 Task: Explore Airbnb accommodation in Valmiera, Latvia from 2nd December, 2023 to 6th December, 2023 for 2 adults.1  bedroom having 1 bed and 1 bathroom. Property type can be hotel. Look for 3 properties as per requirement.
Action: Mouse moved to (318, 134)
Screenshot: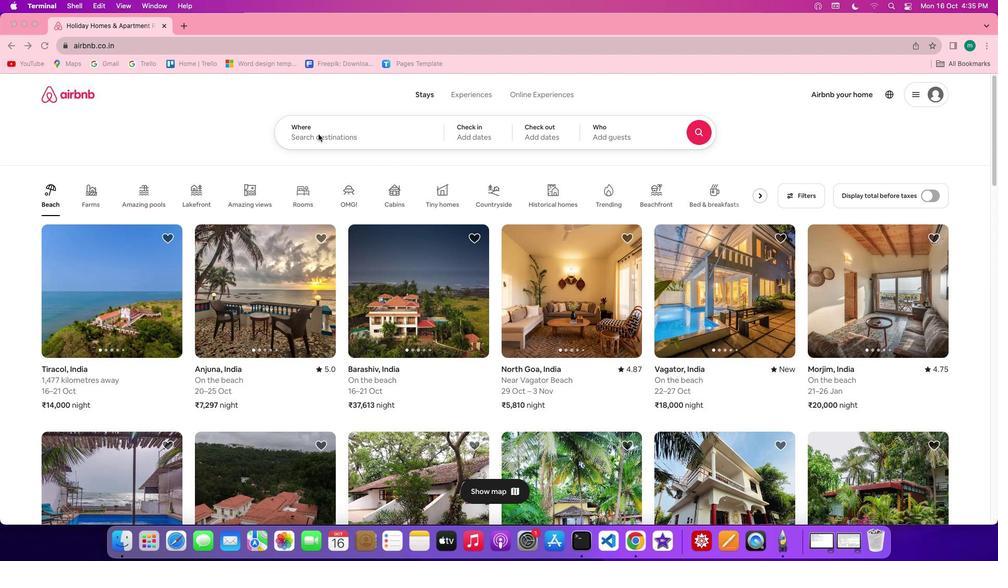 
Action: Mouse pressed left at (318, 134)
Screenshot: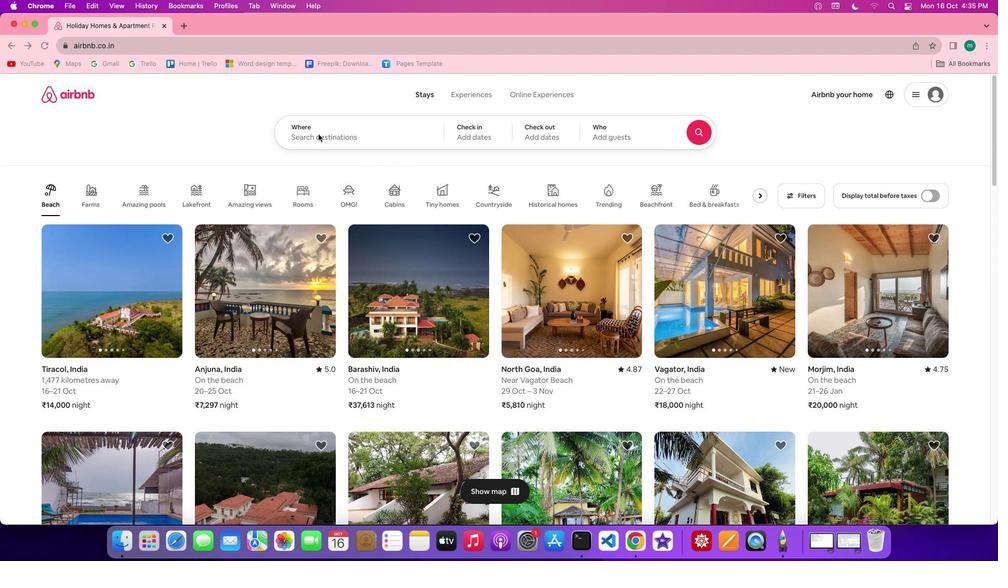 
Action: Mouse moved to (333, 135)
Screenshot: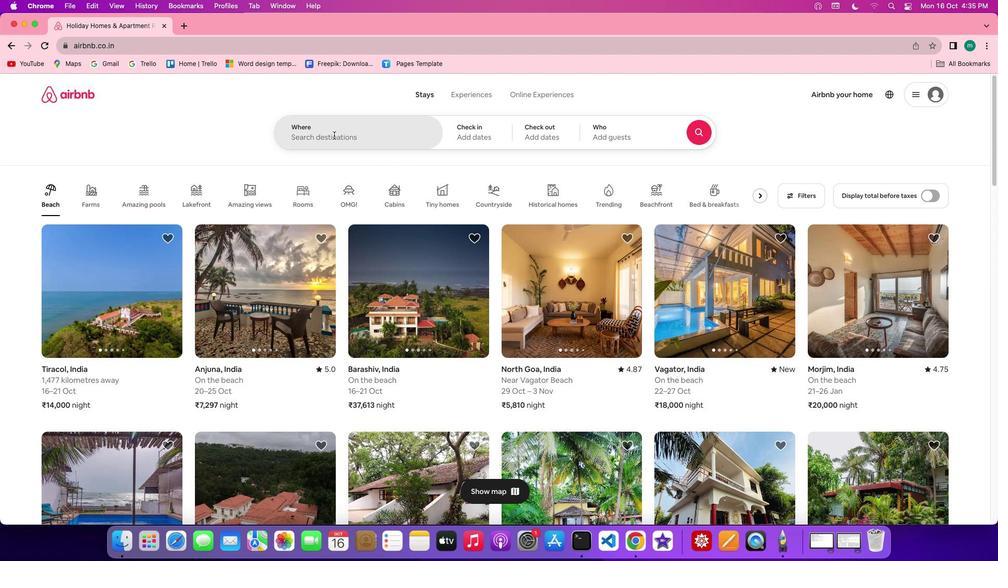
Action: Mouse pressed left at (333, 135)
Screenshot: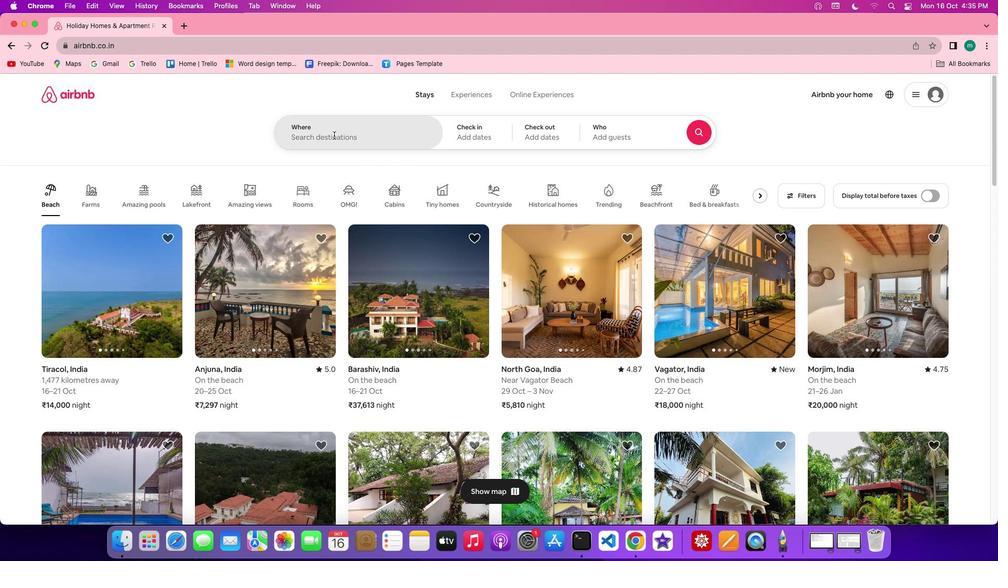 
Action: Key pressed Key.shift'V''a''l''m''i''e''r''a'','Key.shift'L''a''t''v''i''a'
Screenshot: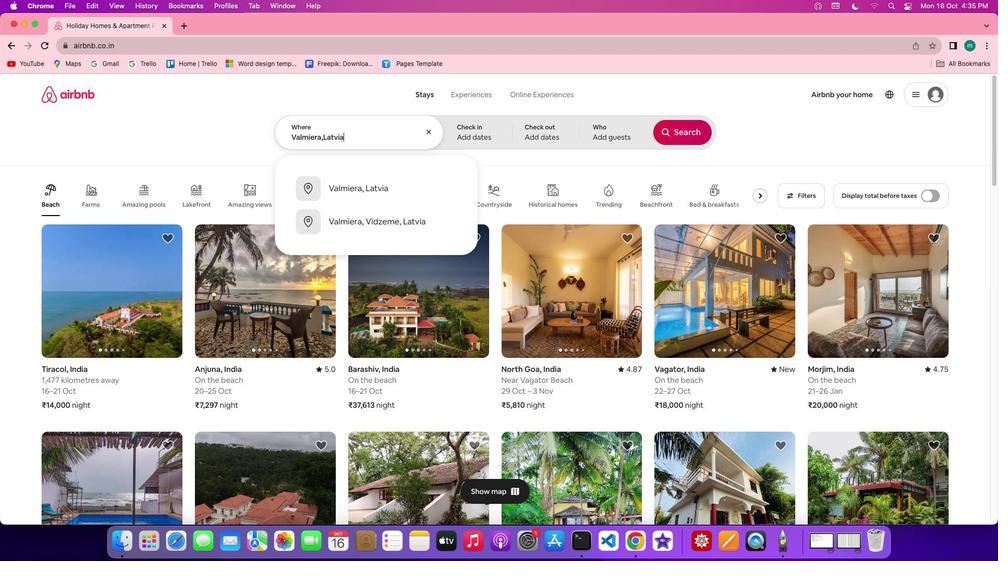 
Action: Mouse moved to (351, 192)
Screenshot: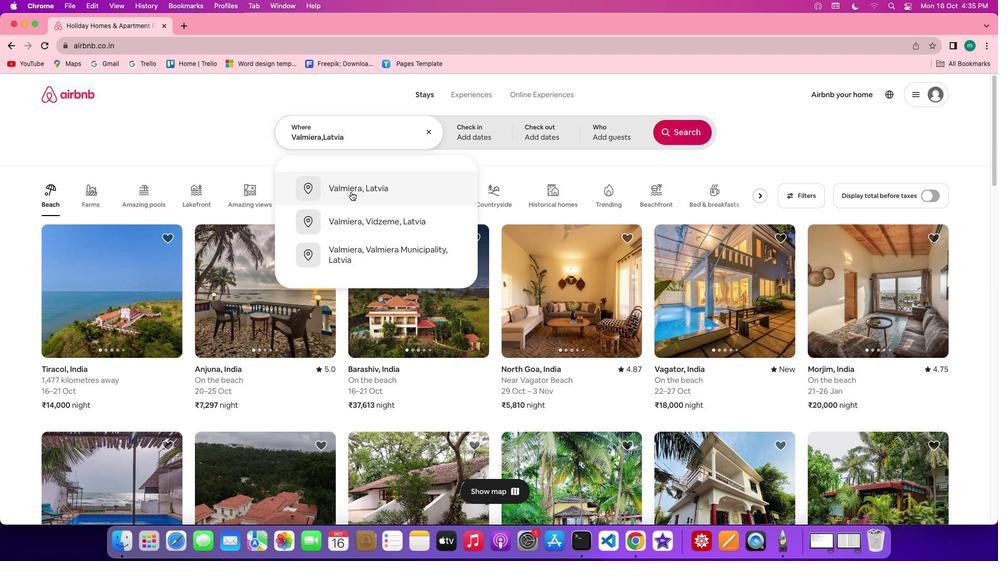 
Action: Mouse pressed left at (351, 192)
Screenshot: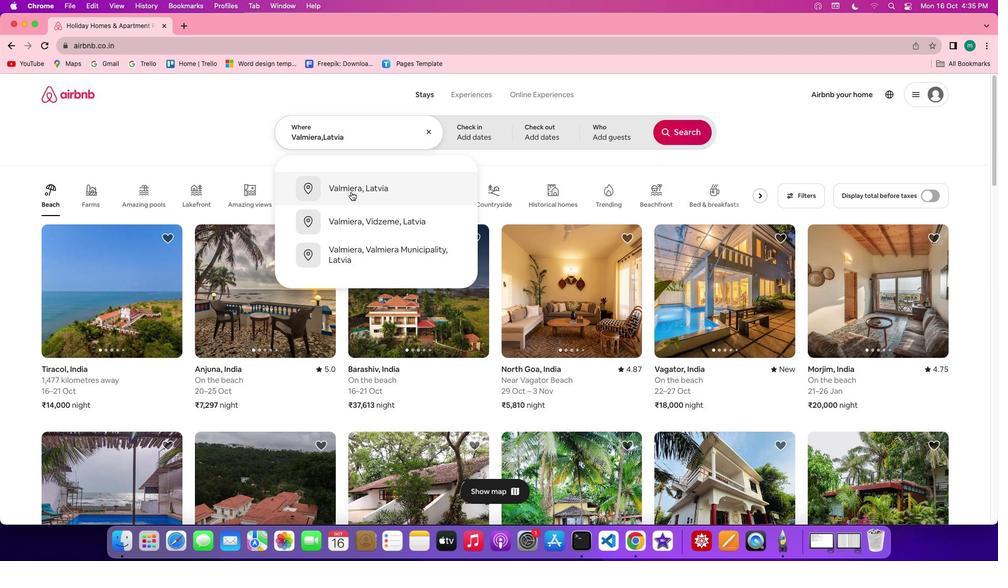 
Action: Mouse moved to (678, 221)
Screenshot: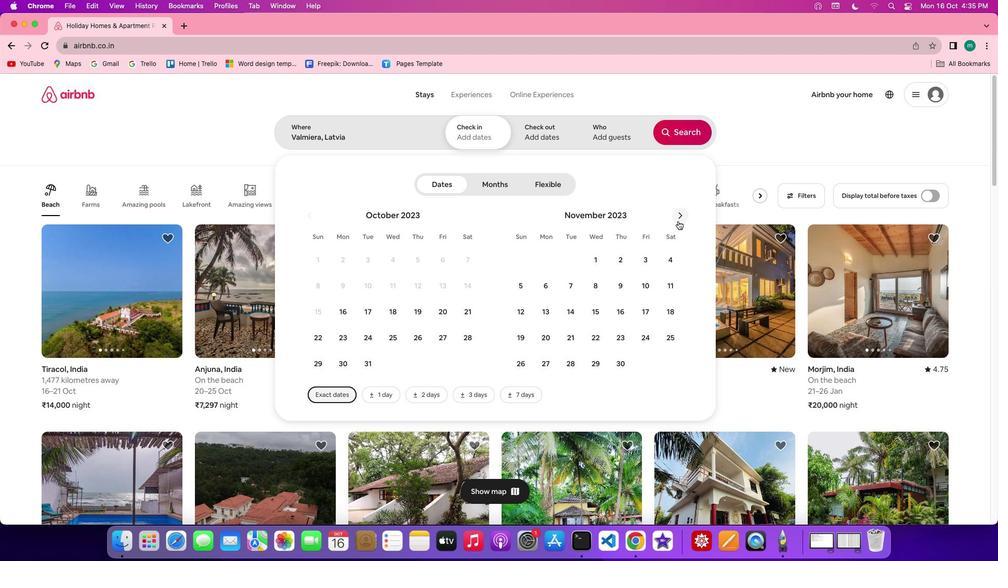 
Action: Mouse pressed left at (678, 221)
Screenshot: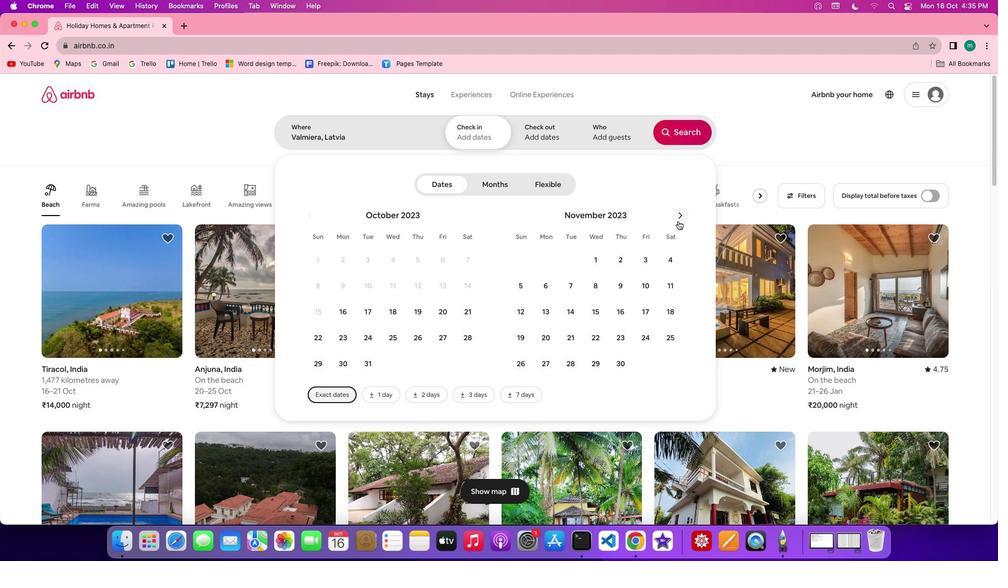 
Action: Mouse moved to (666, 255)
Screenshot: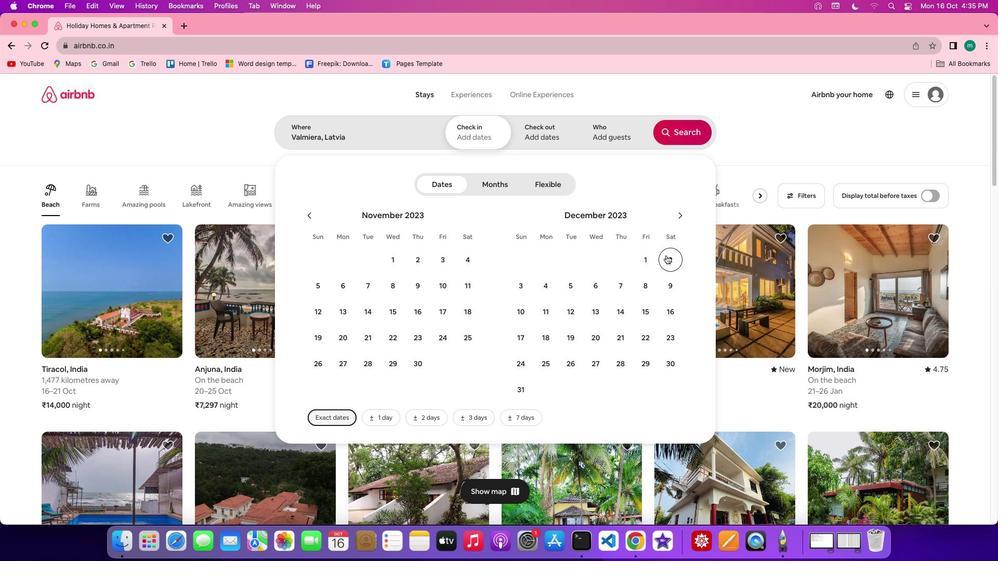 
Action: Mouse pressed left at (666, 255)
Screenshot: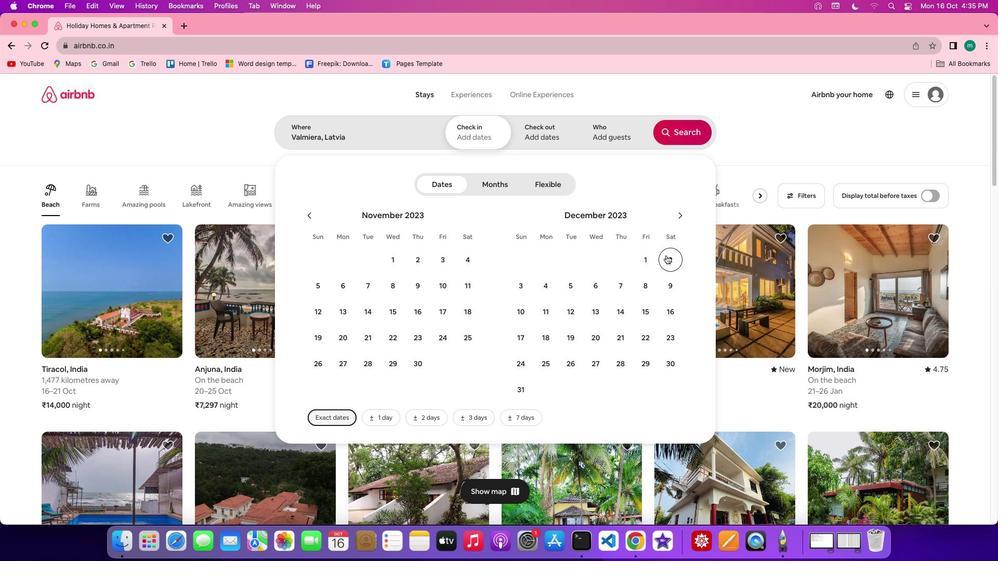 
Action: Mouse moved to (597, 280)
Screenshot: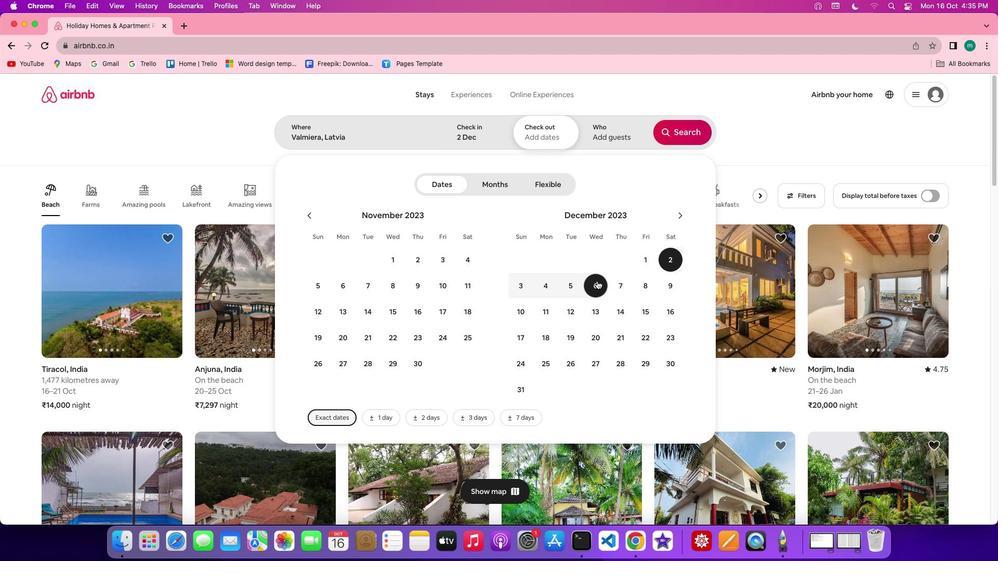 
Action: Mouse pressed left at (597, 280)
Screenshot: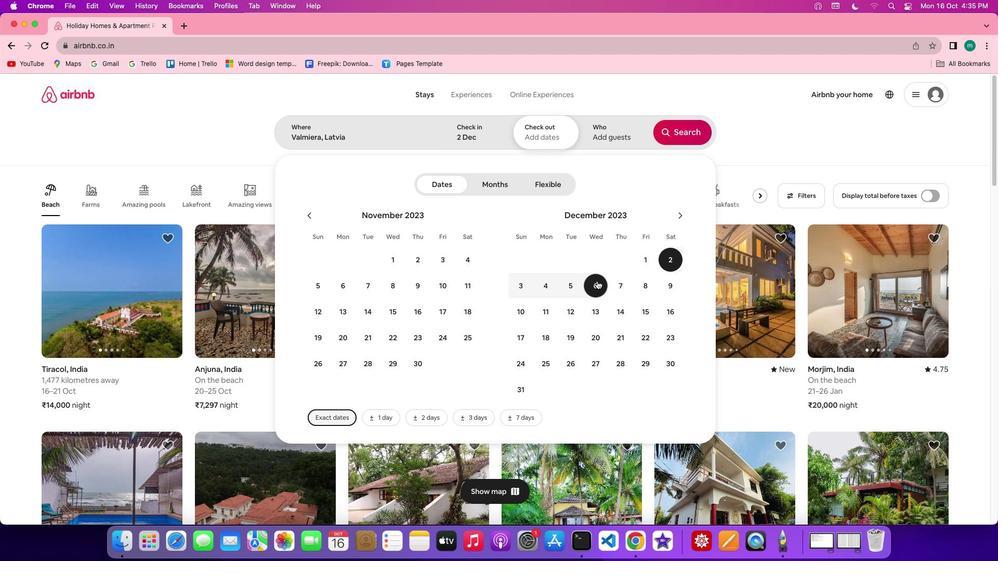 
Action: Mouse moved to (613, 132)
Screenshot: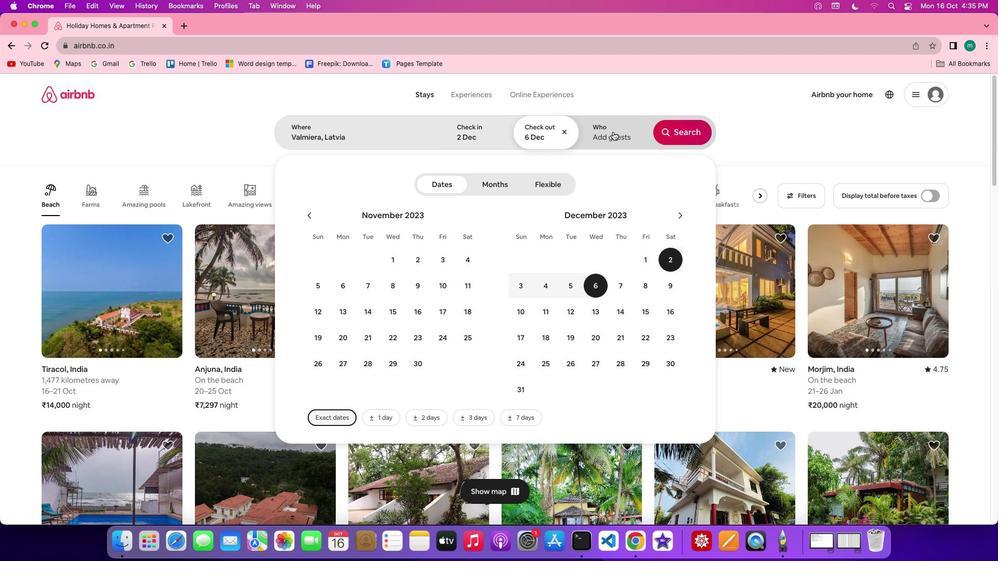 
Action: Mouse pressed left at (613, 132)
Screenshot: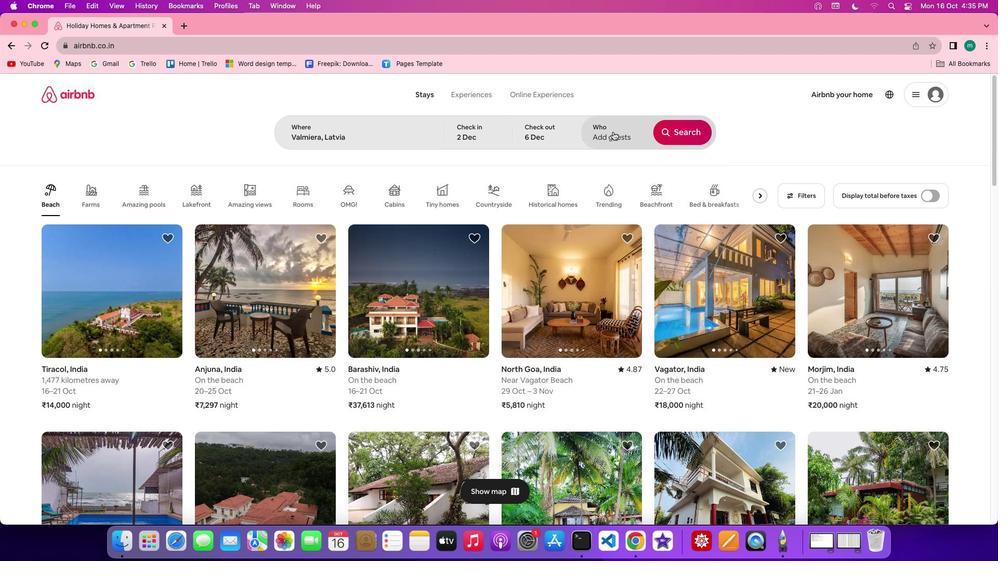
Action: Mouse moved to (690, 181)
Screenshot: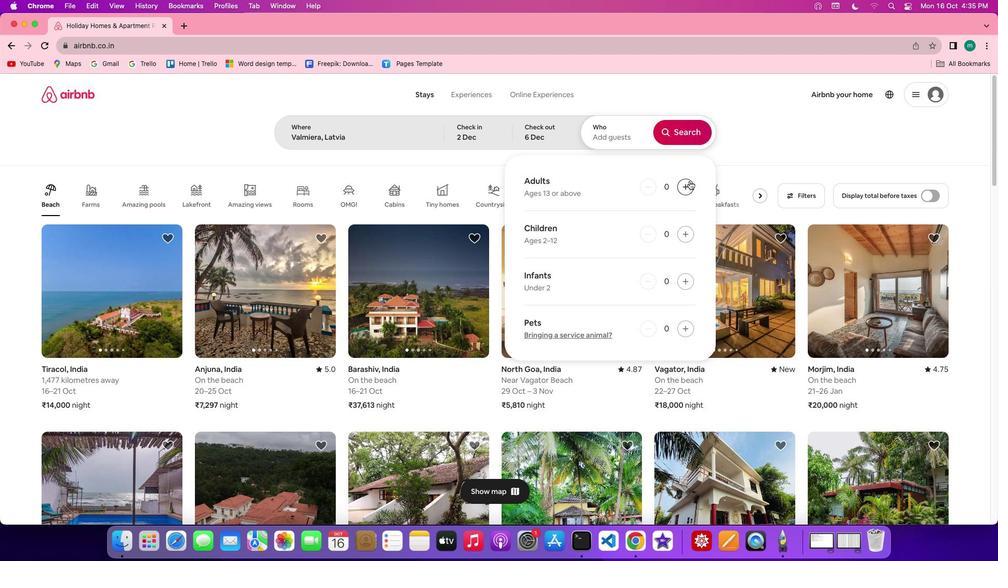 
Action: Mouse pressed left at (690, 181)
Screenshot: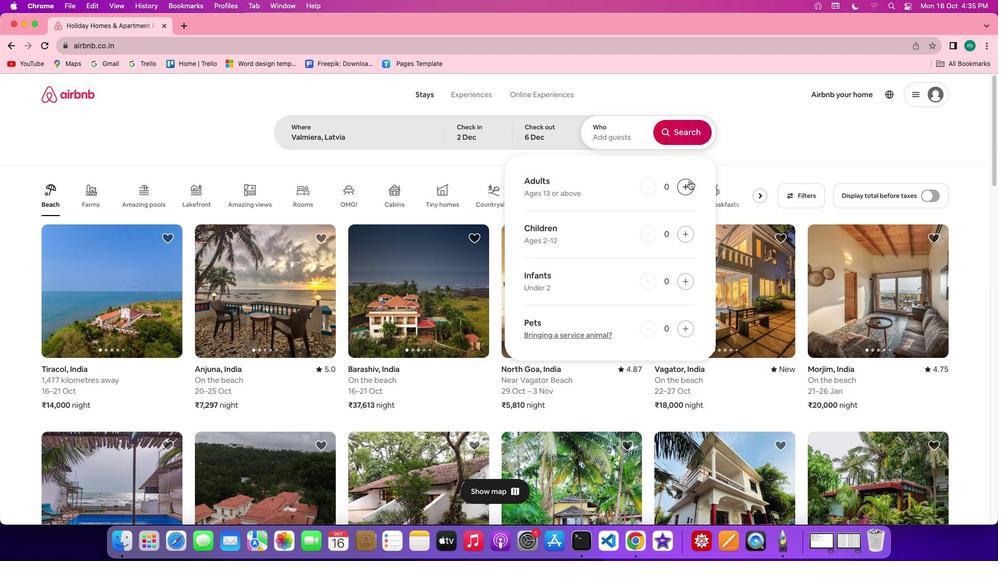 
Action: Mouse pressed left at (690, 181)
Screenshot: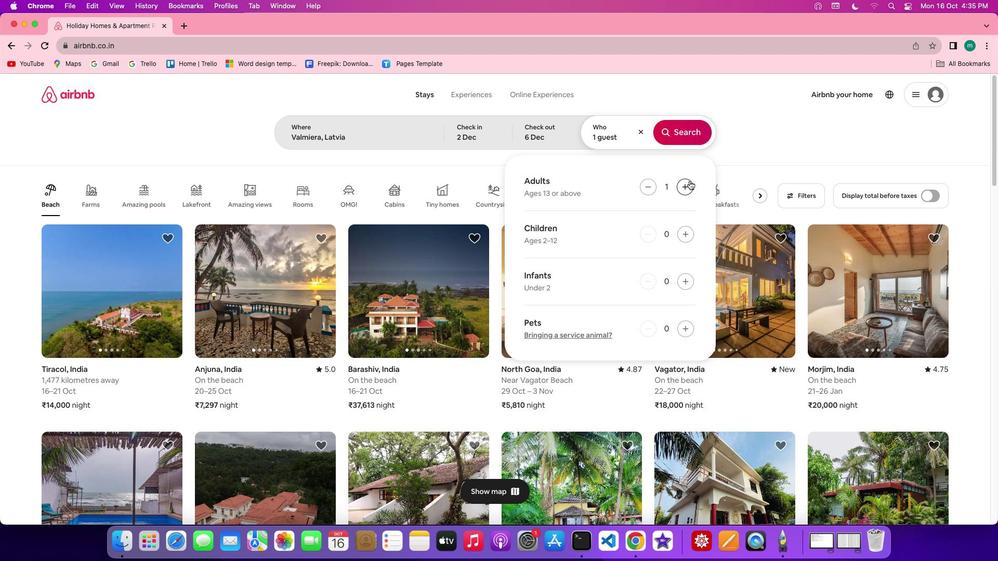 
Action: Mouse moved to (688, 136)
Screenshot: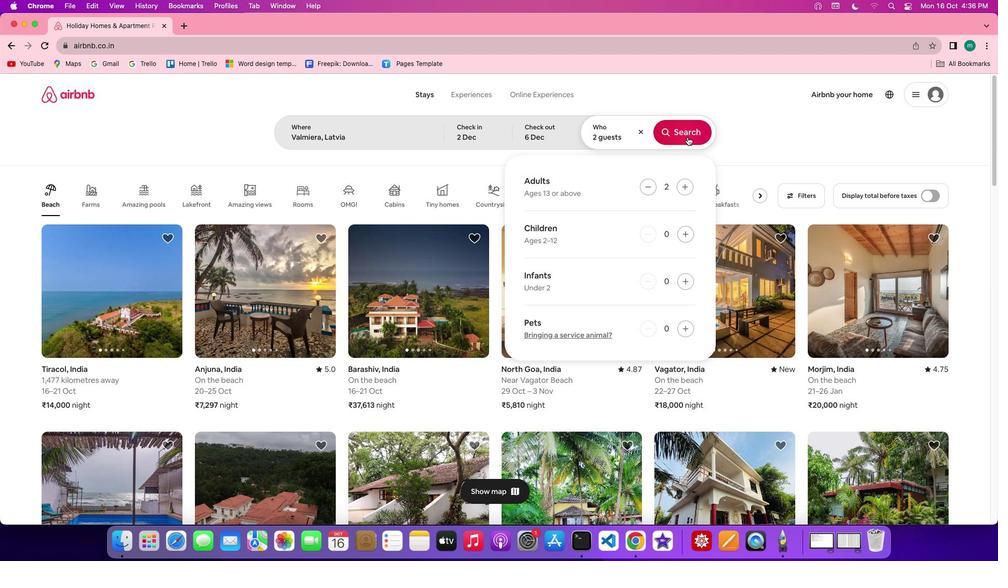 
Action: Mouse pressed left at (688, 136)
Screenshot: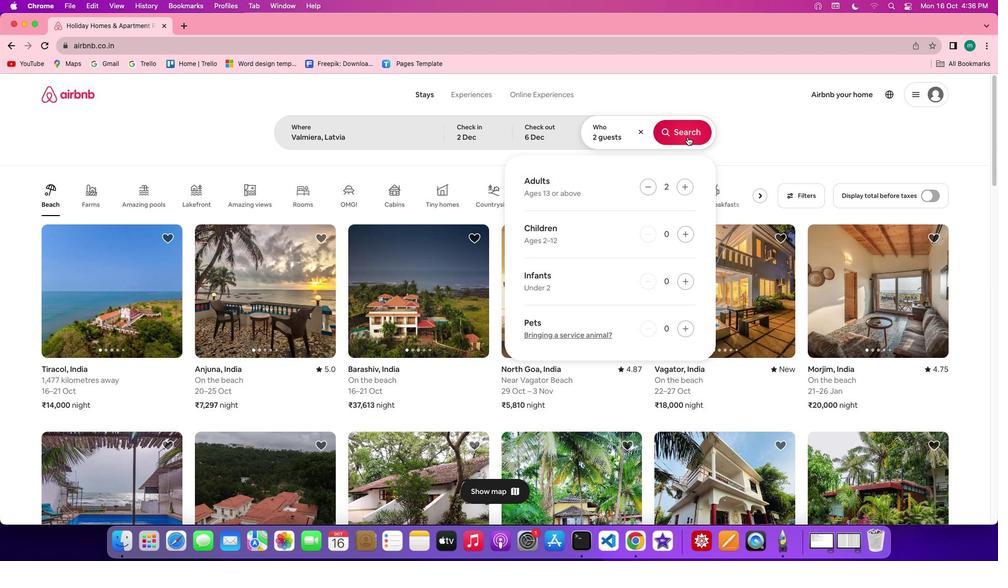 
Action: Mouse moved to (830, 137)
Screenshot: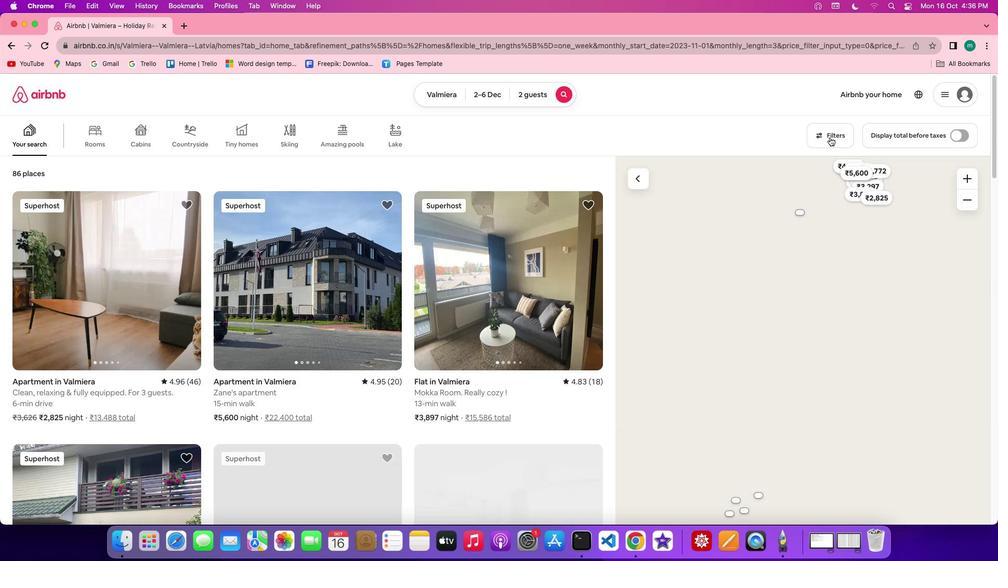 
Action: Mouse pressed left at (830, 137)
Screenshot: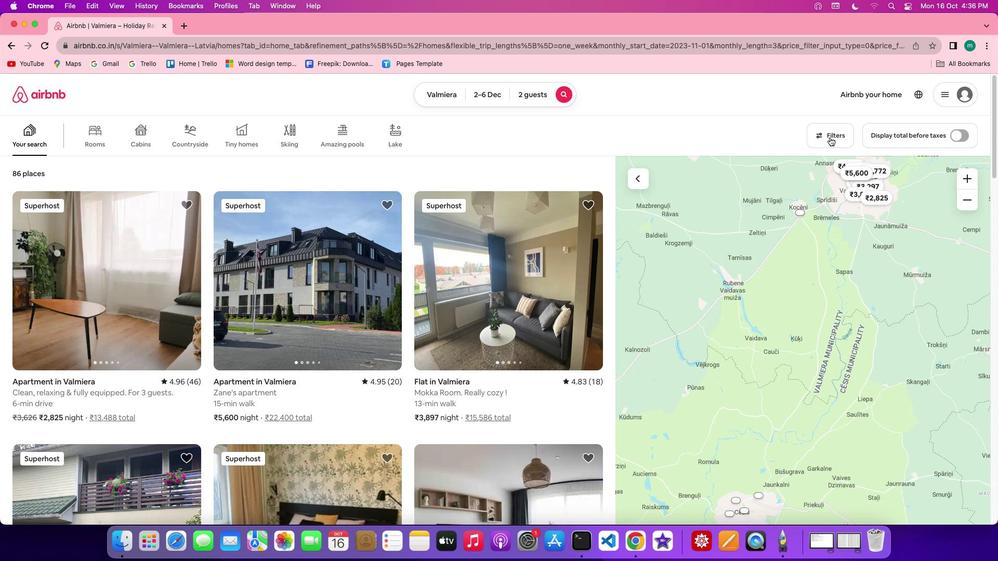 
Action: Mouse moved to (499, 294)
Screenshot: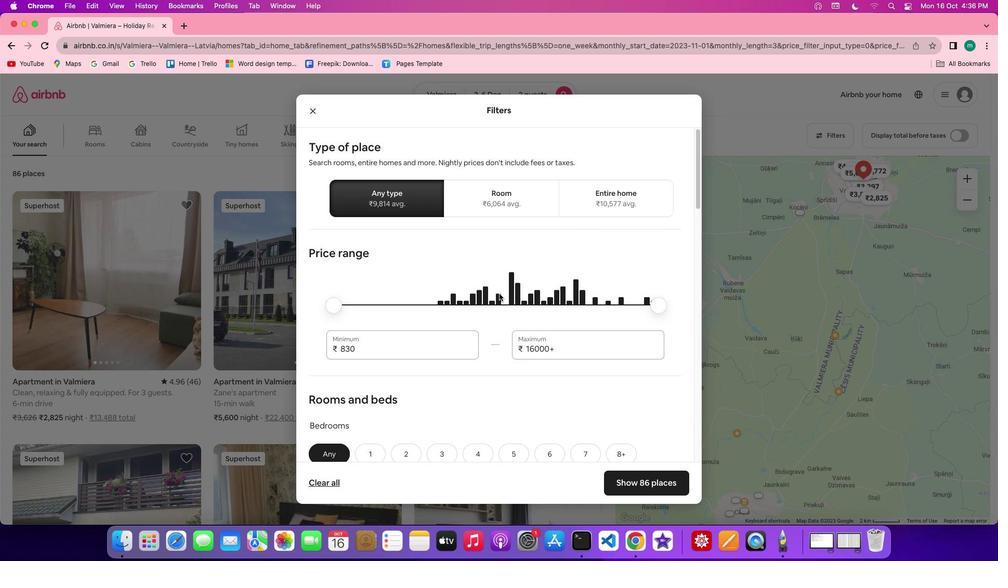 
Action: Mouse scrolled (499, 294) with delta (0, 0)
Screenshot: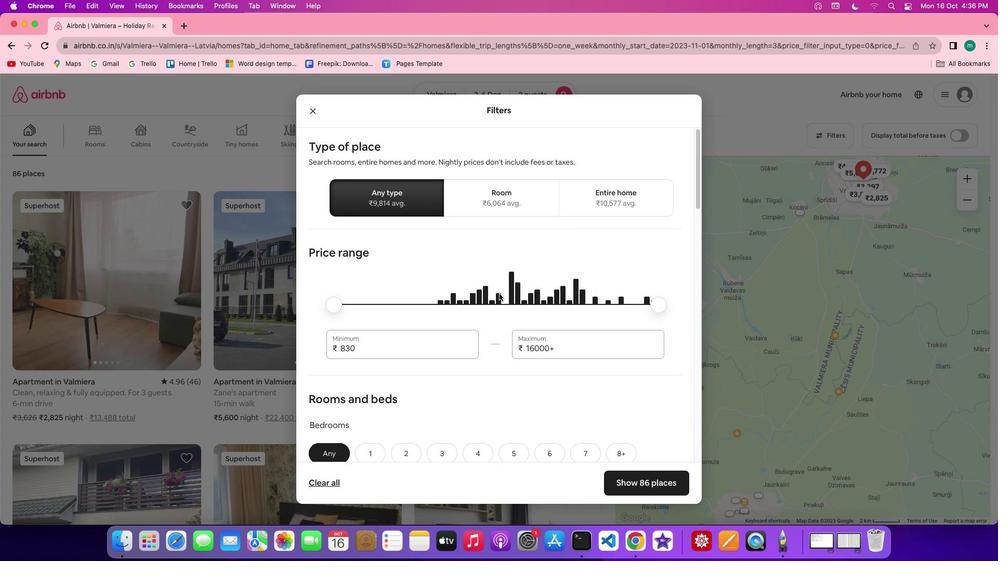 
Action: Mouse scrolled (499, 294) with delta (0, 0)
Screenshot: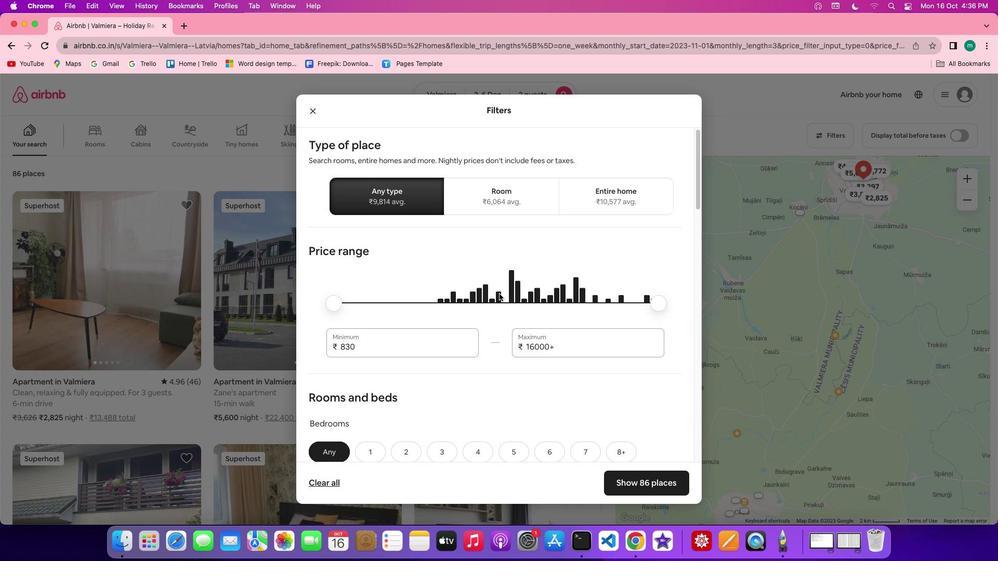 
Action: Mouse scrolled (499, 294) with delta (0, 0)
Screenshot: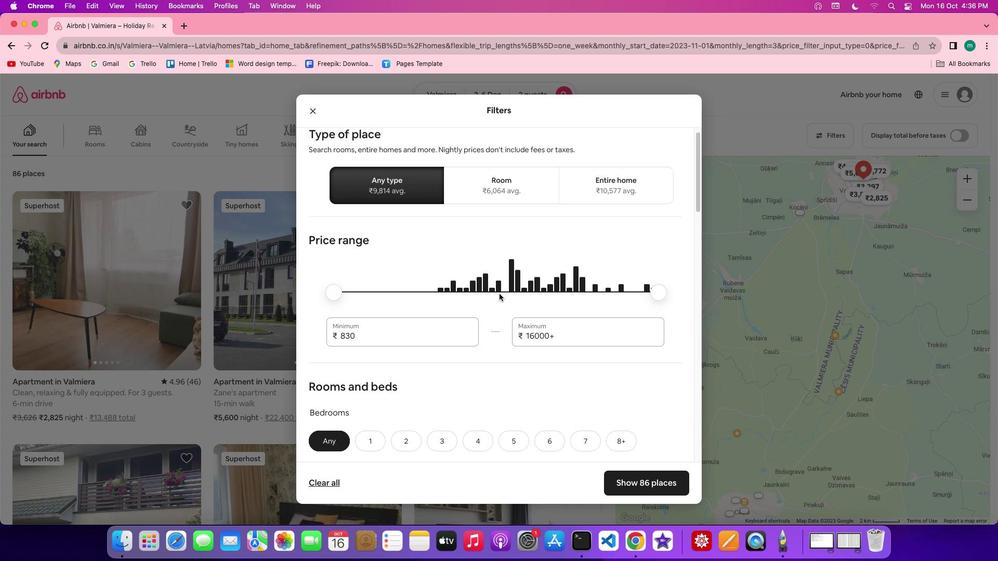 
Action: Mouse scrolled (499, 294) with delta (0, 0)
Screenshot: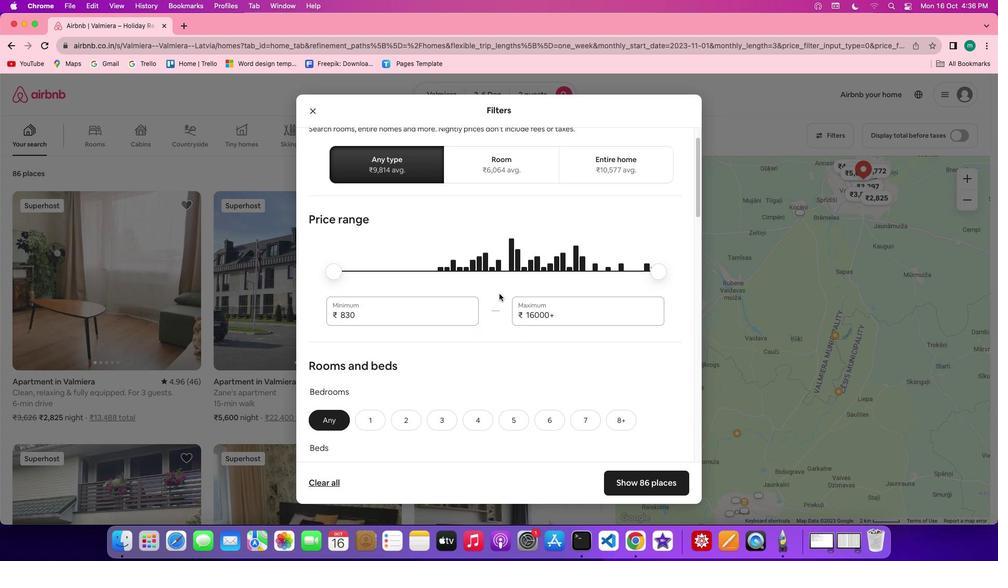 
Action: Mouse scrolled (499, 294) with delta (0, 0)
Screenshot: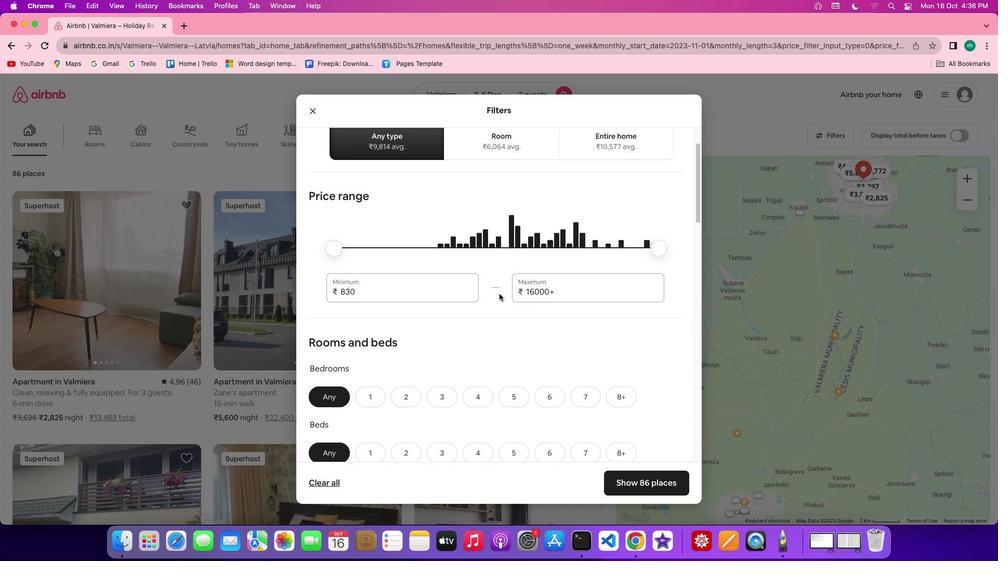 
Action: Mouse scrolled (499, 294) with delta (0, 0)
Screenshot: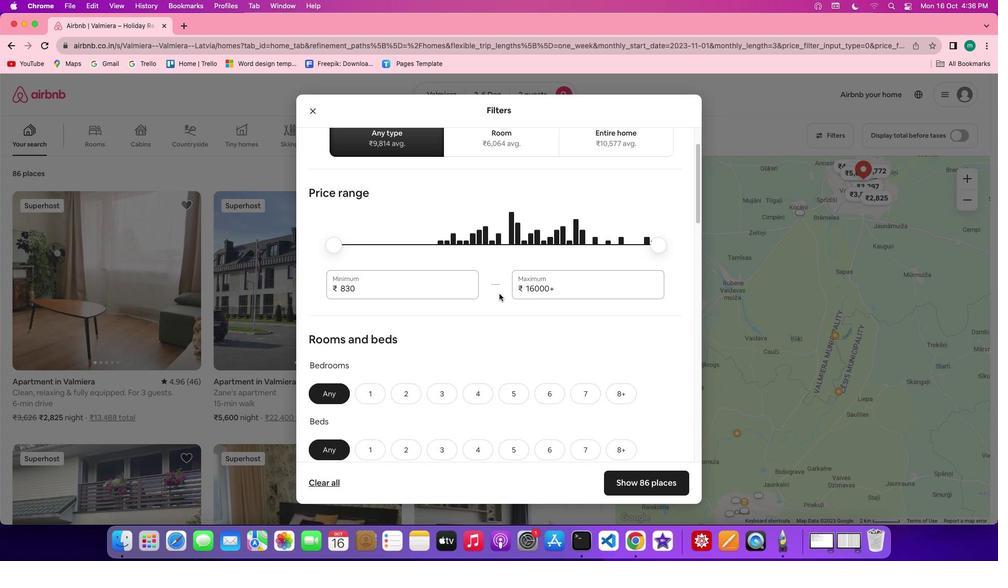 
Action: Mouse scrolled (499, 294) with delta (0, -1)
Screenshot: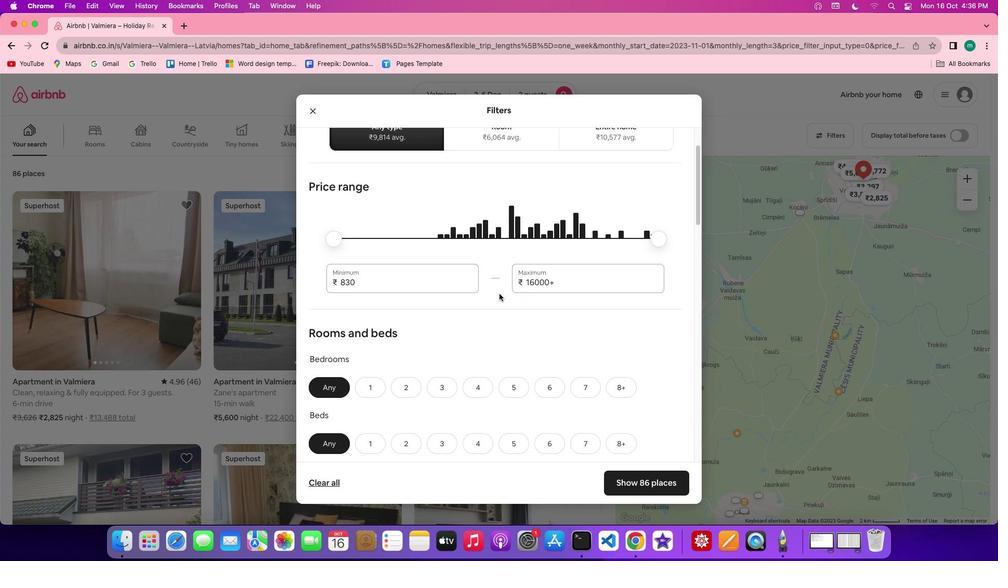 
Action: Mouse scrolled (499, 294) with delta (0, -1)
Screenshot: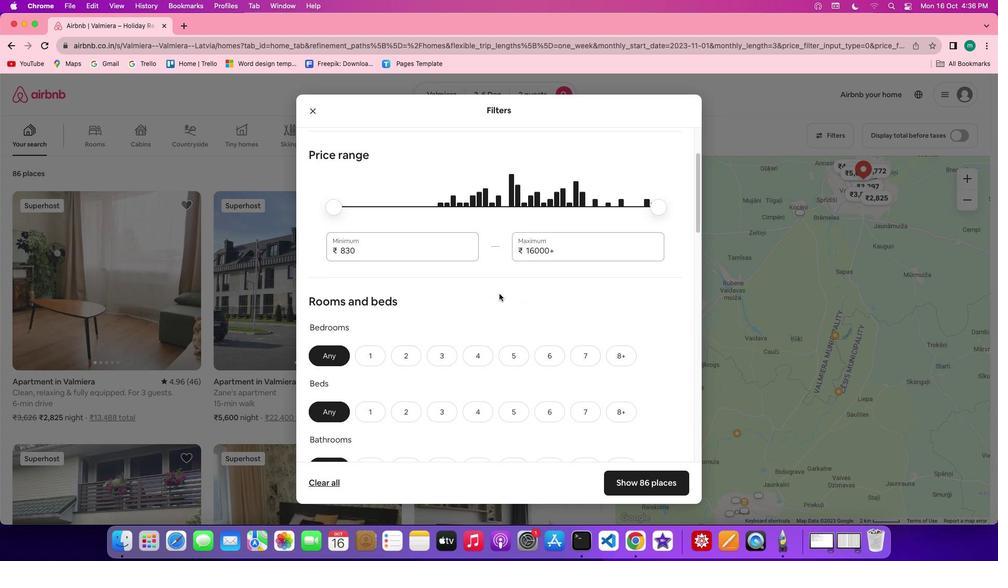 
Action: Mouse scrolled (499, 294) with delta (0, -1)
Screenshot: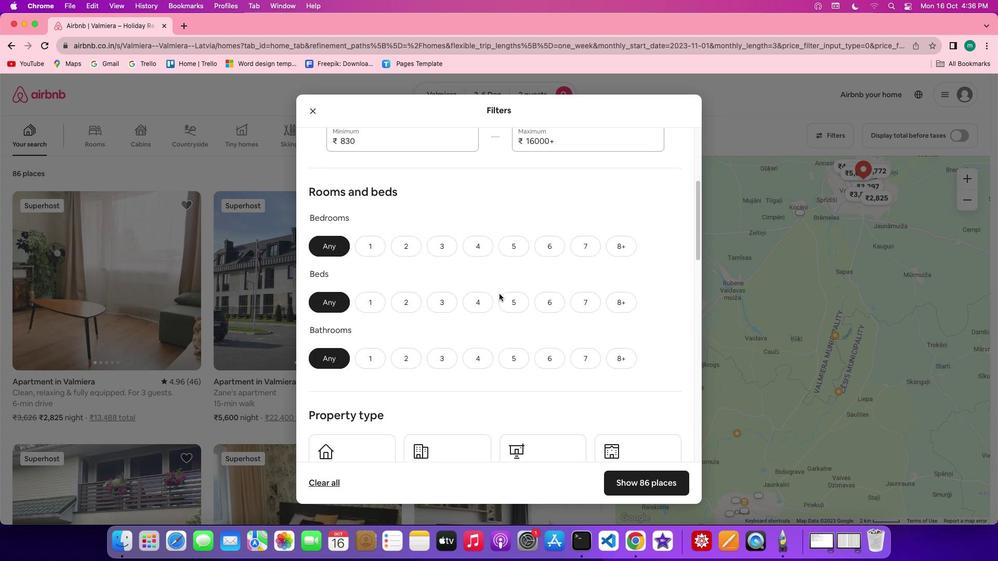 
Action: Mouse moved to (372, 191)
Screenshot: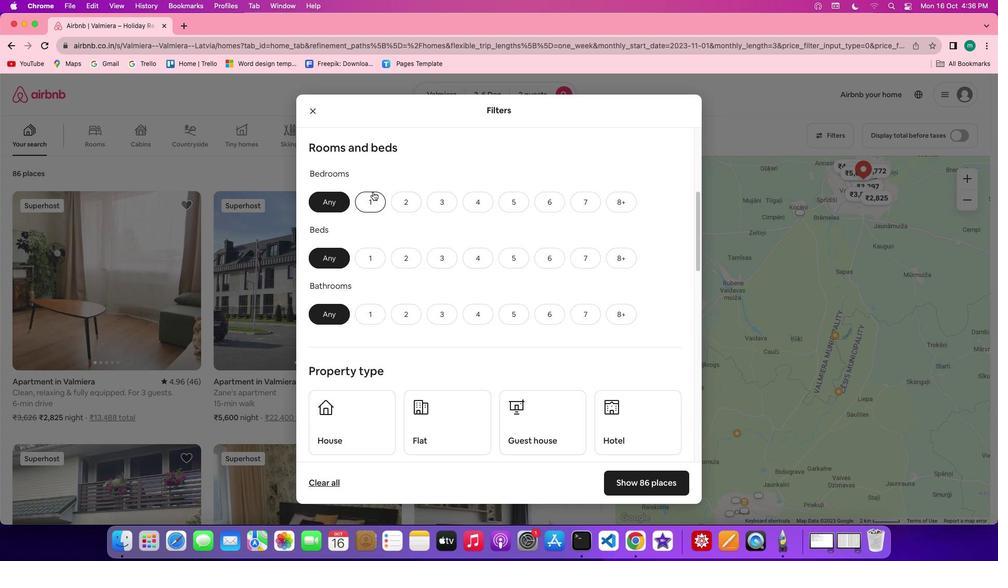 
Action: Mouse pressed left at (372, 191)
Screenshot: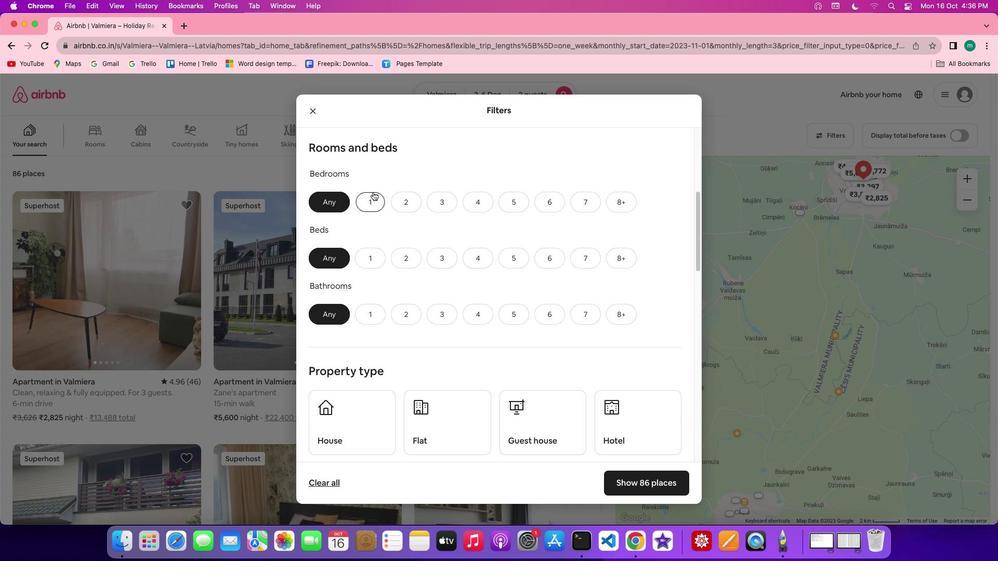 
Action: Mouse moved to (373, 262)
Screenshot: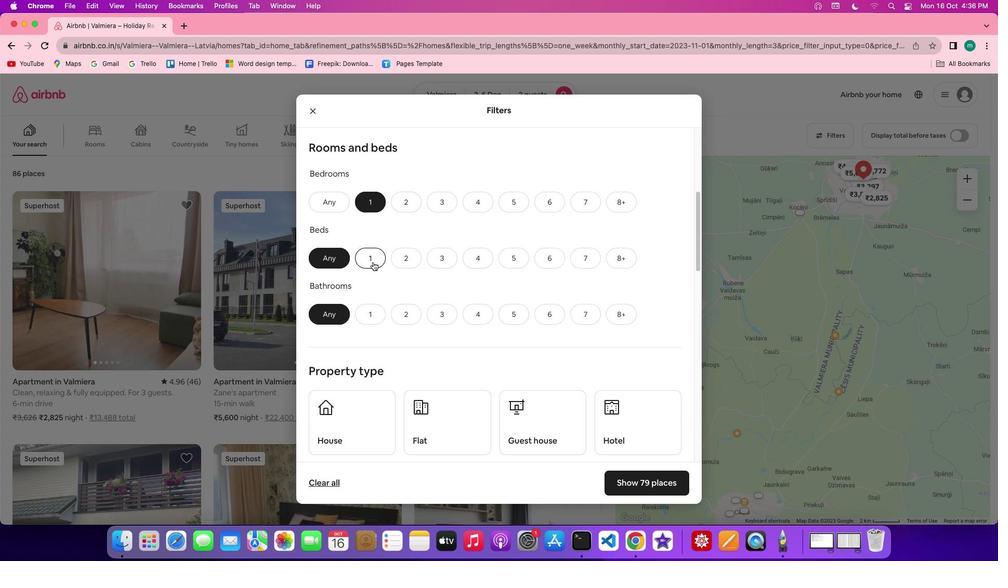 
Action: Mouse pressed left at (373, 262)
Screenshot: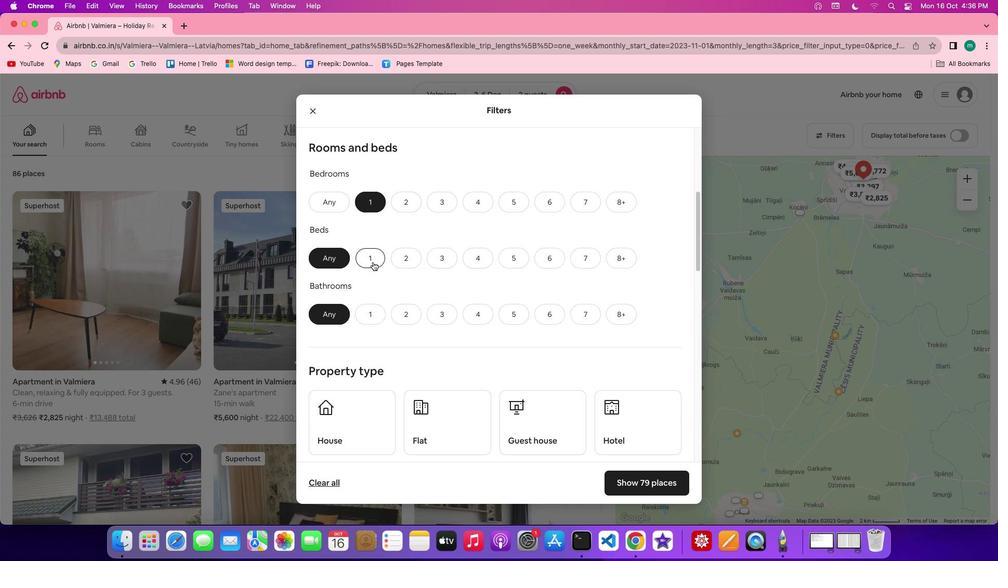
Action: Mouse moved to (371, 305)
Screenshot: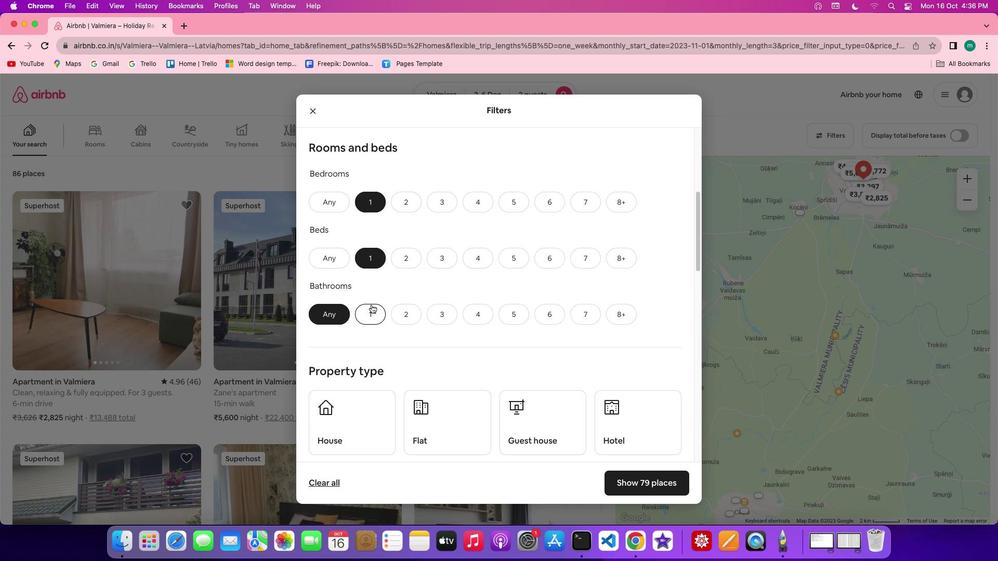 
Action: Mouse pressed left at (371, 305)
Screenshot: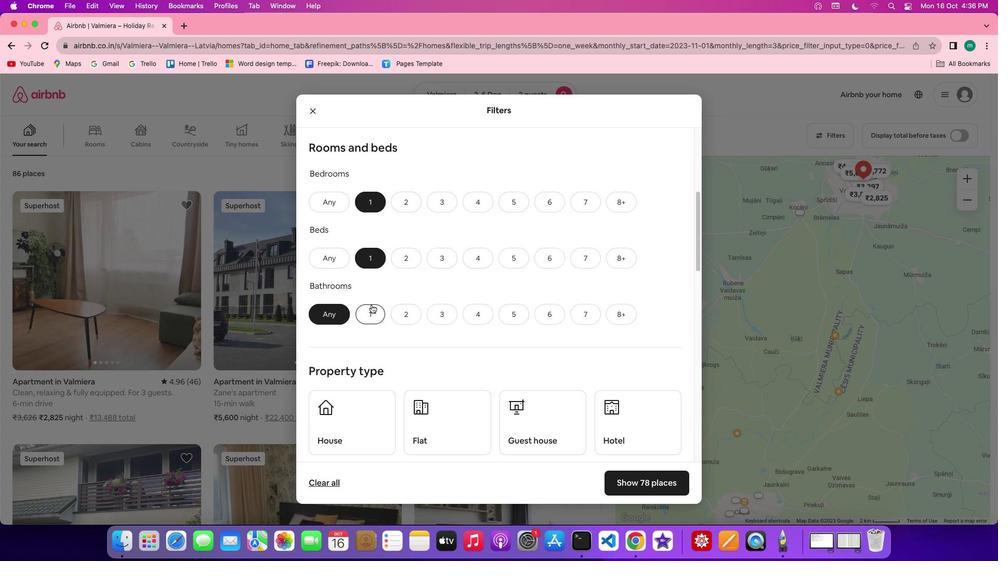 
Action: Mouse moved to (512, 307)
Screenshot: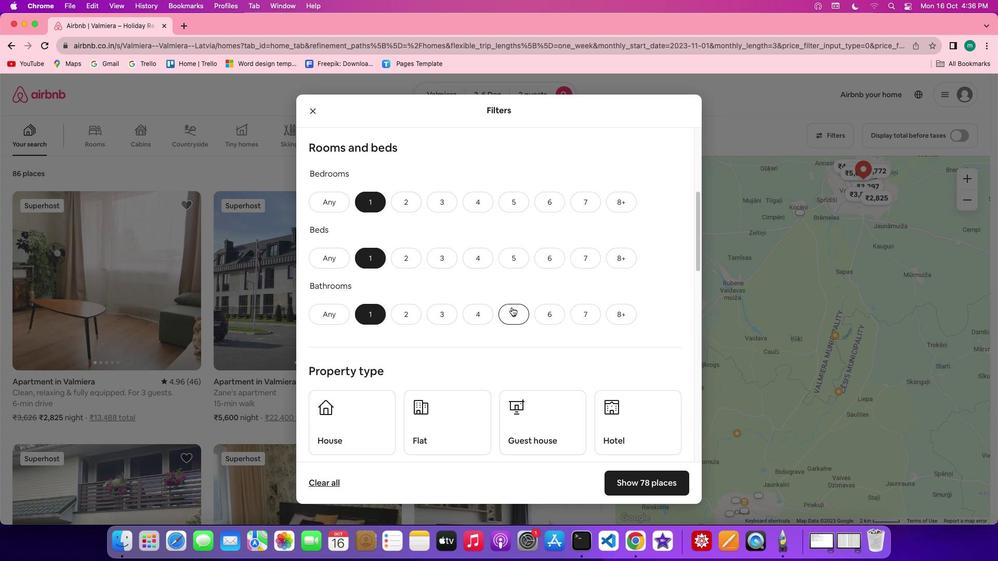 
Action: Mouse scrolled (512, 307) with delta (0, 0)
Screenshot: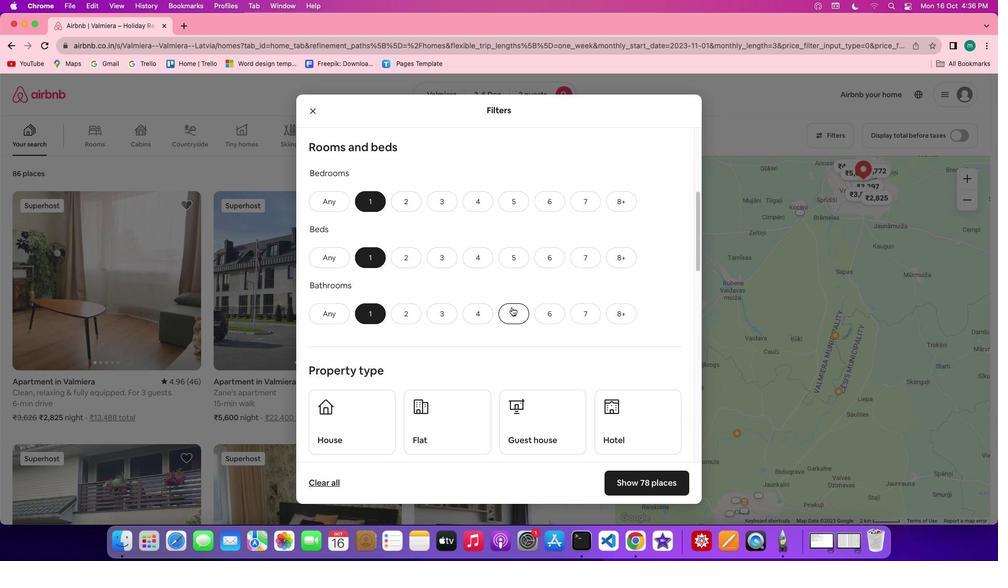 
Action: Mouse scrolled (512, 307) with delta (0, 0)
Screenshot: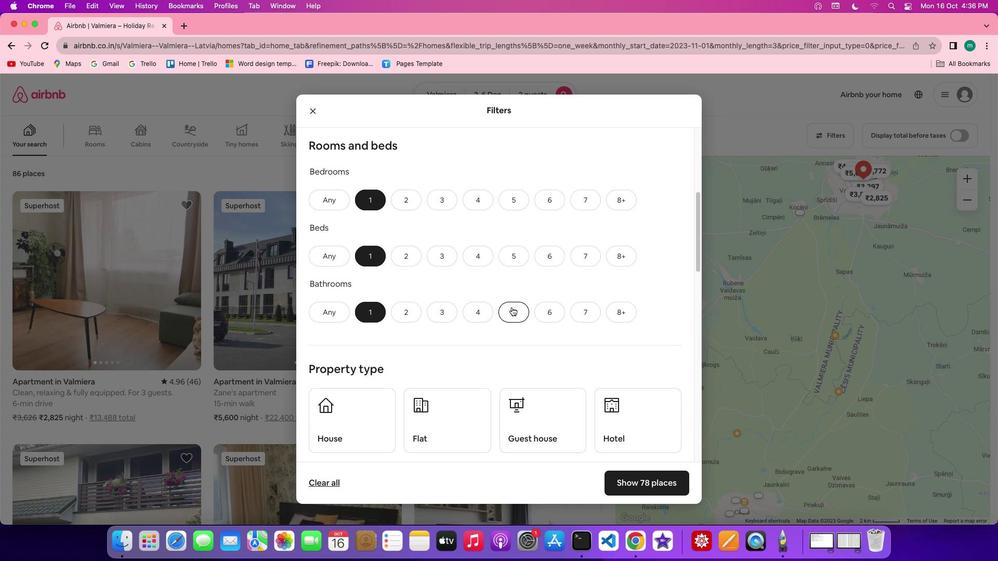 
Action: Mouse scrolled (512, 307) with delta (0, 0)
Screenshot: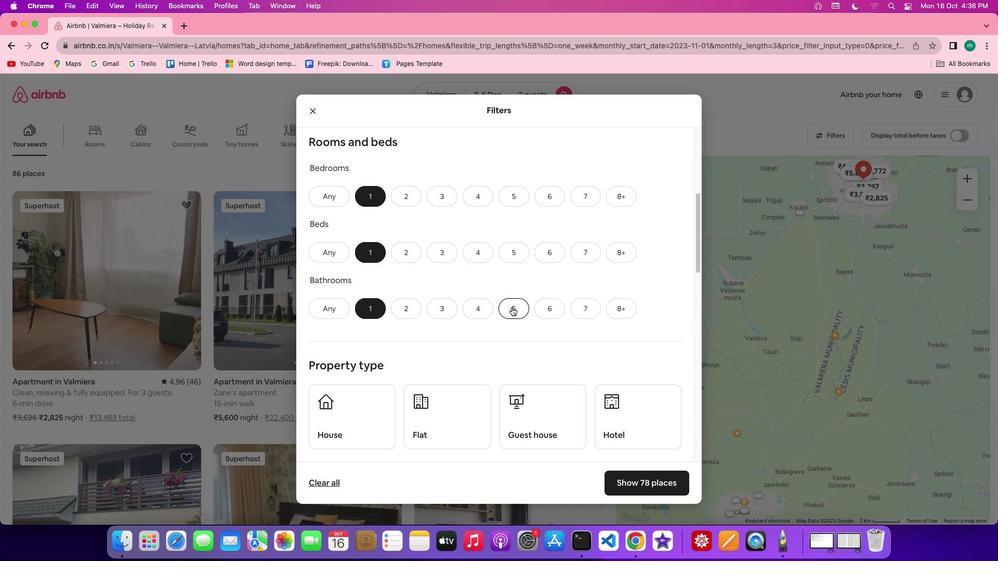 
Action: Mouse scrolled (512, 307) with delta (0, 0)
Screenshot: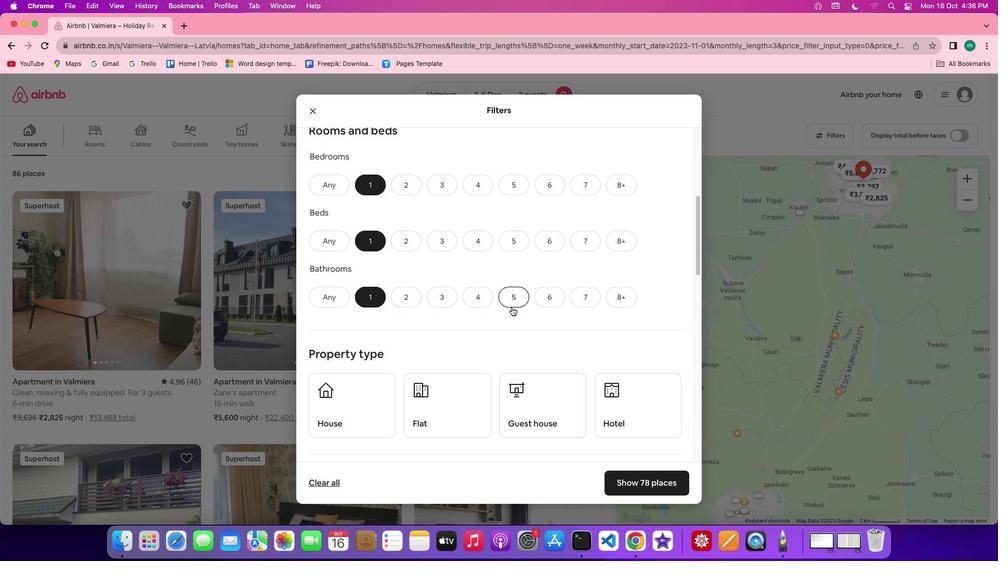 
Action: Mouse scrolled (512, 307) with delta (0, 0)
Screenshot: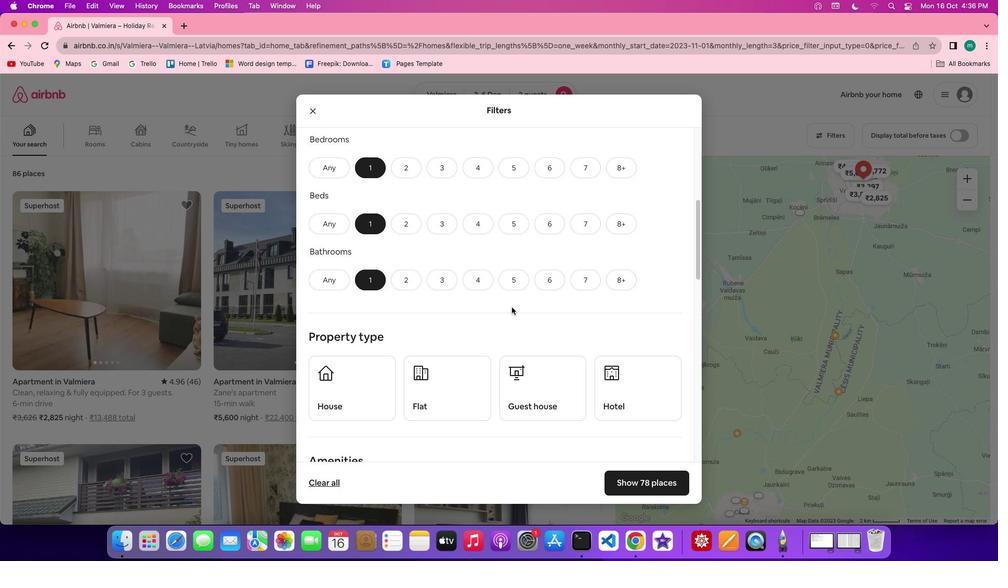 
Action: Mouse scrolled (512, 307) with delta (0, 0)
Screenshot: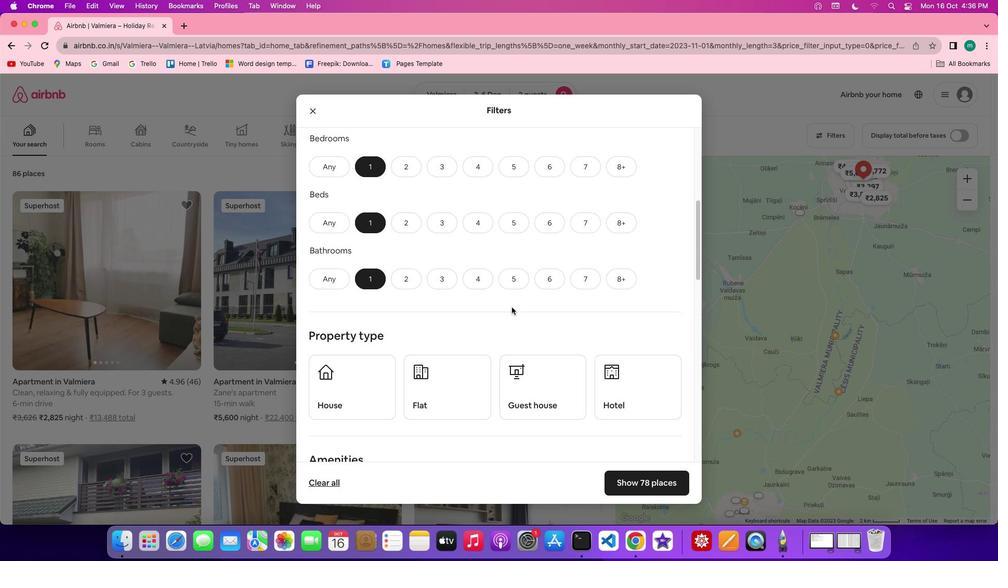 
Action: Mouse scrolled (512, 307) with delta (0, -1)
Screenshot: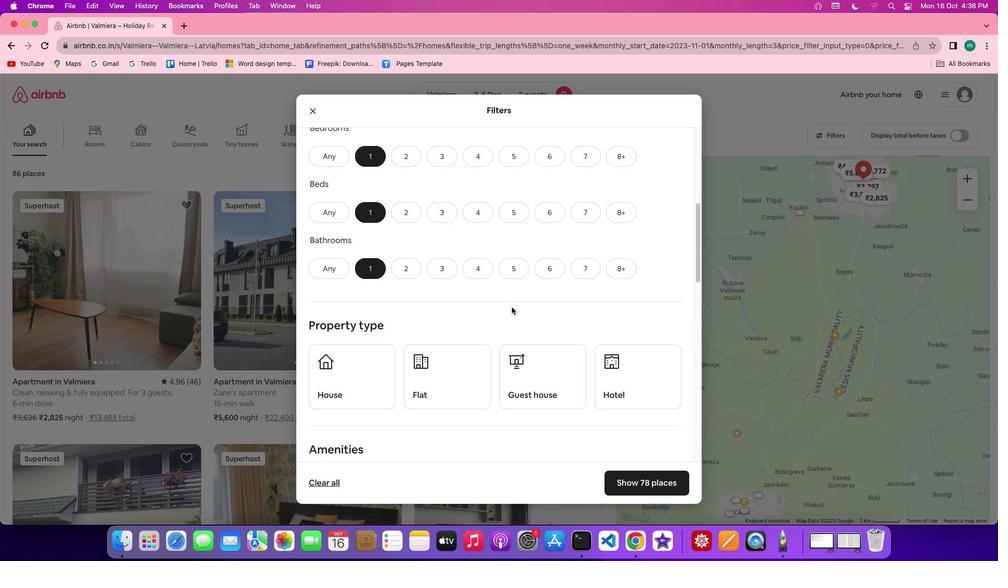
Action: Mouse scrolled (512, 307) with delta (0, -1)
Screenshot: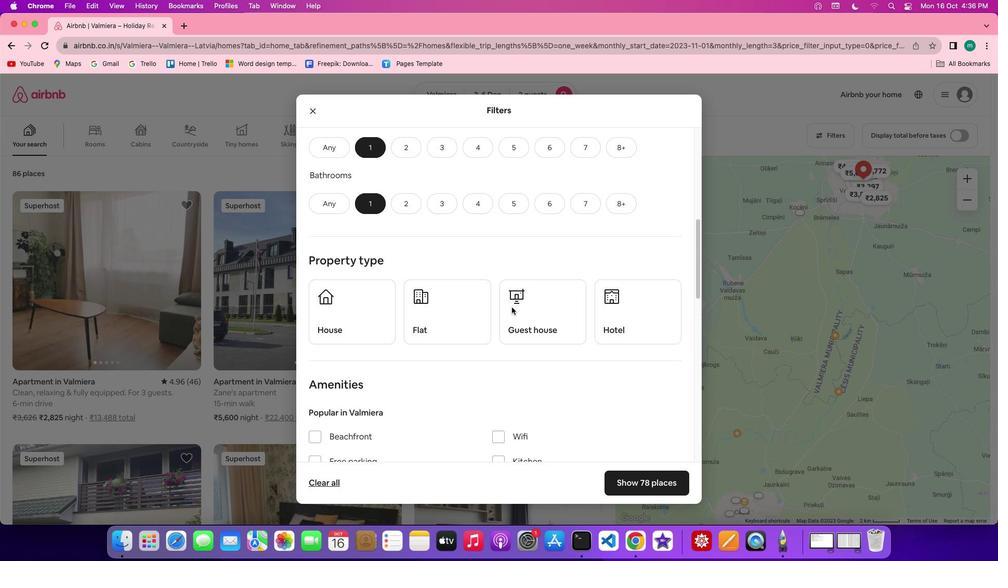 
Action: Mouse moved to (614, 279)
Screenshot: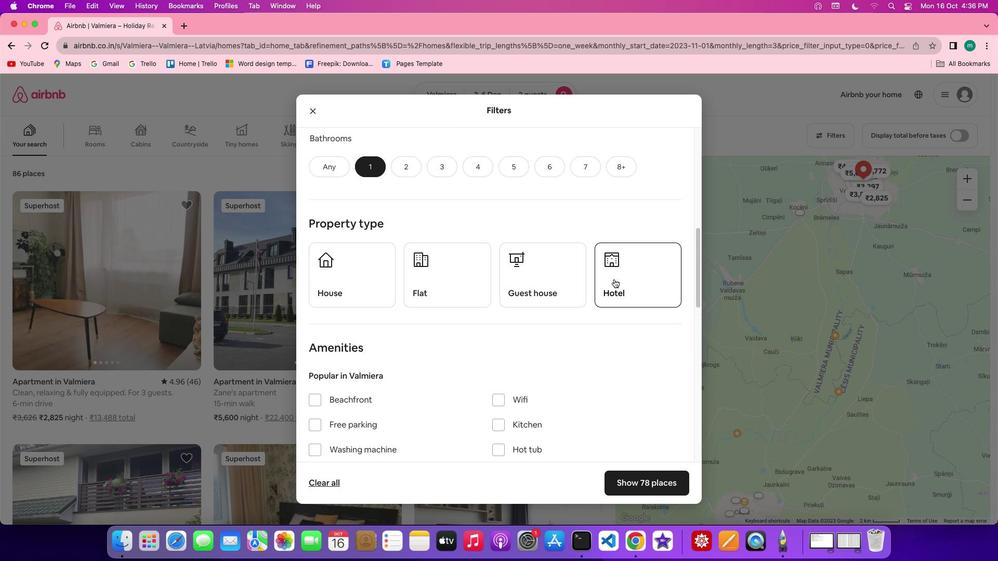 
Action: Mouse pressed left at (614, 279)
Screenshot: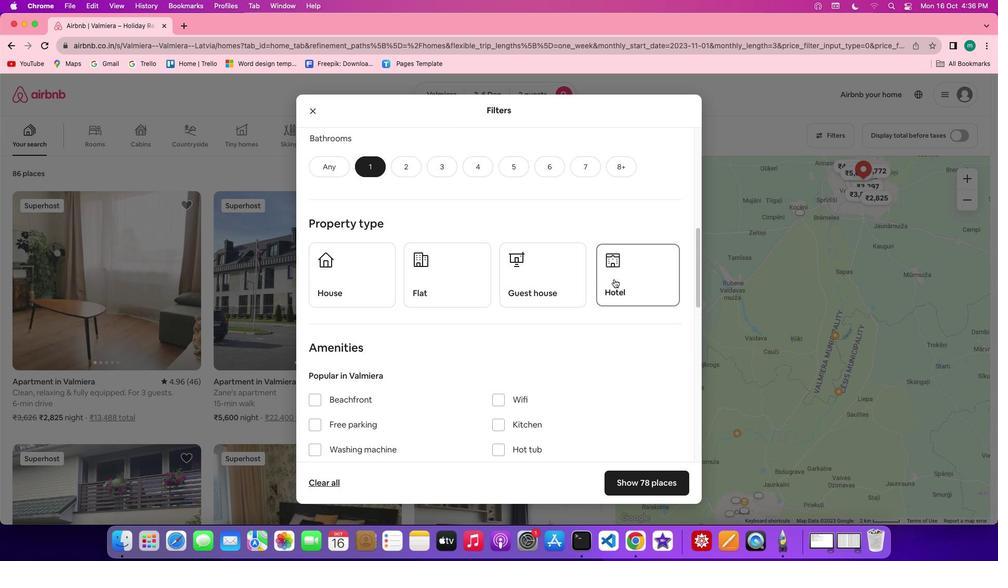 
Action: Mouse moved to (655, 480)
Screenshot: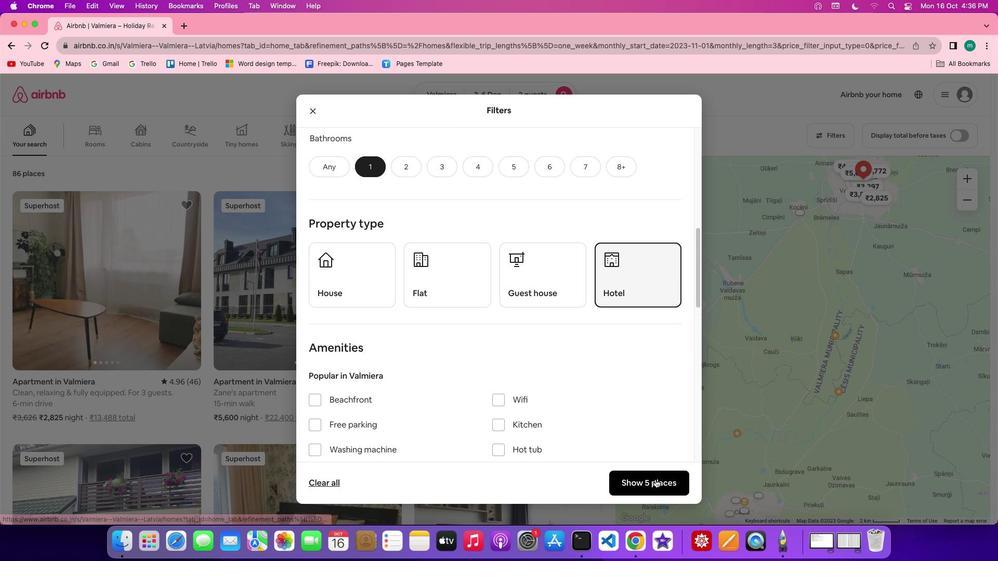 
Action: Mouse pressed left at (655, 480)
Screenshot: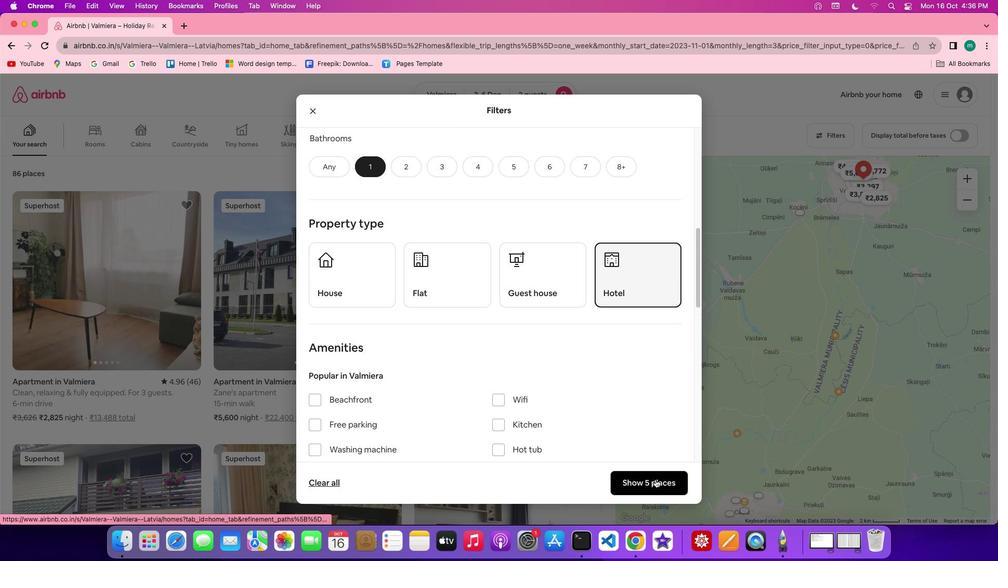 
Action: Mouse moved to (155, 277)
Screenshot: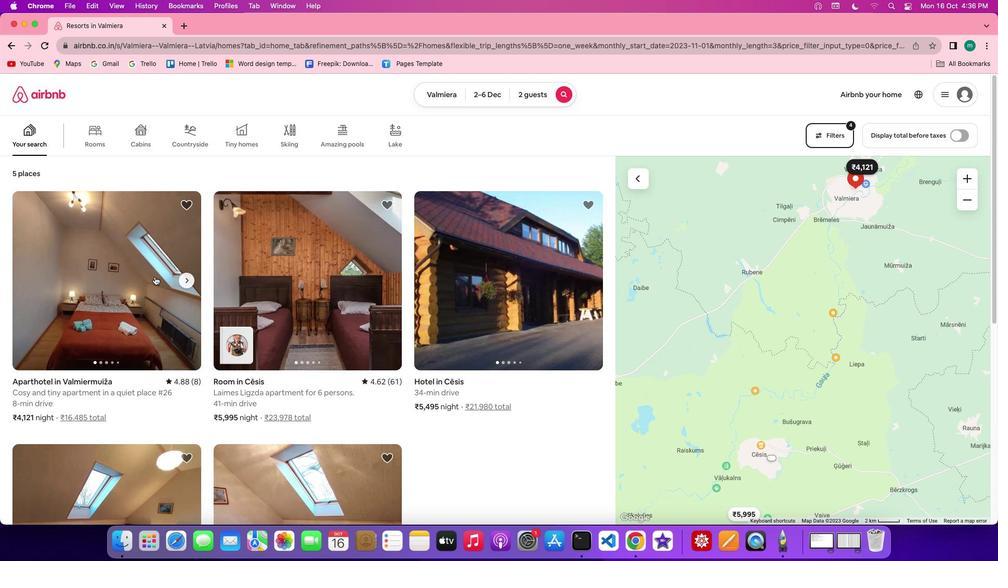 
Action: Mouse pressed left at (155, 277)
Screenshot: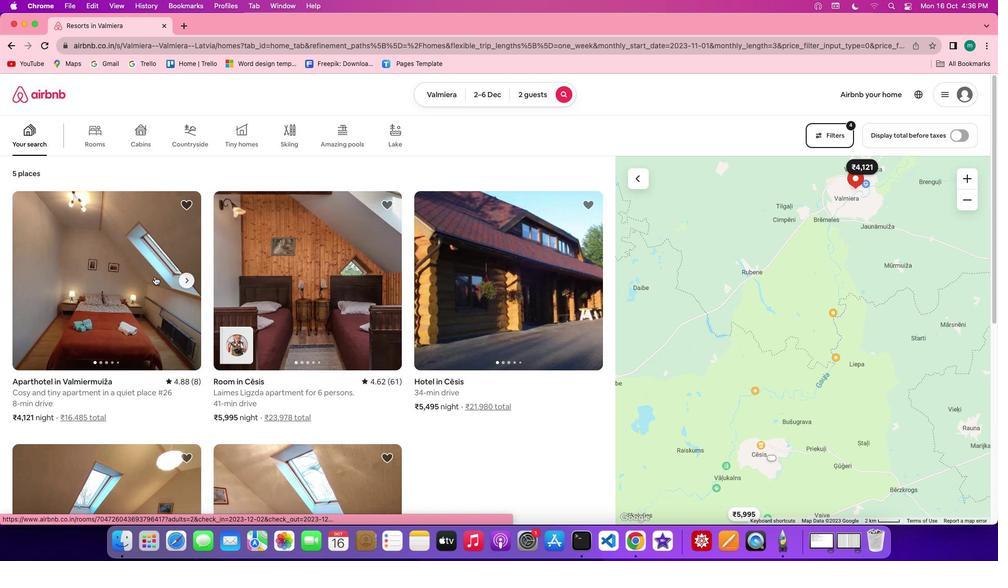 
Action: Mouse moved to (389, 356)
Screenshot: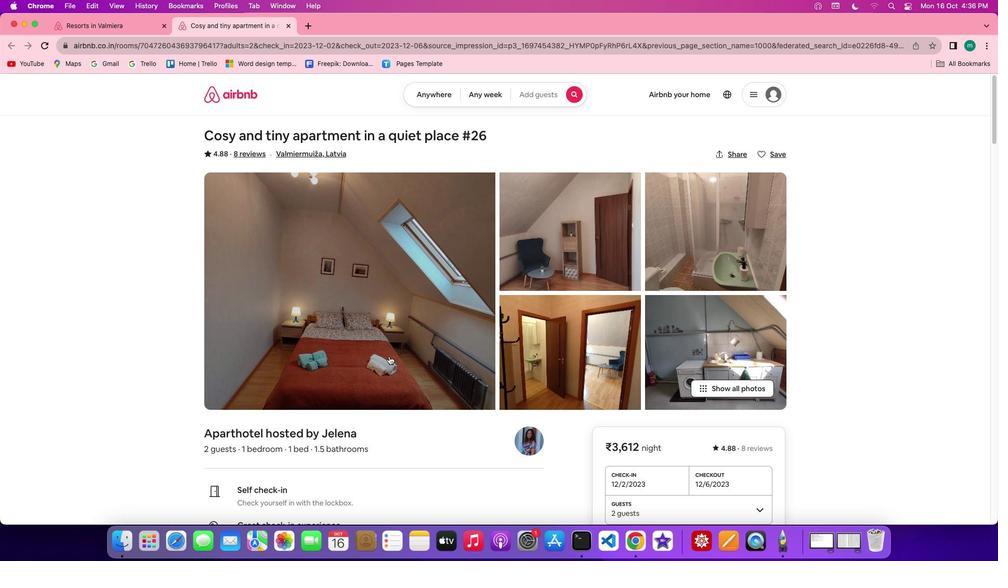 
Action: Mouse scrolled (389, 356) with delta (0, 0)
Screenshot: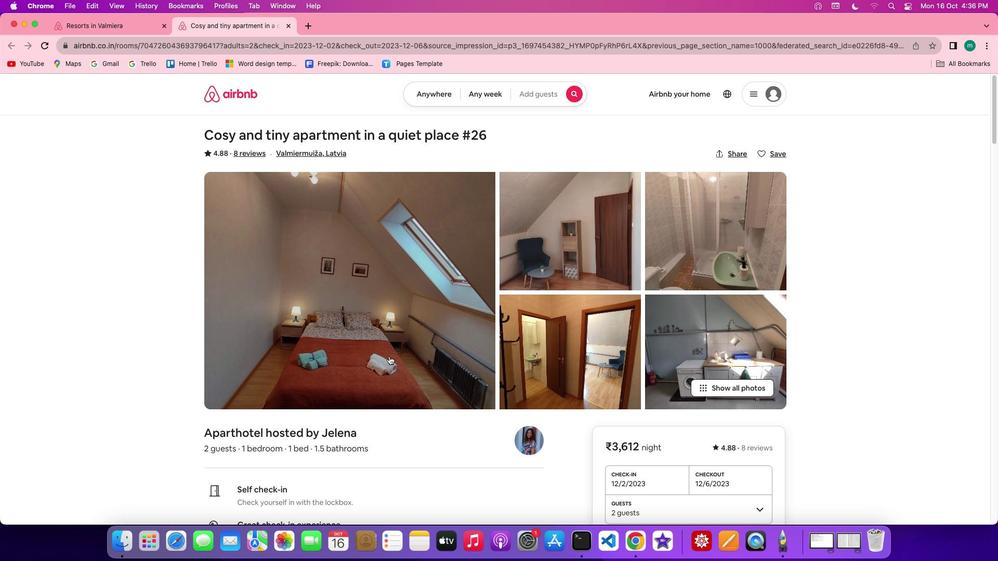 
Action: Mouse scrolled (389, 356) with delta (0, 0)
Screenshot: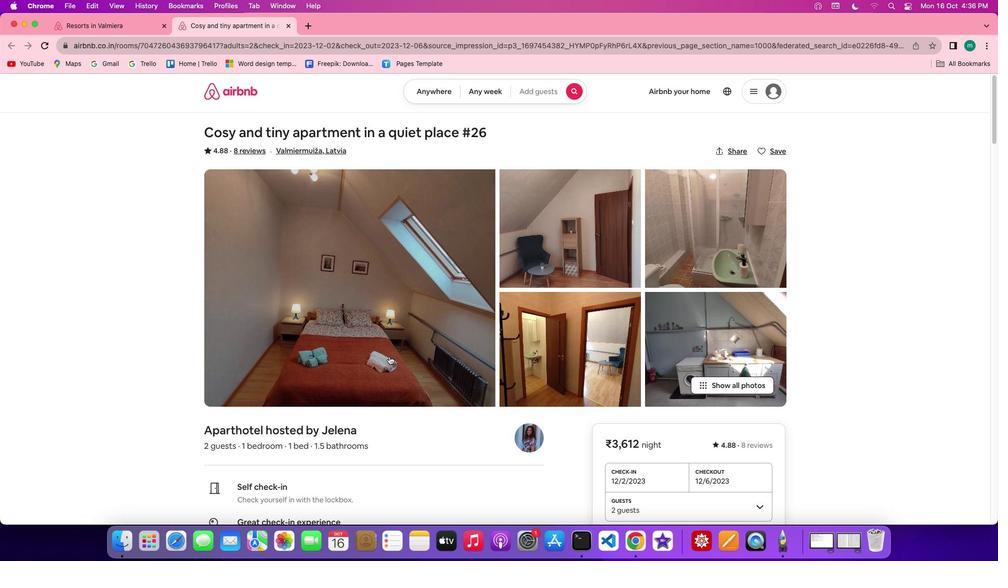 
Action: Mouse scrolled (389, 356) with delta (0, -1)
Screenshot: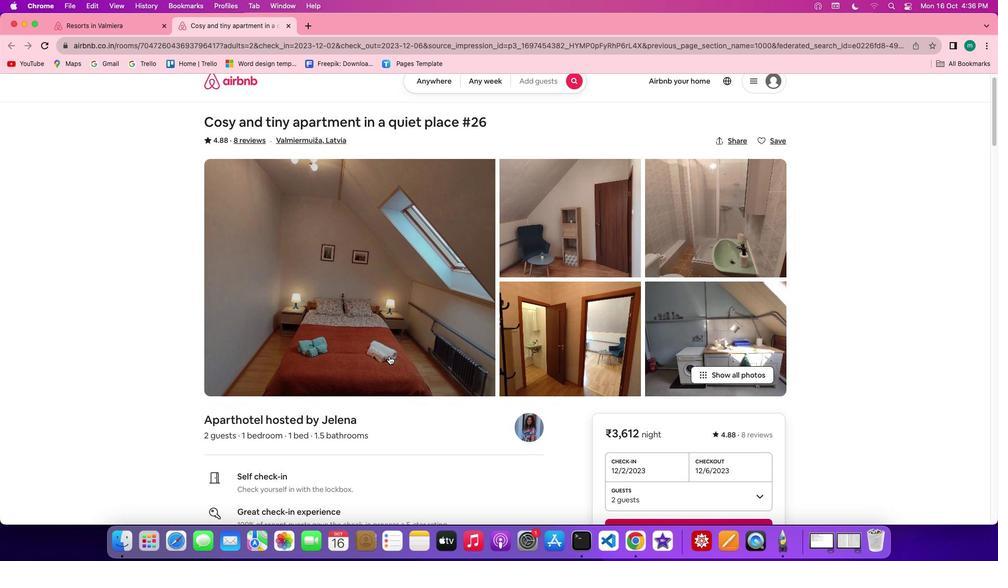 
Action: Mouse scrolled (389, 356) with delta (0, 0)
Screenshot: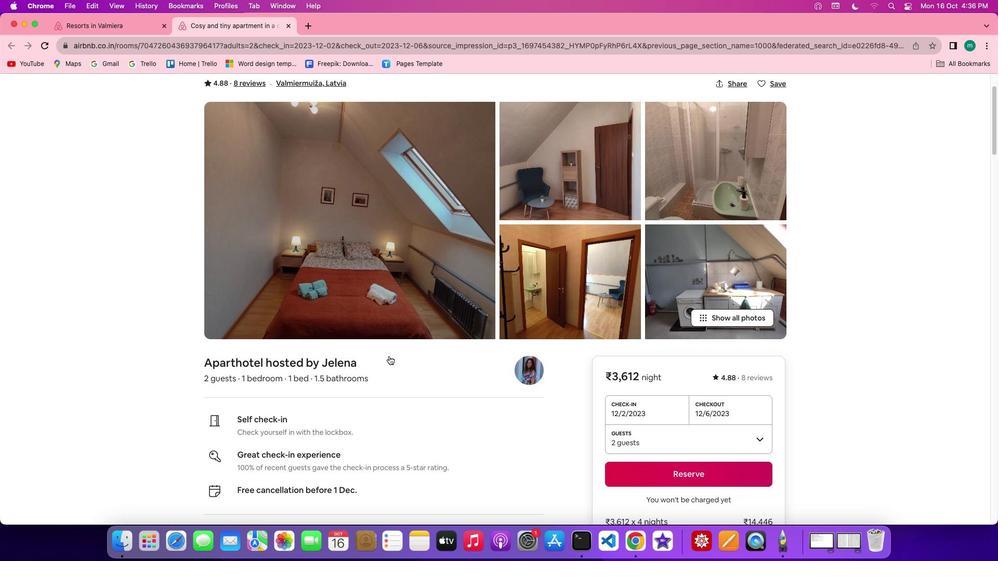 
Action: Mouse moved to (568, 281)
Screenshot: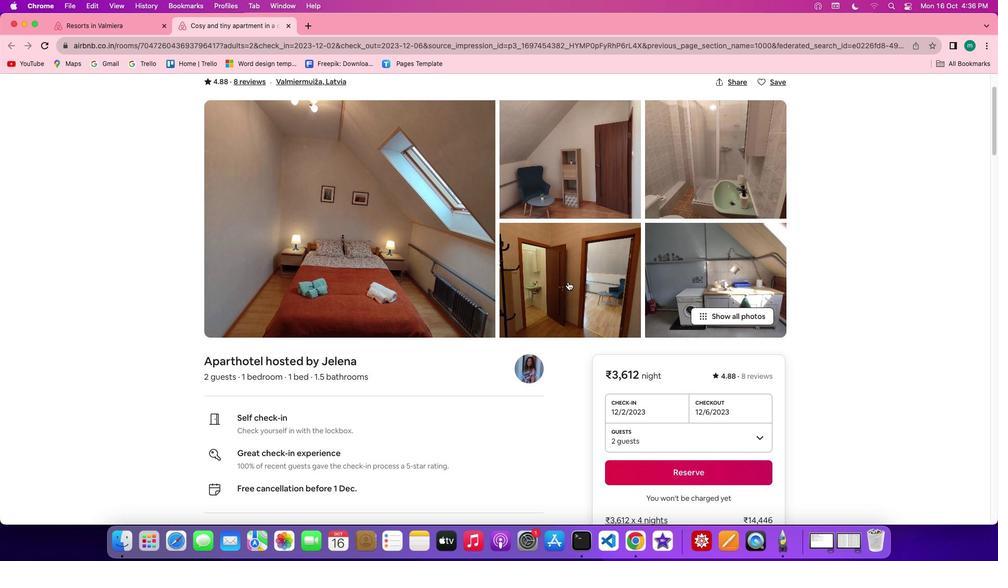 
Action: Mouse scrolled (568, 281) with delta (0, 0)
Screenshot: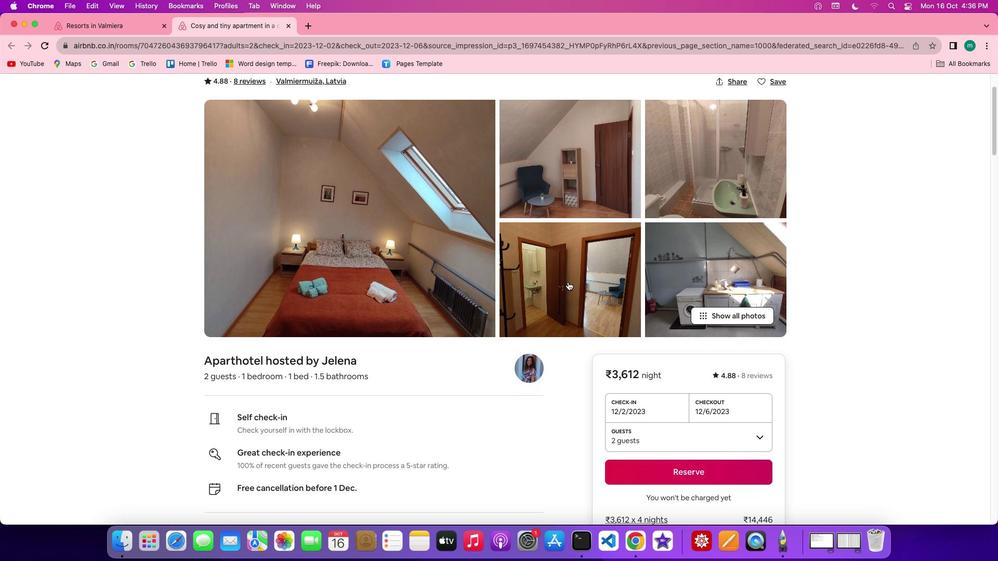 
Action: Mouse moved to (736, 314)
Screenshot: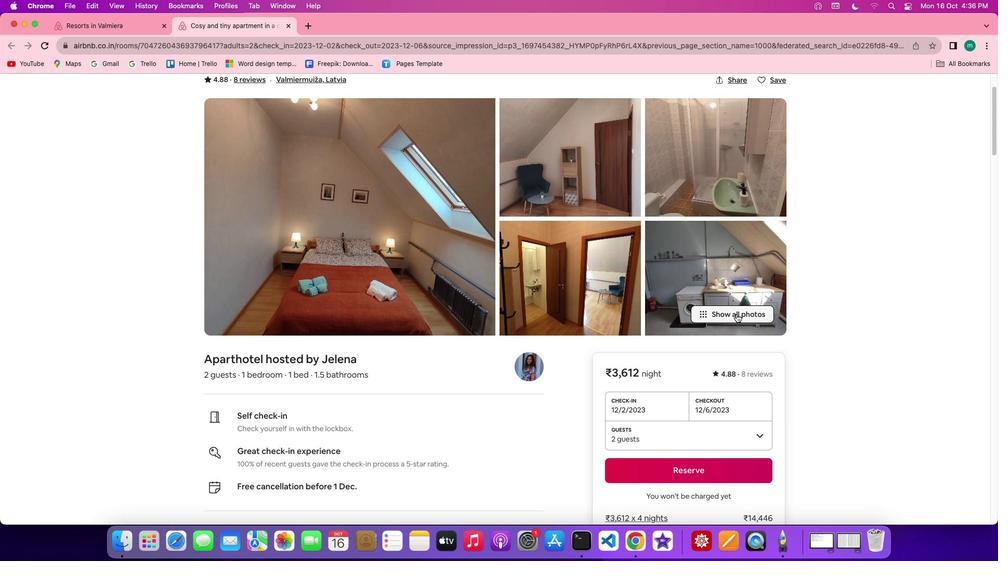 
Action: Mouse pressed left at (736, 314)
Screenshot: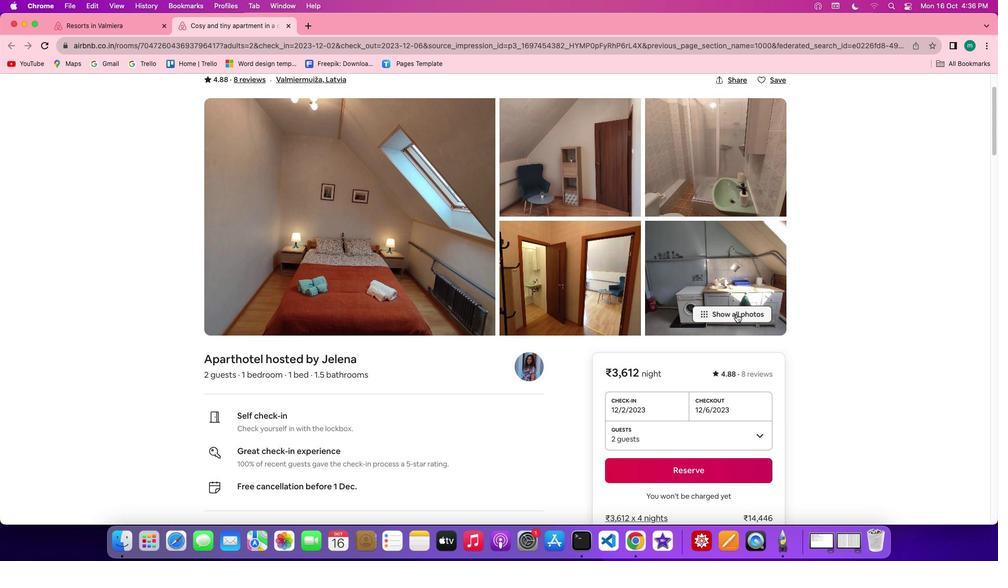 
Action: Mouse moved to (529, 295)
Screenshot: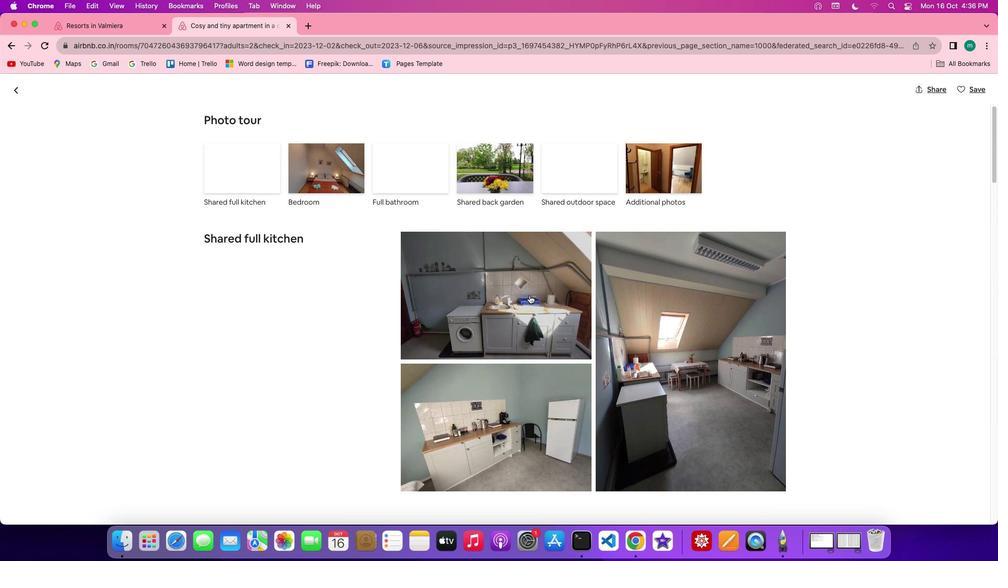 
Action: Mouse scrolled (529, 295) with delta (0, 0)
Screenshot: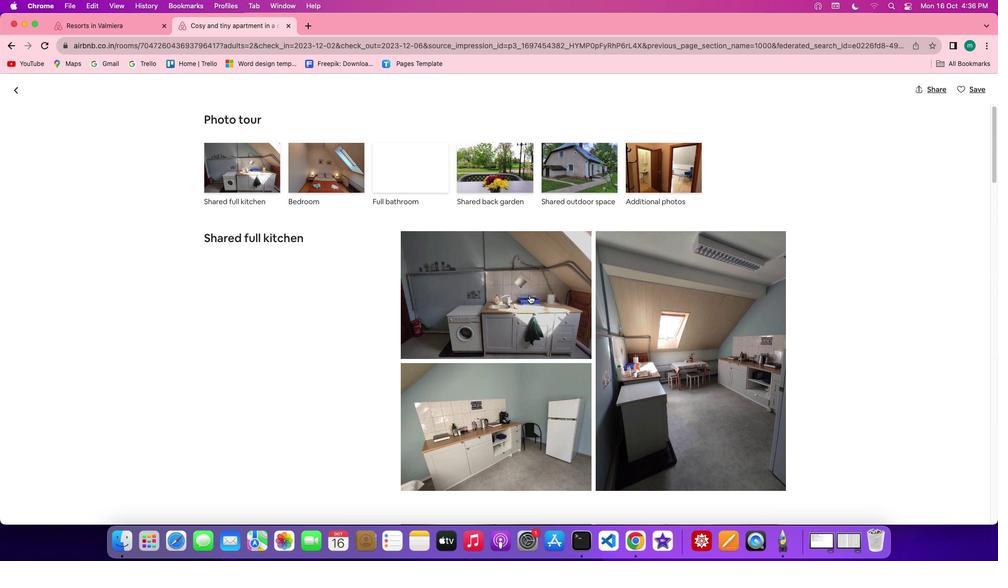 
Action: Mouse scrolled (529, 295) with delta (0, 0)
Screenshot: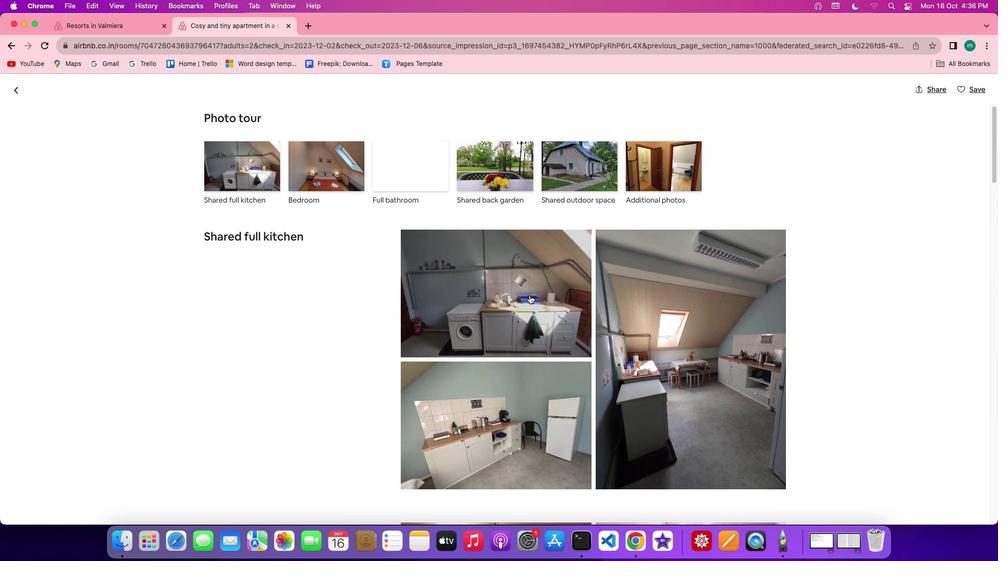 
Action: Mouse scrolled (529, 295) with delta (0, -1)
Screenshot: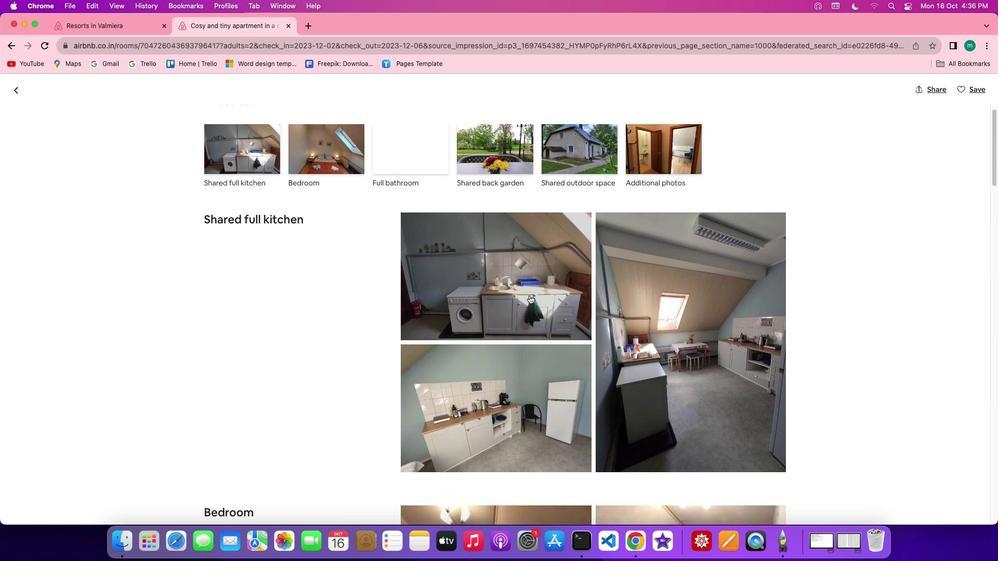 
Action: Mouse scrolled (529, 295) with delta (0, 0)
Screenshot: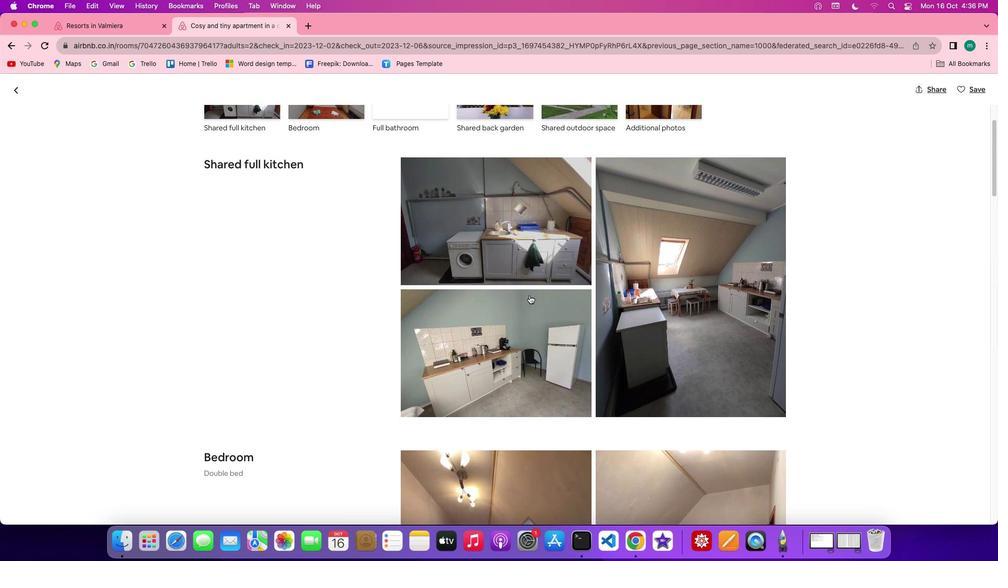 
Action: Mouse scrolled (529, 295) with delta (0, 0)
Screenshot: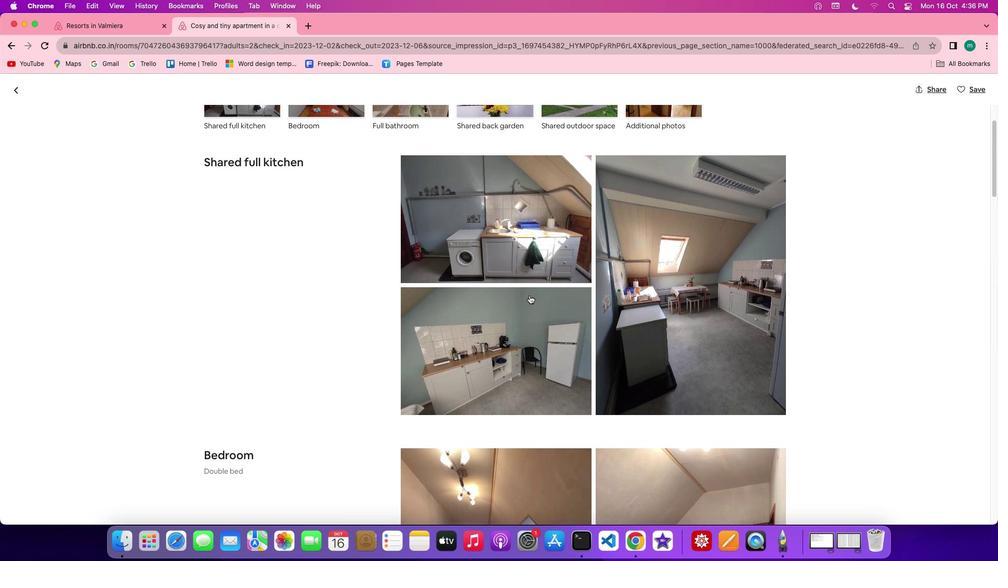 
Action: Mouse scrolled (529, 295) with delta (0, 0)
Screenshot: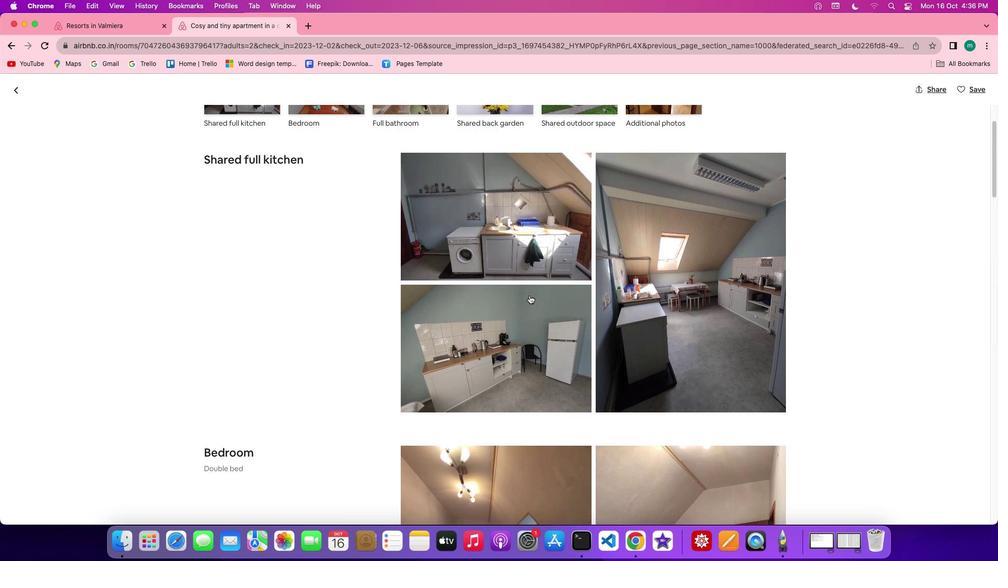 
Action: Mouse scrolled (529, 295) with delta (0, 0)
Screenshot: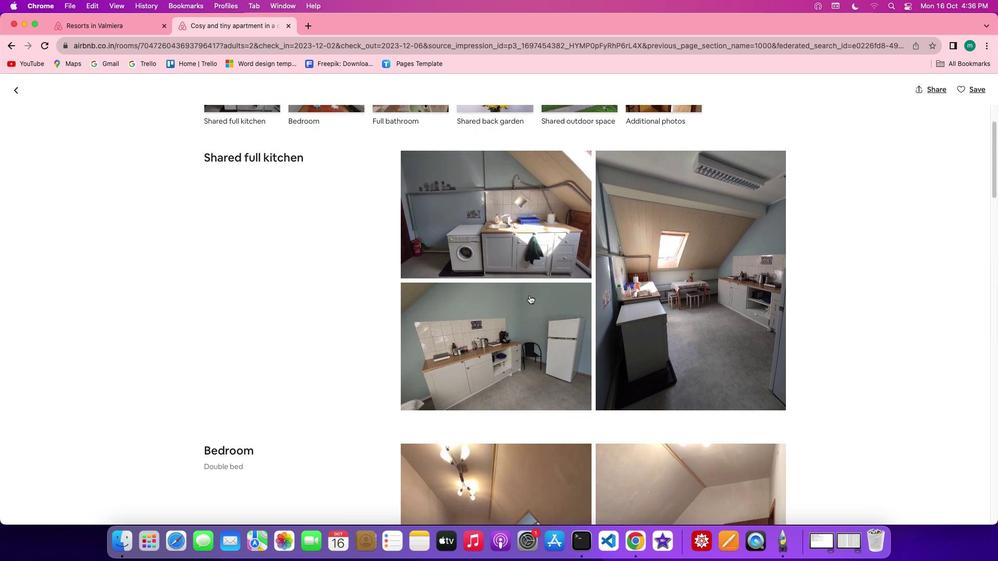 
Action: Mouse scrolled (529, 295) with delta (0, 0)
Screenshot: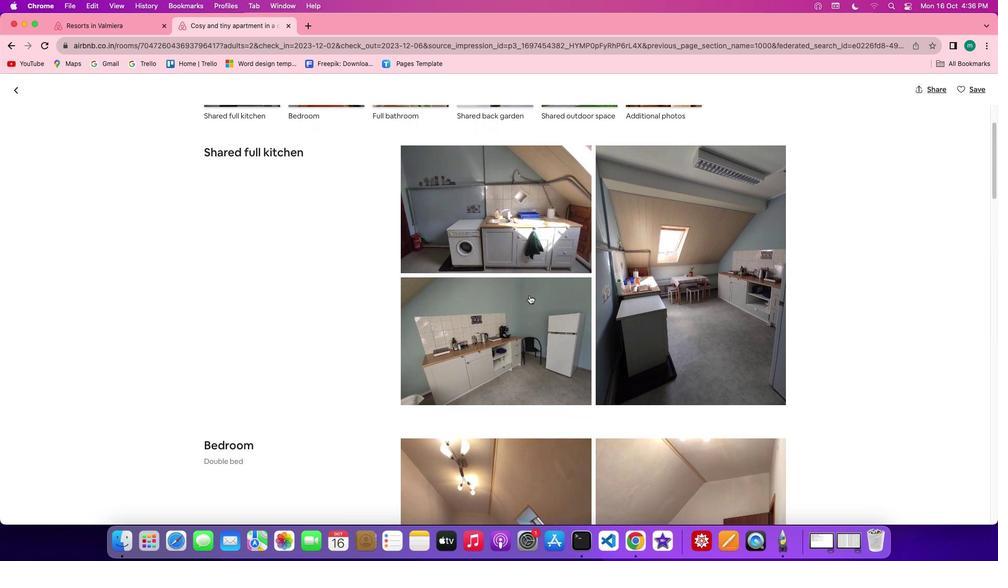 
Action: Mouse scrolled (529, 295) with delta (0, 0)
Screenshot: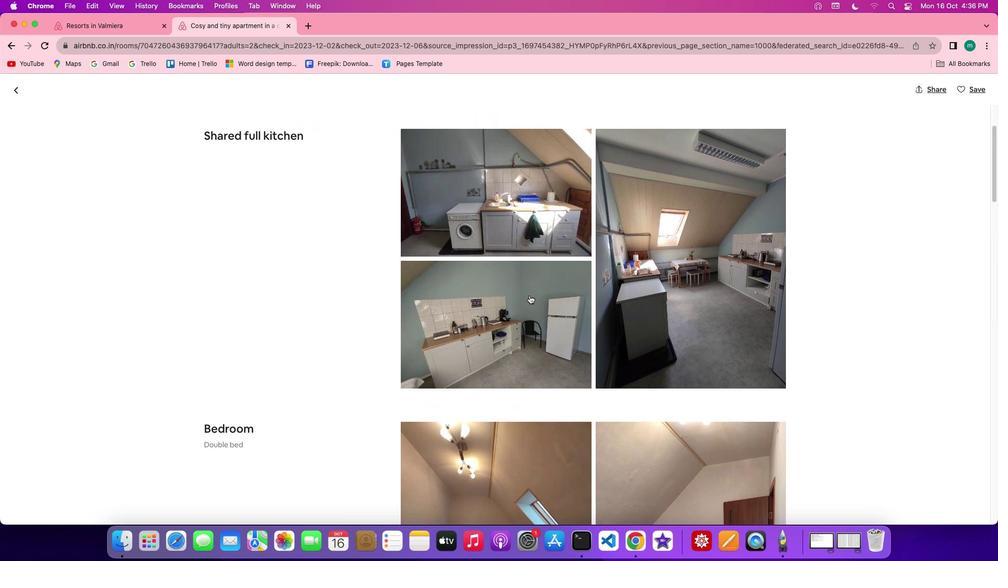 
Action: Mouse scrolled (529, 295) with delta (0, 0)
Screenshot: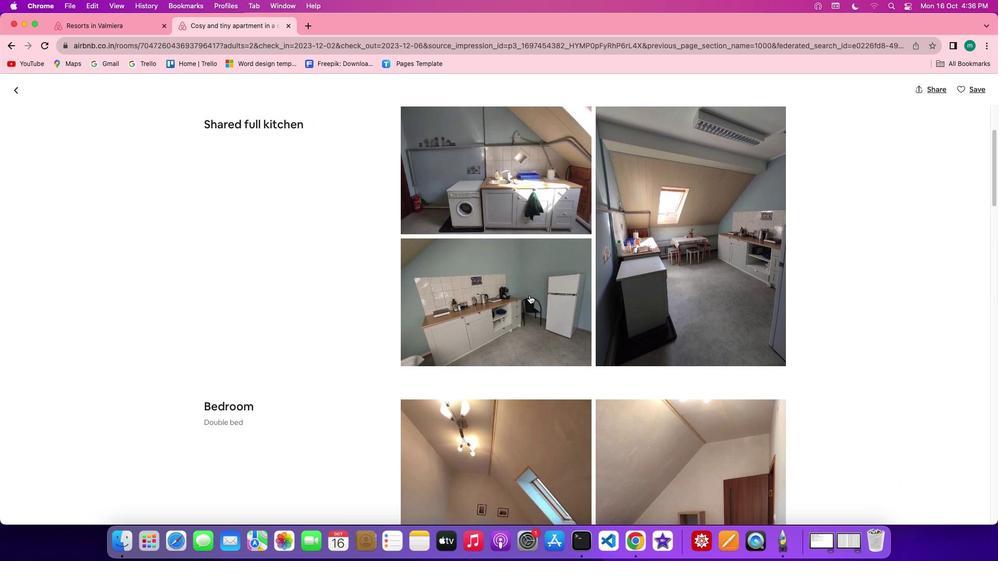 
Action: Mouse scrolled (529, 295) with delta (0, 0)
Screenshot: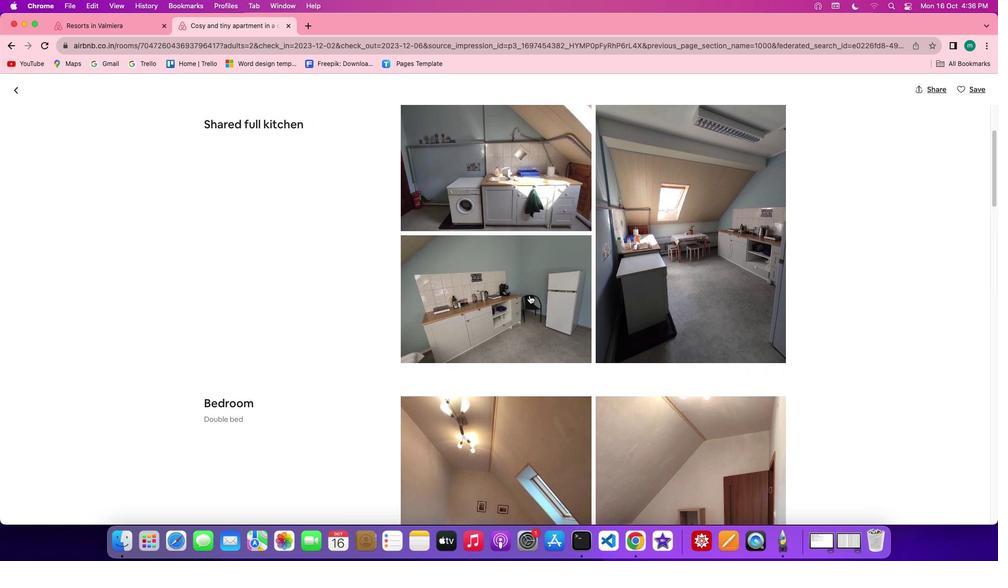 
Action: Mouse scrolled (529, 295) with delta (0, -1)
Screenshot: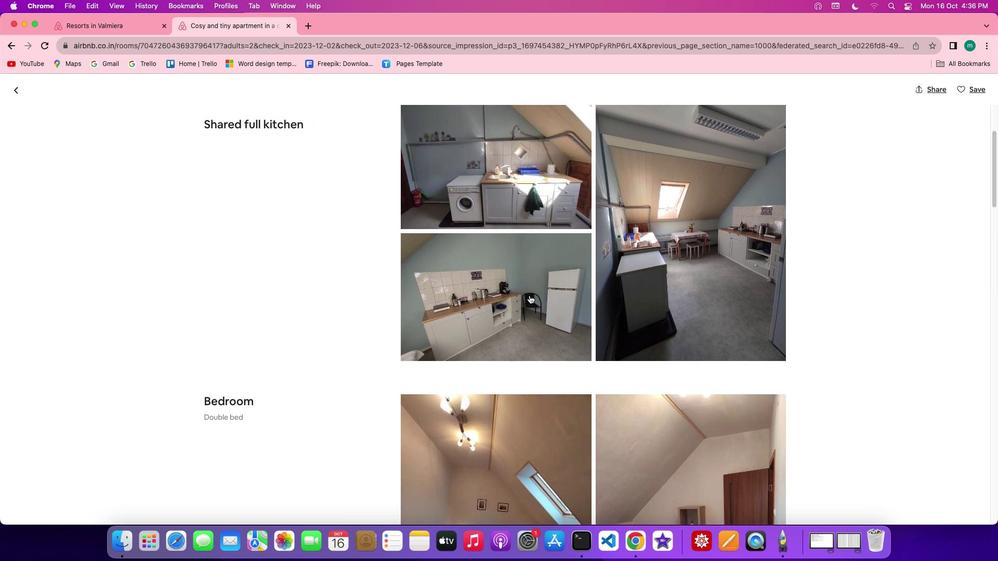 
Action: Mouse scrolled (529, 295) with delta (0, -1)
Screenshot: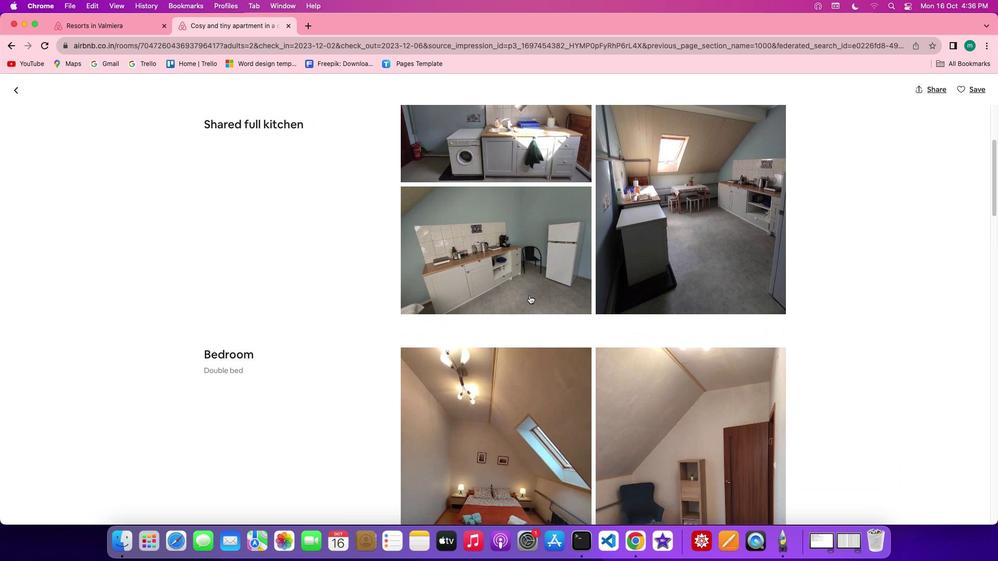 
Action: Mouse scrolled (529, 295) with delta (0, 0)
Screenshot: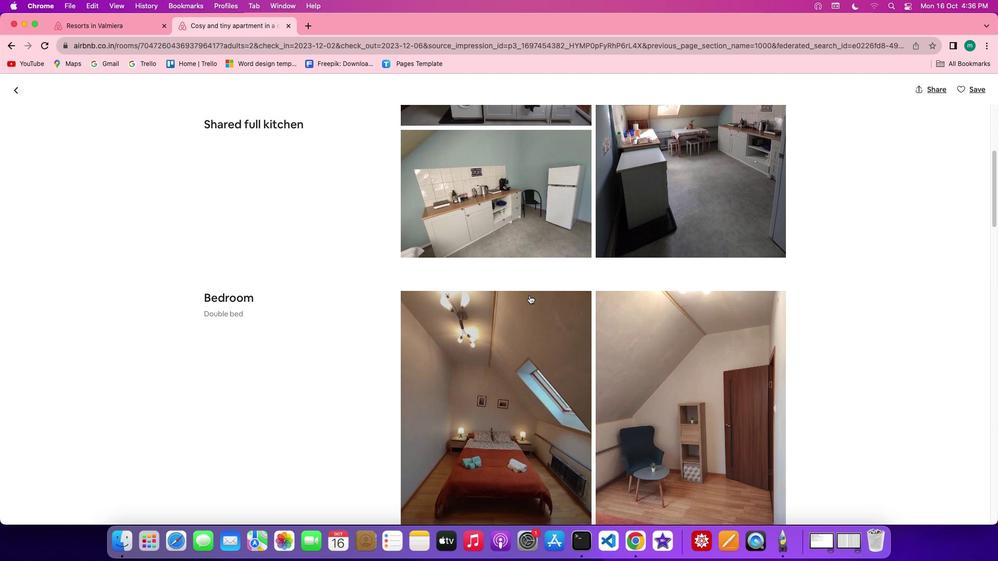 
Action: Mouse scrolled (529, 295) with delta (0, 0)
Screenshot: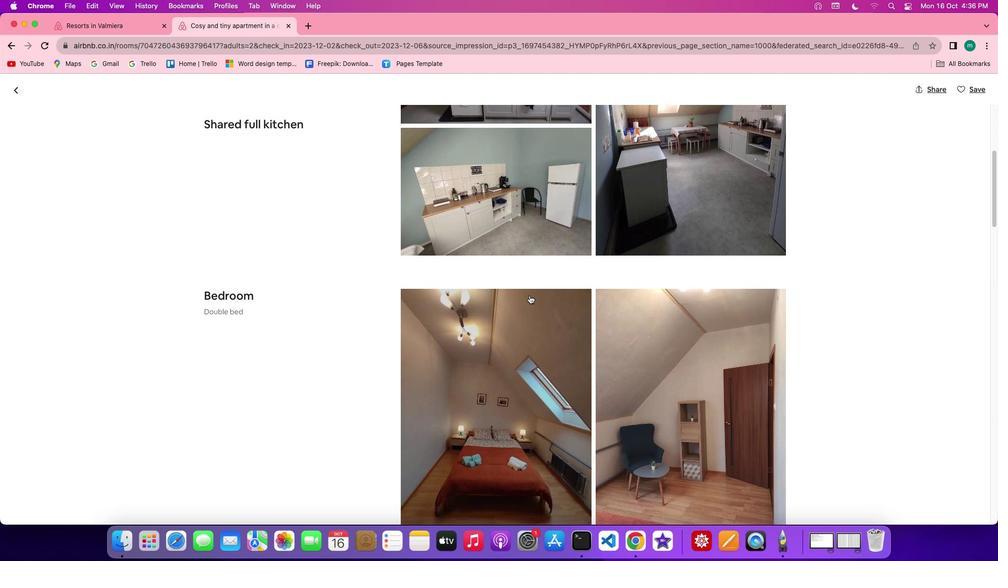 
Action: Mouse scrolled (529, 295) with delta (0, -1)
Screenshot: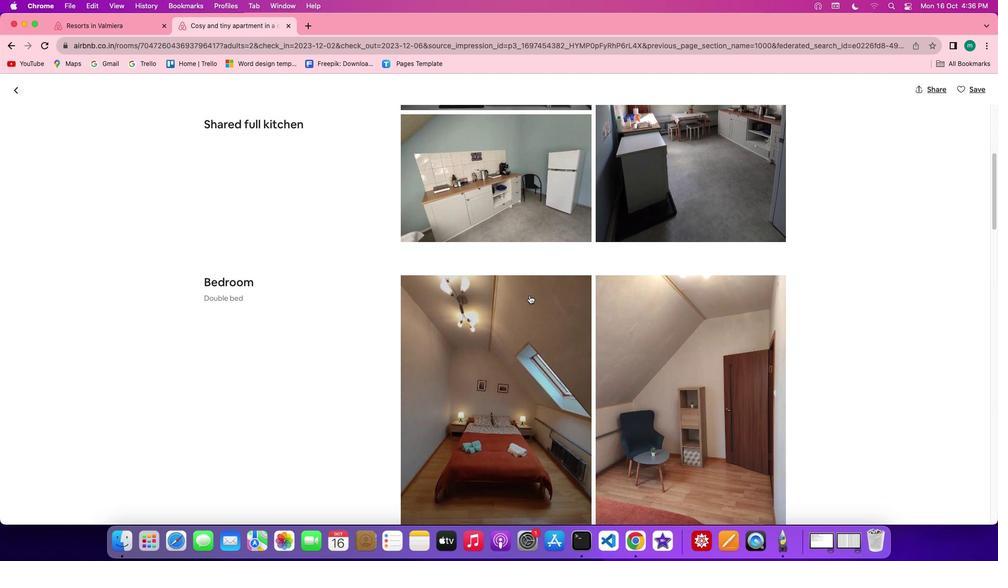 
Action: Mouse scrolled (529, 295) with delta (0, 0)
Screenshot: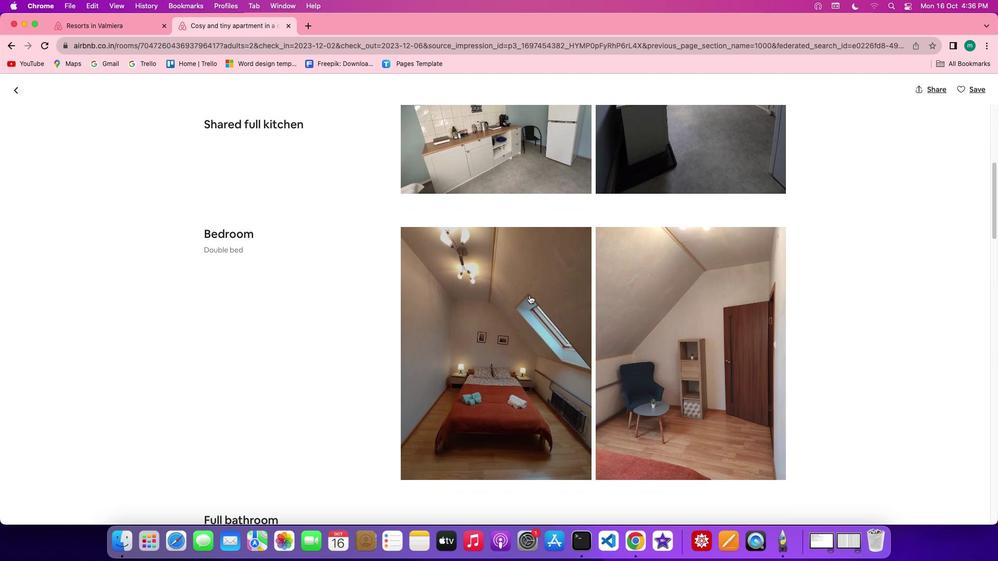
Action: Mouse moved to (529, 295)
Screenshot: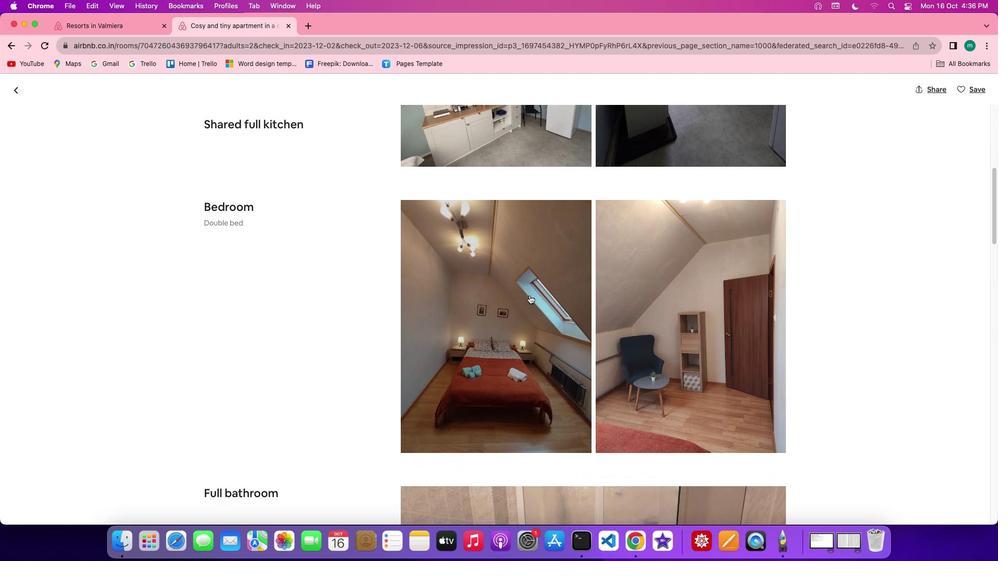 
Action: Mouse scrolled (529, 295) with delta (0, 0)
Screenshot: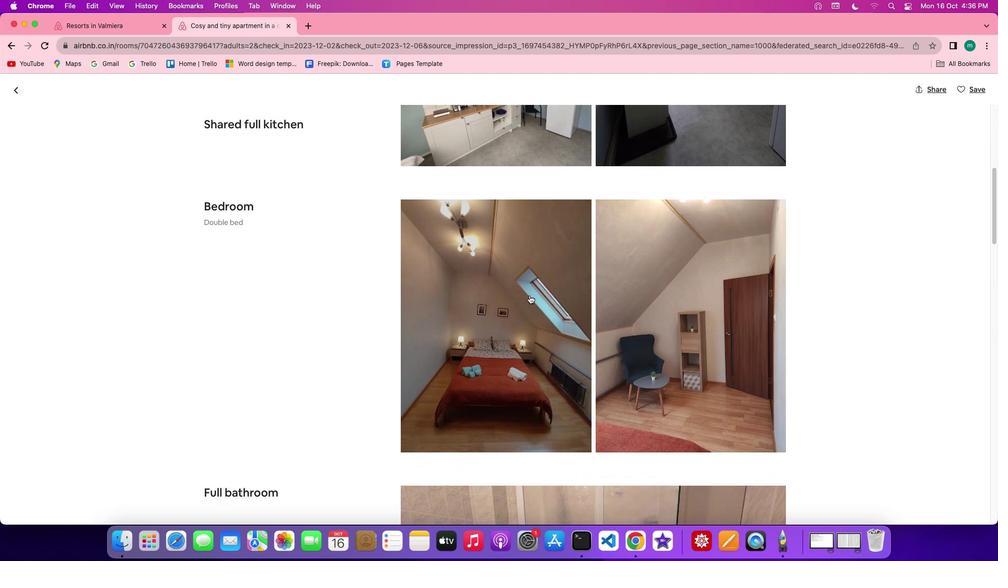 
Action: Mouse scrolled (529, 295) with delta (0, 0)
Screenshot: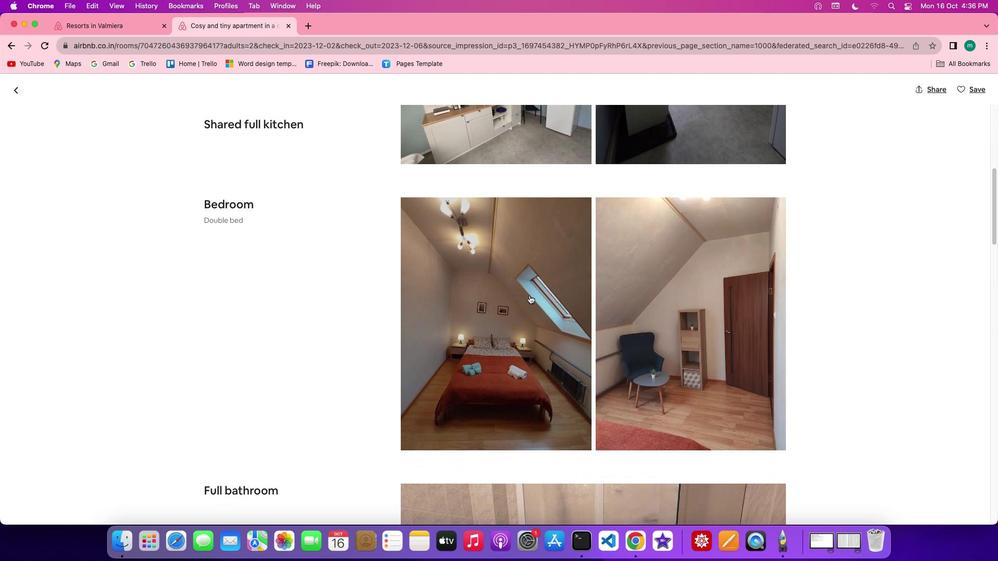 
Action: Mouse scrolled (529, 295) with delta (0, -1)
Screenshot: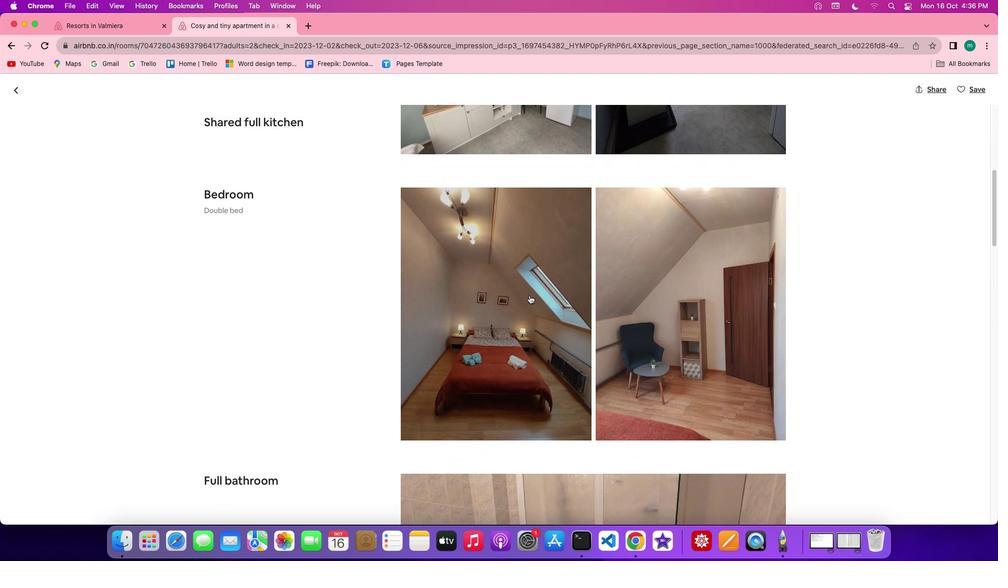 
Action: Mouse scrolled (529, 295) with delta (0, 0)
Screenshot: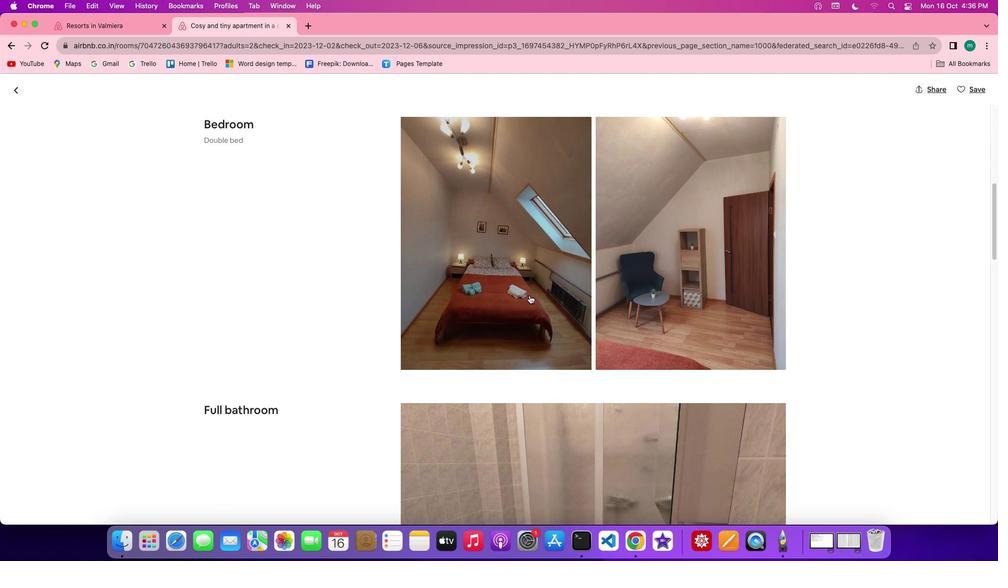 
Action: Mouse scrolled (529, 295) with delta (0, 0)
Screenshot: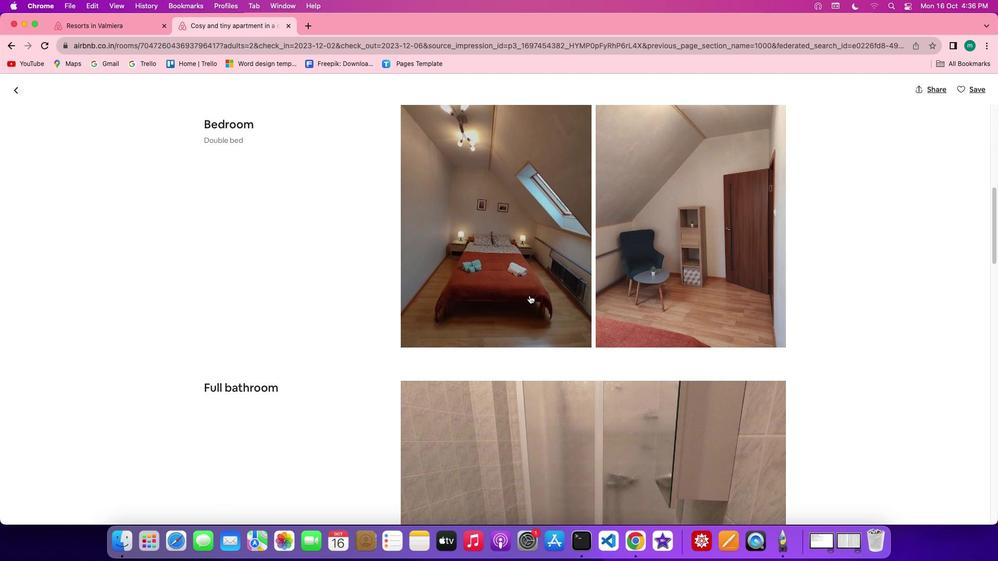
Action: Mouse scrolled (529, 295) with delta (0, 0)
Screenshot: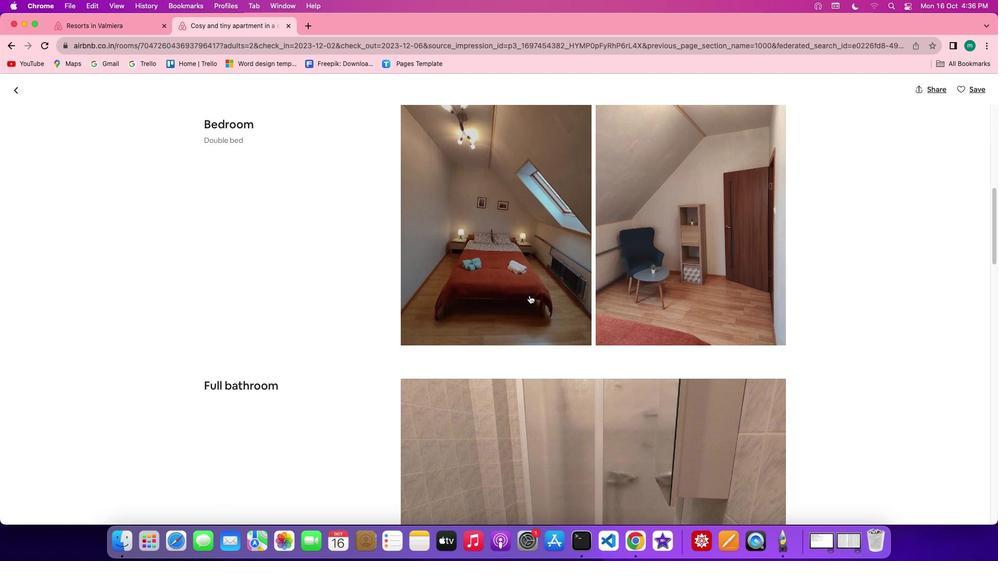 
Action: Mouse scrolled (529, 295) with delta (0, -1)
Screenshot: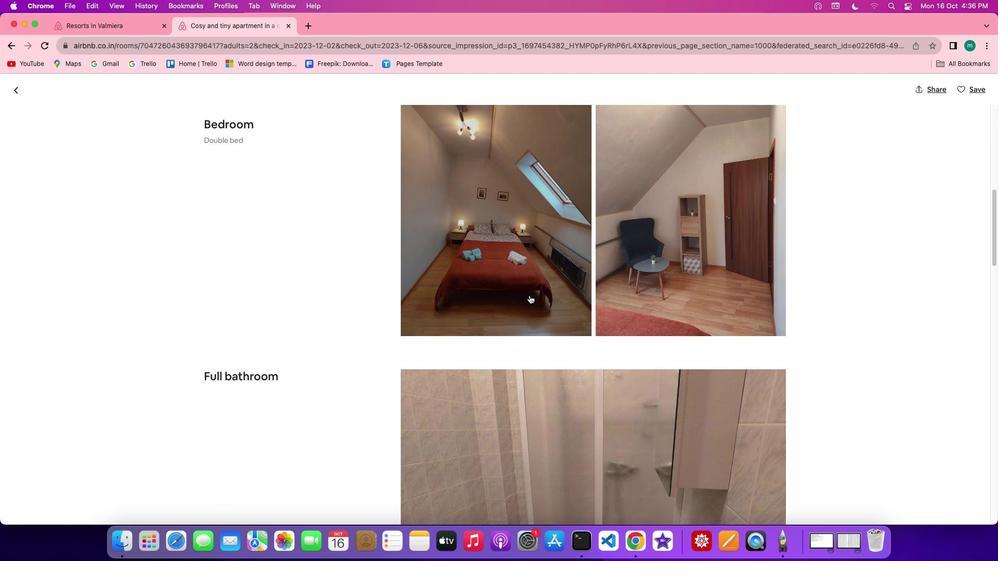 
Action: Mouse scrolled (529, 295) with delta (0, 0)
Screenshot: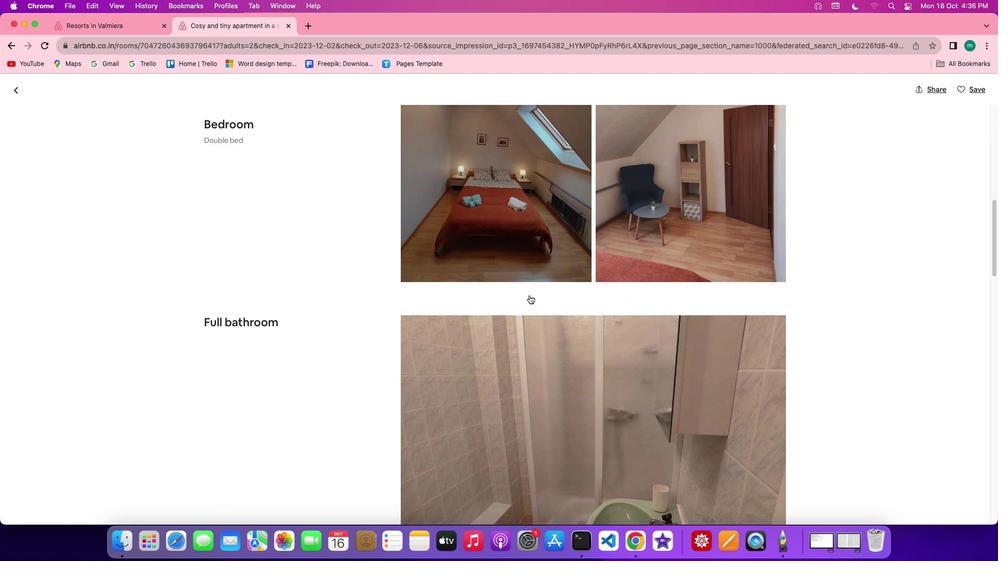 
Action: Mouse scrolled (529, 295) with delta (0, 0)
Screenshot: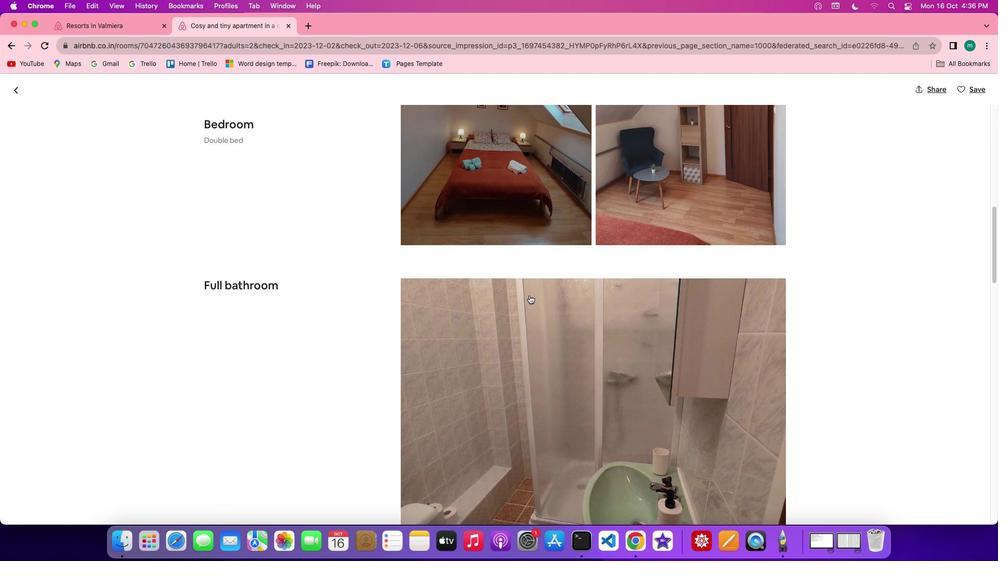 
Action: Mouse scrolled (529, 295) with delta (0, 0)
Screenshot: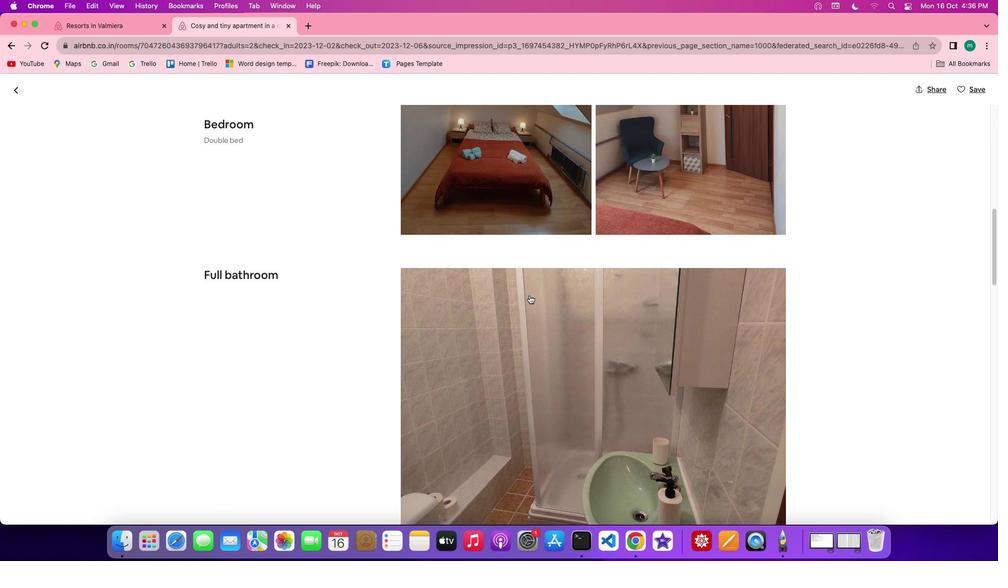 
Action: Mouse scrolled (529, 295) with delta (0, -1)
Screenshot: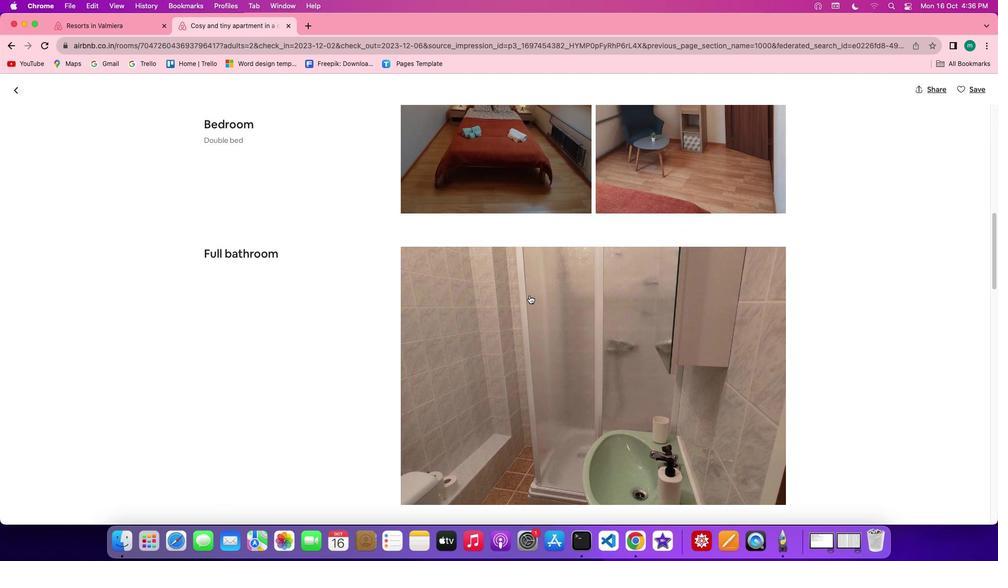 
Action: Mouse scrolled (529, 295) with delta (0, -2)
Screenshot: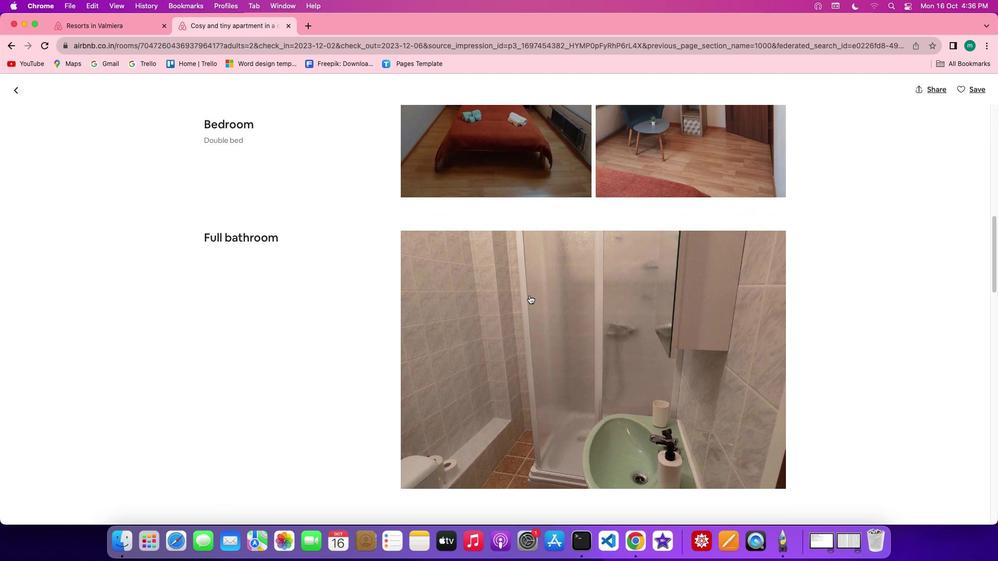 
Action: Mouse scrolled (529, 295) with delta (0, 0)
Screenshot: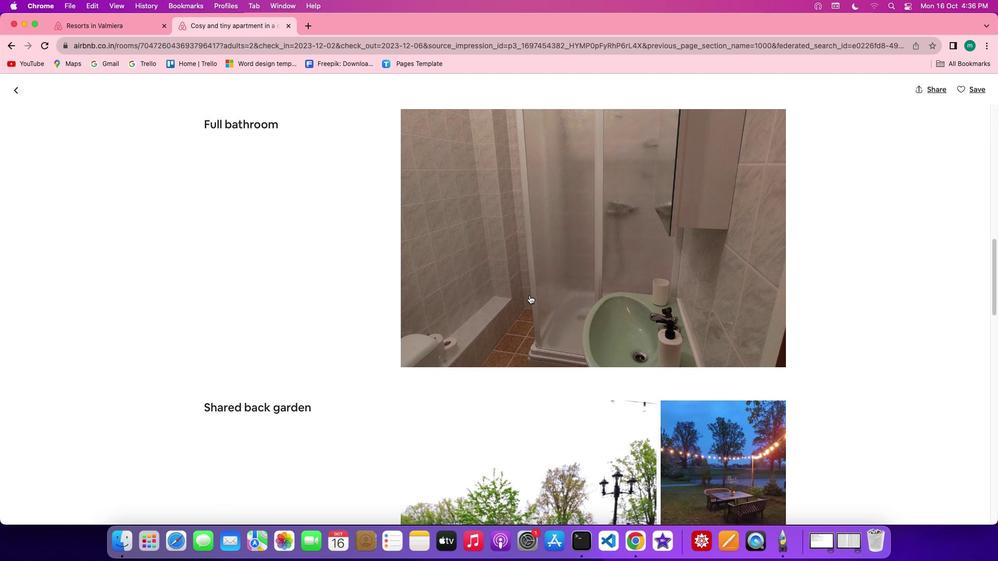
Action: Mouse scrolled (529, 295) with delta (0, 0)
Screenshot: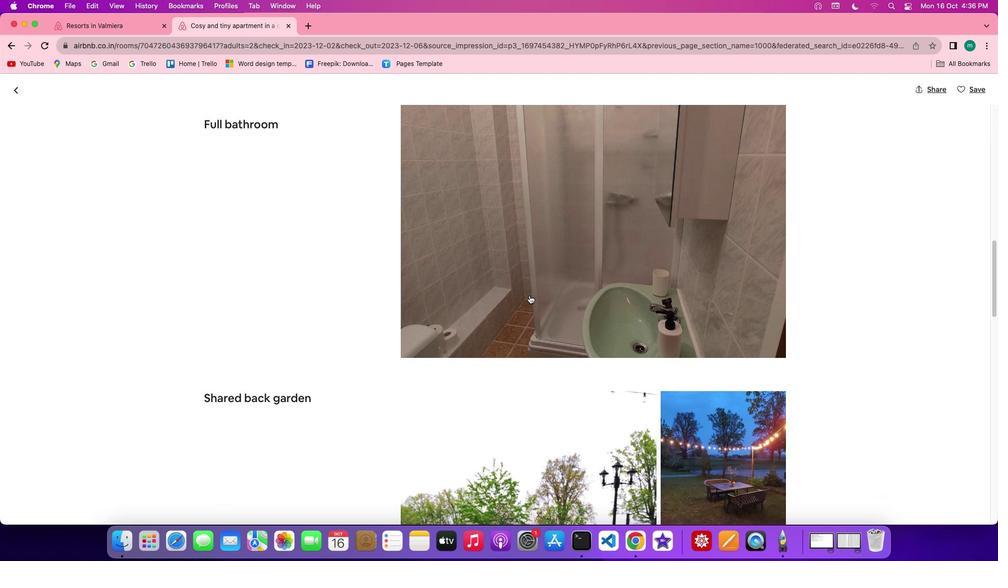 
Action: Mouse scrolled (529, 295) with delta (0, -1)
Screenshot: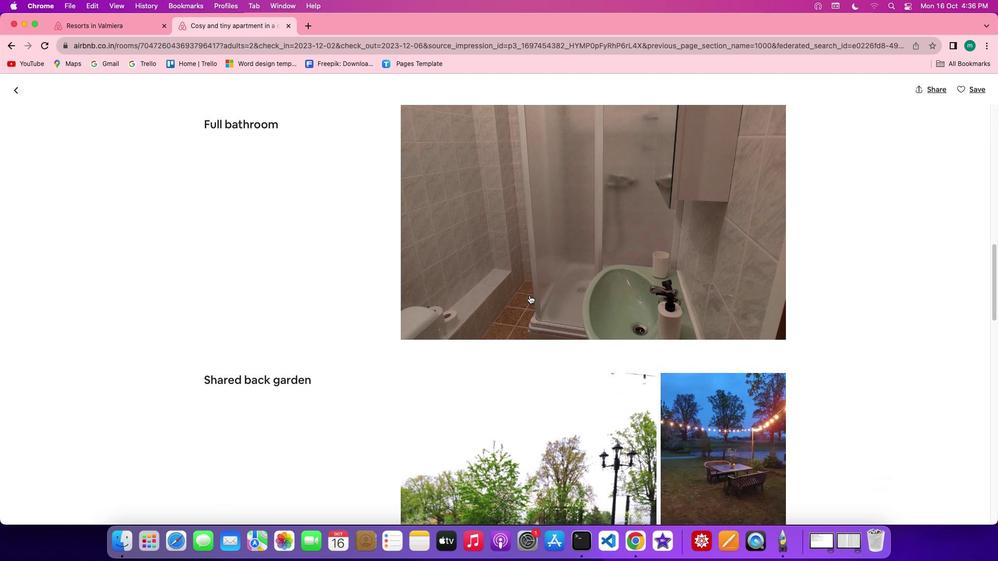 
Action: Mouse scrolled (529, 295) with delta (0, -1)
Screenshot: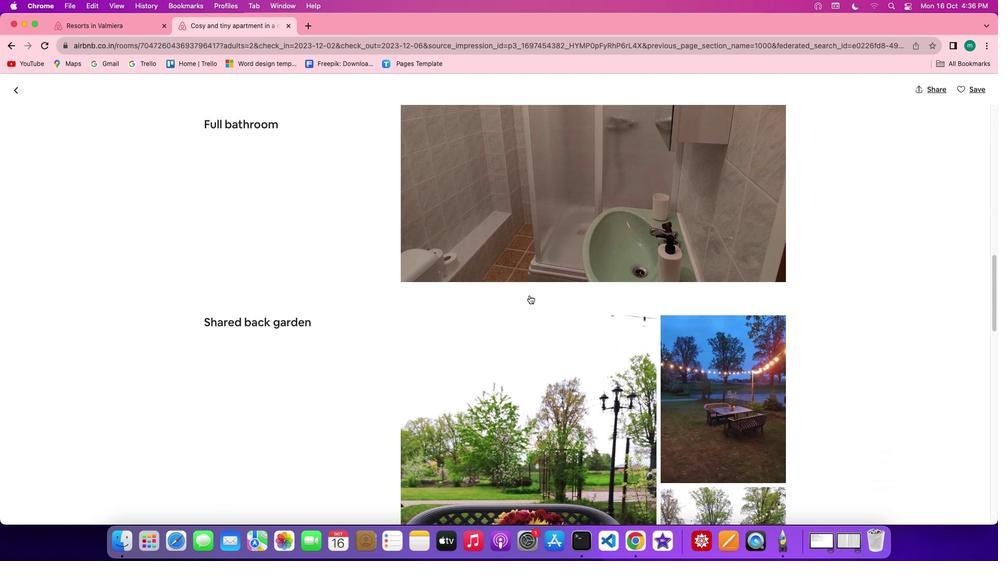 
Action: Mouse moved to (529, 297)
Screenshot: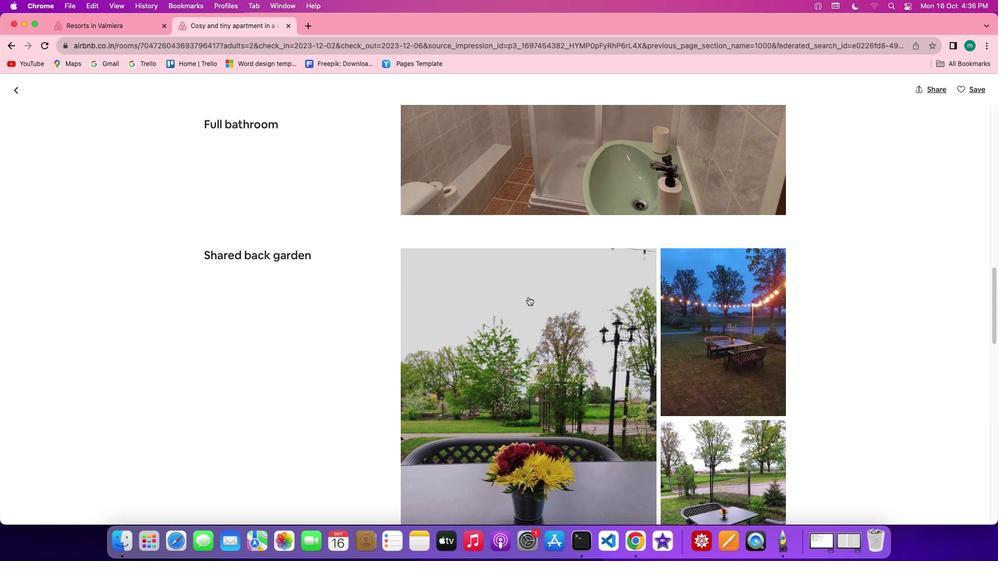 
Action: Mouse scrolled (529, 297) with delta (0, 0)
Screenshot: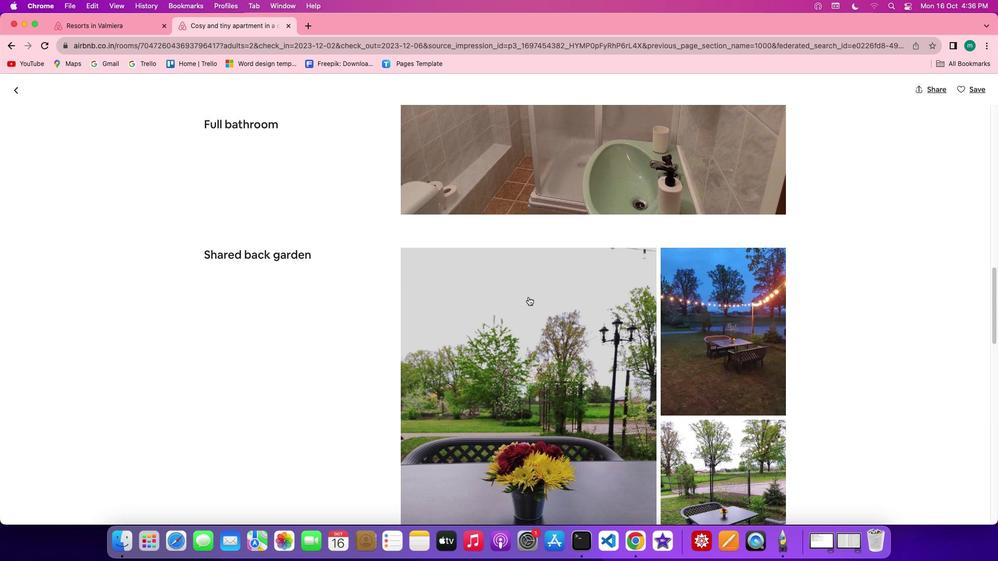 
Action: Mouse scrolled (529, 297) with delta (0, 0)
Screenshot: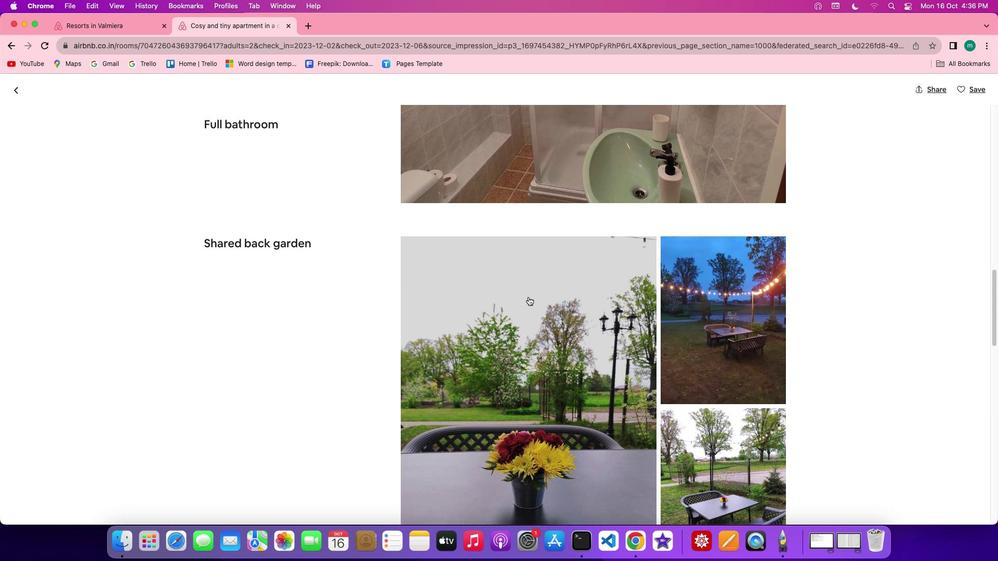 
Action: Mouse scrolled (529, 297) with delta (0, -1)
Screenshot: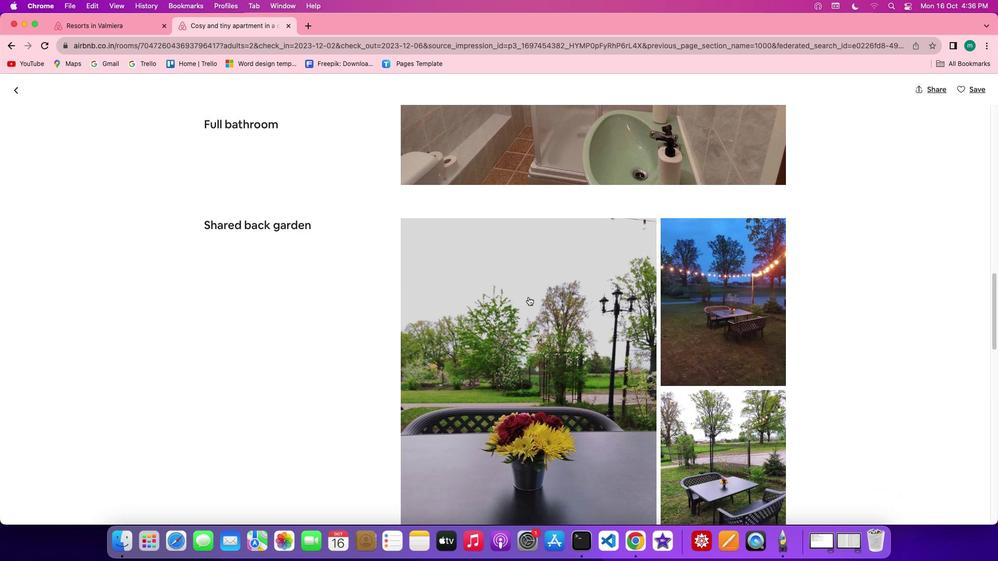 
Action: Mouse scrolled (529, 297) with delta (0, -1)
Screenshot: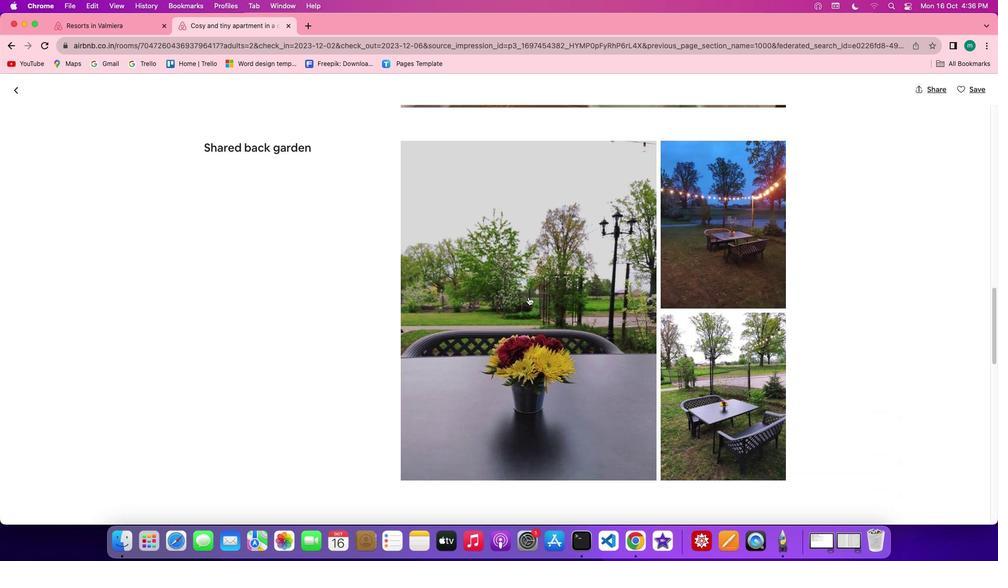
Action: Mouse scrolled (529, 297) with delta (0, 0)
Screenshot: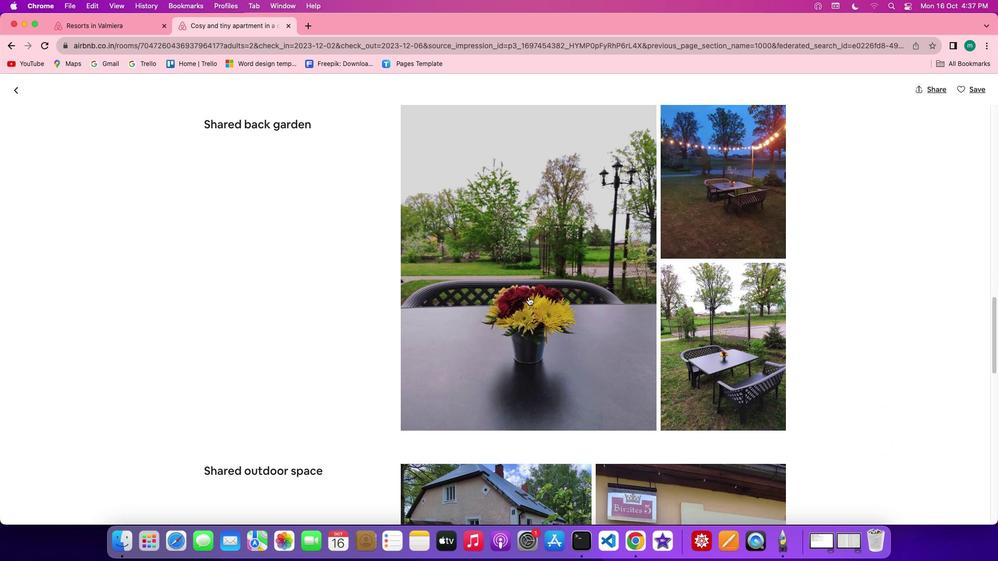 
Action: Mouse scrolled (529, 297) with delta (0, 0)
Screenshot: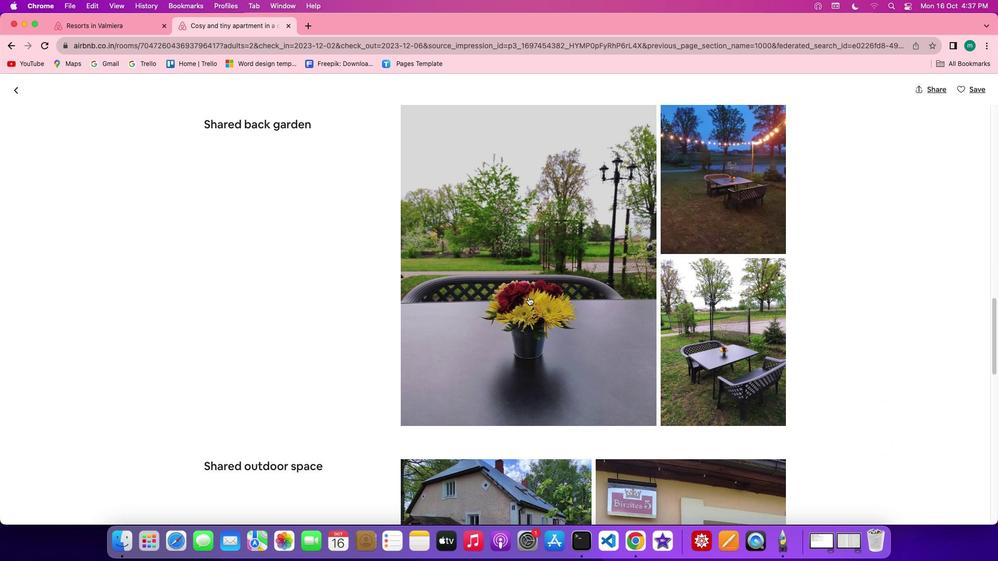 
Action: Mouse scrolled (529, 297) with delta (0, -1)
Screenshot: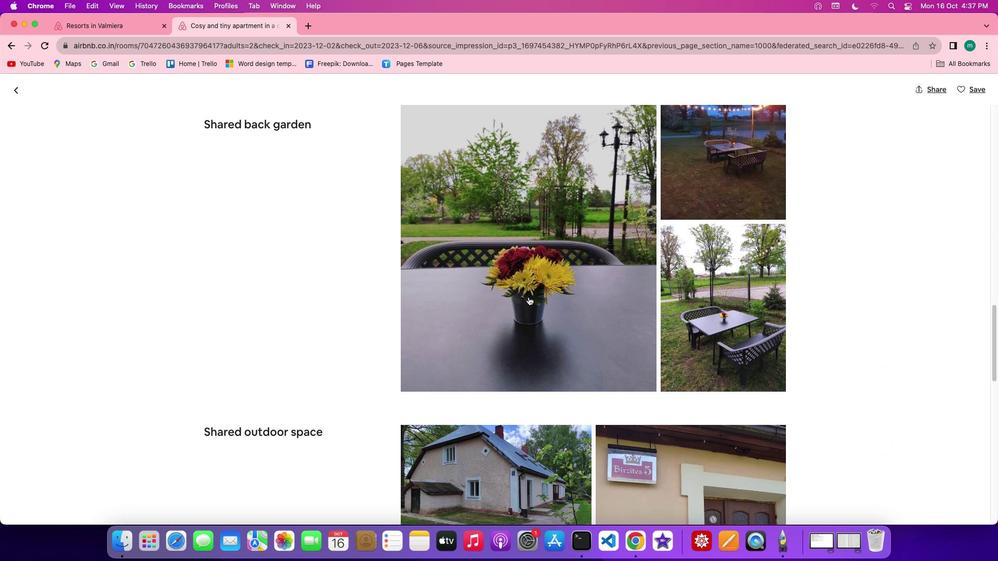 
Action: Mouse scrolled (529, 297) with delta (0, -1)
Screenshot: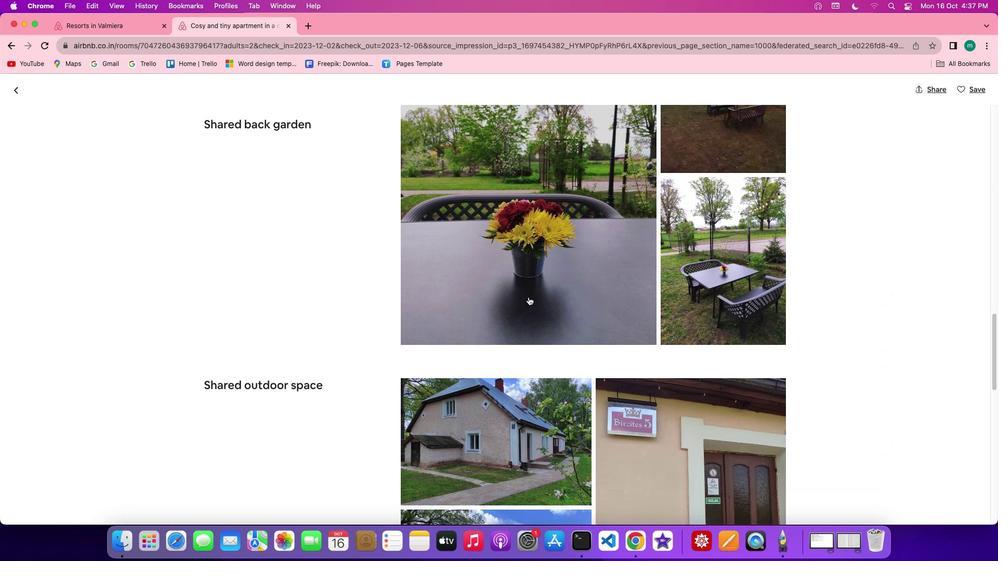 
Action: Mouse scrolled (529, 297) with delta (0, 0)
Screenshot: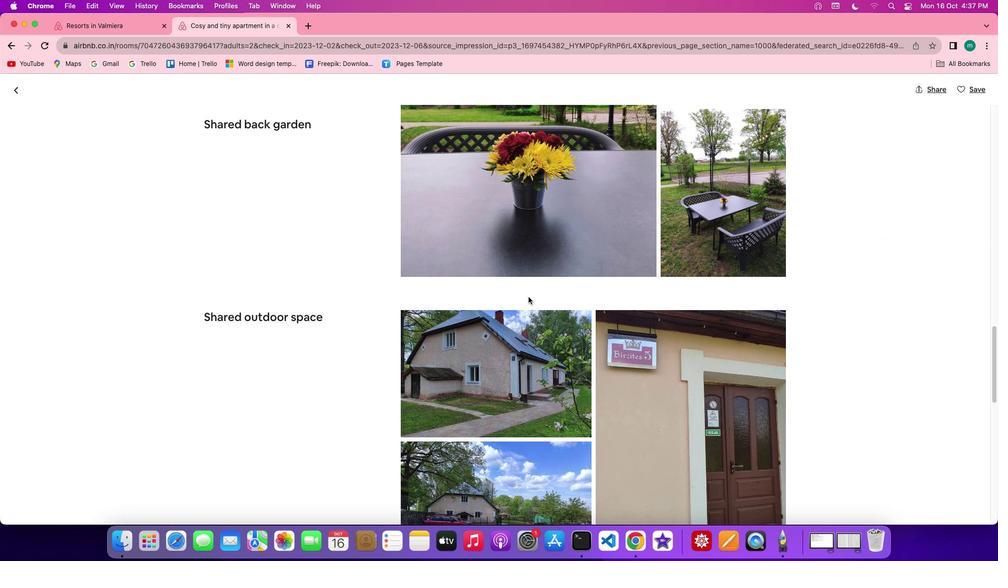 
Action: Mouse scrolled (529, 297) with delta (0, 0)
Screenshot: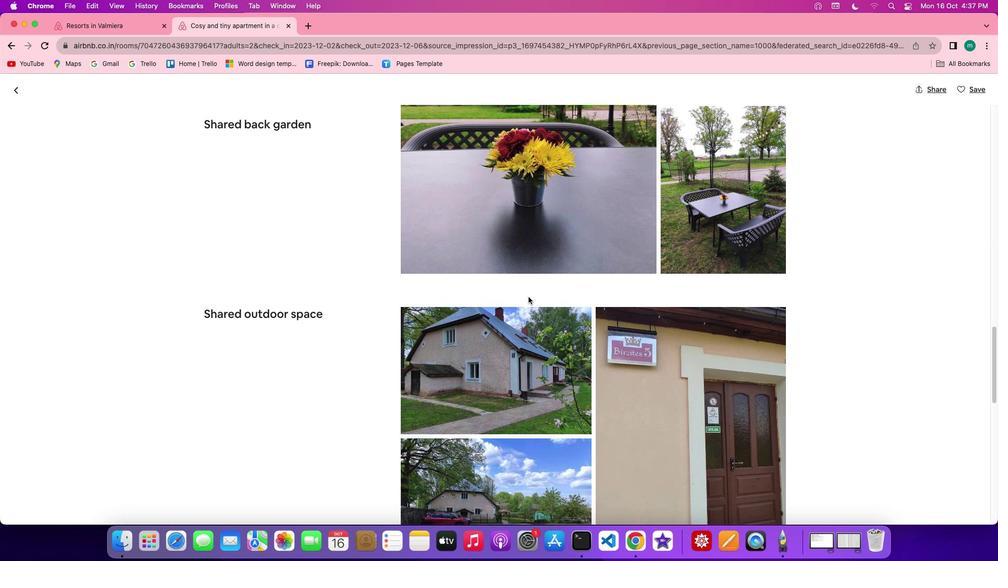 
Action: Mouse scrolled (529, 297) with delta (0, -1)
Screenshot: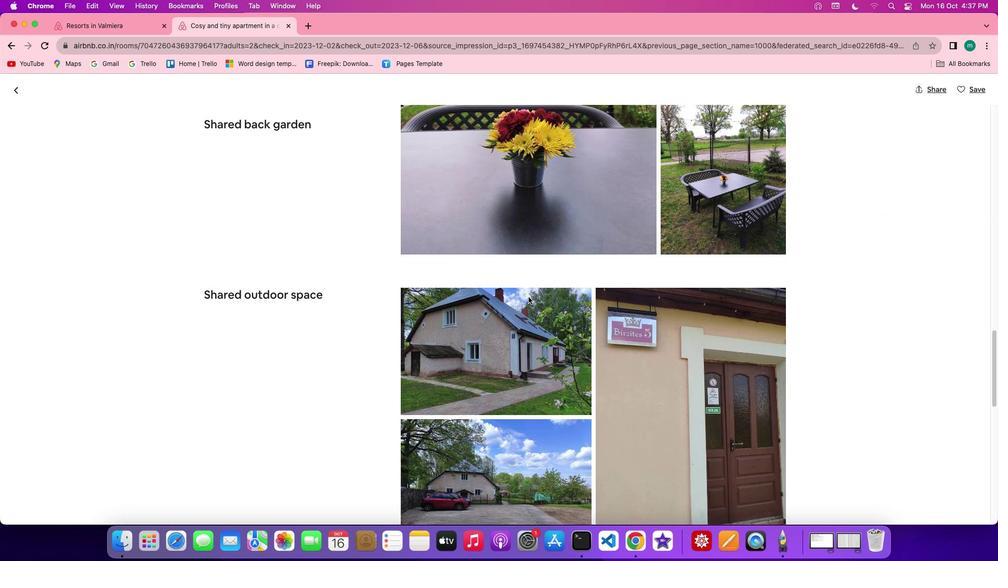 
Action: Mouse scrolled (529, 297) with delta (0, -1)
Screenshot: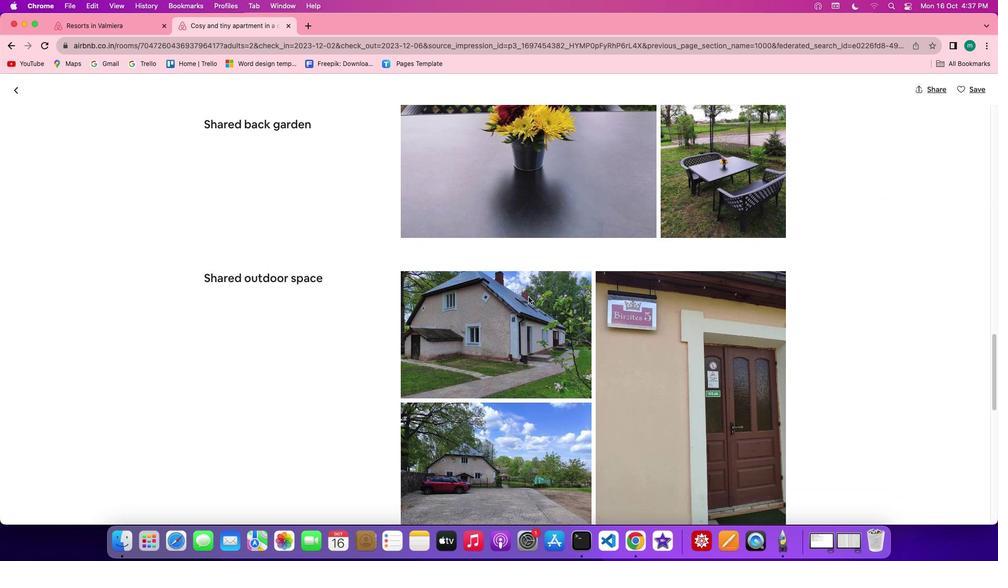 
Action: Mouse scrolled (529, 297) with delta (0, 0)
Screenshot: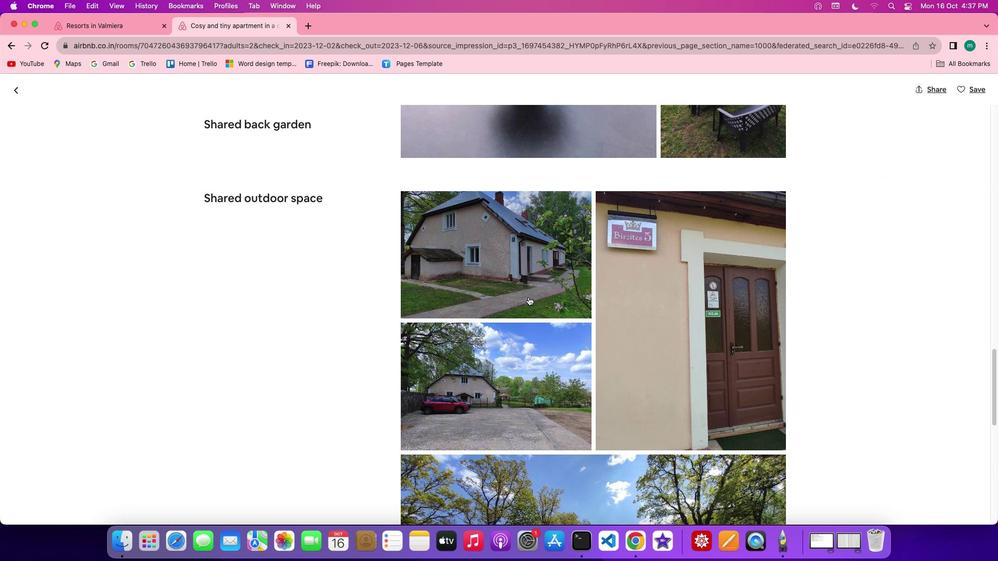 
Action: Mouse scrolled (529, 297) with delta (0, 0)
Screenshot: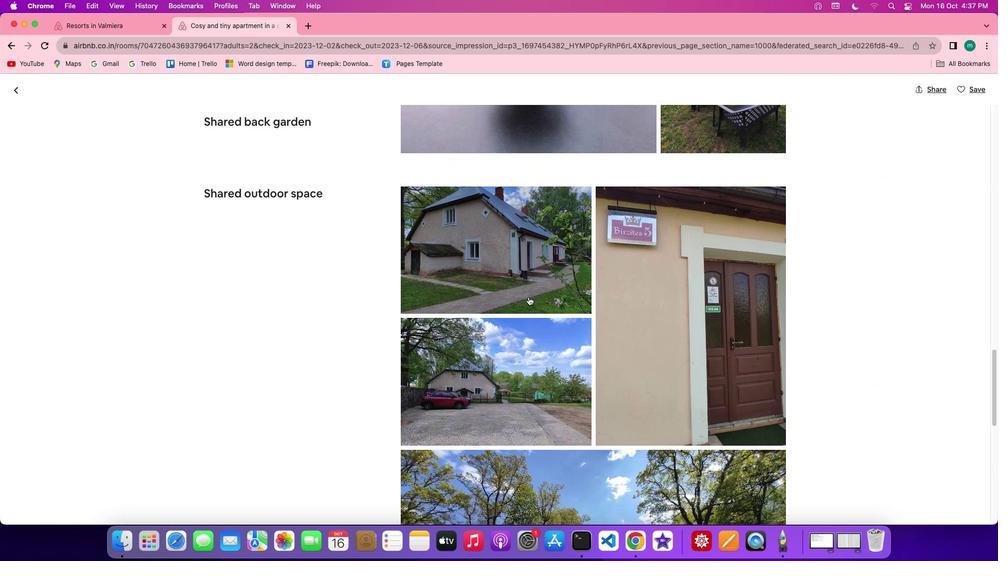 
Action: Mouse scrolled (529, 297) with delta (0, -1)
Screenshot: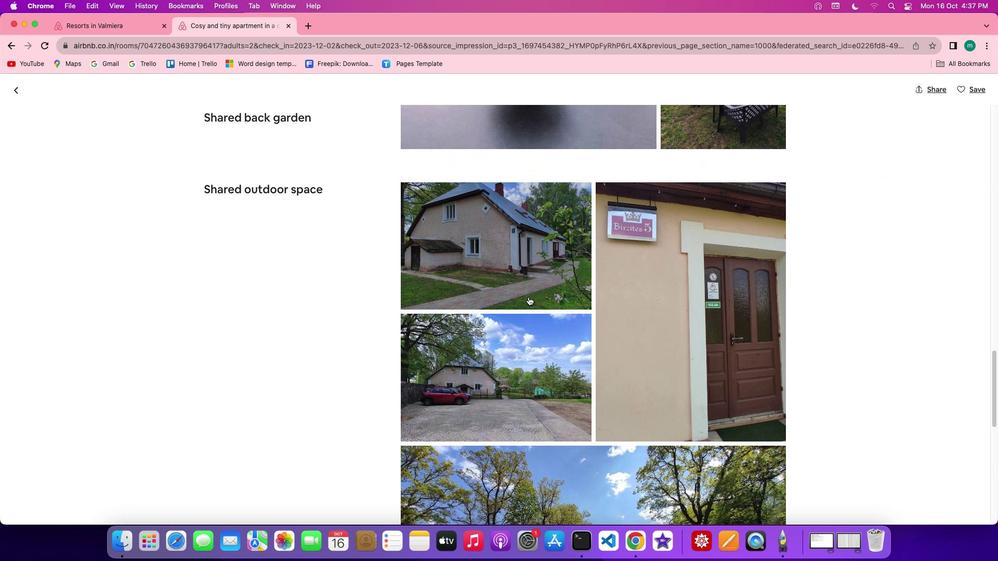 
Action: Mouse scrolled (529, 297) with delta (0, -1)
Screenshot: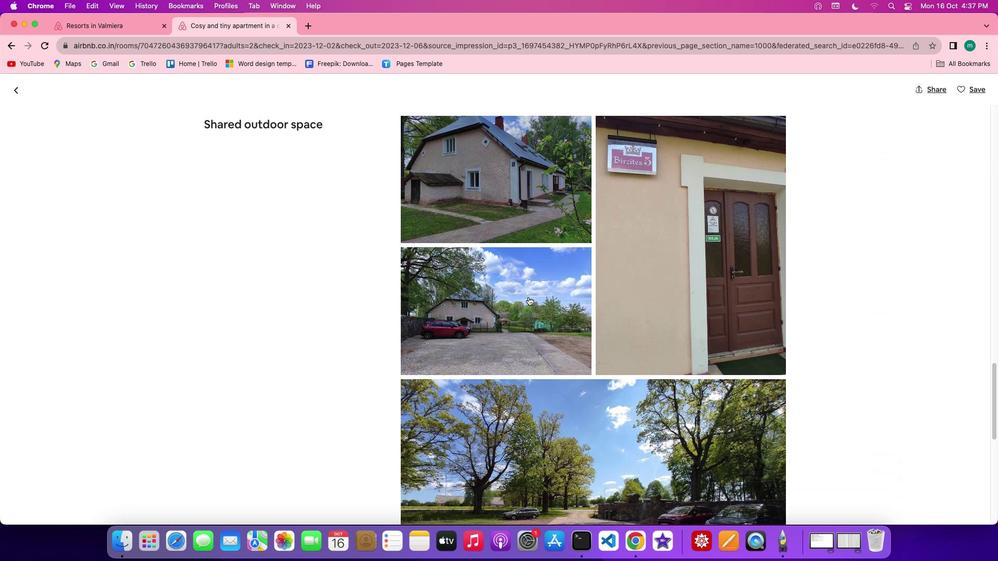 
Action: Mouse scrolled (529, 297) with delta (0, 0)
Screenshot: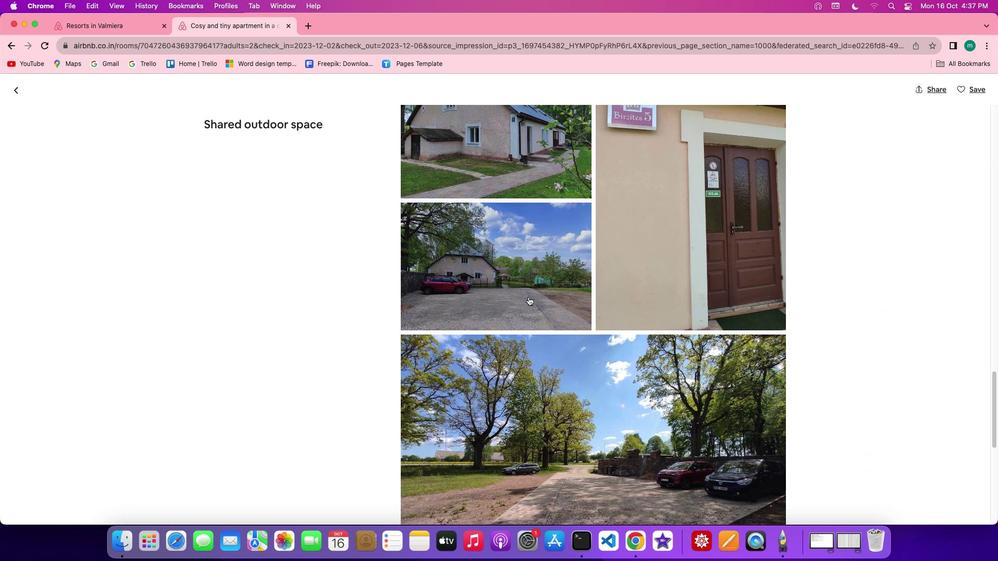 
Action: Mouse scrolled (529, 297) with delta (0, 0)
Screenshot: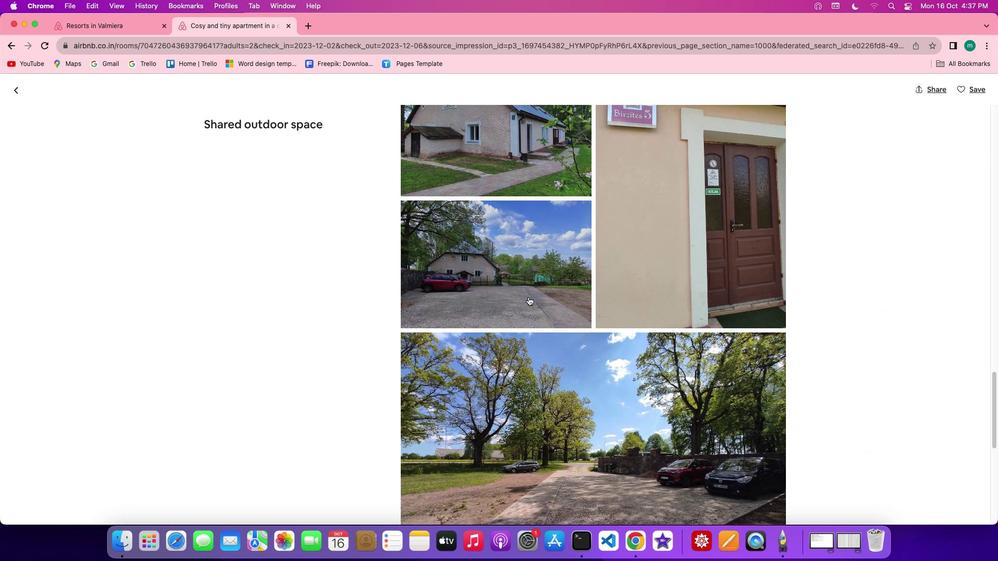 
Action: Mouse scrolled (529, 297) with delta (0, 0)
Screenshot: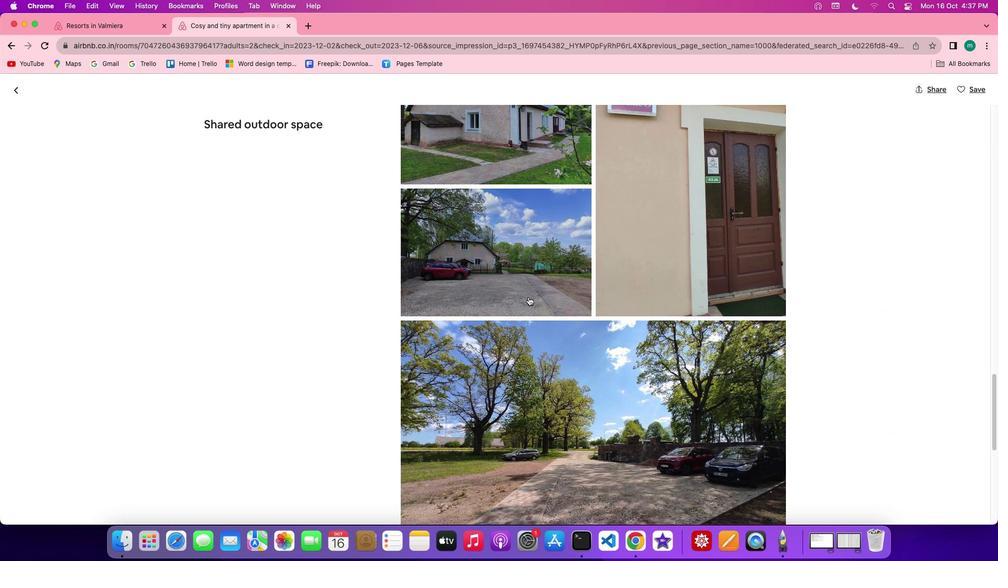 
Action: Mouse scrolled (529, 297) with delta (0, 0)
Screenshot: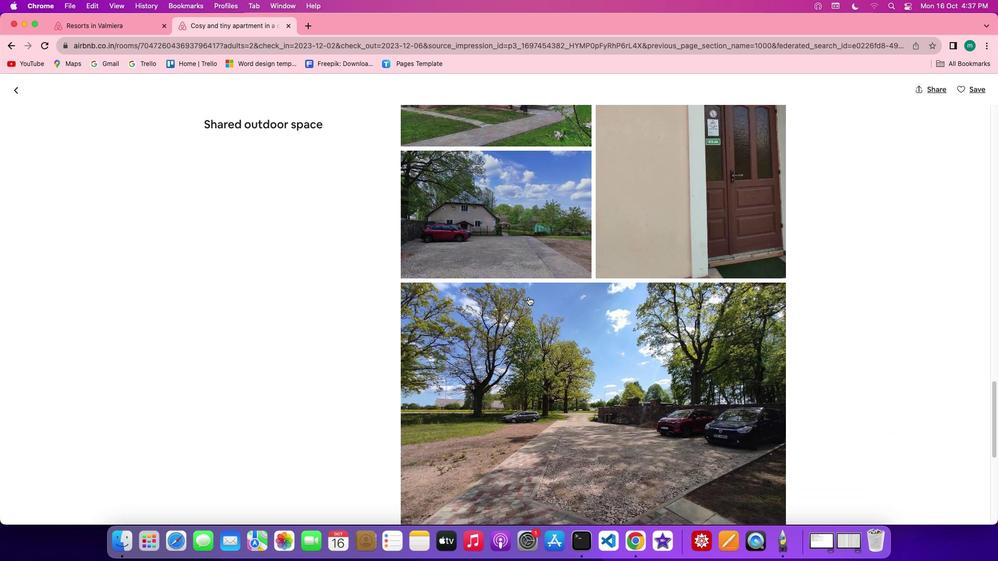 
Action: Mouse scrolled (529, 297) with delta (0, 0)
Screenshot: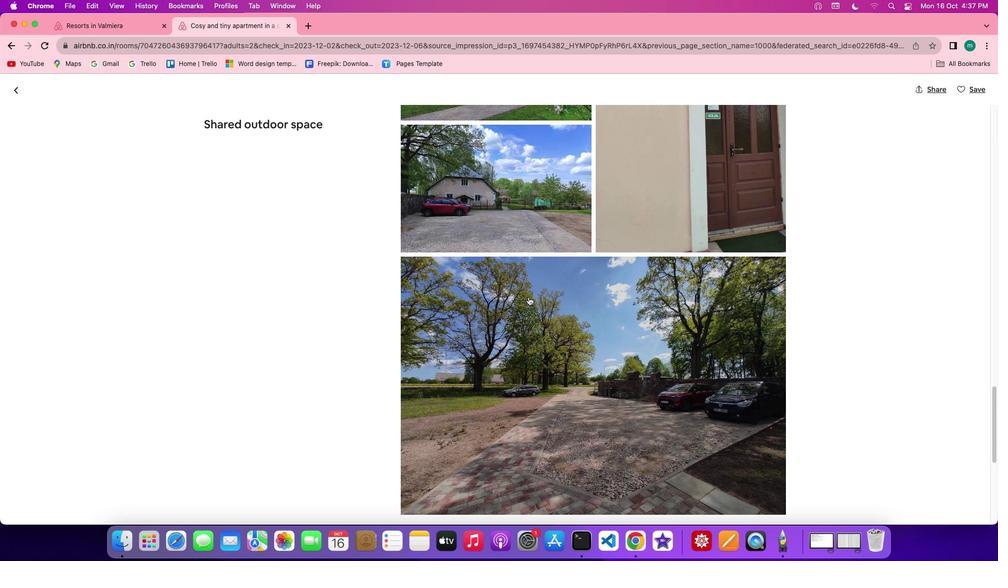 
Action: Mouse scrolled (529, 297) with delta (0, 0)
Screenshot: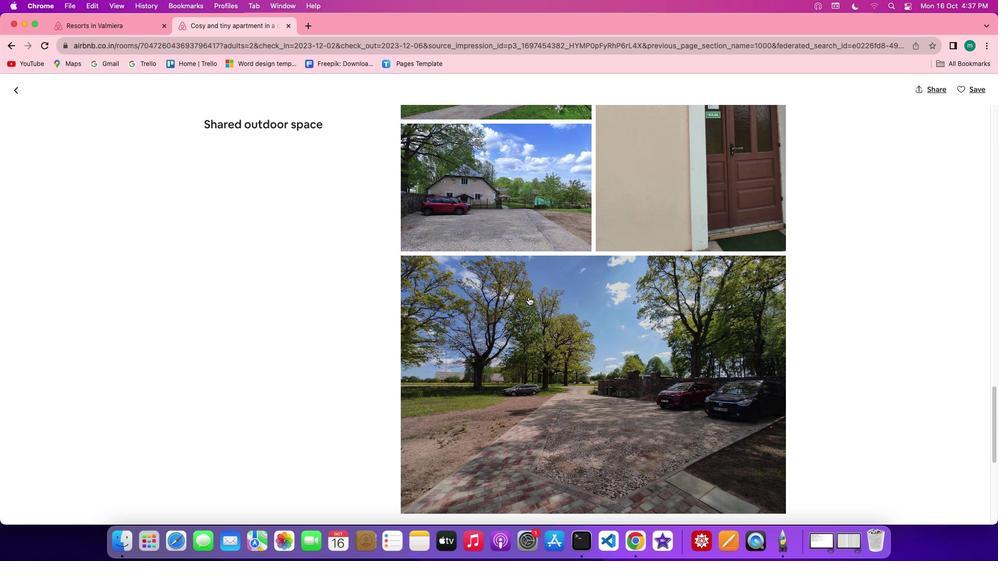 
Action: Mouse scrolled (529, 297) with delta (0, 0)
Screenshot: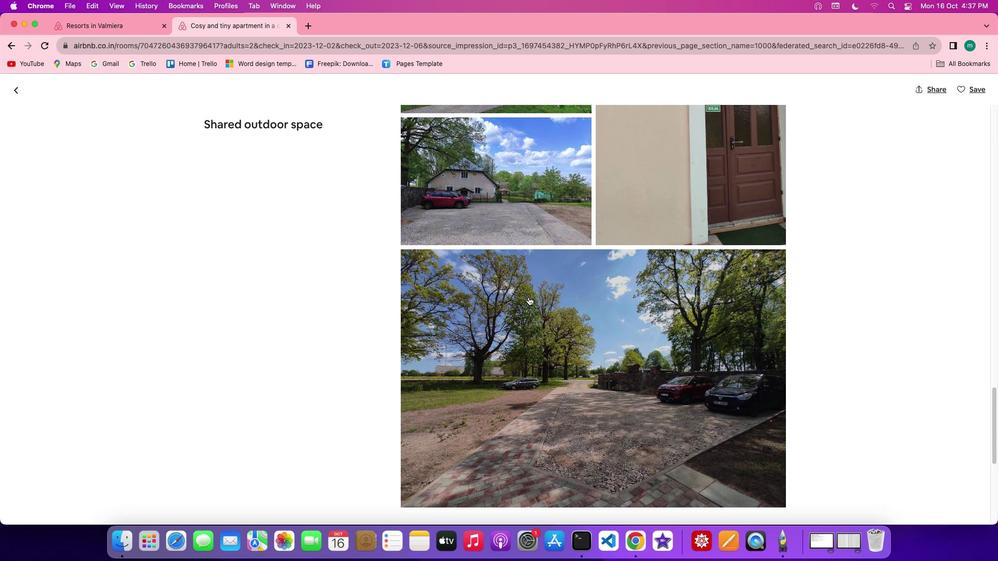 
Action: Mouse scrolled (529, 297) with delta (0, 0)
Screenshot: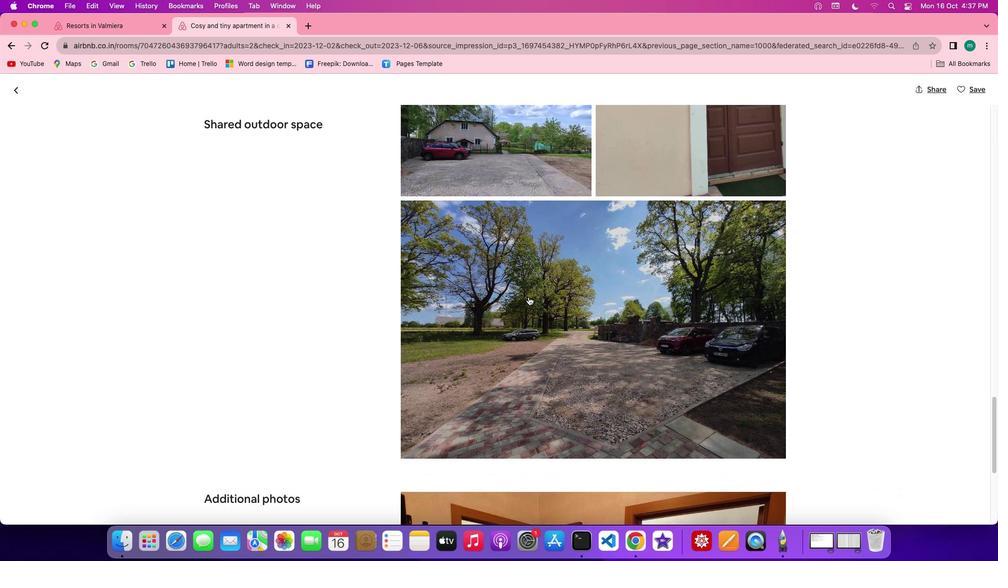 
Action: Mouse scrolled (529, 297) with delta (0, 0)
Screenshot: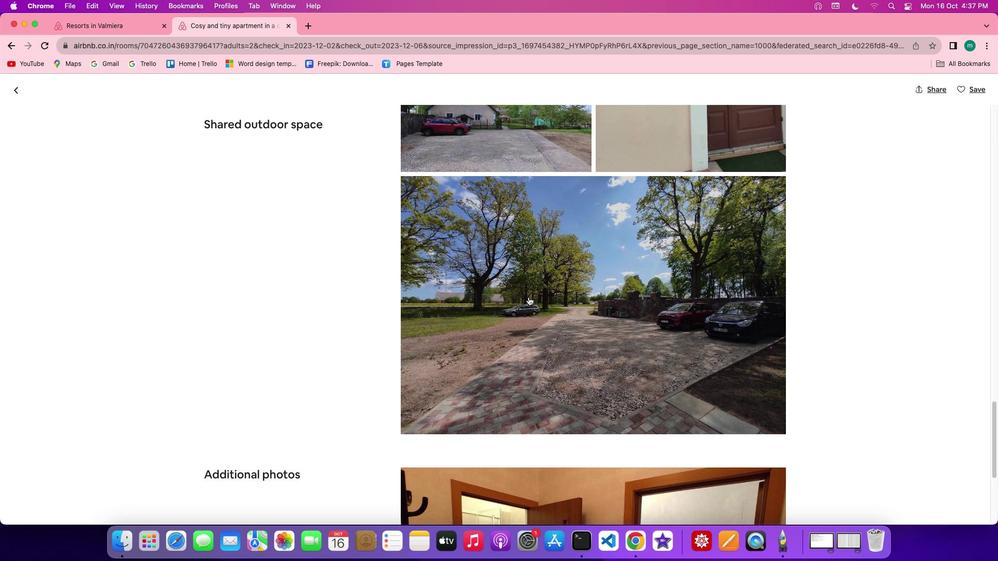
Action: Mouse scrolled (529, 297) with delta (0, 0)
Screenshot: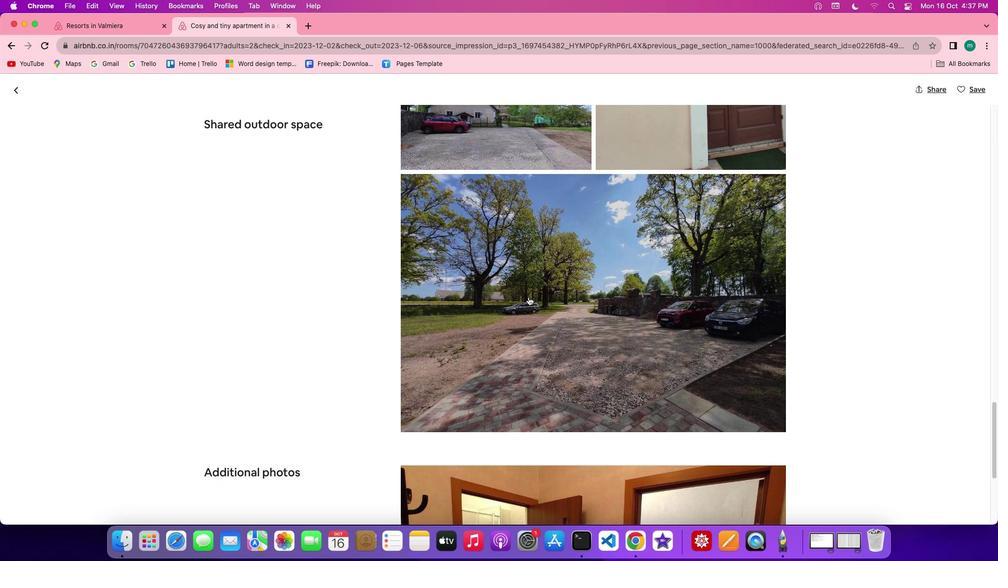 
Action: Mouse scrolled (529, 297) with delta (0, 0)
Screenshot: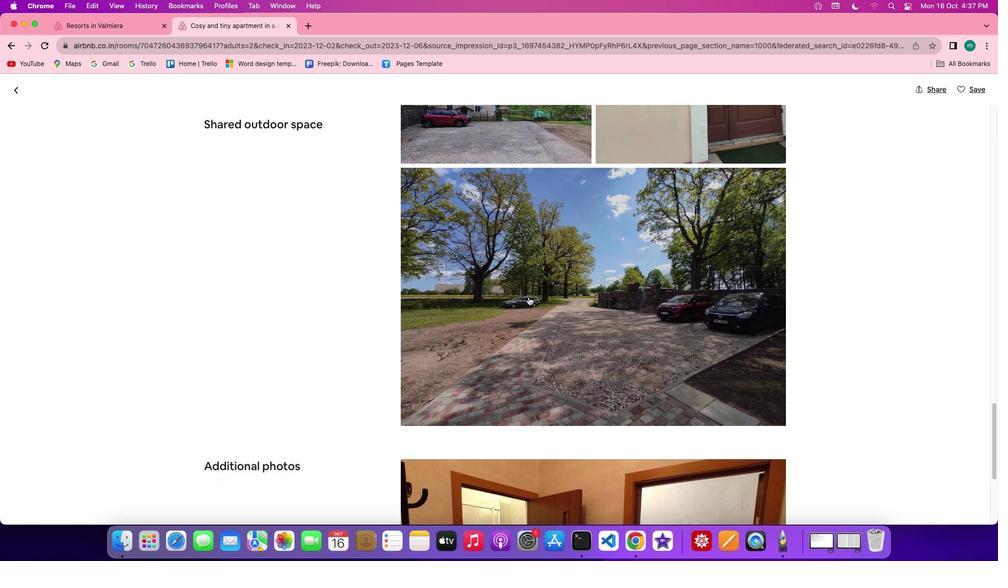 
Action: Mouse scrolled (529, 297) with delta (0, 0)
Screenshot: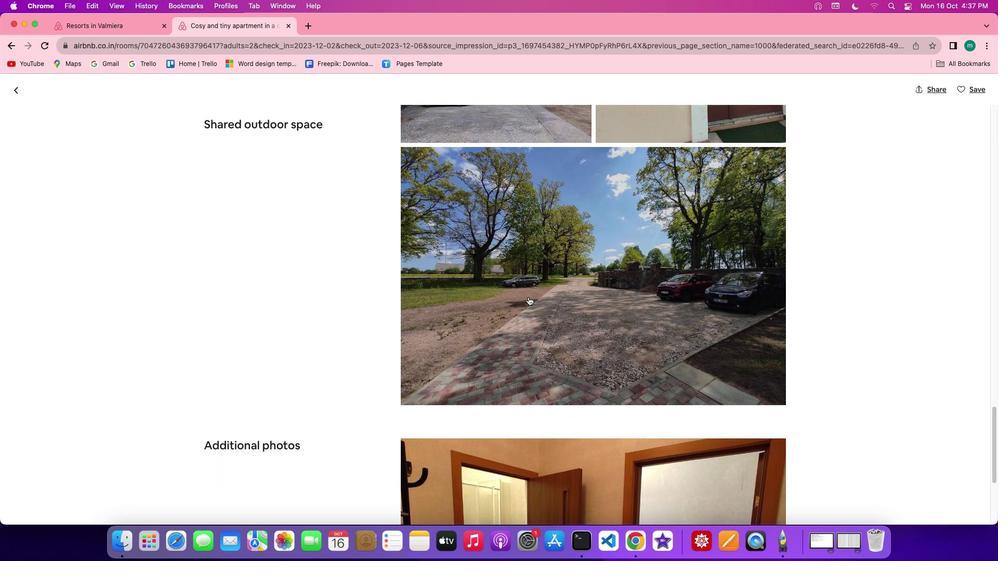 
Action: Mouse scrolled (529, 297) with delta (0, 0)
Screenshot: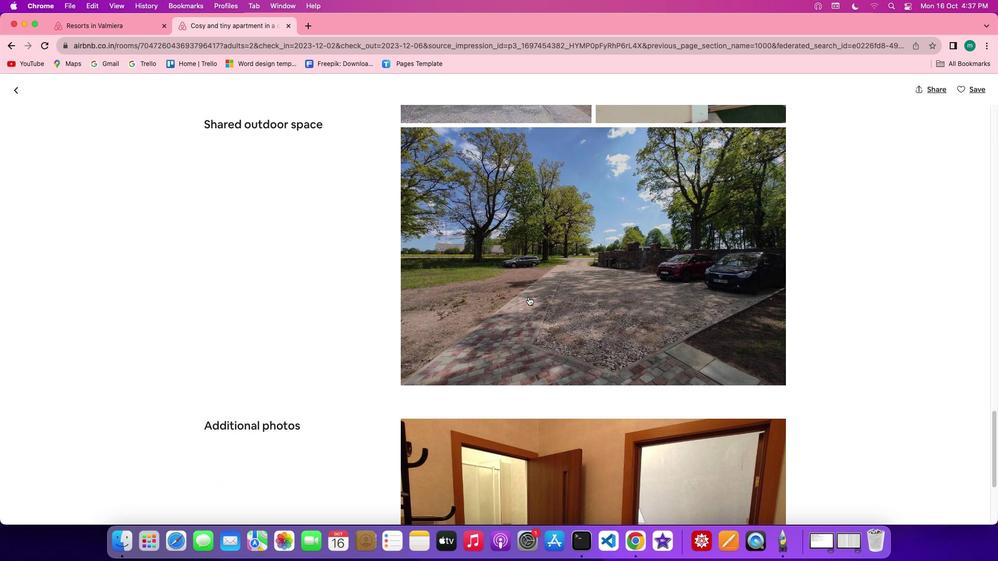 
Action: Mouse scrolled (529, 297) with delta (0, 0)
Screenshot: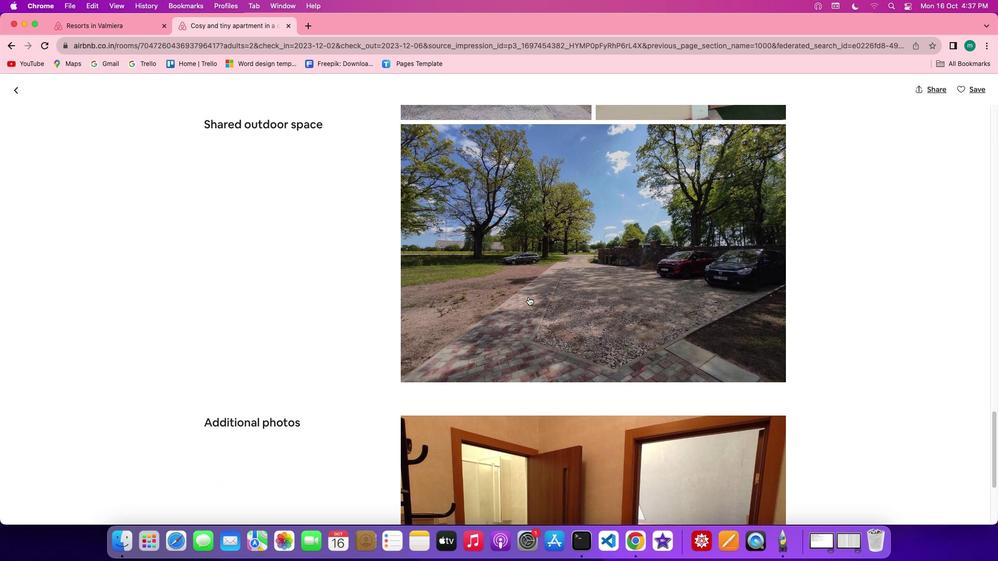 
Action: Mouse scrolled (529, 297) with delta (0, 0)
Screenshot: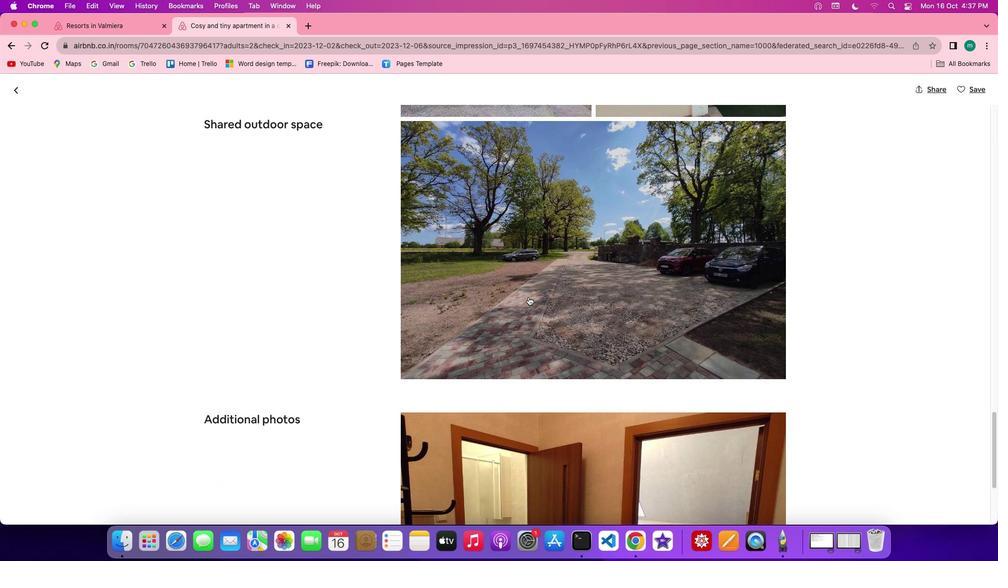 
Action: Mouse scrolled (529, 297) with delta (0, -1)
Screenshot: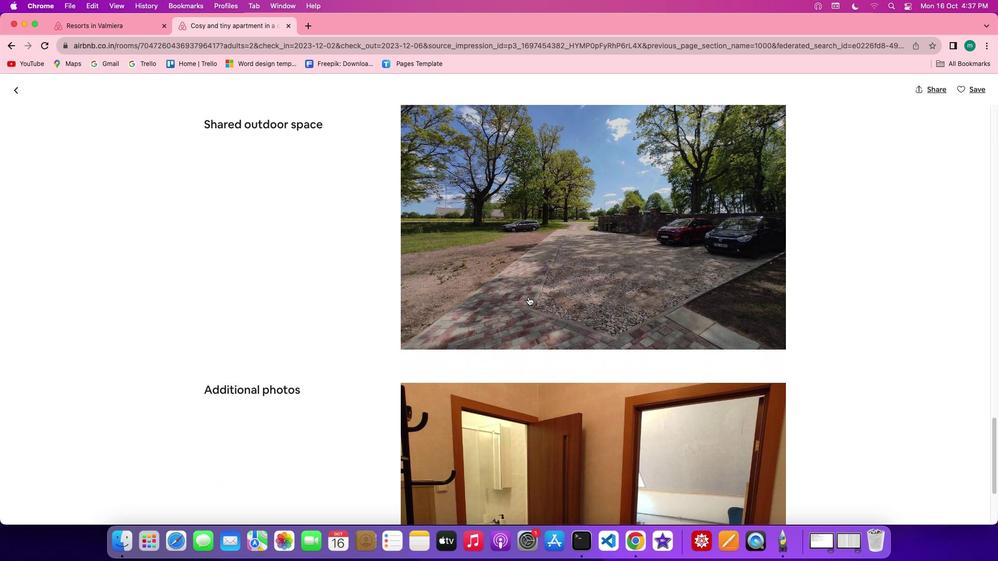 
Action: Mouse scrolled (529, 297) with delta (0, 0)
Screenshot: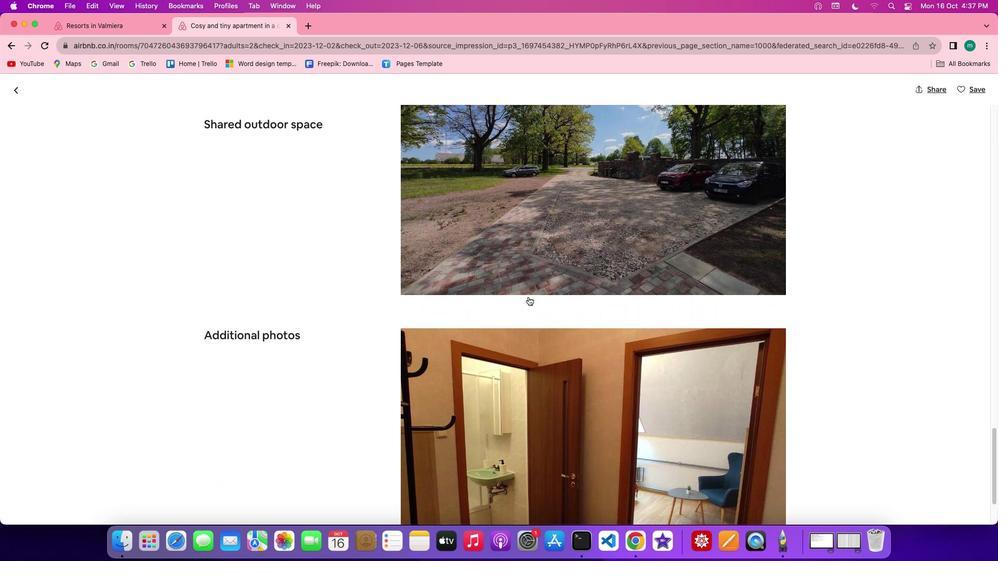 
Action: Mouse scrolled (529, 297) with delta (0, 0)
Screenshot: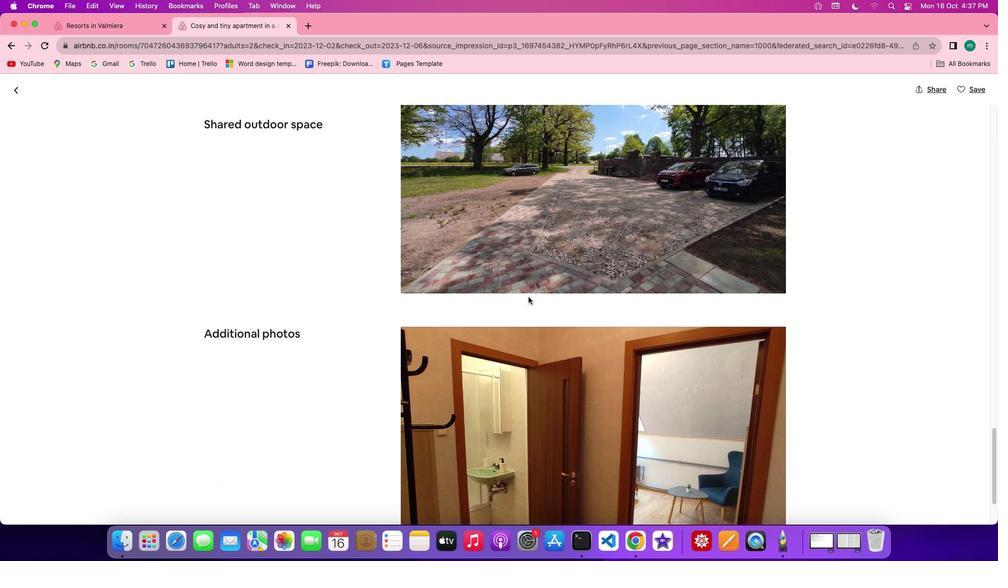 
Action: Mouse scrolled (529, 297) with delta (0, 0)
Screenshot: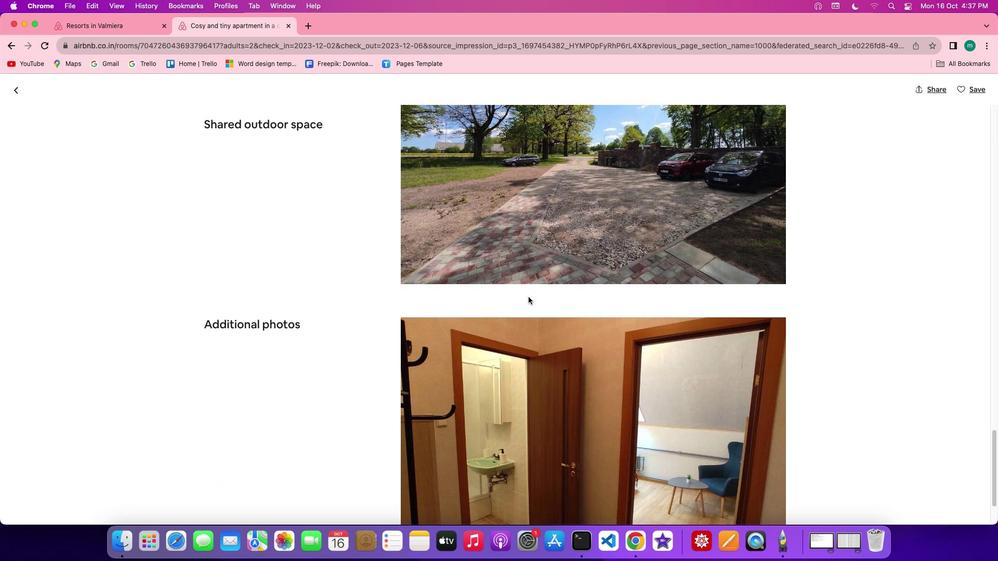 
Action: Mouse scrolled (529, 297) with delta (0, -1)
Screenshot: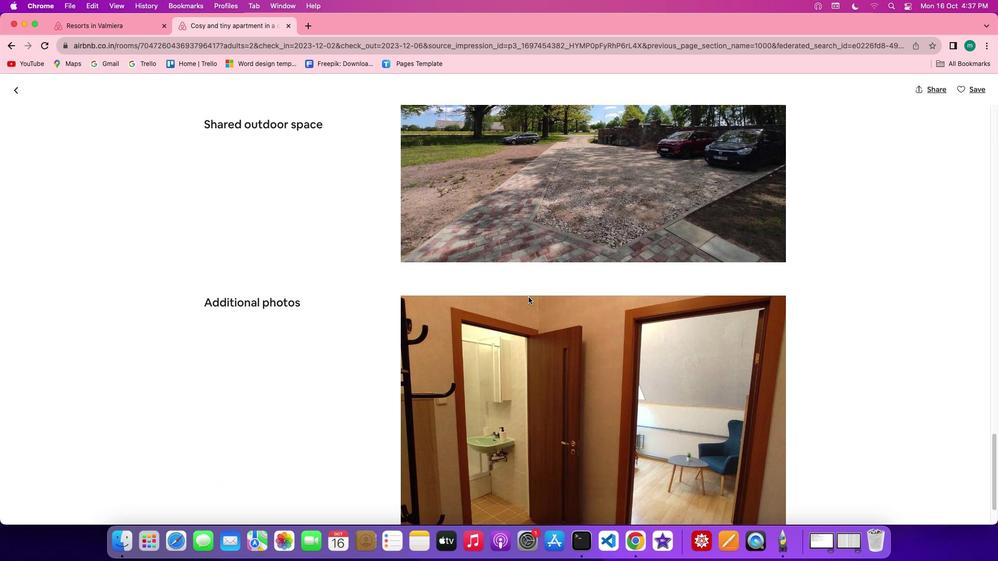 
Action: Mouse scrolled (529, 297) with delta (0, -2)
Screenshot: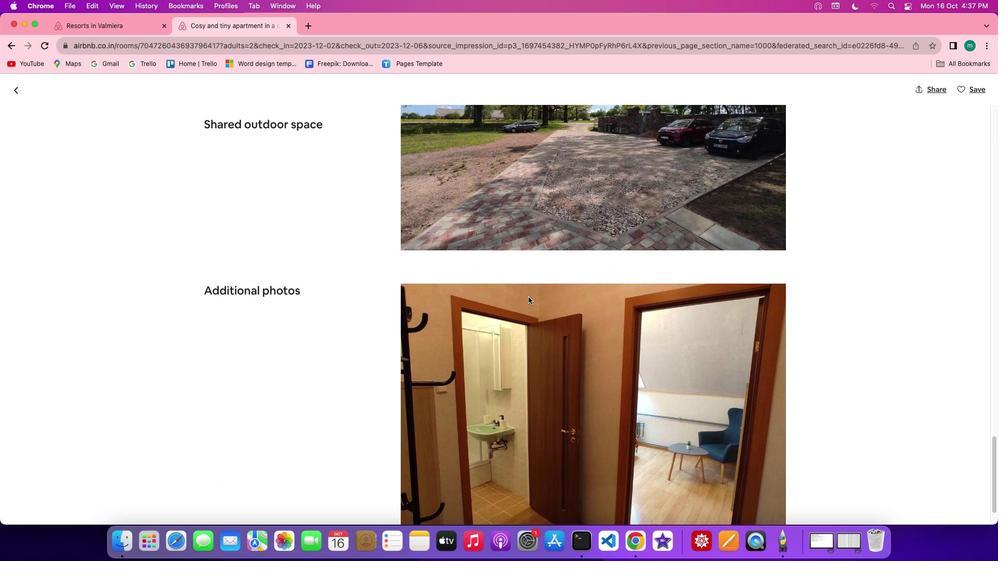 
Action: Mouse scrolled (529, 297) with delta (0, 0)
Screenshot: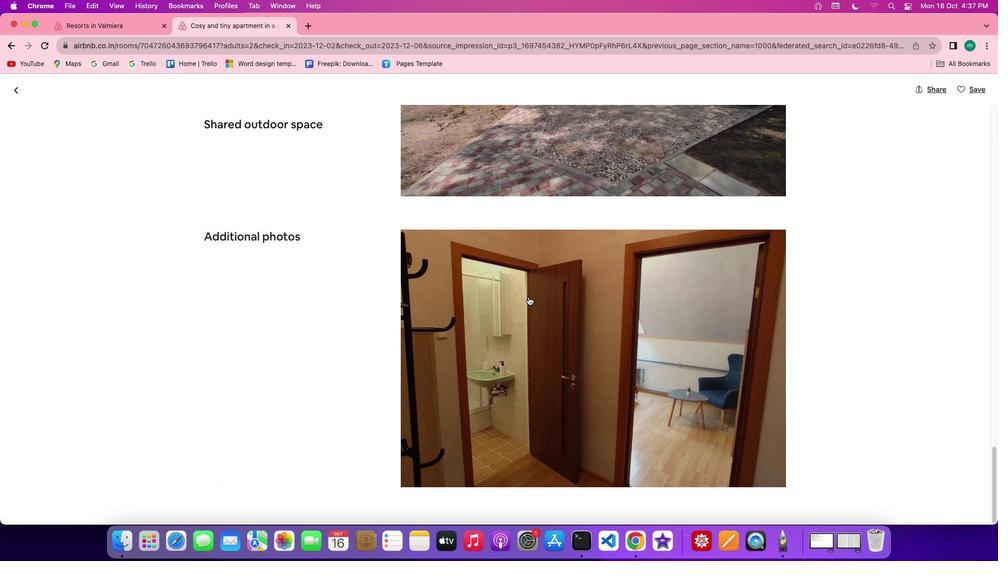 
Action: Mouse scrolled (529, 297) with delta (0, 0)
Screenshot: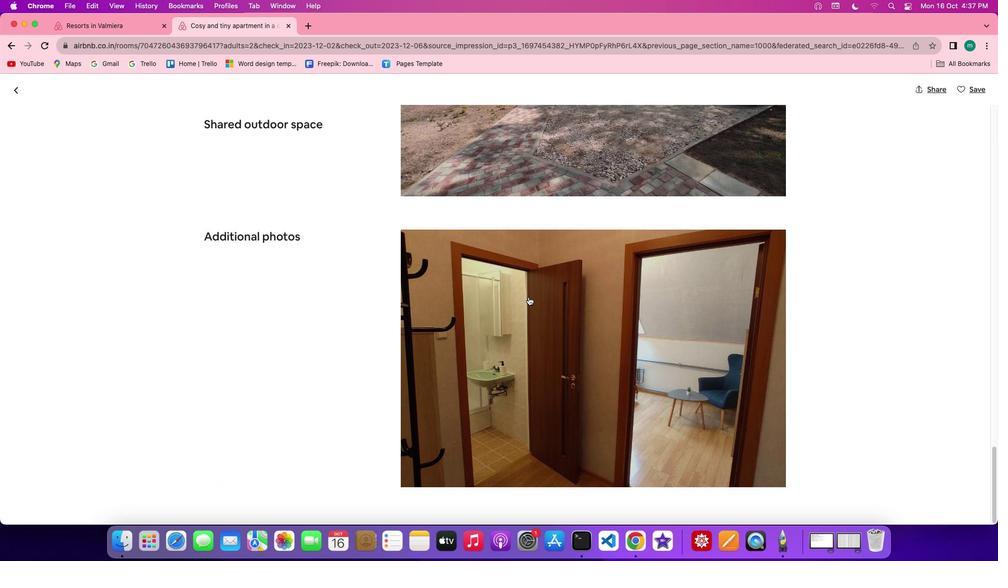 
Action: Mouse scrolled (529, 297) with delta (0, -1)
Screenshot: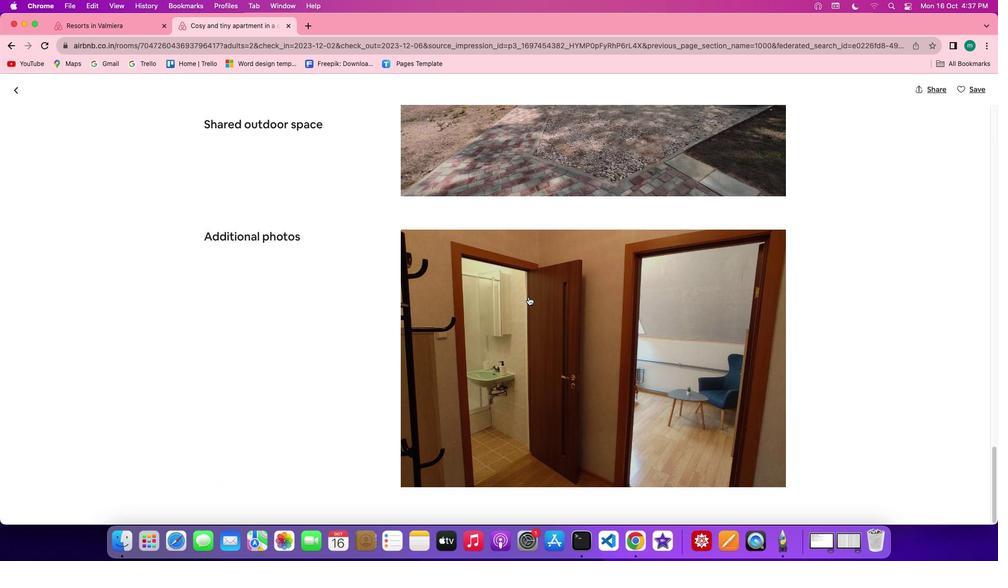 
Action: Mouse scrolled (529, 297) with delta (0, -2)
Screenshot: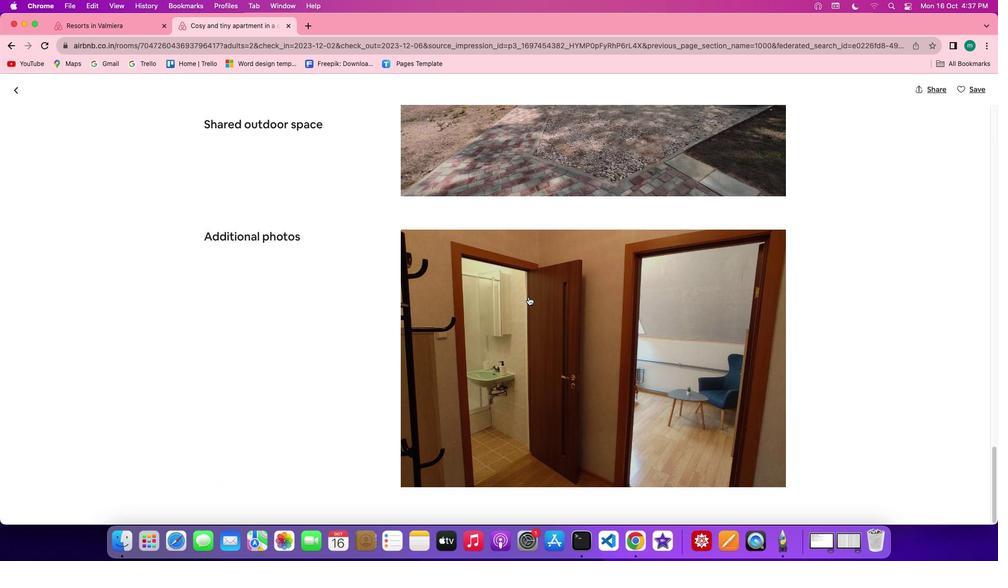 
Action: Mouse scrolled (529, 297) with delta (0, 0)
Screenshot: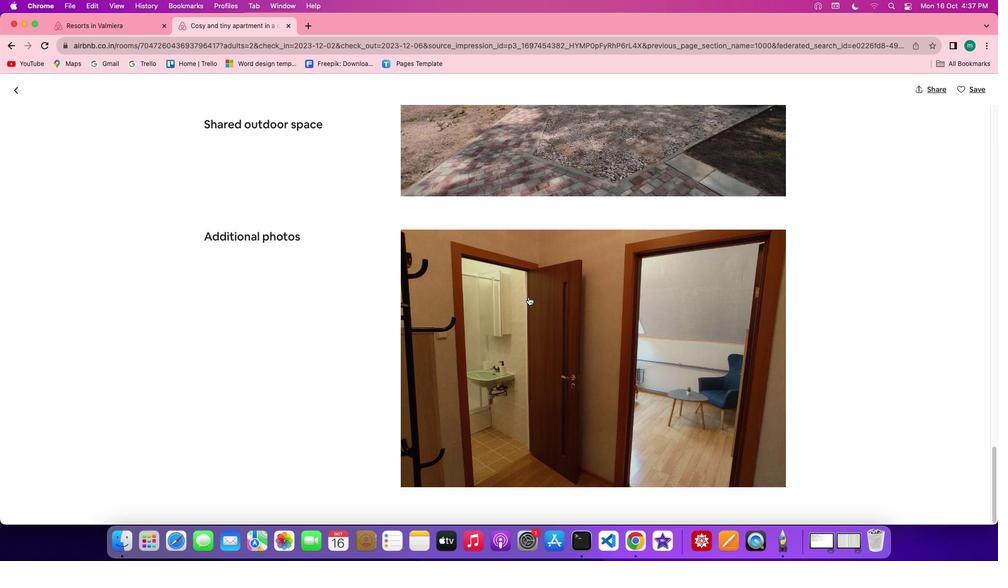 
Action: Mouse scrolled (529, 297) with delta (0, 0)
Screenshot: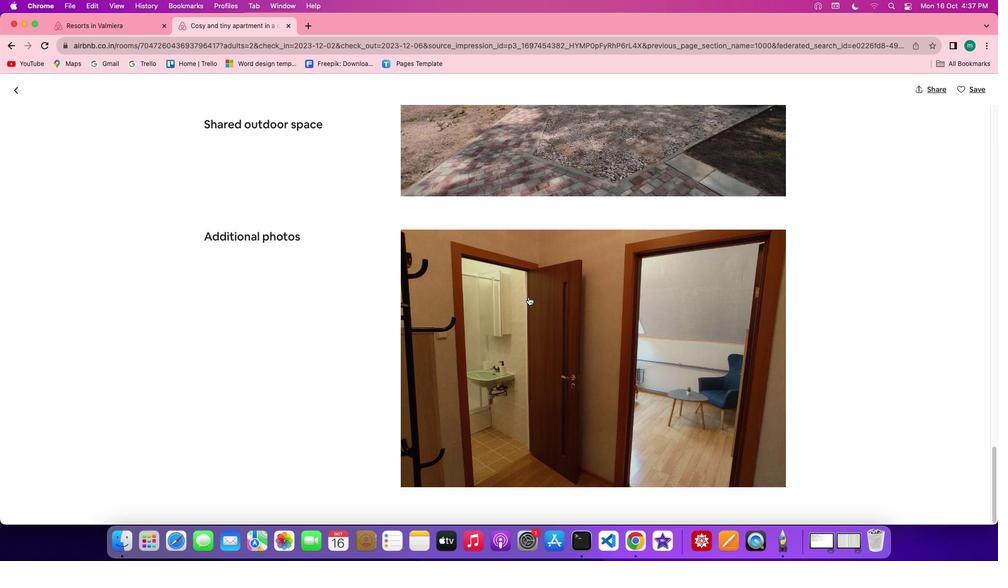 
Action: Mouse scrolled (529, 297) with delta (0, -1)
Screenshot: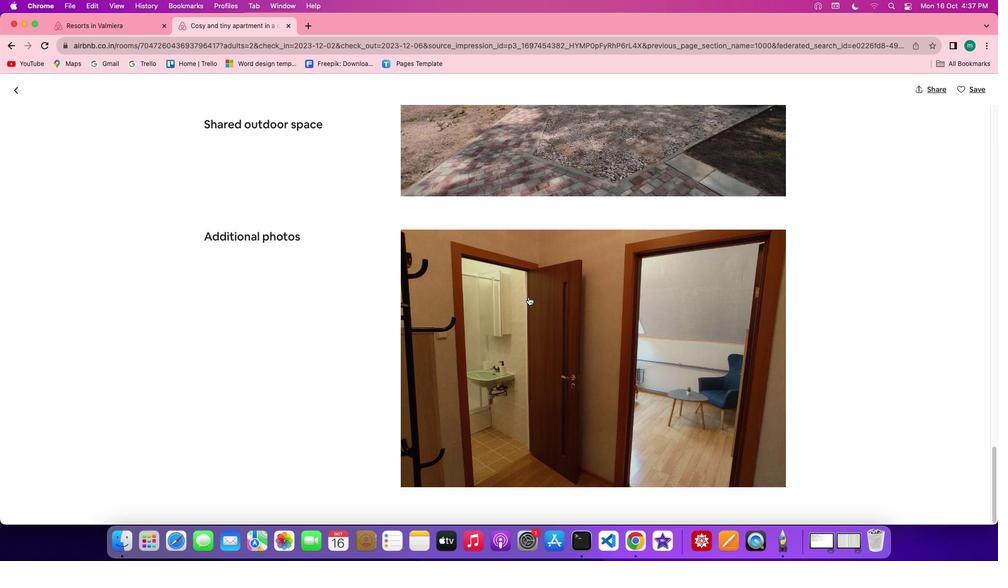 
Action: Mouse moved to (16, 88)
Screenshot: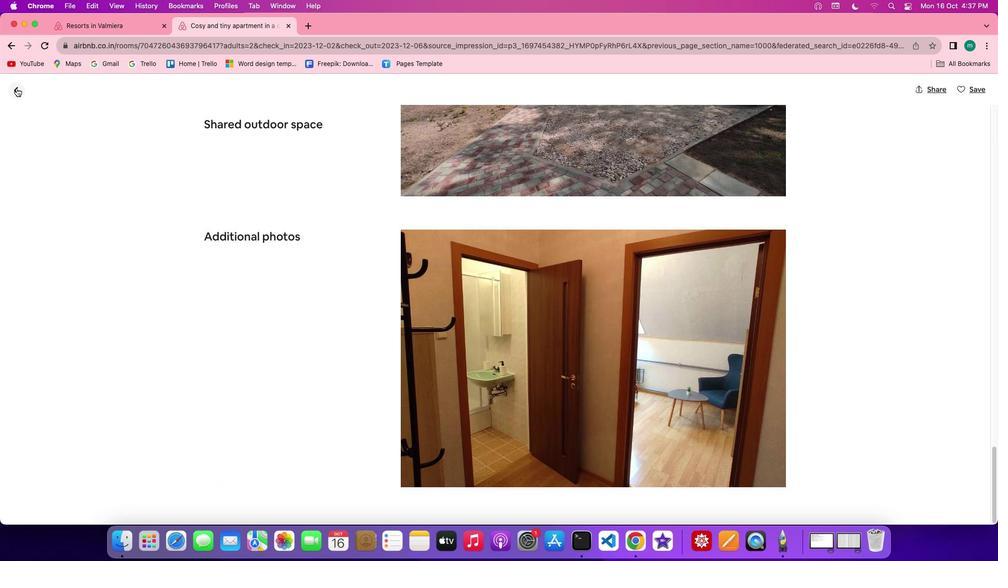 
Action: Mouse pressed left at (16, 88)
Screenshot: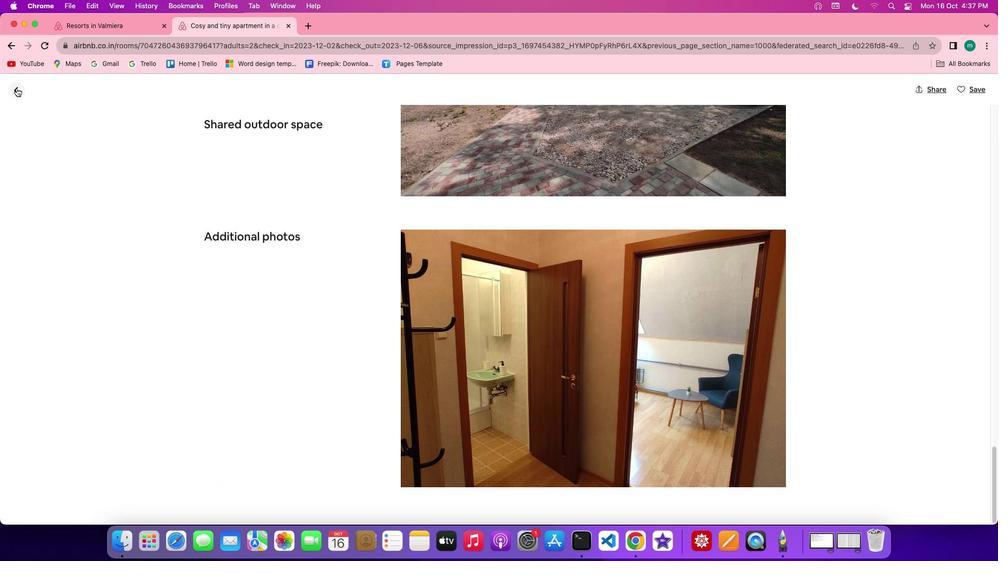 
Action: Mouse moved to (484, 299)
Screenshot: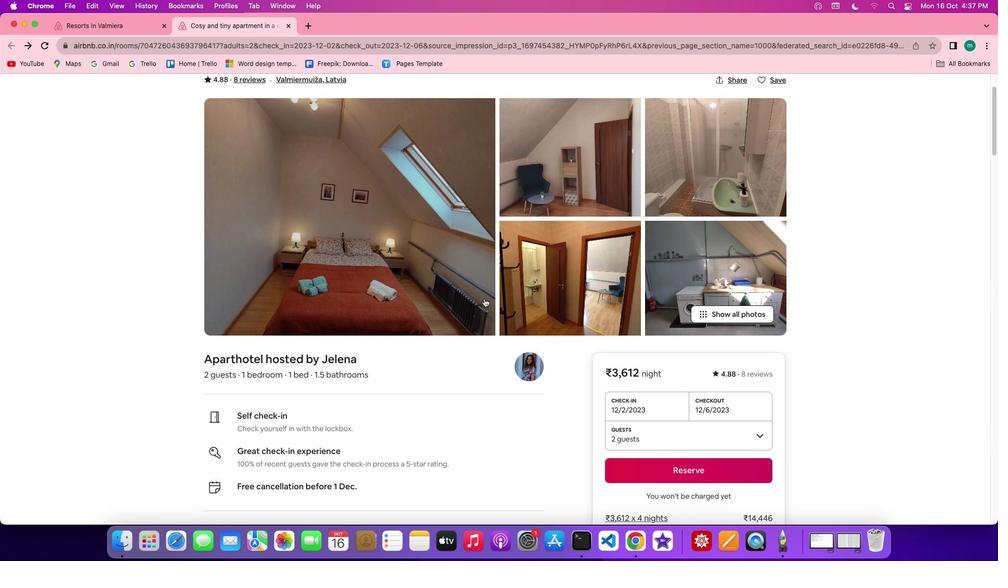 
Action: Mouse scrolled (484, 299) with delta (0, 0)
Screenshot: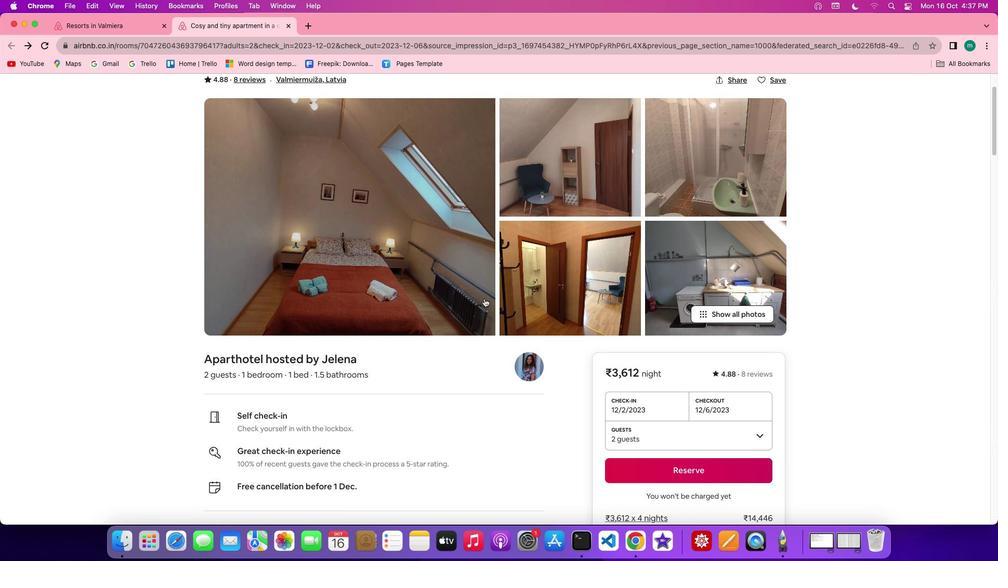 
Action: Mouse scrolled (484, 299) with delta (0, 0)
Screenshot: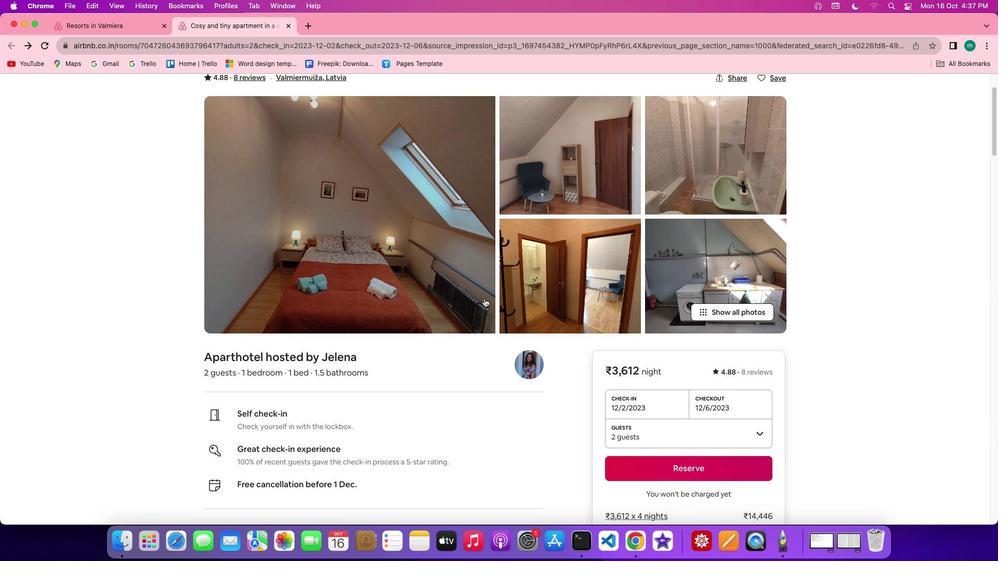 
Action: Mouse scrolled (484, 299) with delta (0, -1)
Screenshot: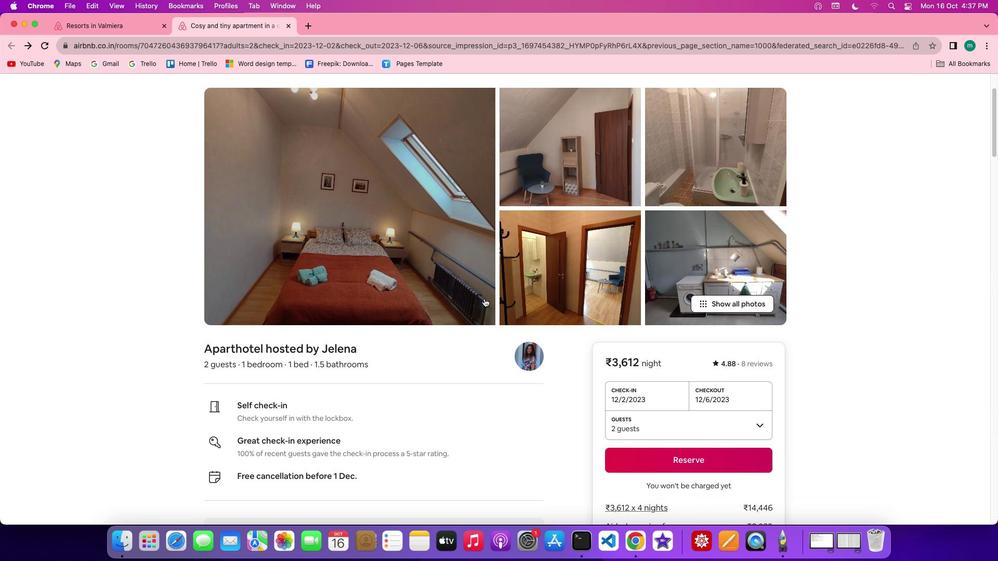 
Action: Mouse scrolled (484, 299) with delta (0, -2)
Screenshot: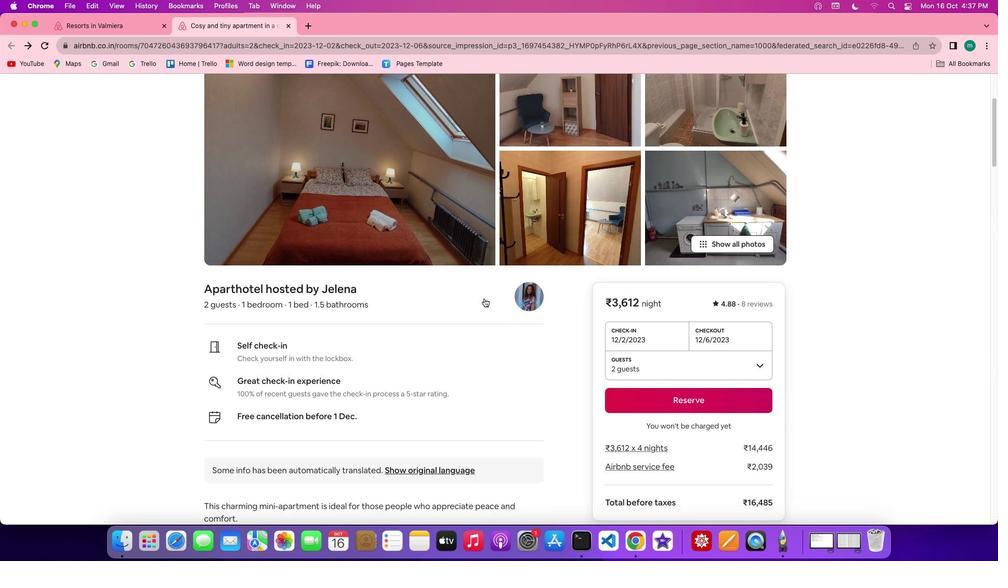 
Action: Mouse scrolled (484, 299) with delta (0, 0)
Screenshot: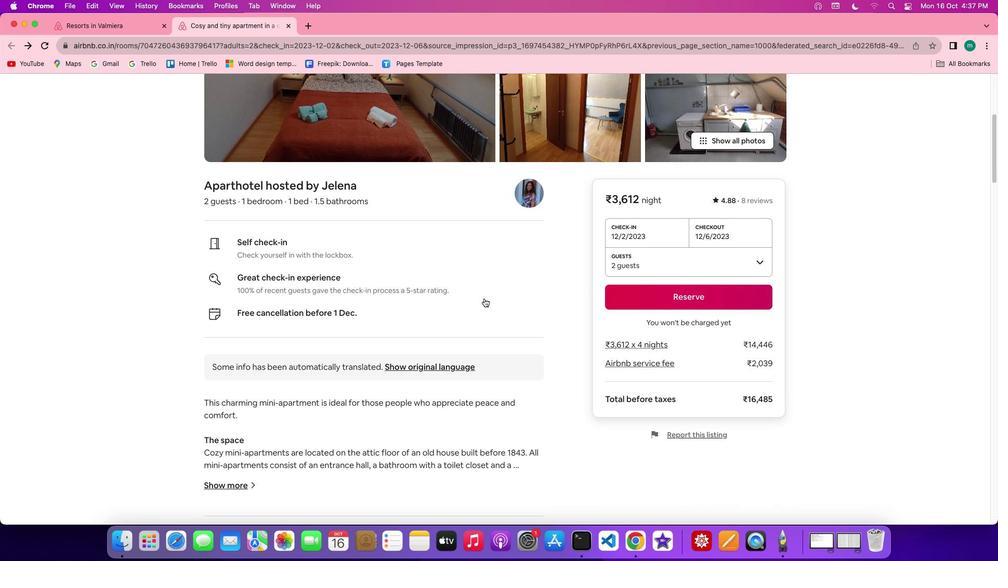 
Action: Mouse scrolled (484, 299) with delta (0, 0)
Screenshot: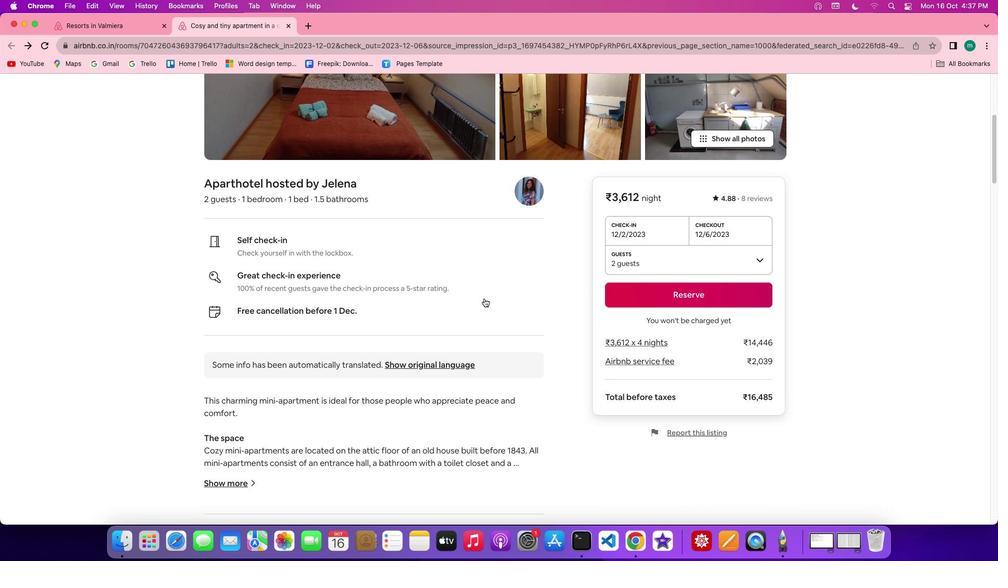 
Action: Mouse scrolled (484, 299) with delta (0, 0)
Screenshot: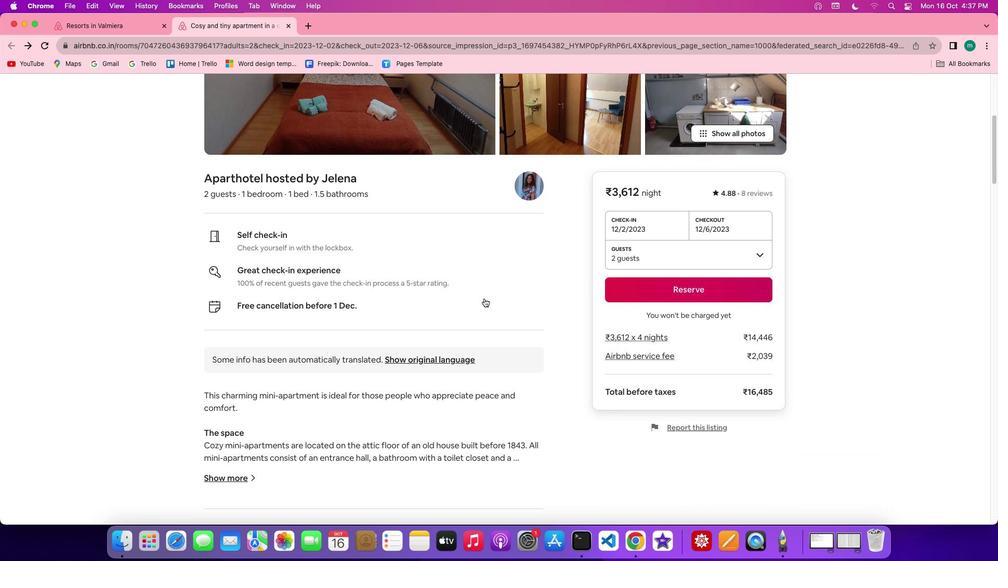 
Action: Mouse scrolled (484, 299) with delta (0, -1)
Screenshot: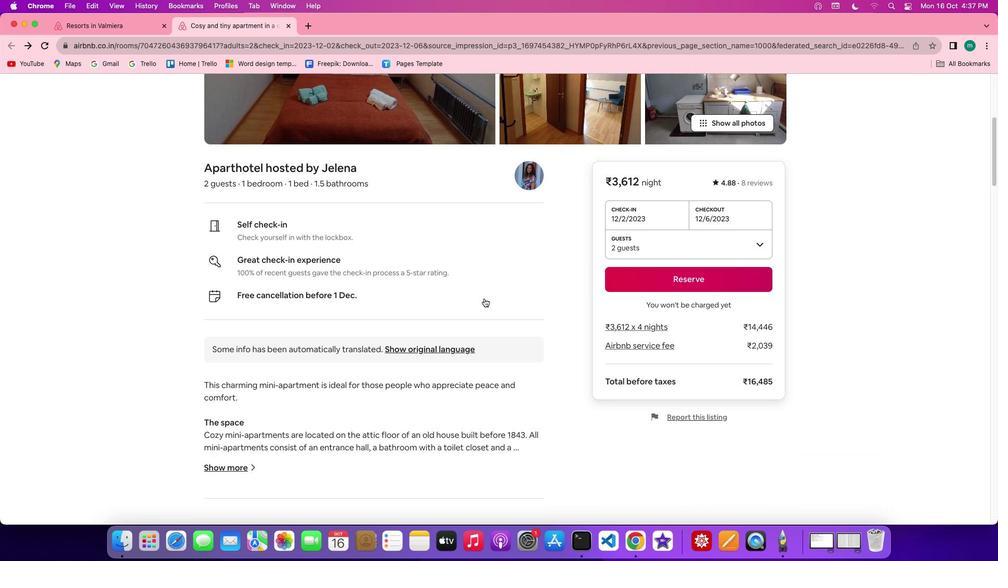 
Action: Mouse scrolled (484, 299) with delta (0, -1)
Screenshot: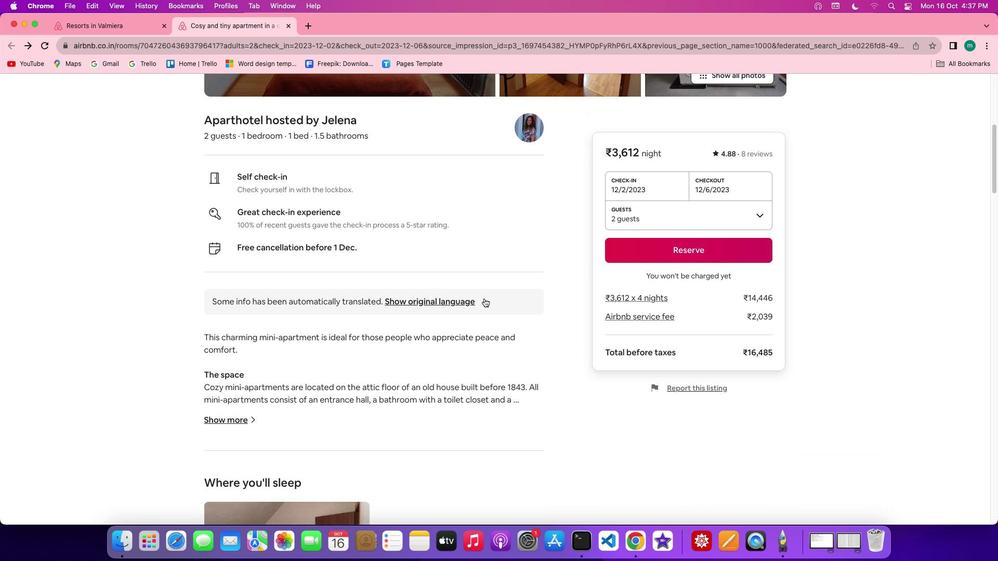 
Action: Mouse moved to (227, 346)
Screenshot: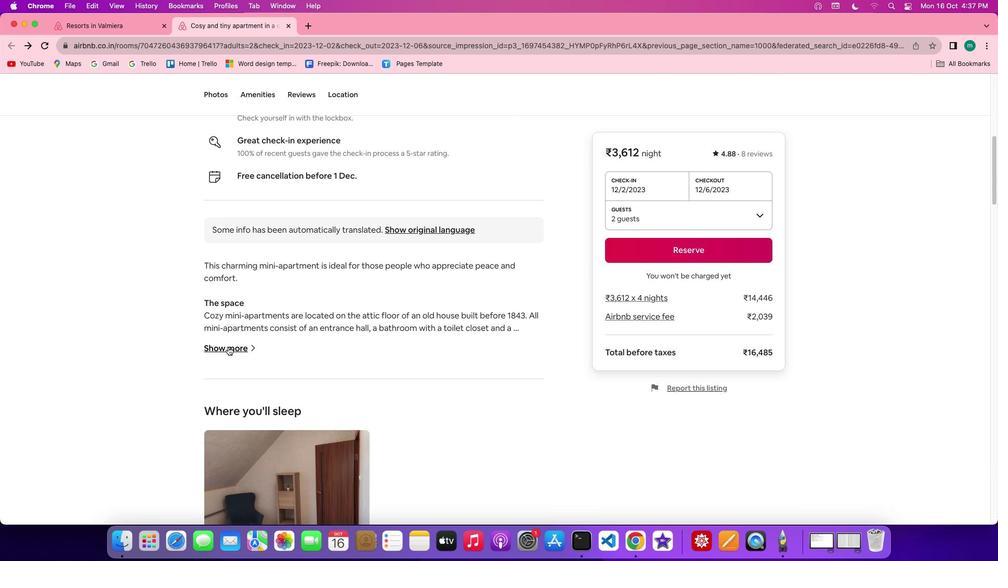 
Action: Mouse pressed left at (227, 346)
Screenshot: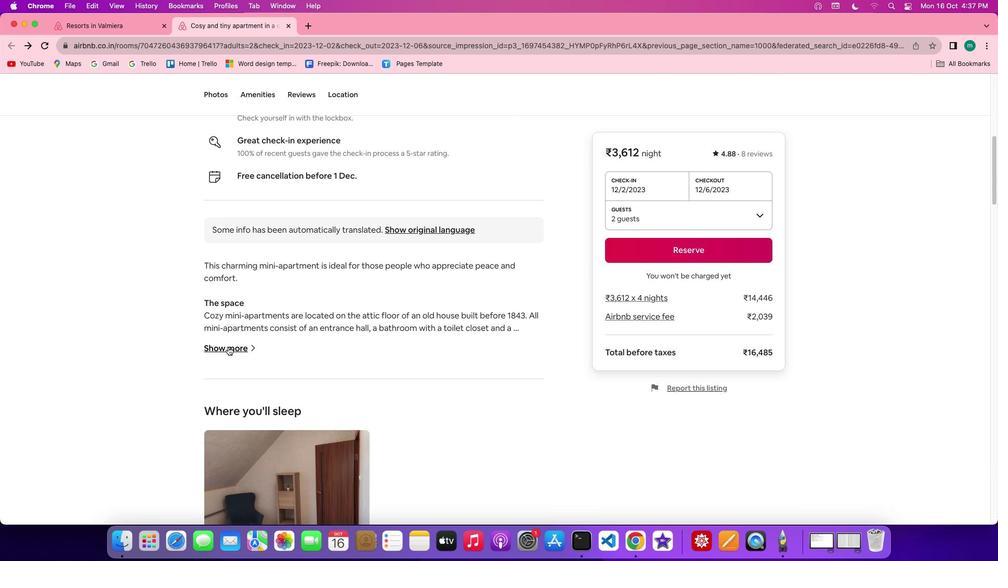 
Action: Mouse moved to (601, 407)
Screenshot: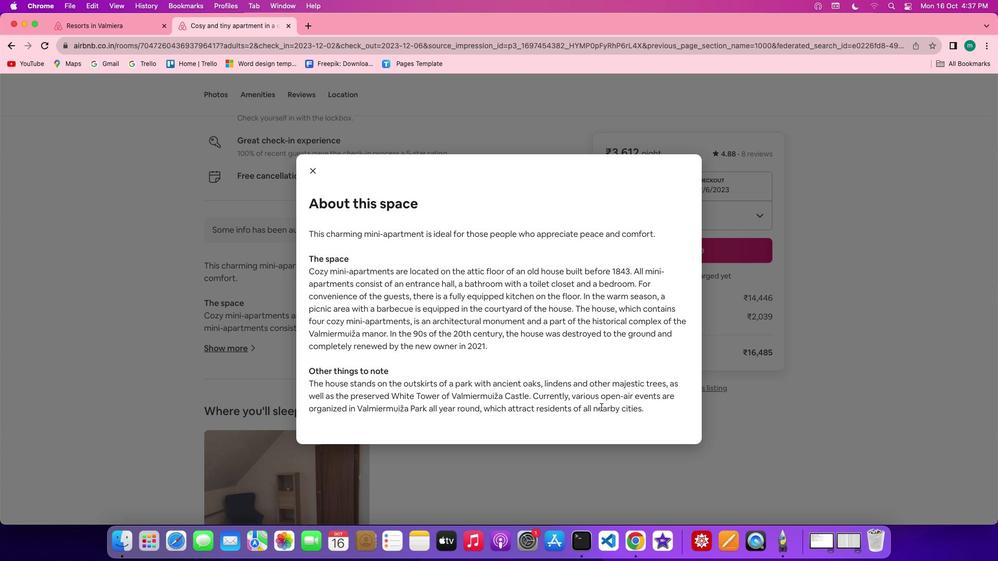 
Action: Mouse scrolled (601, 407) with delta (0, 0)
Screenshot: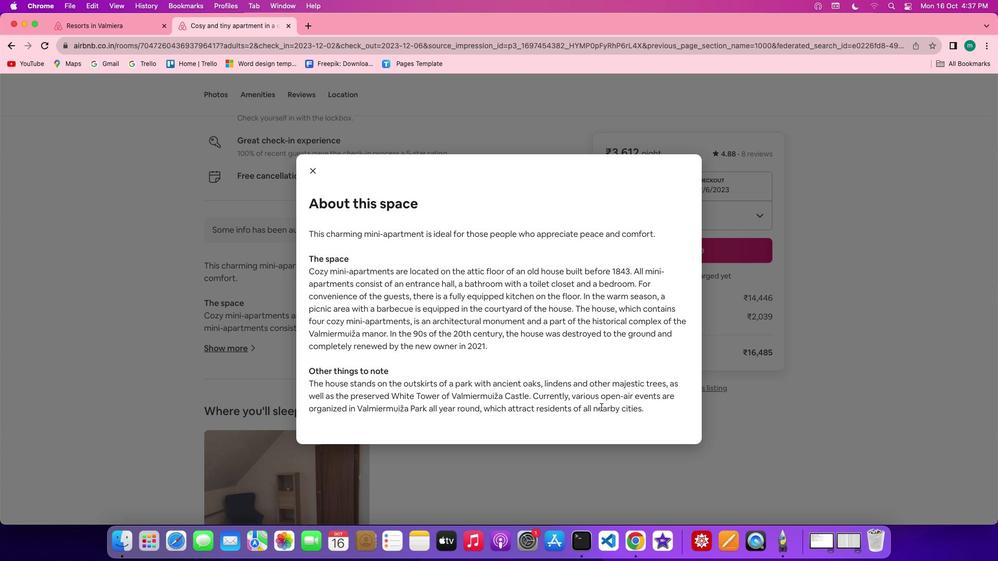 
Action: Mouse scrolled (601, 407) with delta (0, 0)
Screenshot: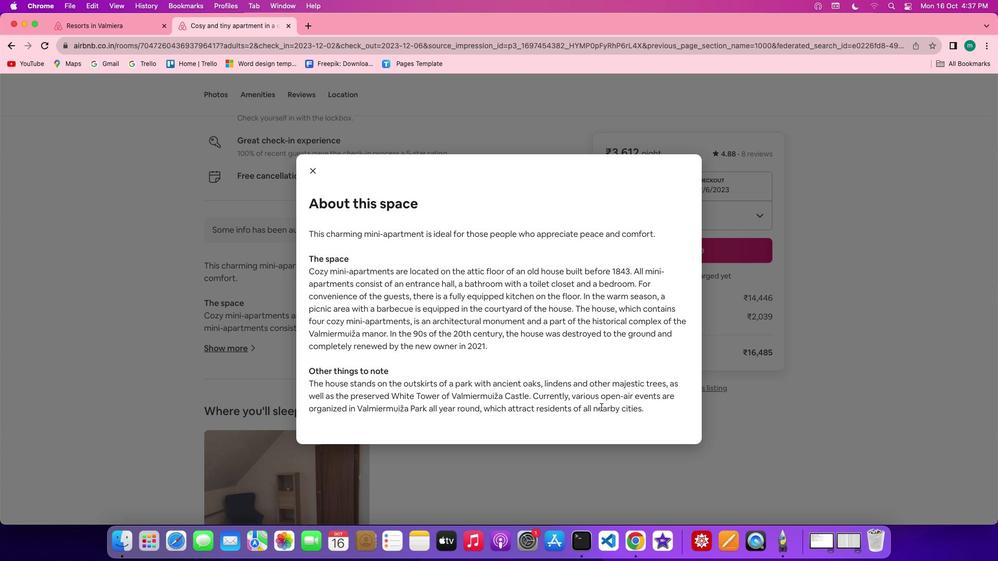 
Action: Mouse scrolled (601, 407) with delta (0, -1)
Screenshot: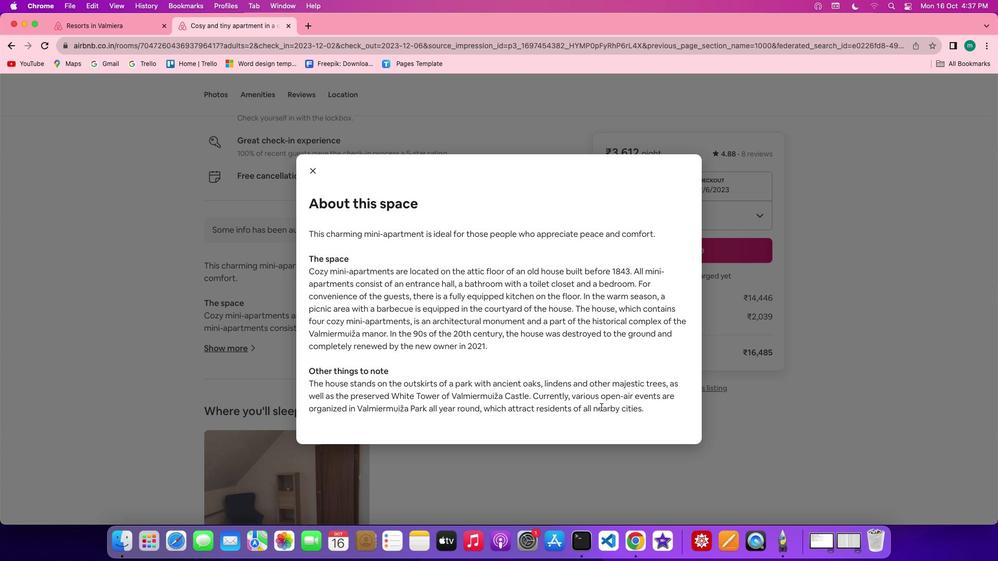 
Action: Mouse scrolled (601, 407) with delta (0, -1)
Screenshot: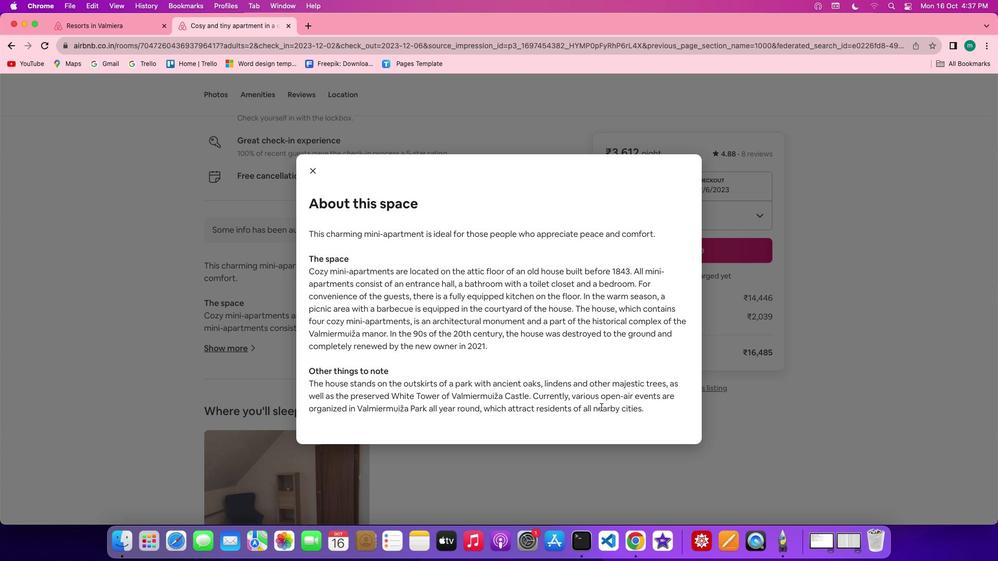 
Action: Mouse moved to (316, 171)
Screenshot: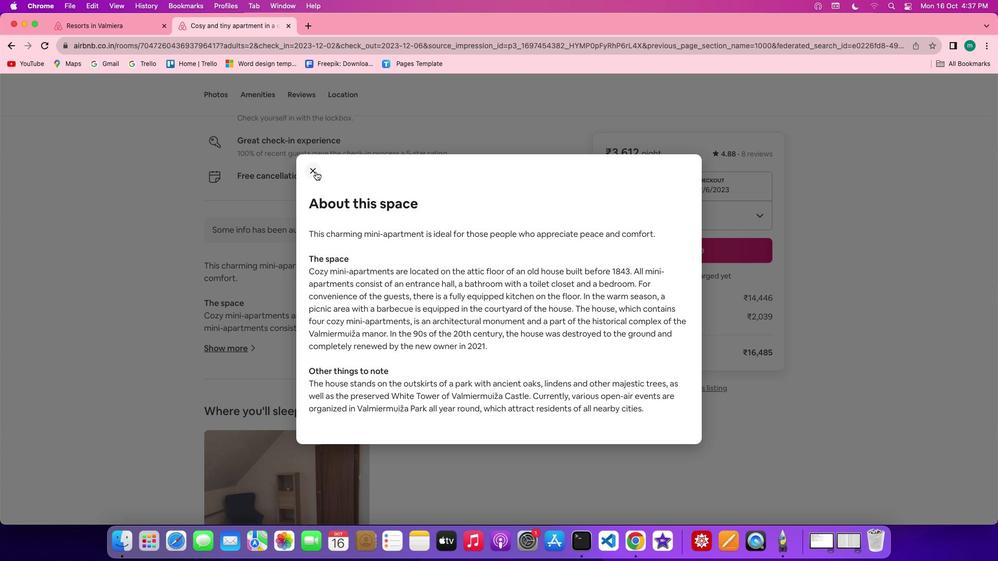 
Action: Mouse pressed left at (316, 171)
Screenshot: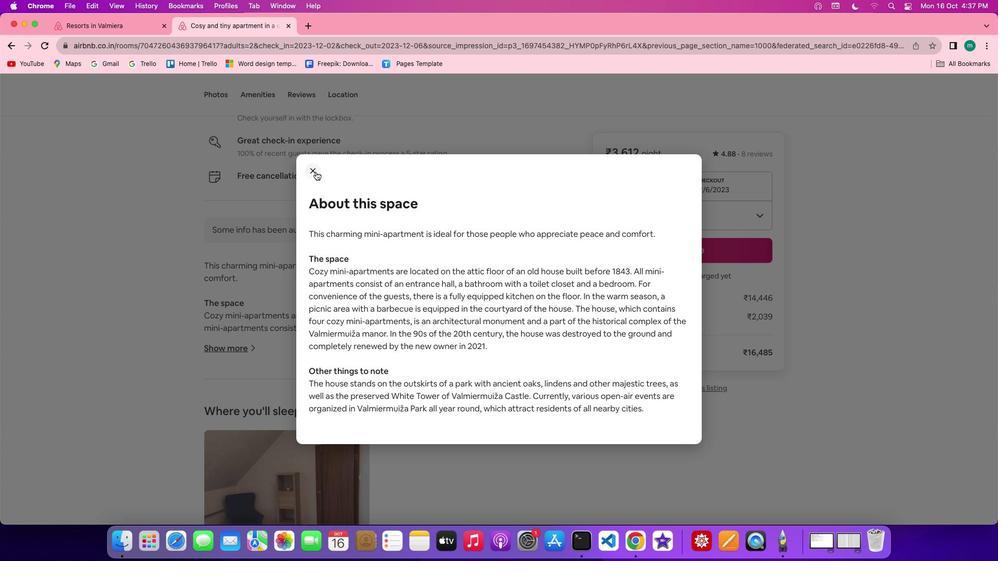 
Action: Mouse moved to (383, 293)
Screenshot: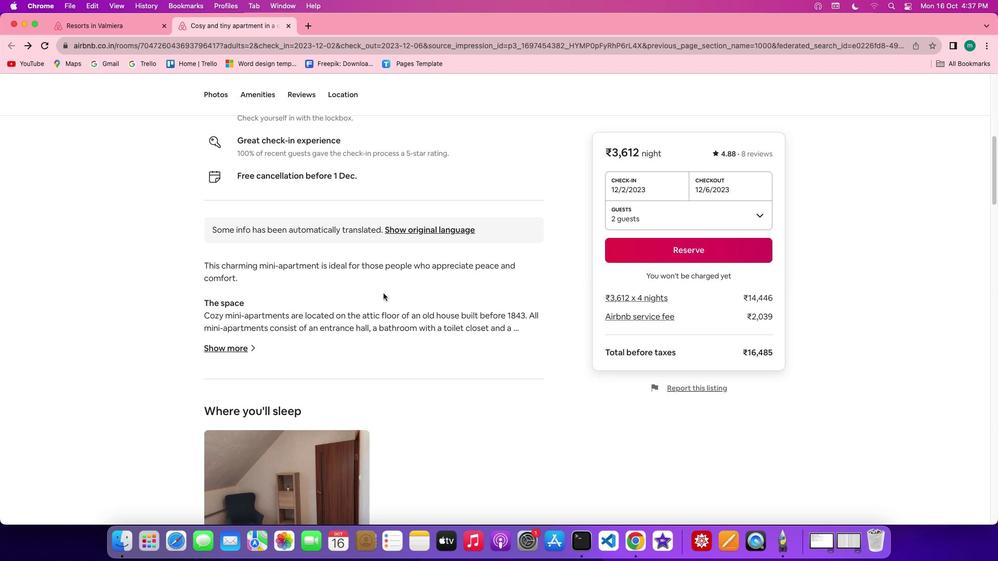 
Action: Mouse scrolled (383, 293) with delta (0, 0)
Screenshot: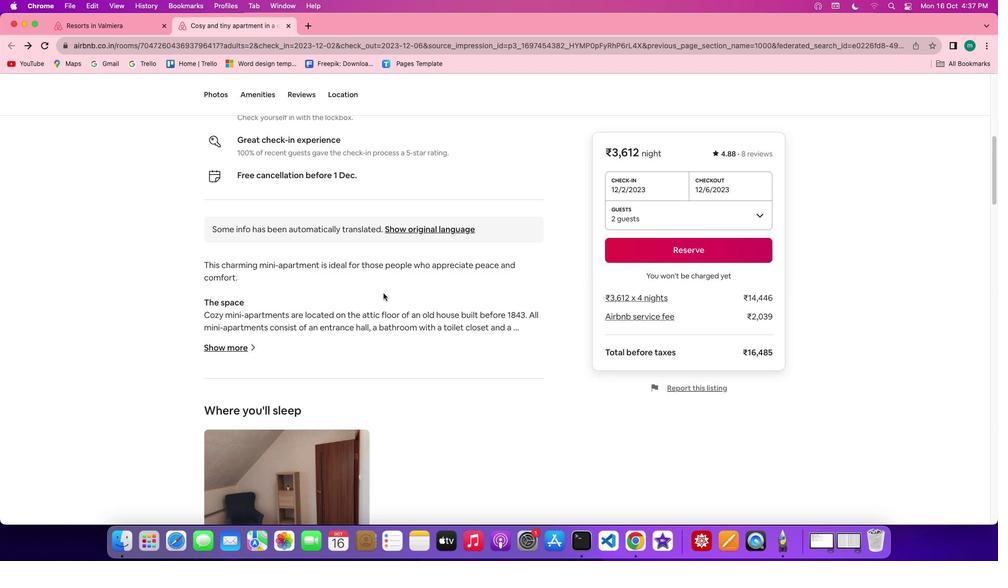 
Action: Mouse scrolled (383, 293) with delta (0, 0)
Screenshot: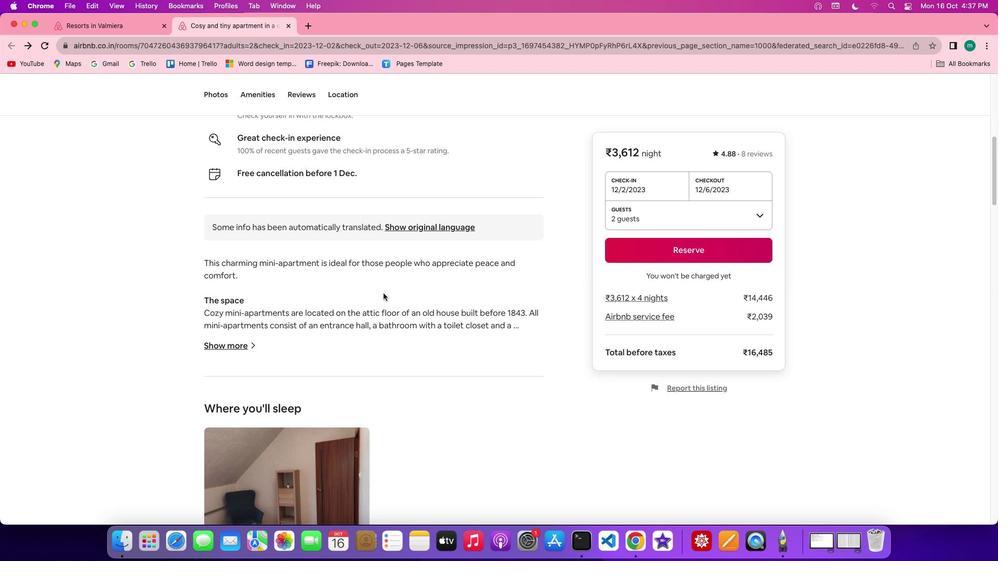 
Action: Mouse scrolled (383, 293) with delta (0, 0)
Screenshot: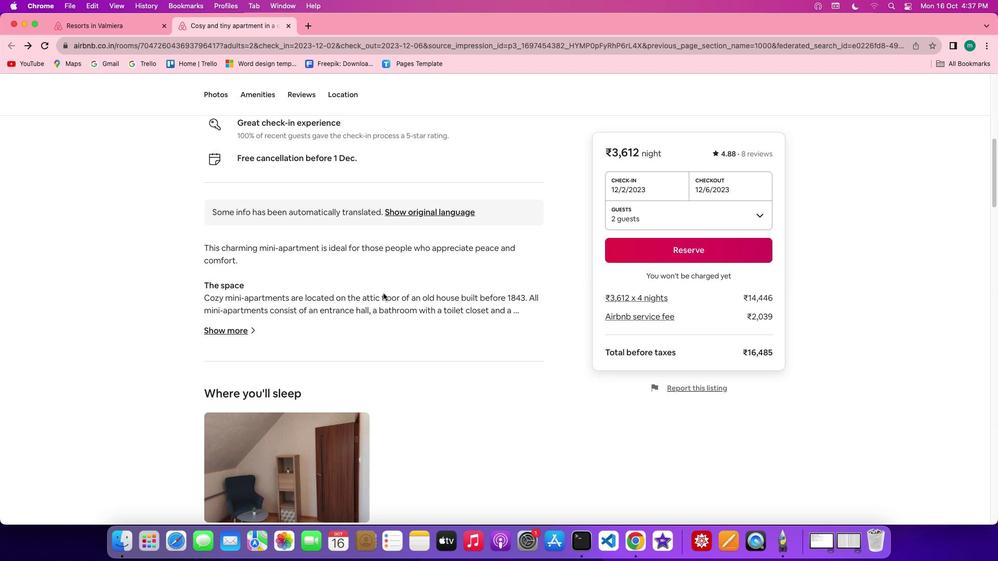 
Action: Mouse scrolled (383, 293) with delta (0, 0)
Screenshot: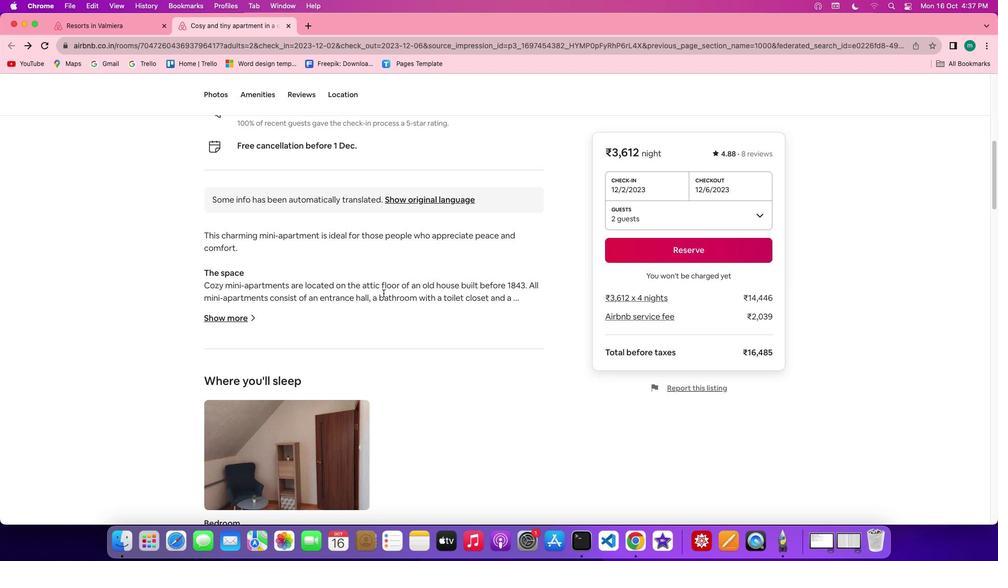 
Action: Mouse scrolled (383, 293) with delta (0, 0)
Screenshot: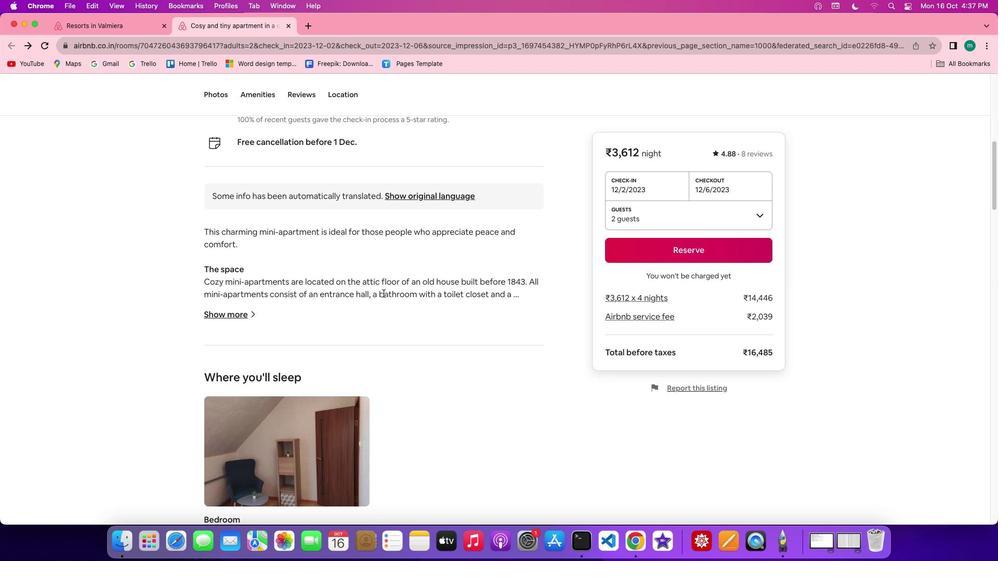 
Action: Mouse scrolled (383, 293) with delta (0, 0)
Screenshot: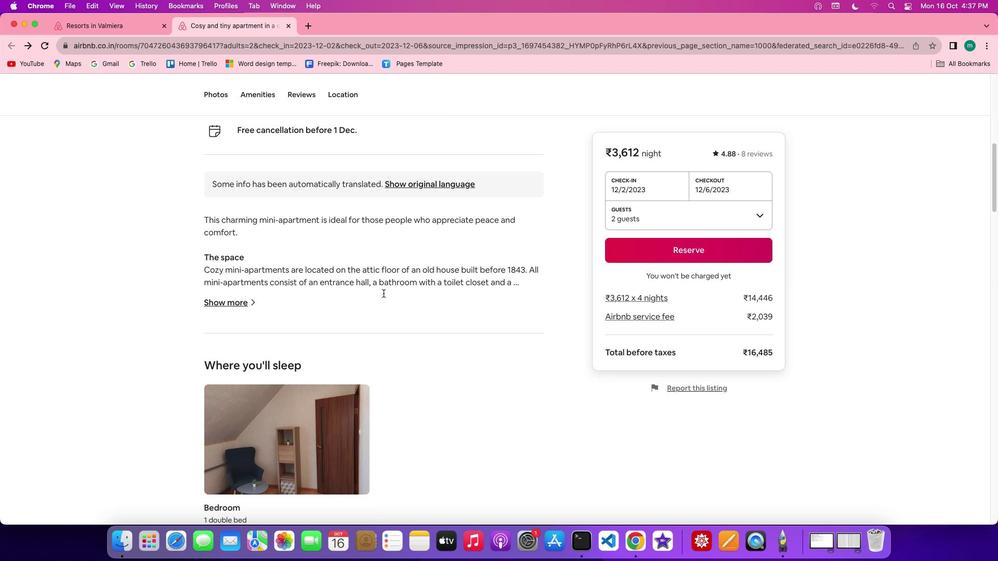 
Action: Mouse scrolled (383, 293) with delta (0, 0)
Screenshot: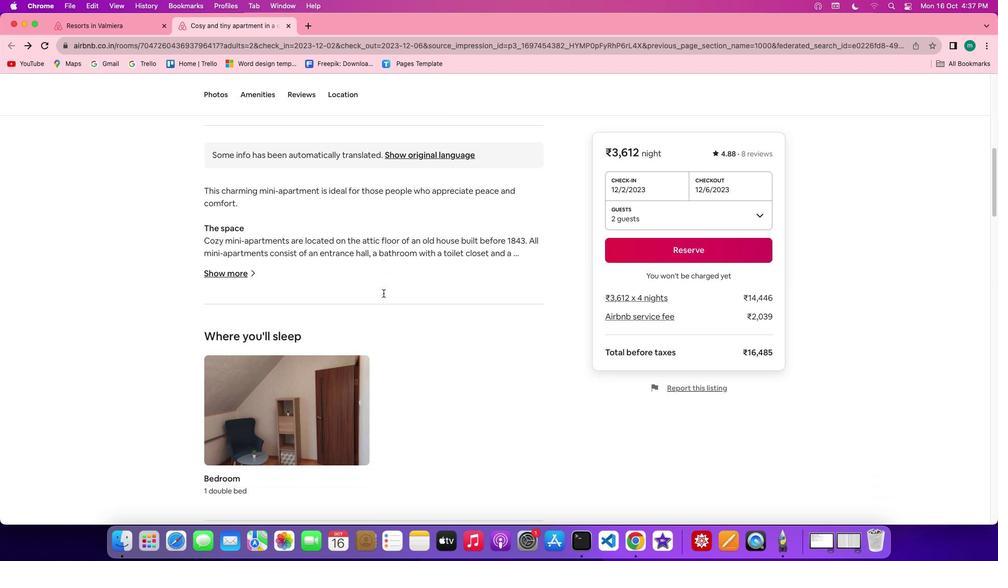 
Action: Mouse scrolled (383, 293) with delta (0, 0)
Screenshot: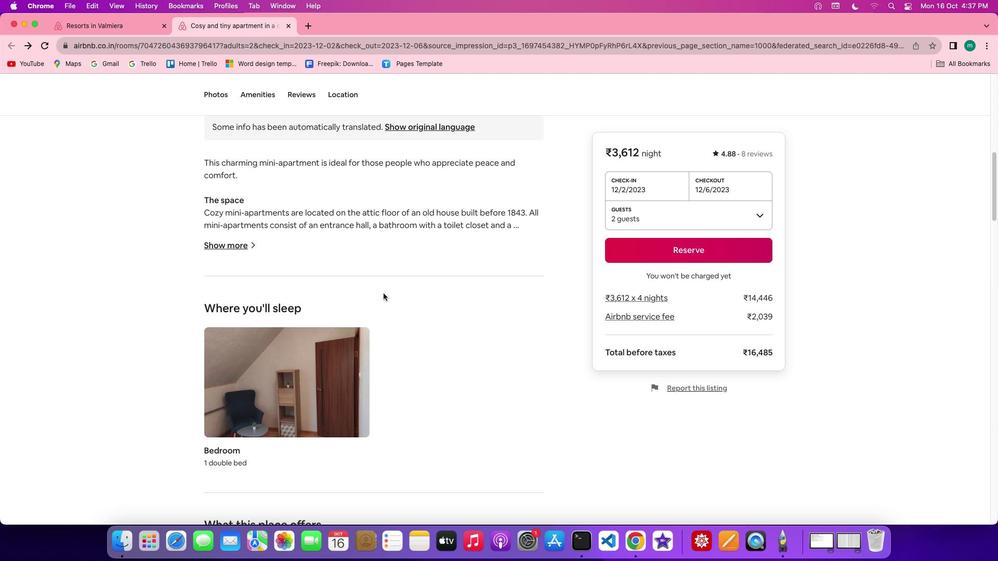 
Action: Mouse scrolled (383, 293) with delta (0, 0)
Screenshot: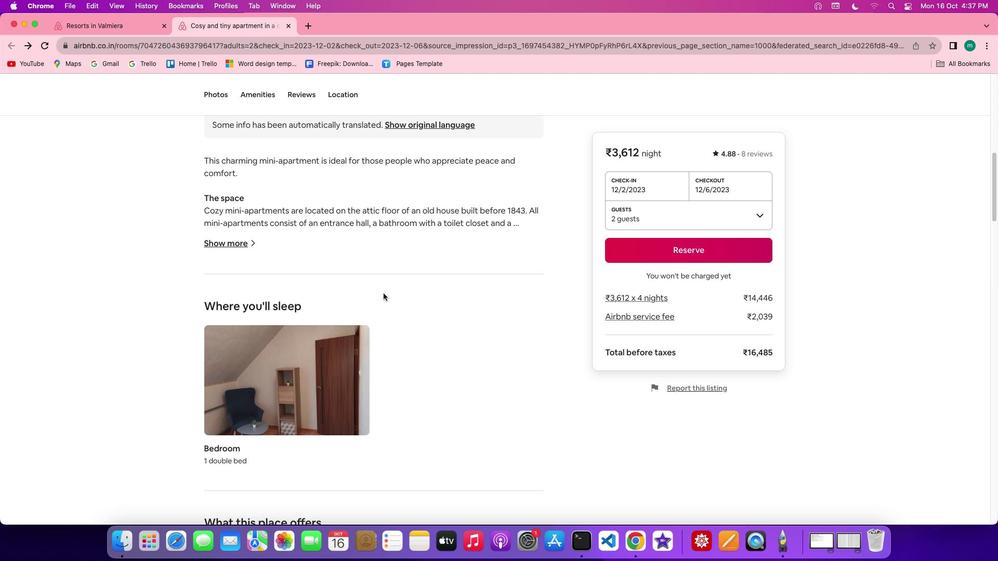 
Action: Mouse scrolled (383, 293) with delta (0, -1)
Screenshot: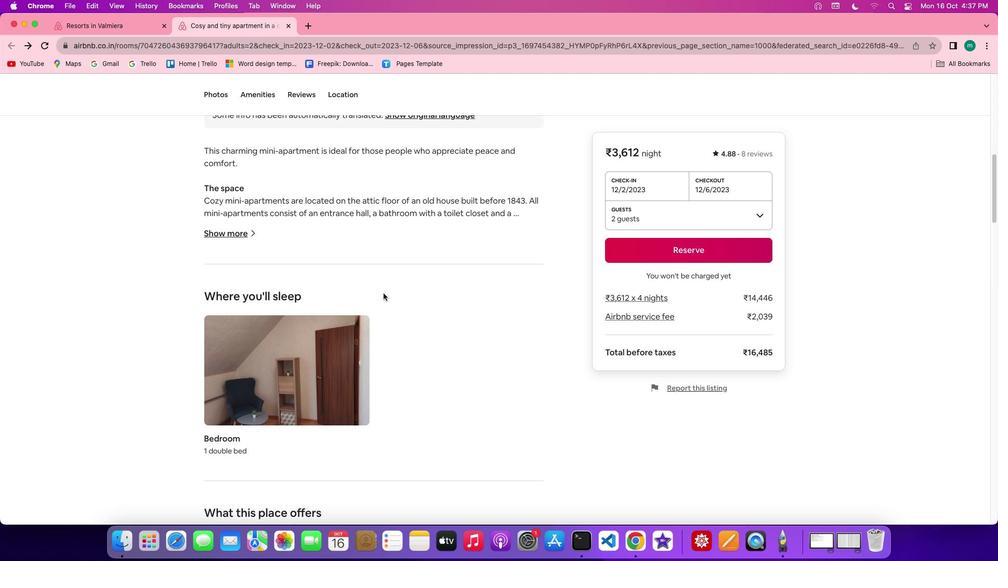 
Action: Mouse scrolled (383, 293) with delta (0, -2)
Screenshot: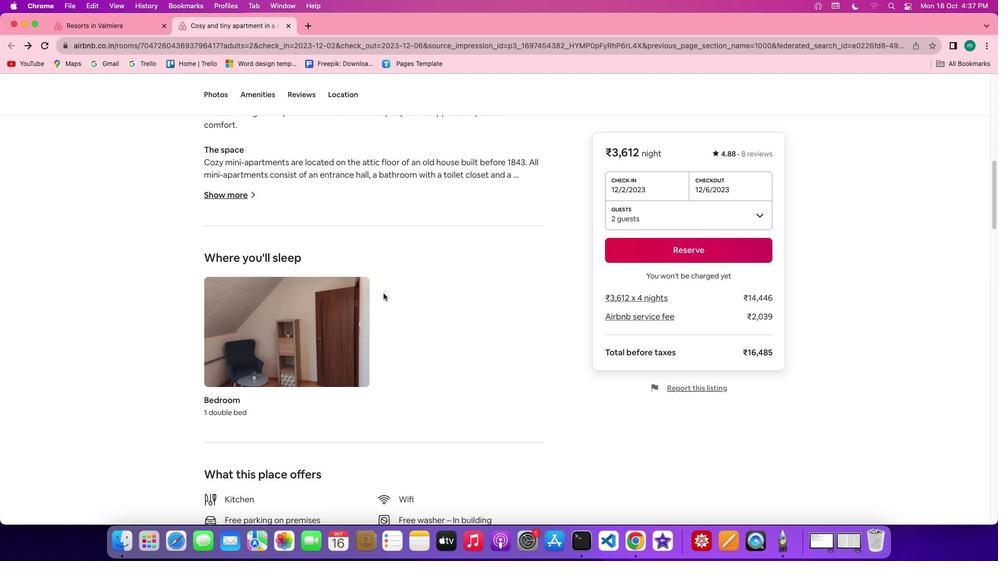 
Action: Mouse scrolled (383, 293) with delta (0, 0)
Screenshot: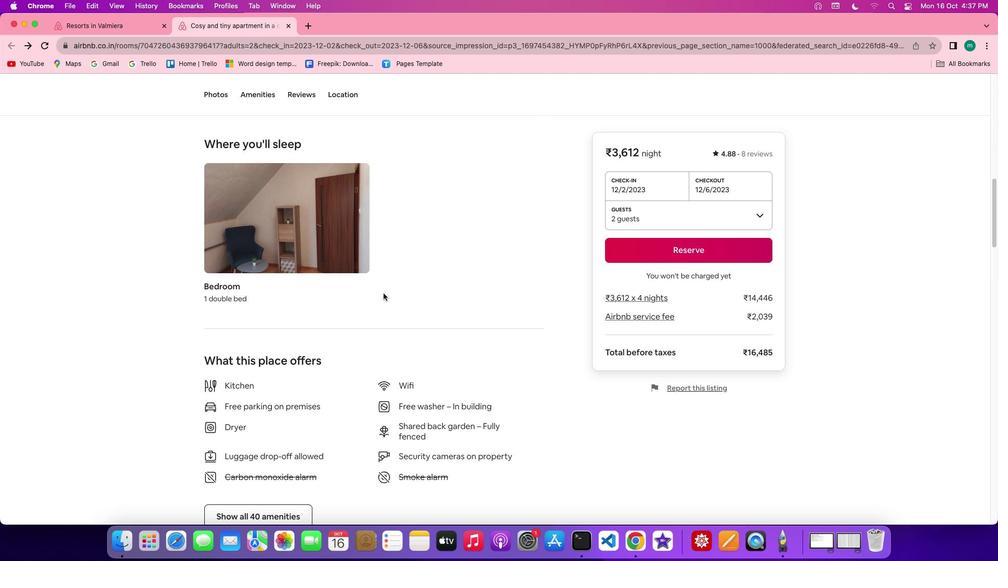 
Action: Mouse scrolled (383, 293) with delta (0, 0)
Screenshot: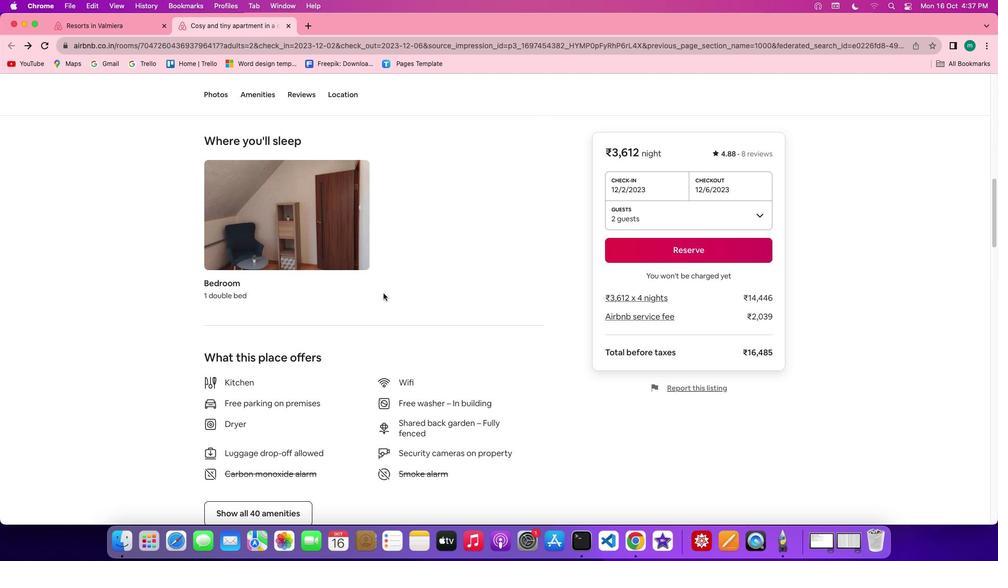 
Action: Mouse scrolled (383, 293) with delta (0, -1)
Screenshot: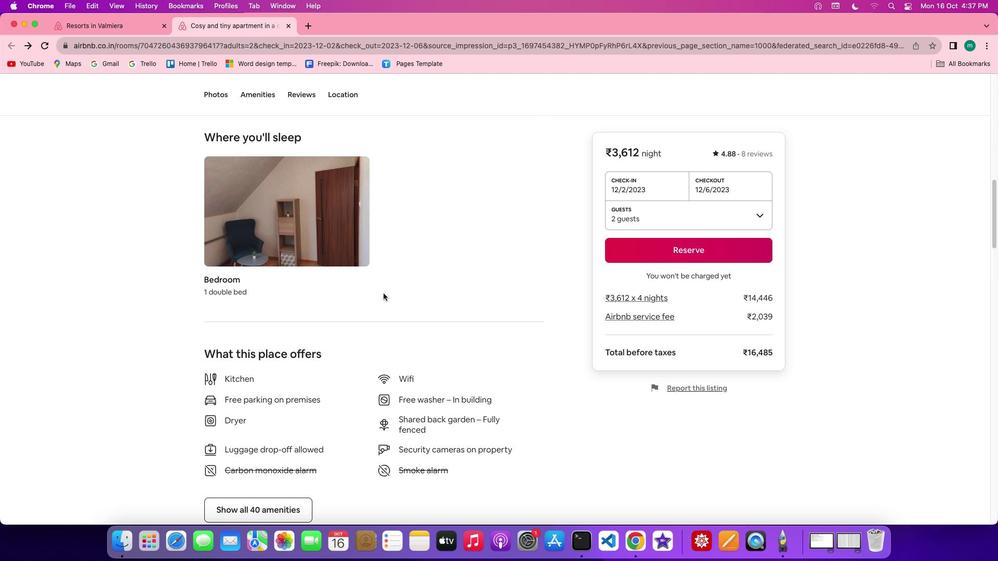 
Action: Mouse scrolled (383, 293) with delta (0, -1)
Screenshot: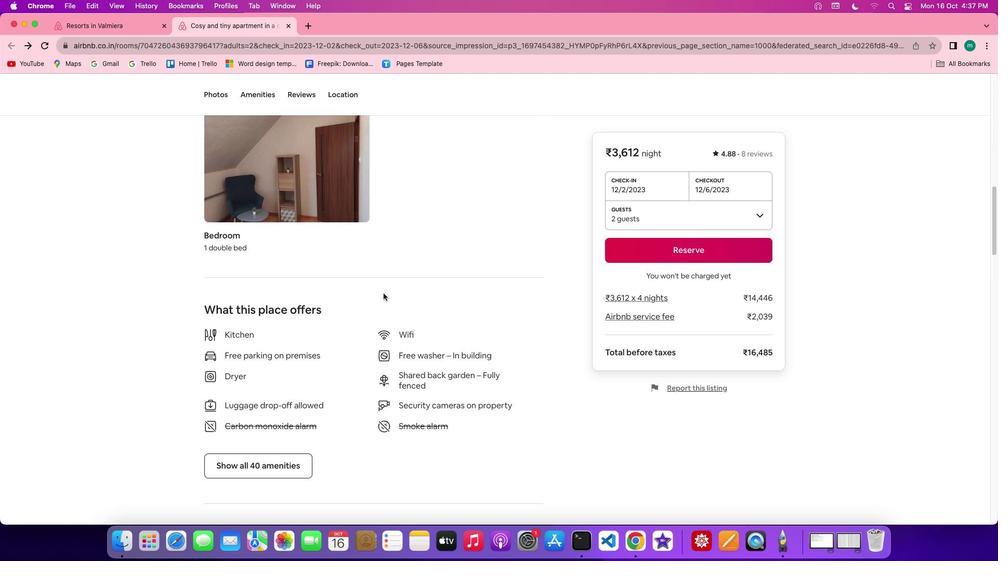 
Action: Mouse moved to (257, 359)
Screenshot: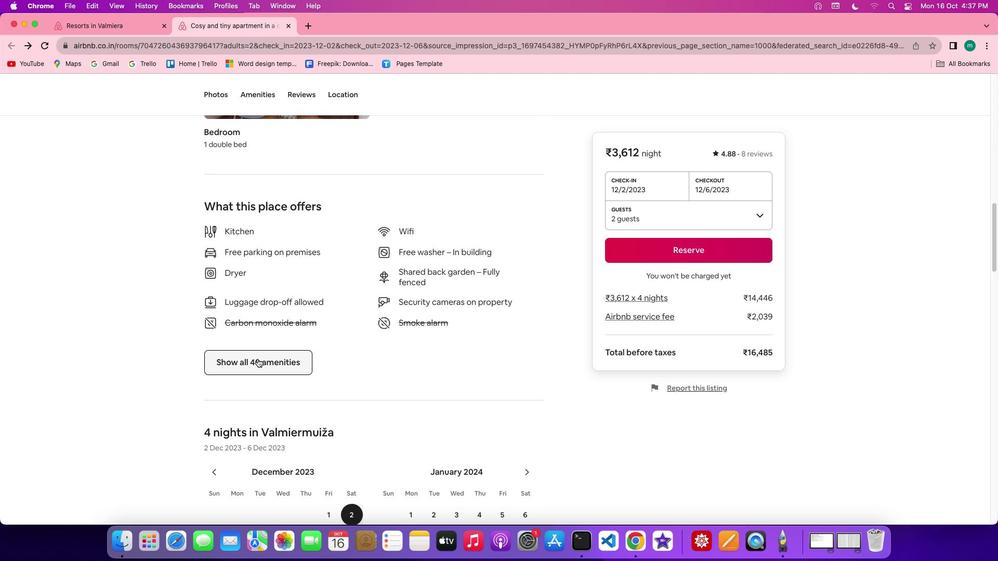 
Action: Mouse pressed left at (257, 359)
Screenshot: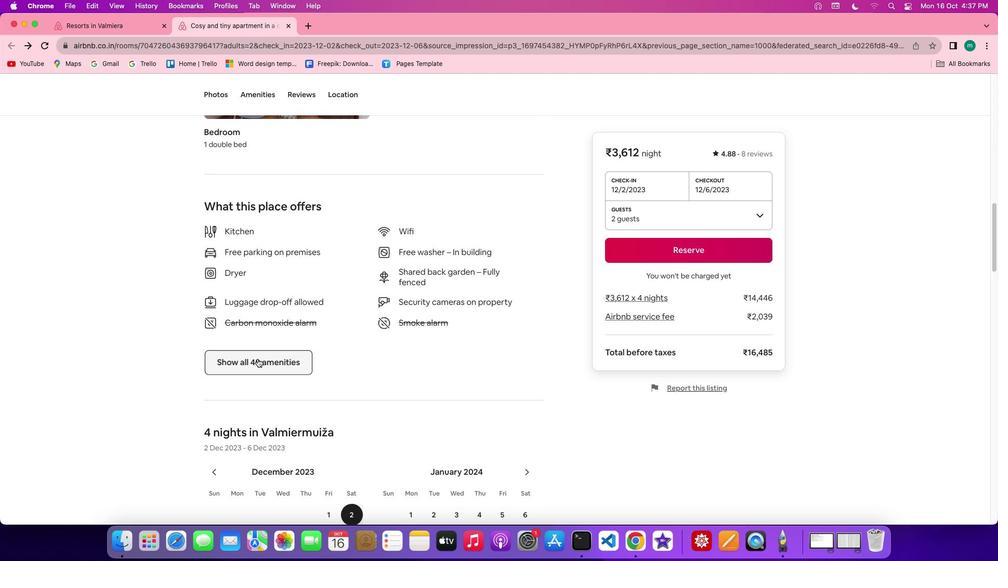 
Action: Mouse moved to (355, 360)
Screenshot: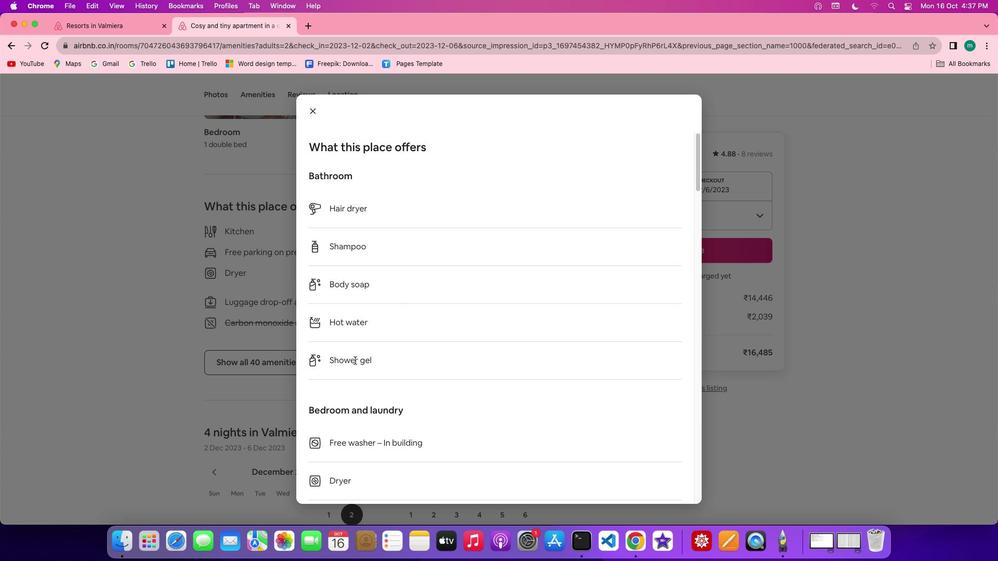 
Action: Mouse scrolled (355, 360) with delta (0, 0)
Screenshot: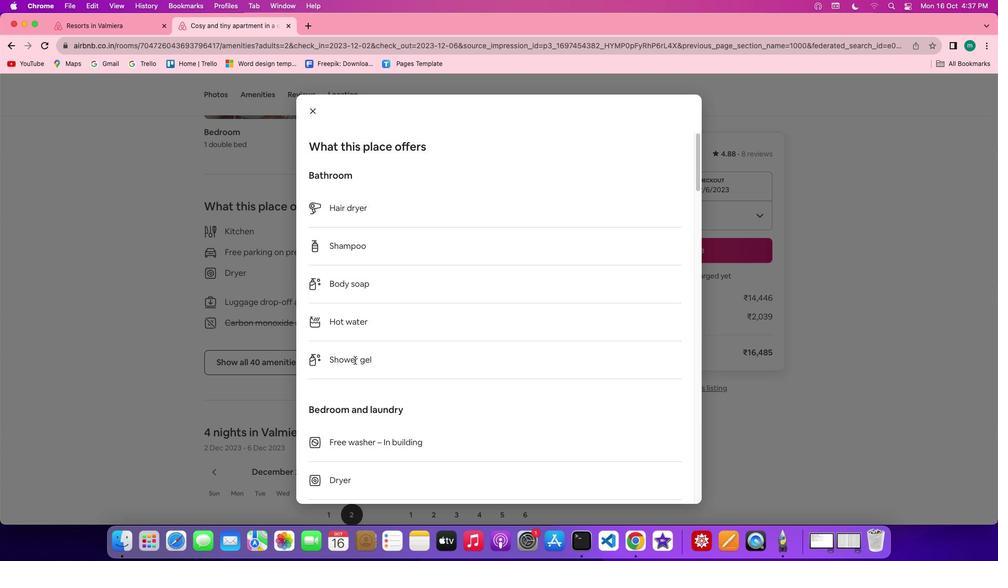 
Action: Mouse scrolled (355, 360) with delta (0, 0)
Screenshot: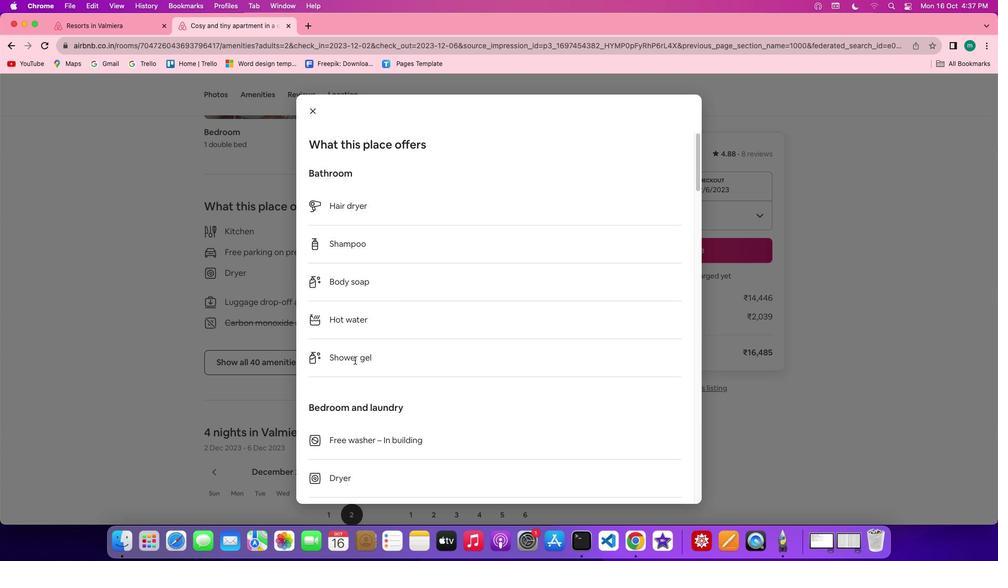 
Action: Mouse scrolled (355, 360) with delta (0, 0)
Screenshot: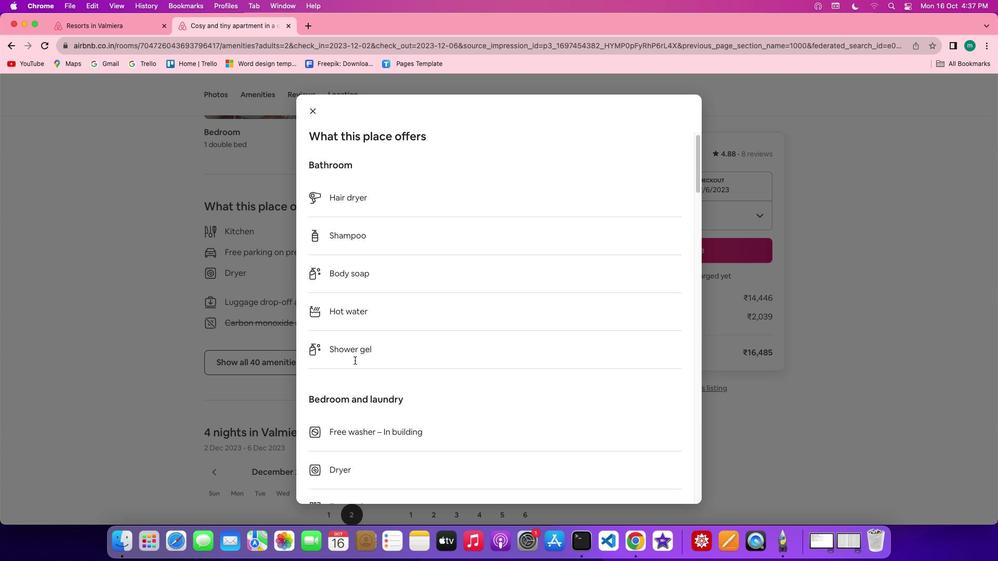 
Action: Mouse scrolled (355, 360) with delta (0, 0)
Screenshot: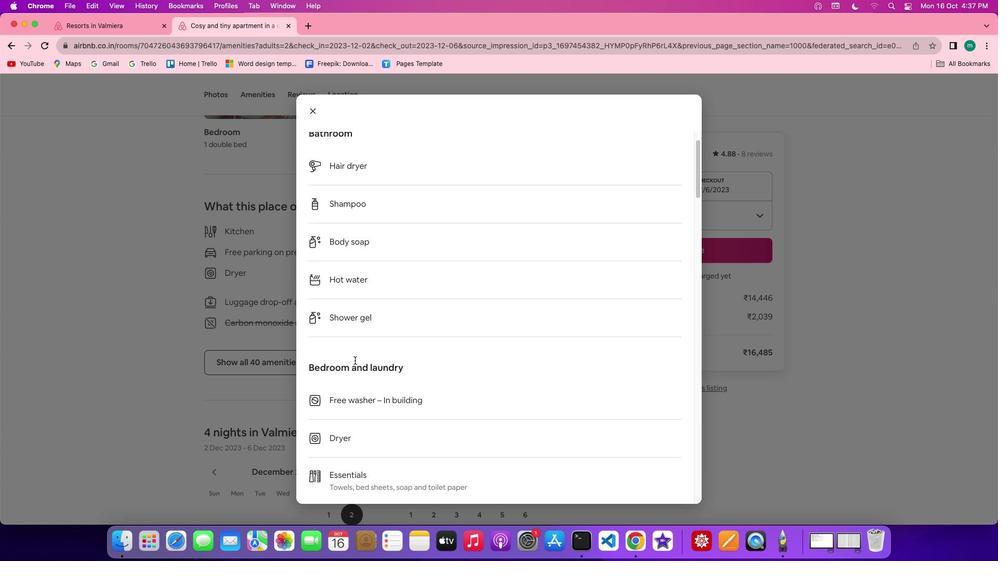 
Action: Mouse scrolled (355, 360) with delta (0, 0)
Screenshot: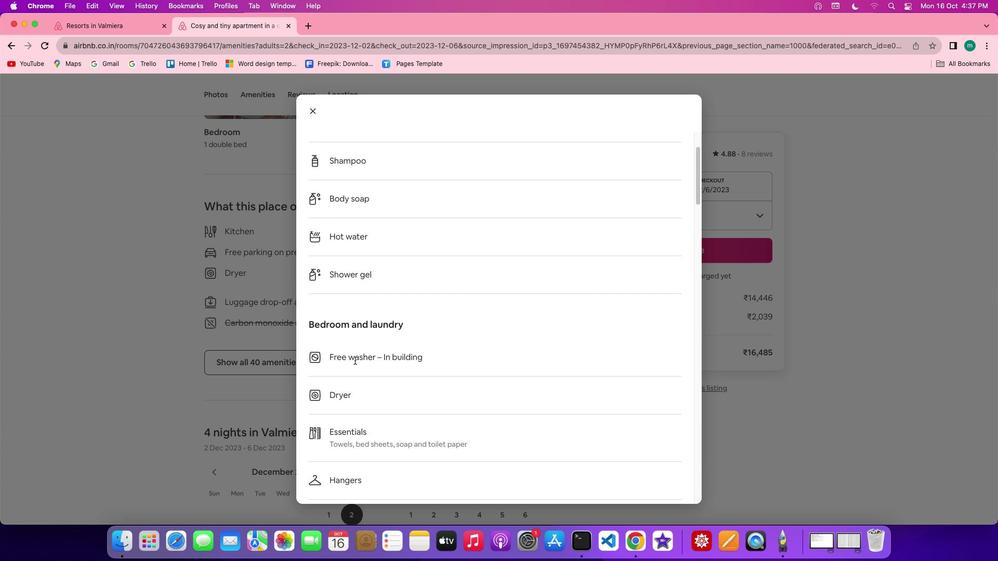 
Action: Mouse scrolled (355, 360) with delta (0, 0)
Screenshot: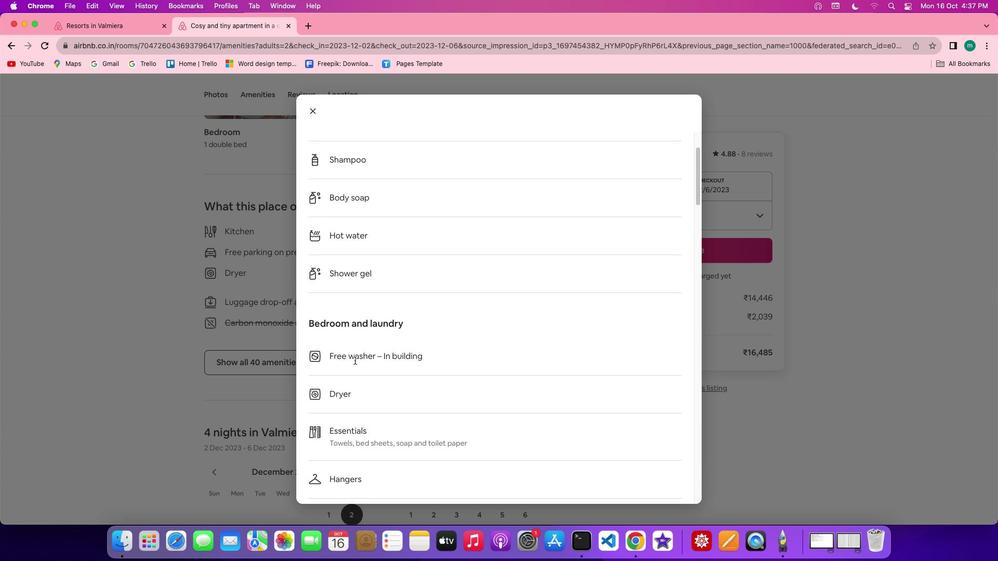 
Action: Mouse scrolled (355, 360) with delta (0, 0)
Screenshot: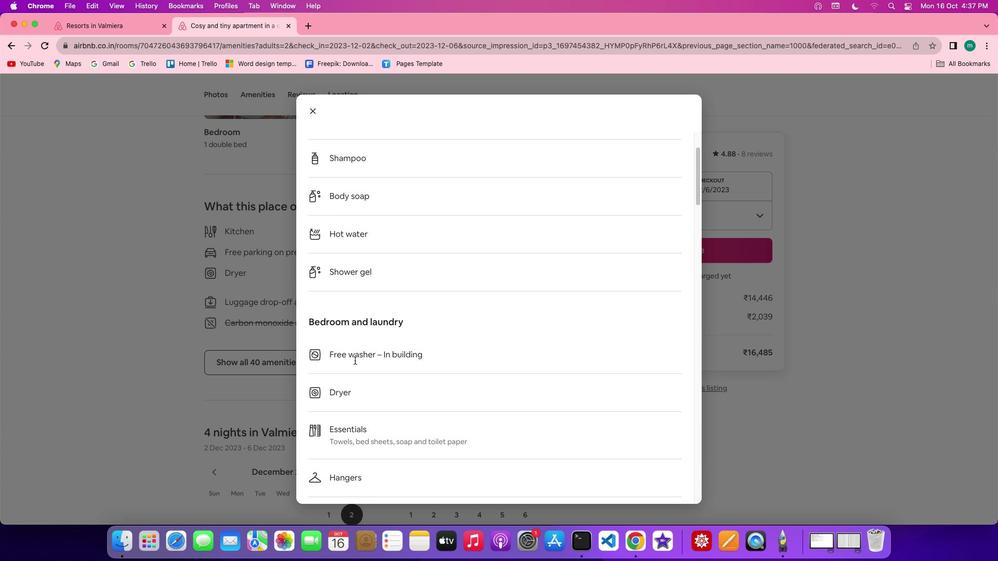 
Action: Mouse scrolled (355, 360) with delta (0, -1)
Screenshot: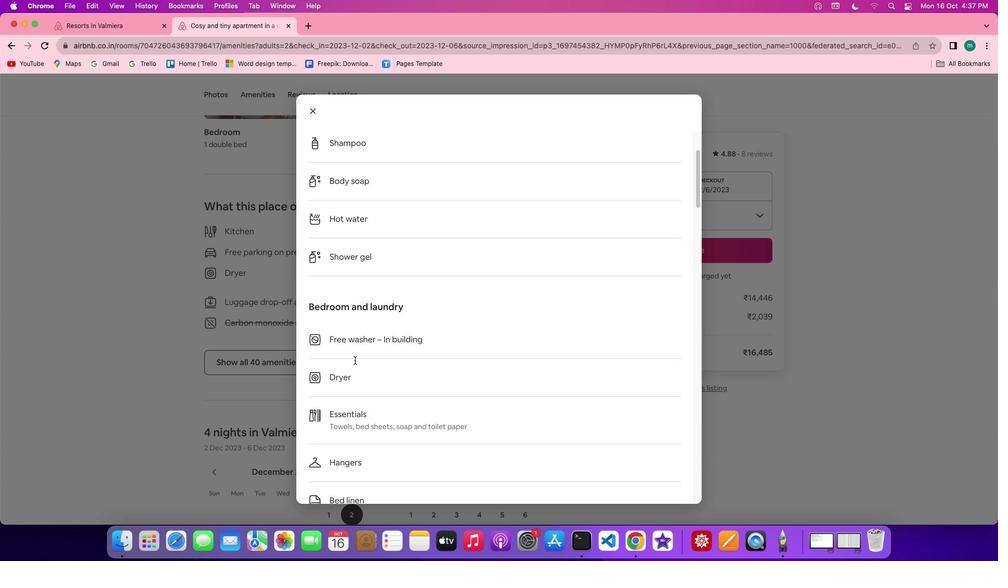 
Action: Mouse scrolled (355, 360) with delta (0, -1)
Screenshot: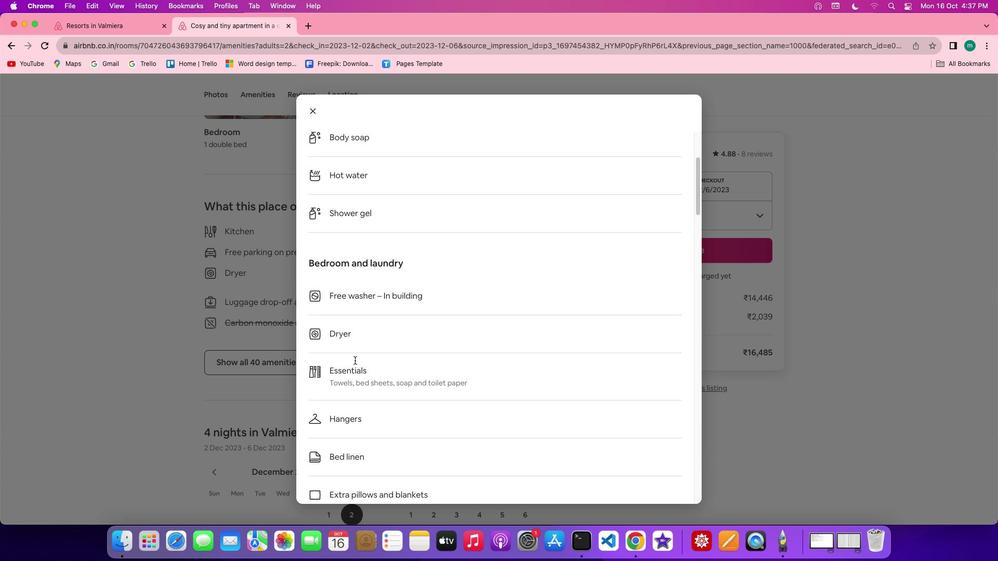 
Action: Mouse scrolled (355, 360) with delta (0, 0)
Screenshot: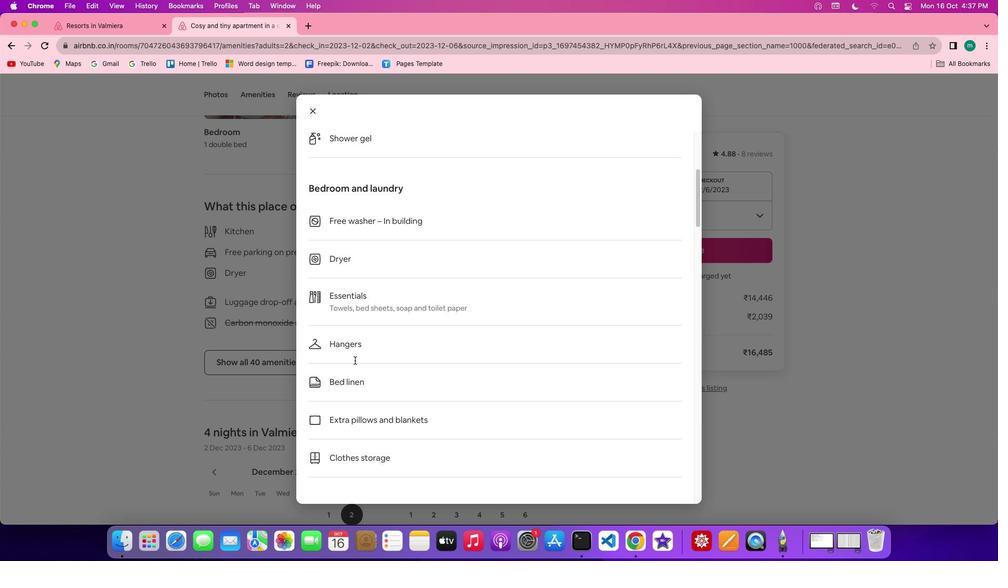 
Action: Mouse moved to (553, 378)
Screenshot: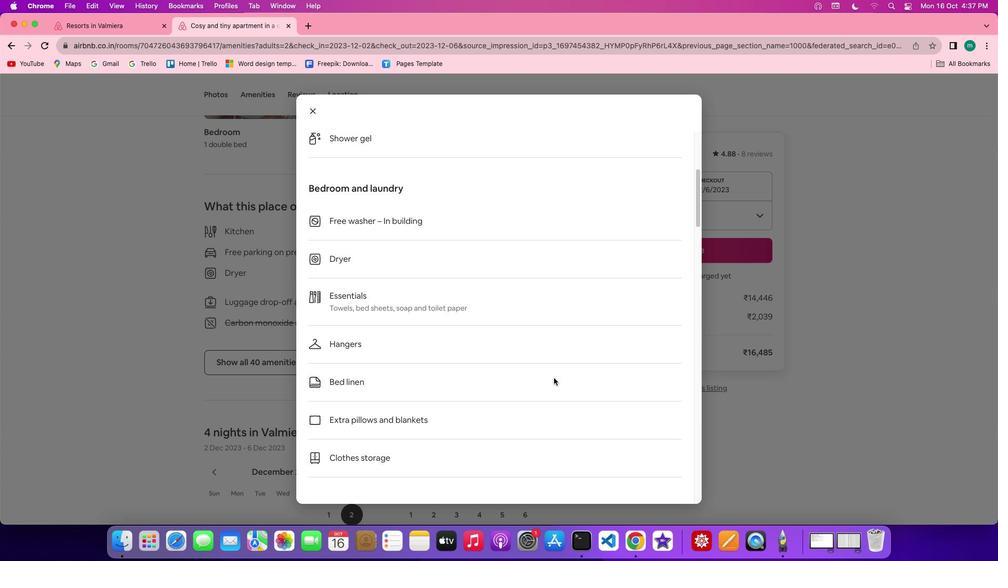 
Action: Mouse scrolled (553, 378) with delta (0, 0)
Screenshot: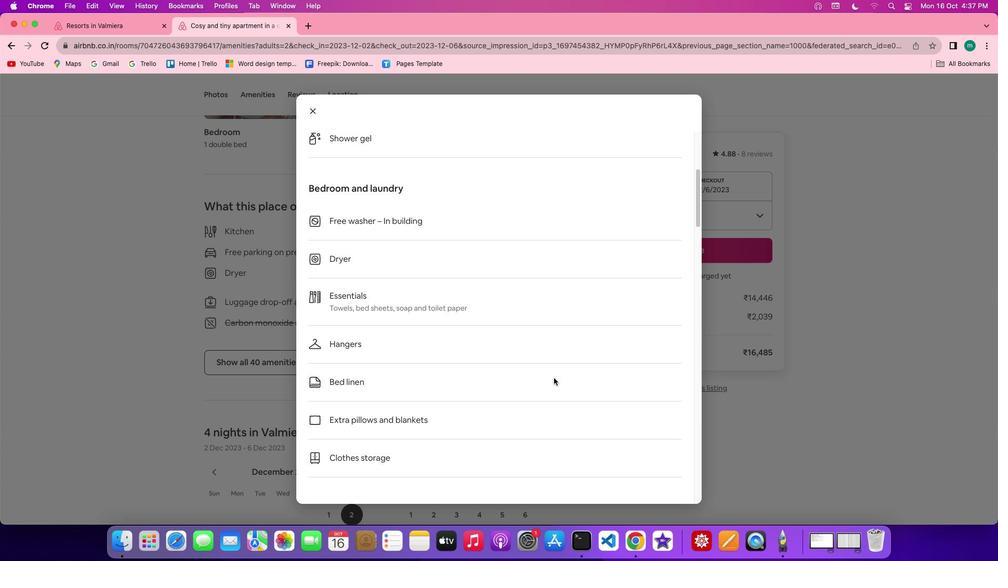 
Action: Mouse scrolled (553, 378) with delta (0, 0)
Screenshot: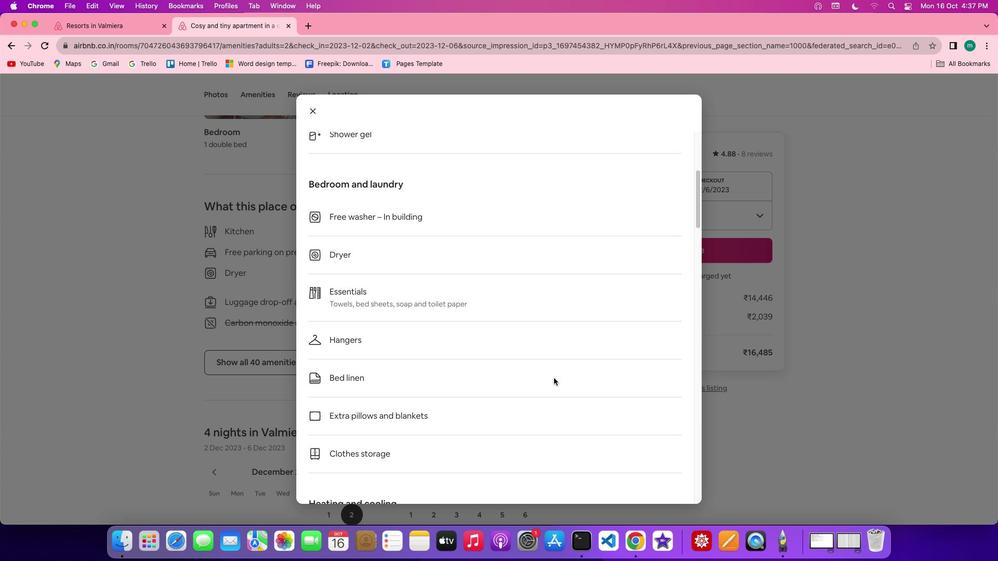 
Action: Mouse scrolled (553, 378) with delta (0, 0)
Screenshot: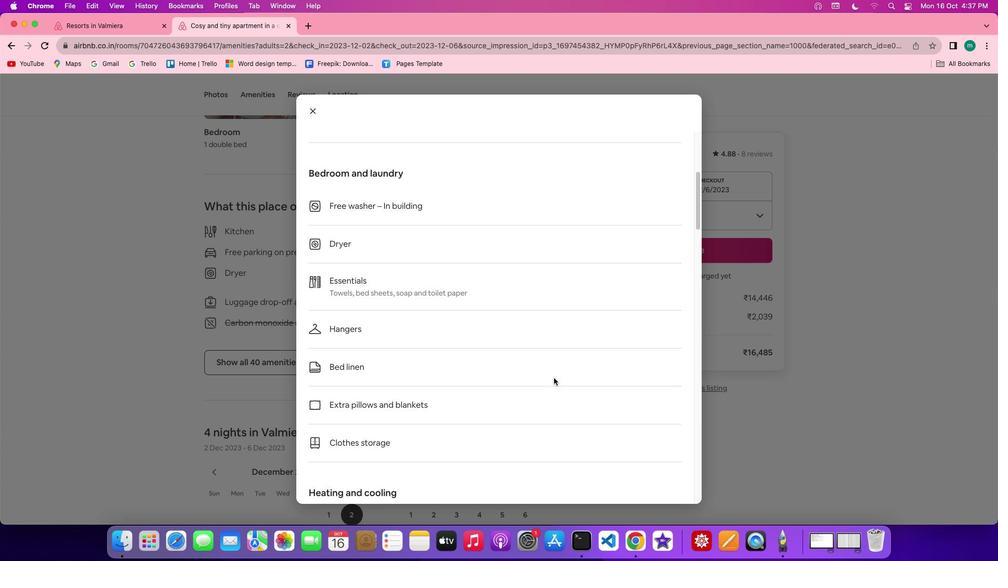 
Action: Mouse scrolled (553, 378) with delta (0, 0)
Screenshot: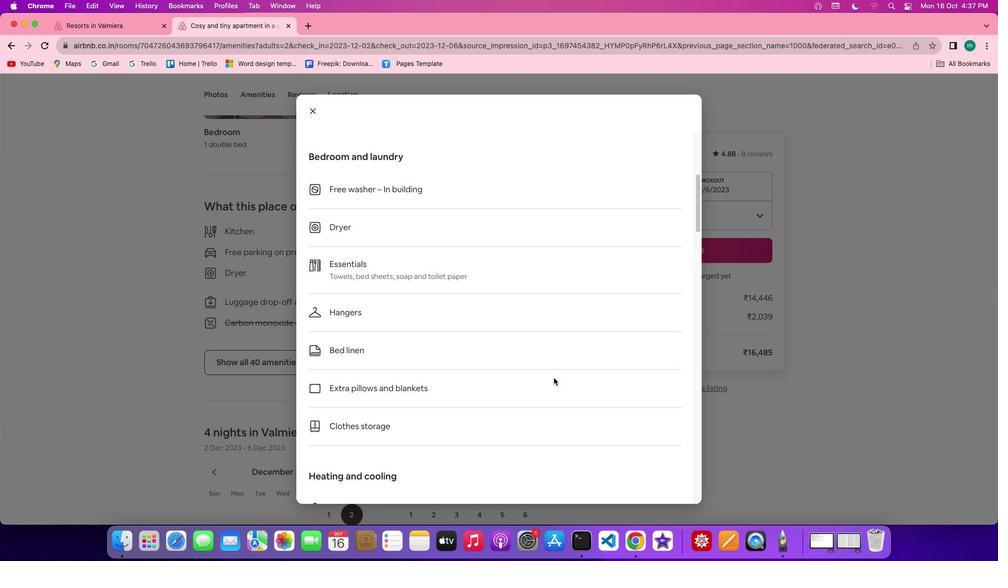 
Action: Mouse scrolled (553, 378) with delta (0, 0)
Screenshot: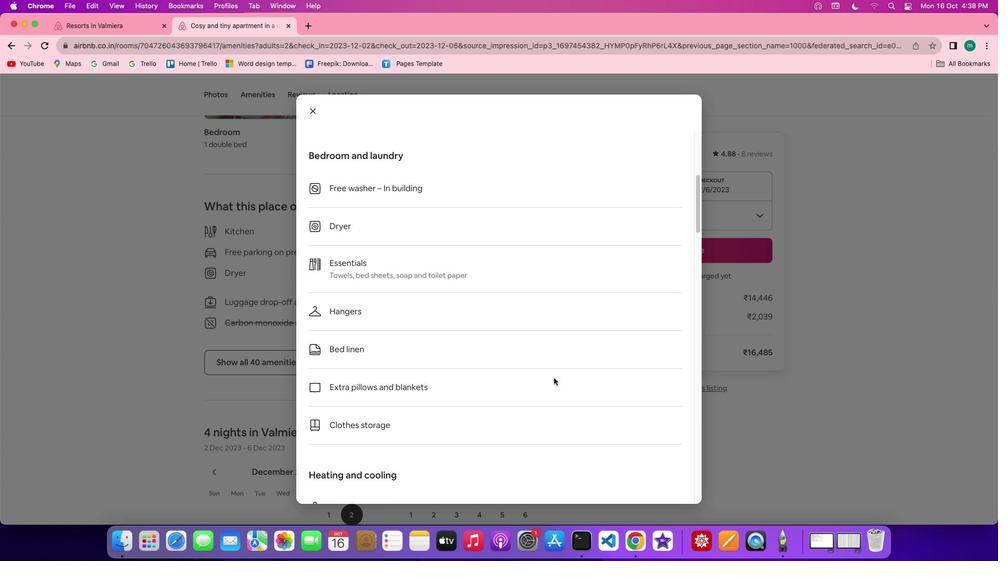 
Action: Mouse scrolled (553, 378) with delta (0, 0)
Screenshot: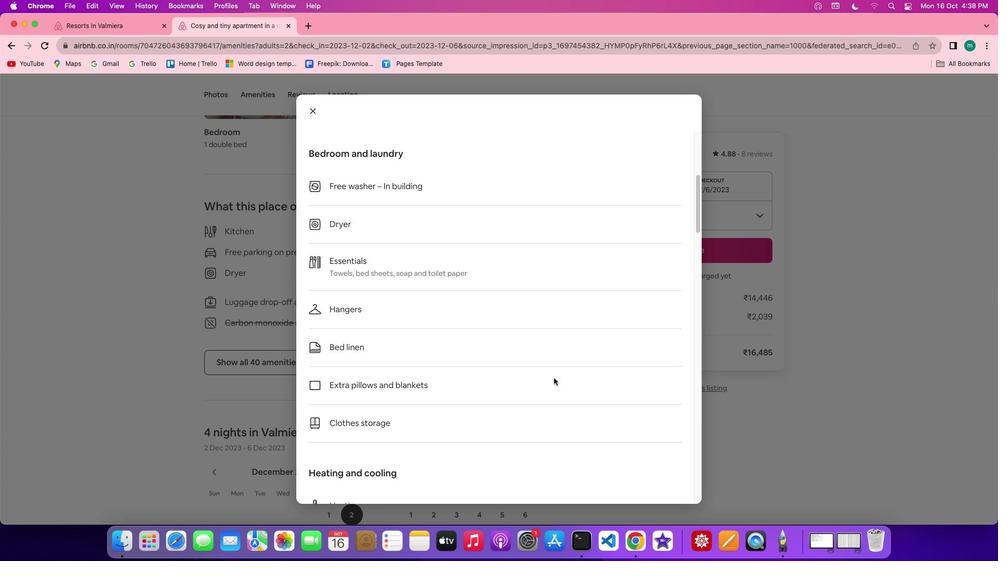 
Action: Mouse scrolled (553, 378) with delta (0, 0)
Screenshot: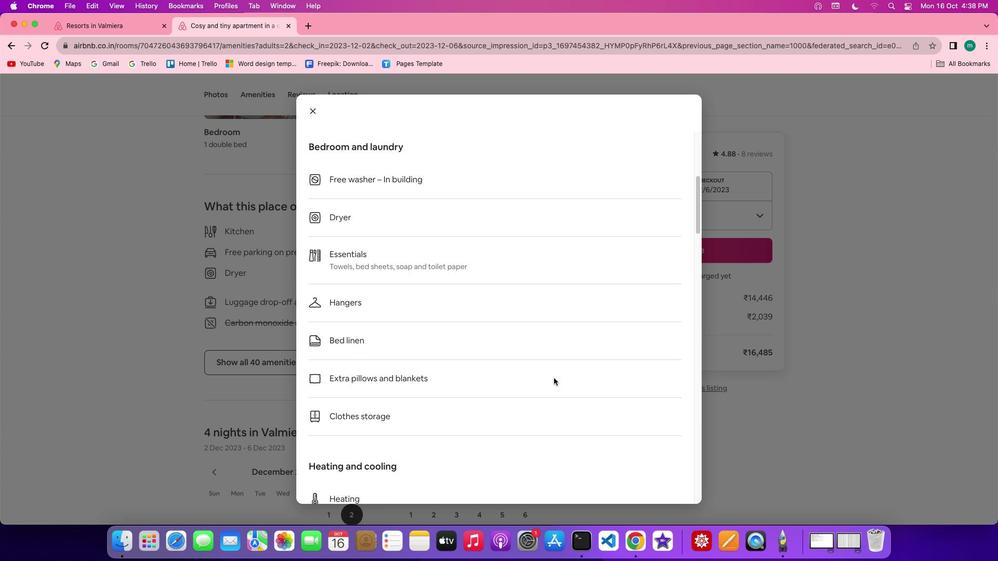 
Action: Mouse scrolled (553, 378) with delta (0, 0)
Screenshot: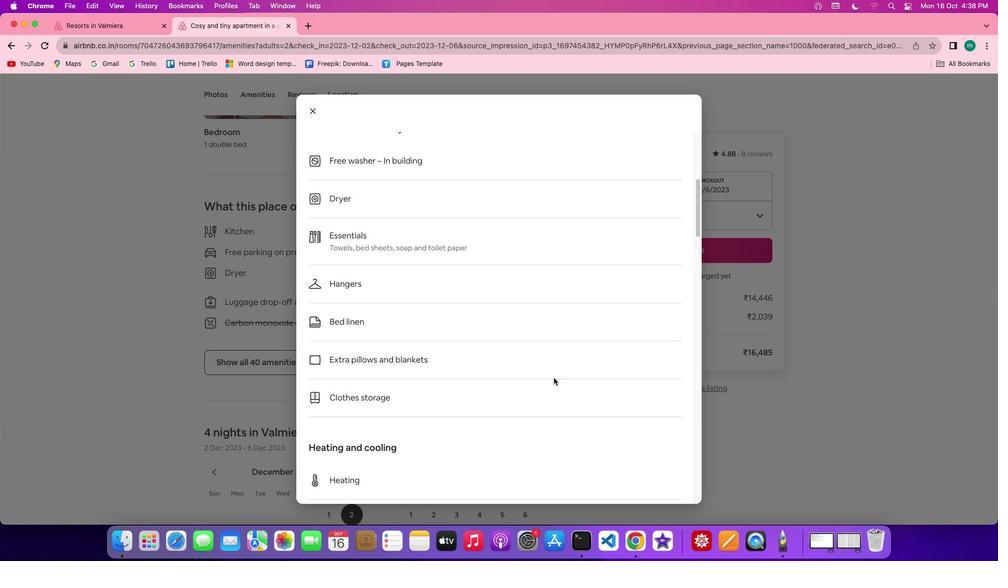 
Action: Mouse scrolled (553, 378) with delta (0, 0)
Screenshot: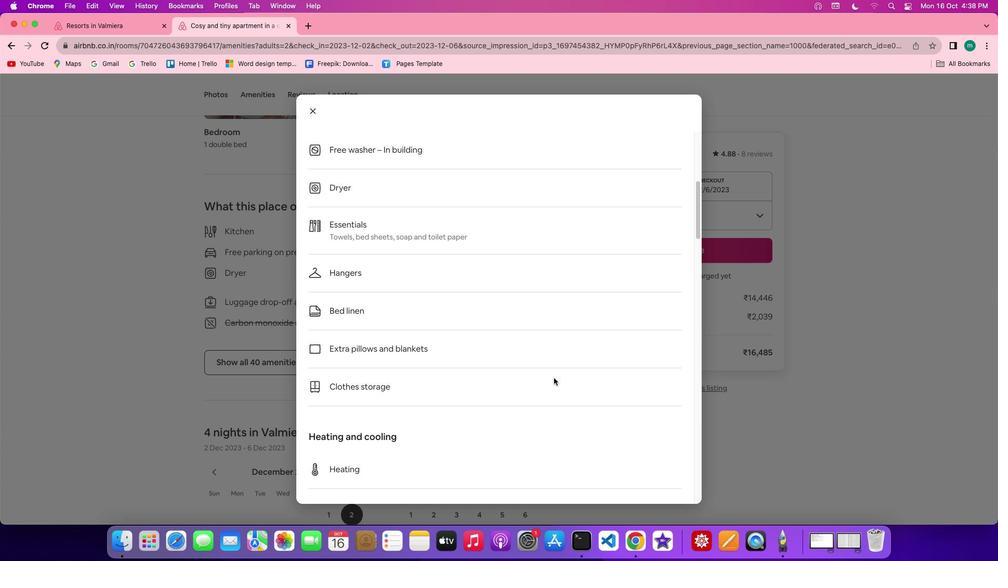 
Action: Mouse scrolled (553, 378) with delta (0, 0)
Screenshot: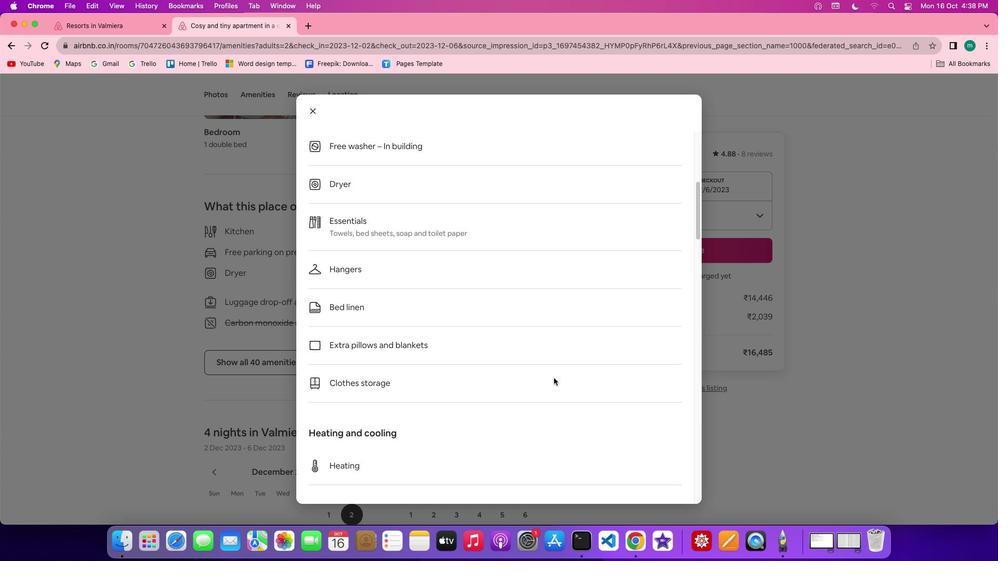 
Action: Mouse scrolled (553, 378) with delta (0, 0)
Screenshot: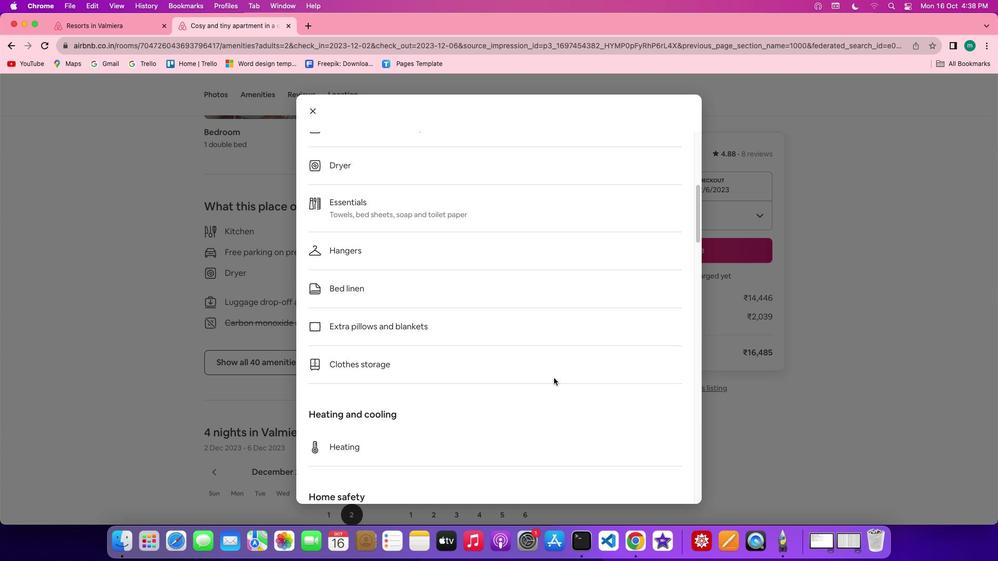 
Action: Mouse scrolled (553, 378) with delta (0, 0)
Screenshot: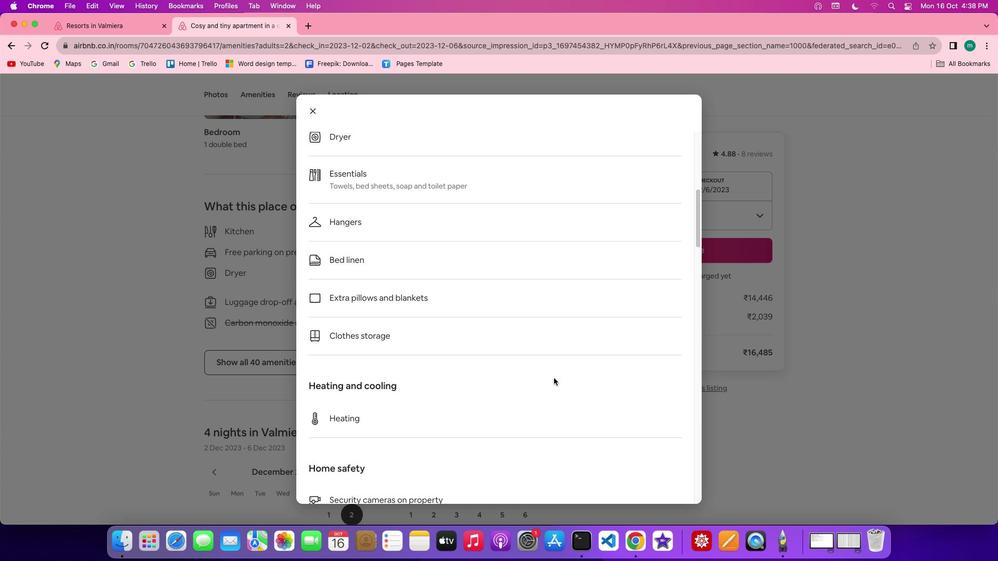 
Action: Mouse scrolled (553, 378) with delta (0, 0)
Screenshot: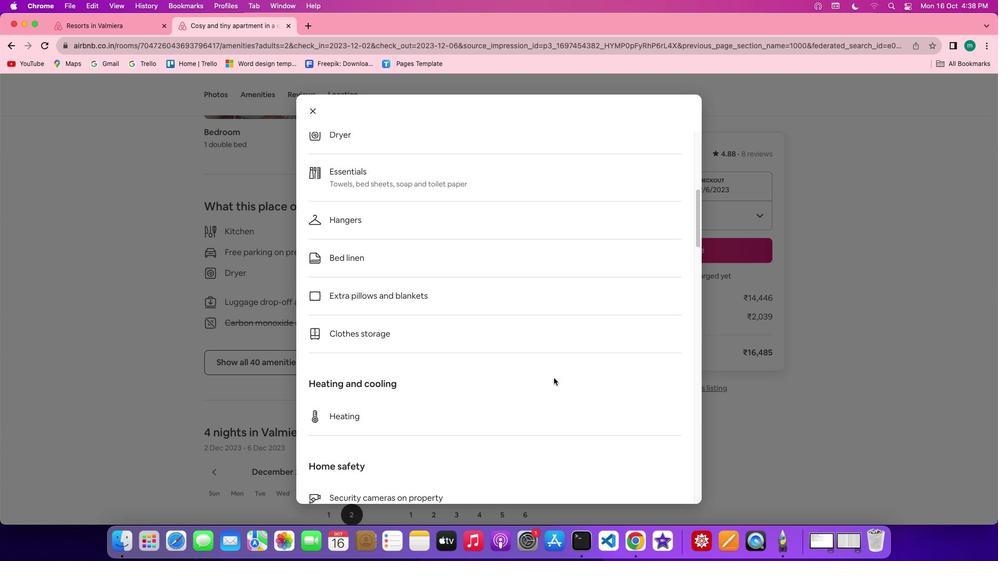 
Action: Mouse scrolled (553, 378) with delta (0, 0)
Screenshot: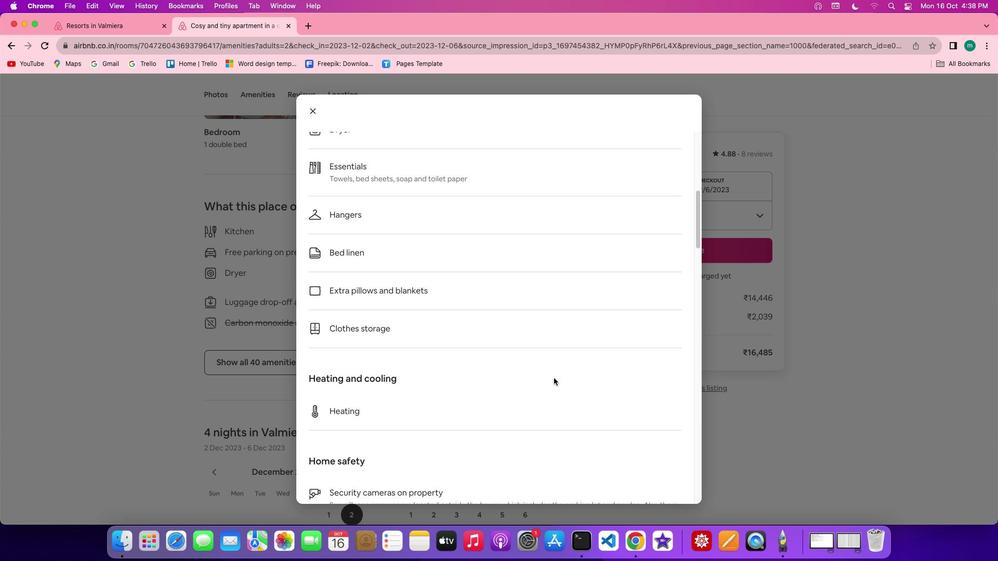 
Action: Mouse scrolled (553, 378) with delta (0, 0)
Screenshot: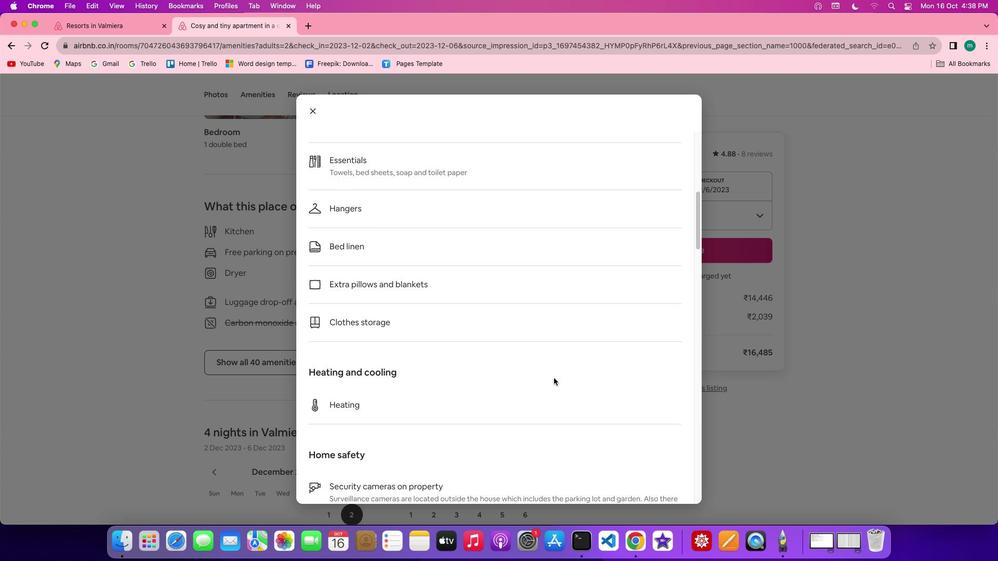 
Action: Mouse scrolled (553, 378) with delta (0, 0)
Screenshot: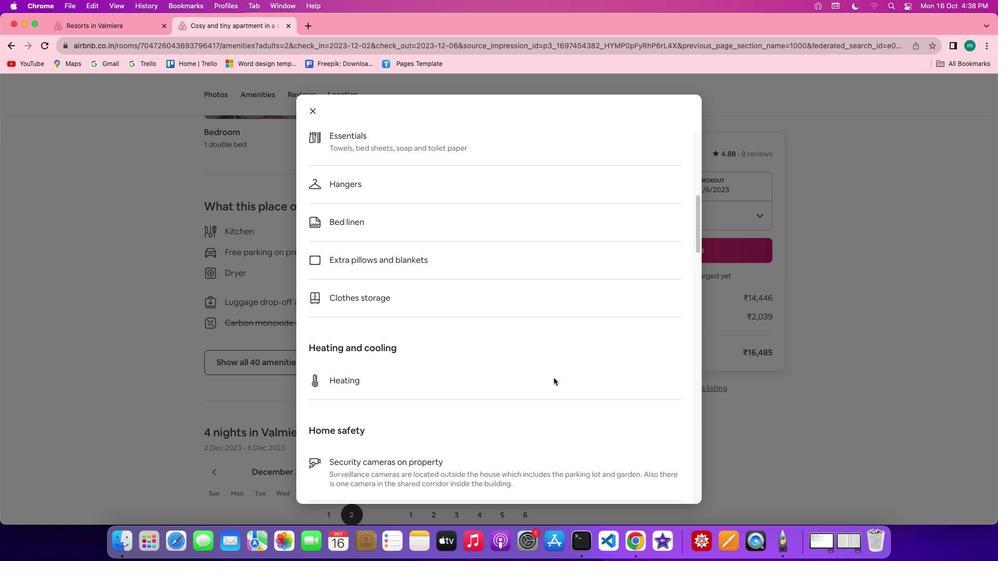 
Action: Mouse scrolled (553, 378) with delta (0, 0)
Screenshot: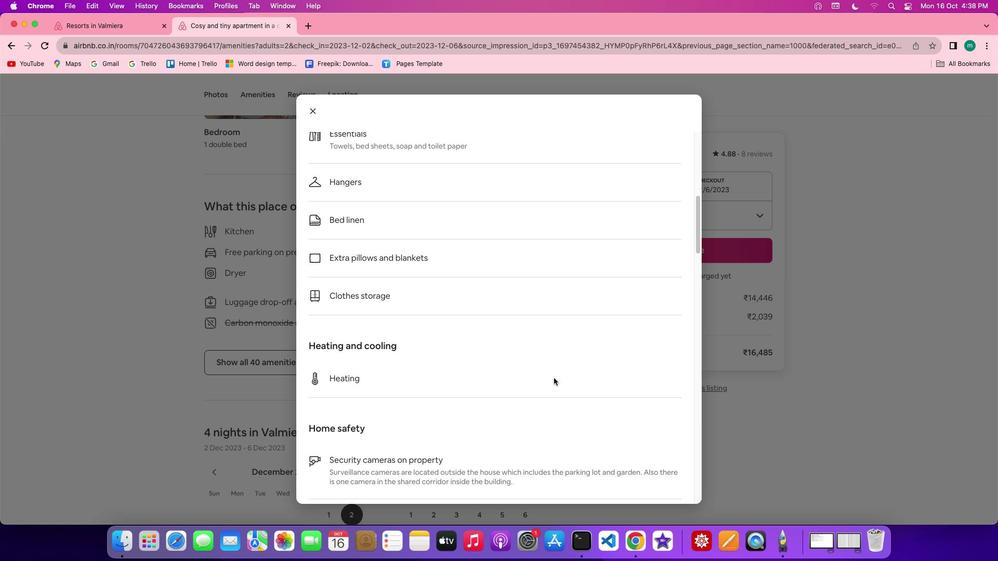 
Action: Mouse scrolled (553, 378) with delta (0, 0)
Screenshot: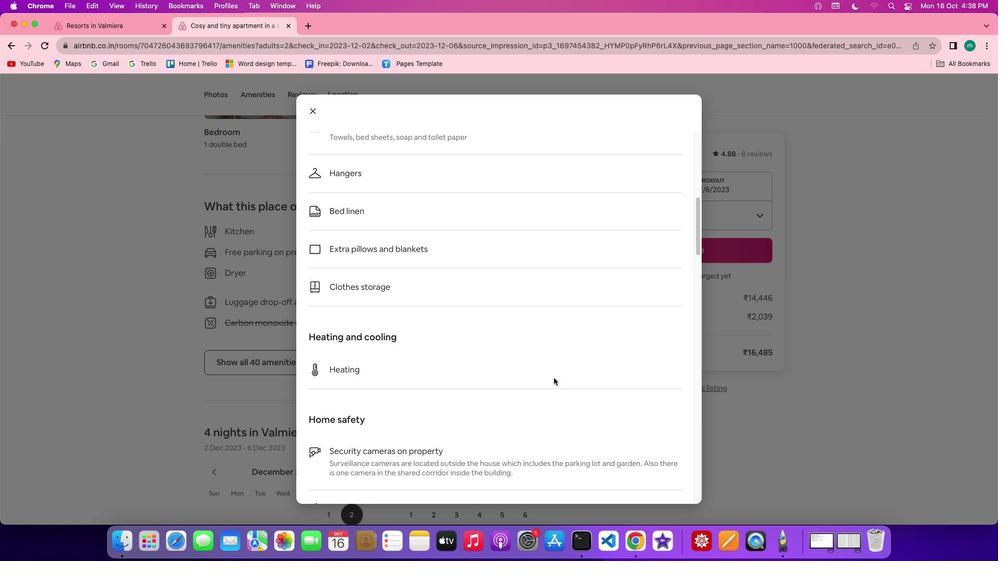 
Action: Mouse scrolled (553, 378) with delta (0, 0)
Screenshot: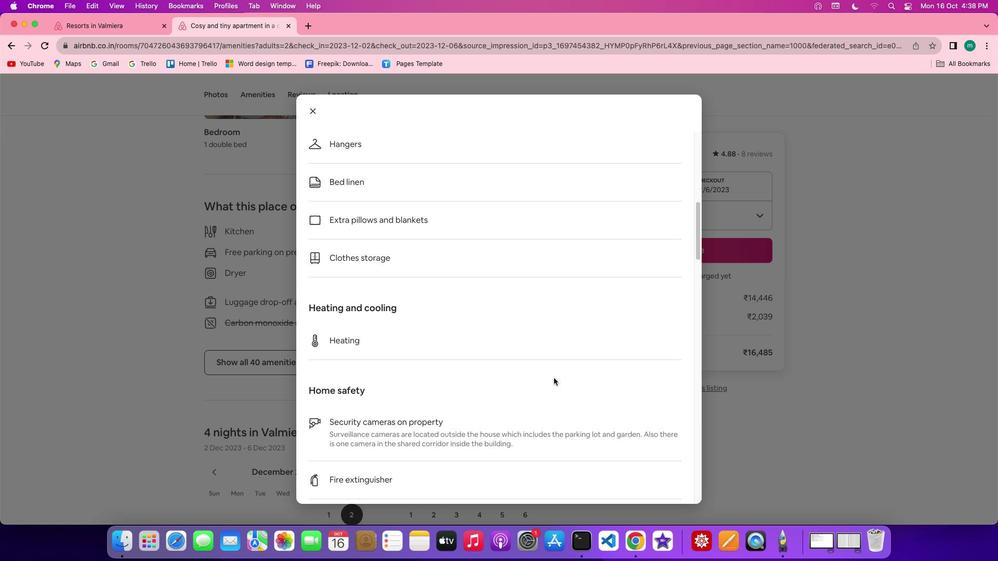 
Action: Mouse scrolled (553, 378) with delta (0, 0)
Screenshot: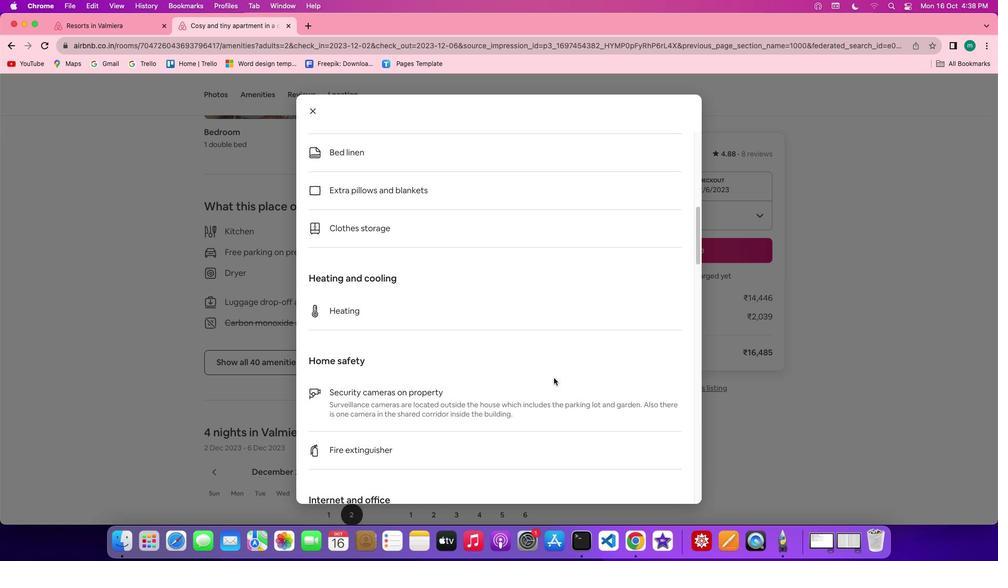 
Action: Mouse scrolled (553, 378) with delta (0, 0)
Screenshot: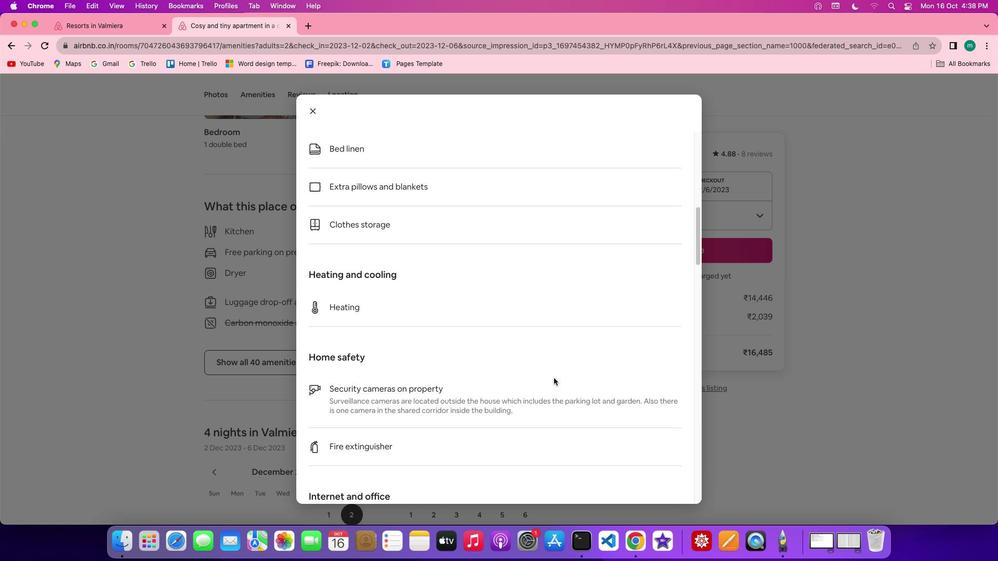 
Action: Mouse scrolled (553, 378) with delta (0, 0)
Screenshot: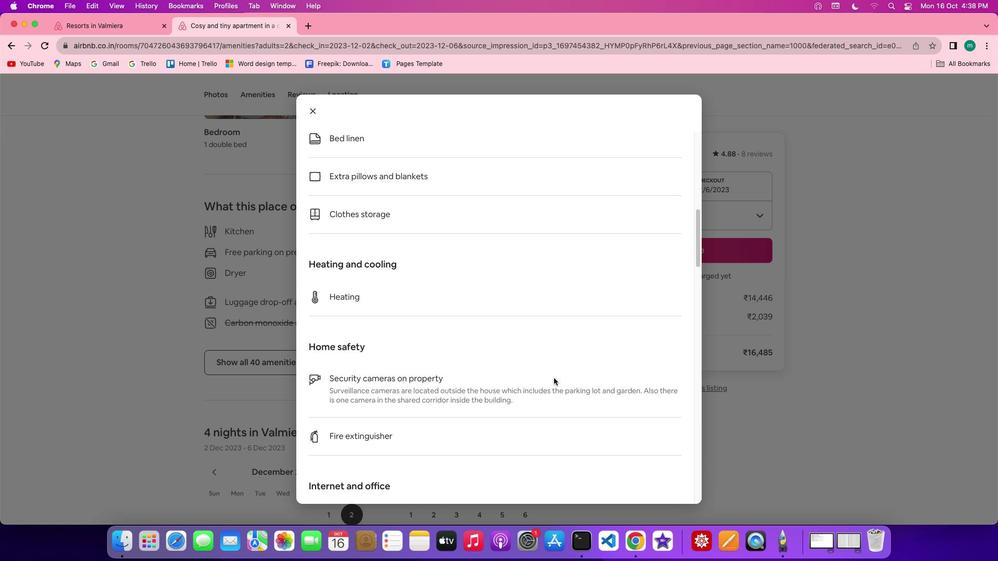 
Action: Mouse scrolled (553, 378) with delta (0, 0)
Screenshot: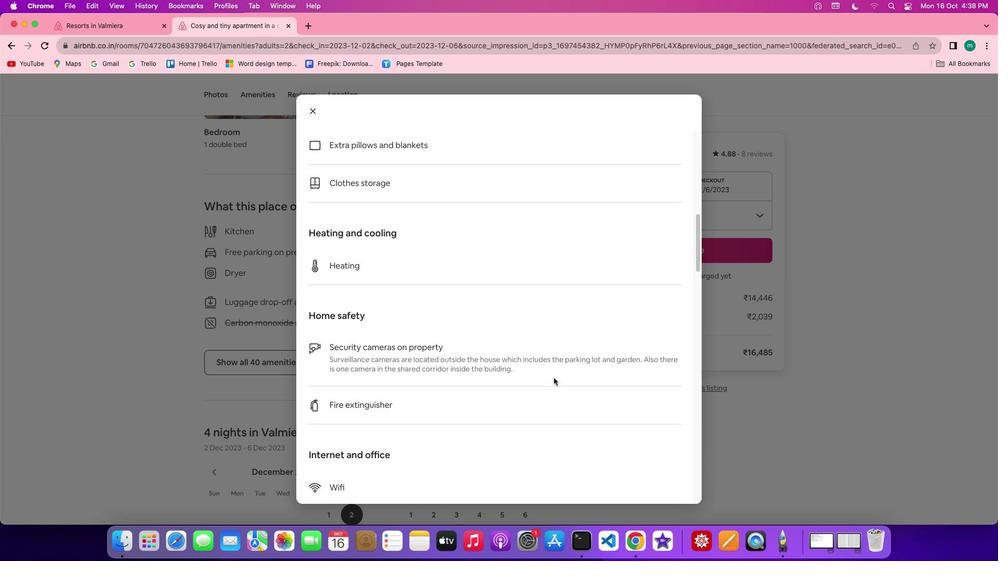 
Action: Mouse scrolled (553, 378) with delta (0, 0)
Screenshot: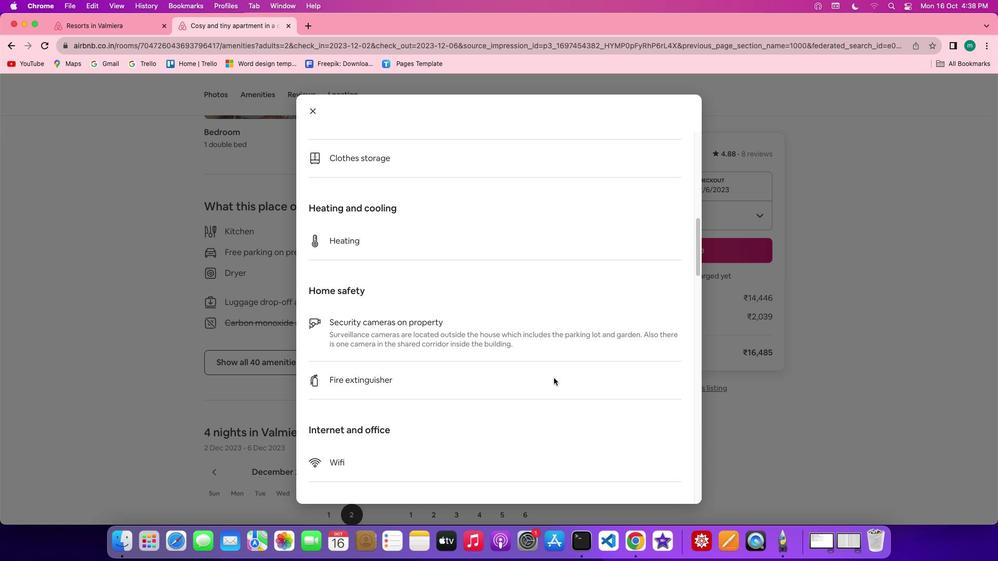 
Action: Mouse scrolled (553, 378) with delta (0, 0)
Screenshot: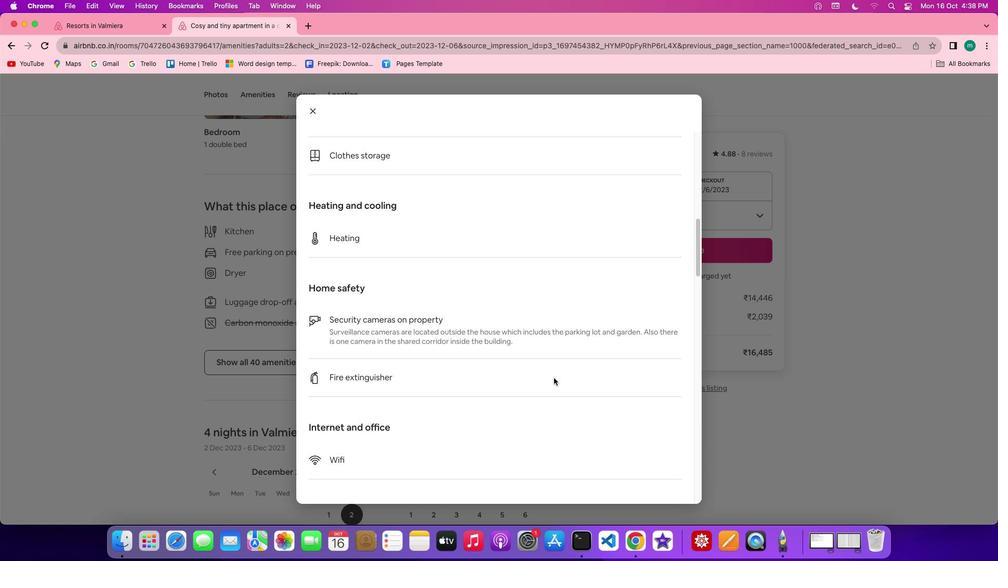 
Action: Mouse scrolled (553, 378) with delta (0, 0)
Screenshot: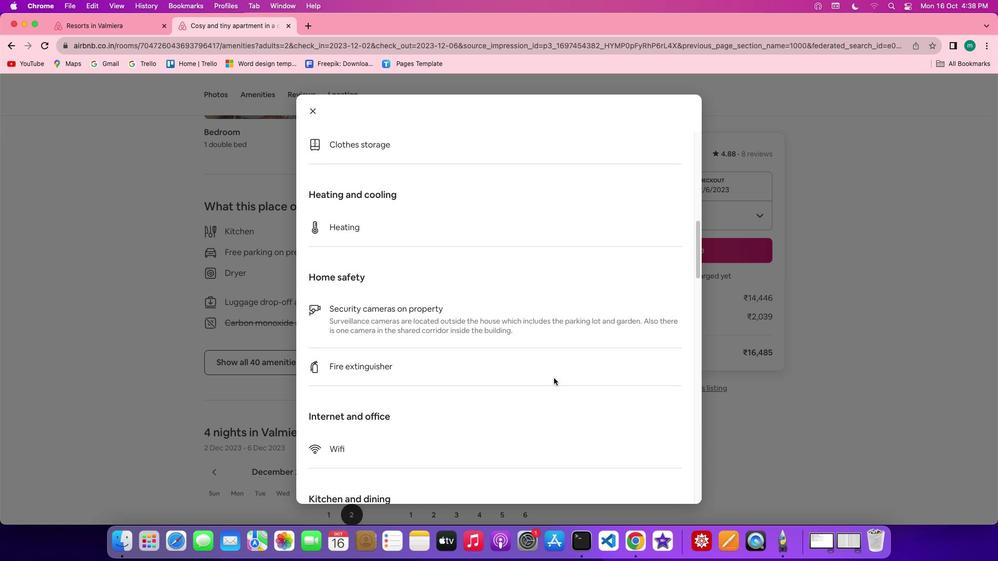 
Action: Mouse scrolled (553, 378) with delta (0, 0)
Screenshot: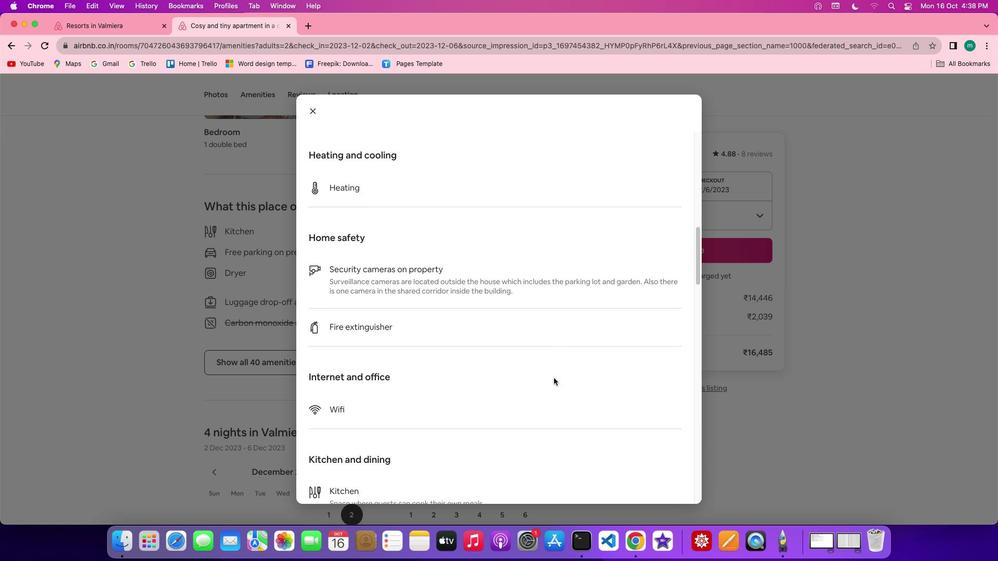 
Action: Mouse scrolled (553, 378) with delta (0, 0)
Screenshot: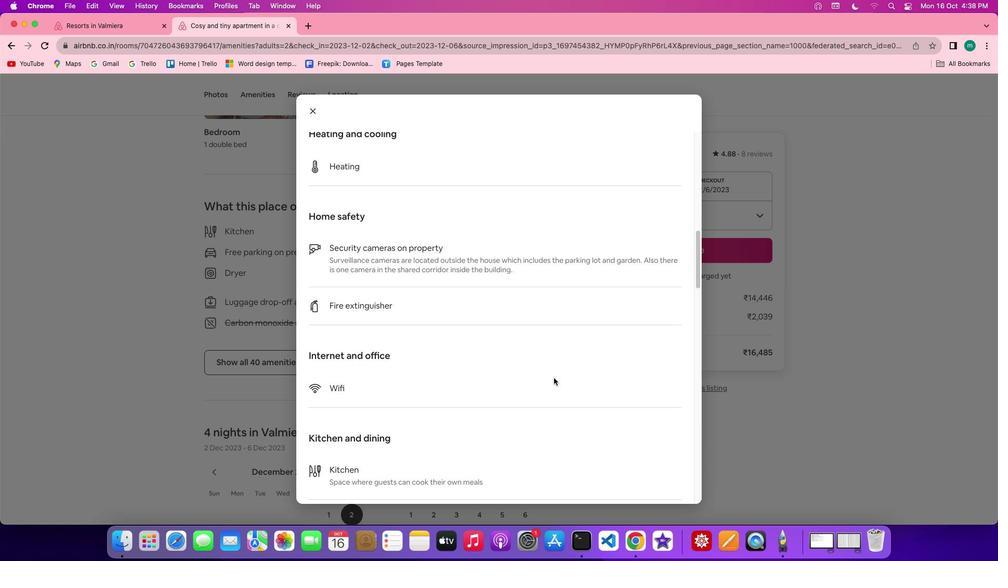 
Action: Mouse scrolled (553, 378) with delta (0, 0)
Screenshot: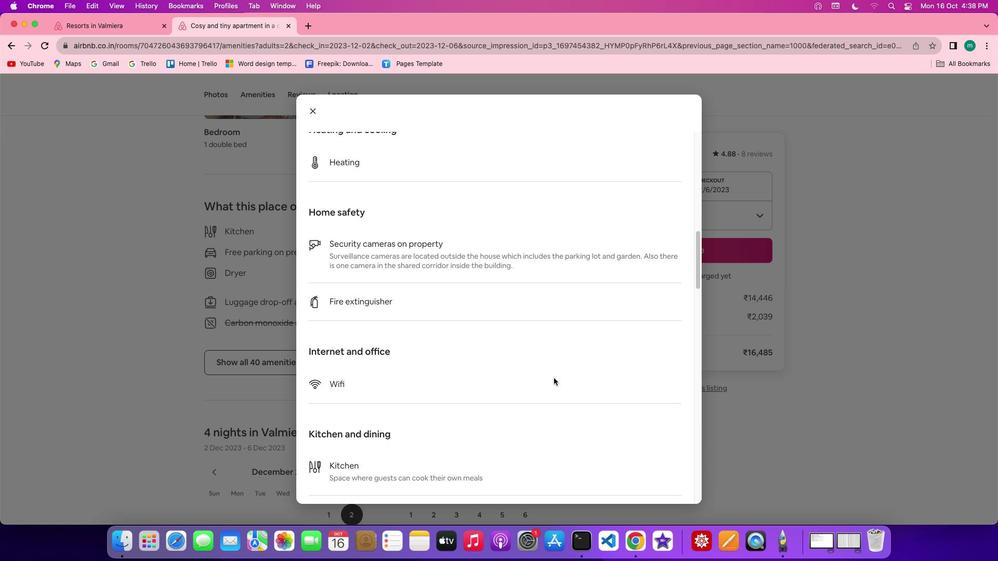
Action: Mouse scrolled (553, 378) with delta (0, 0)
Screenshot: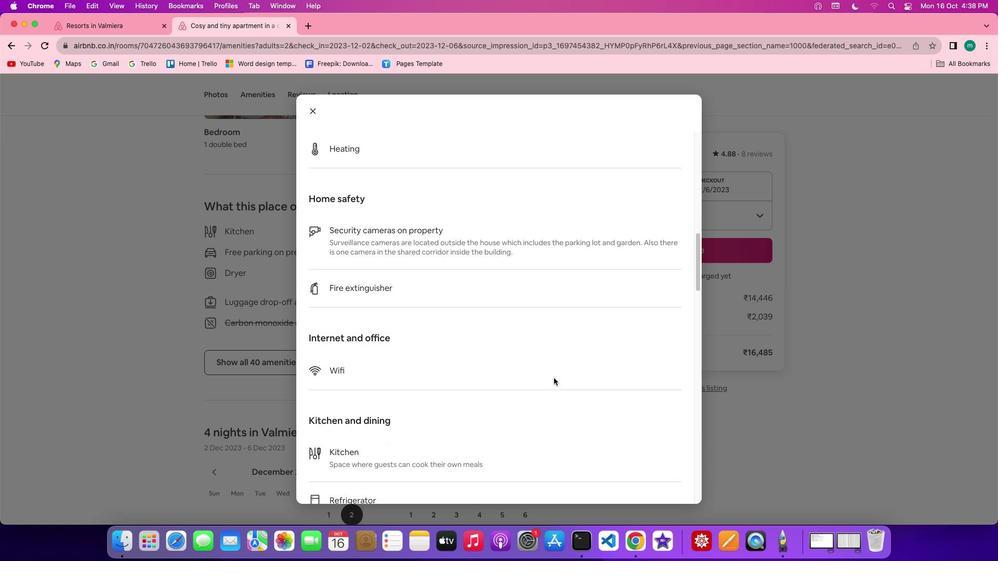 
Action: Mouse scrolled (553, 378) with delta (0, 0)
Screenshot: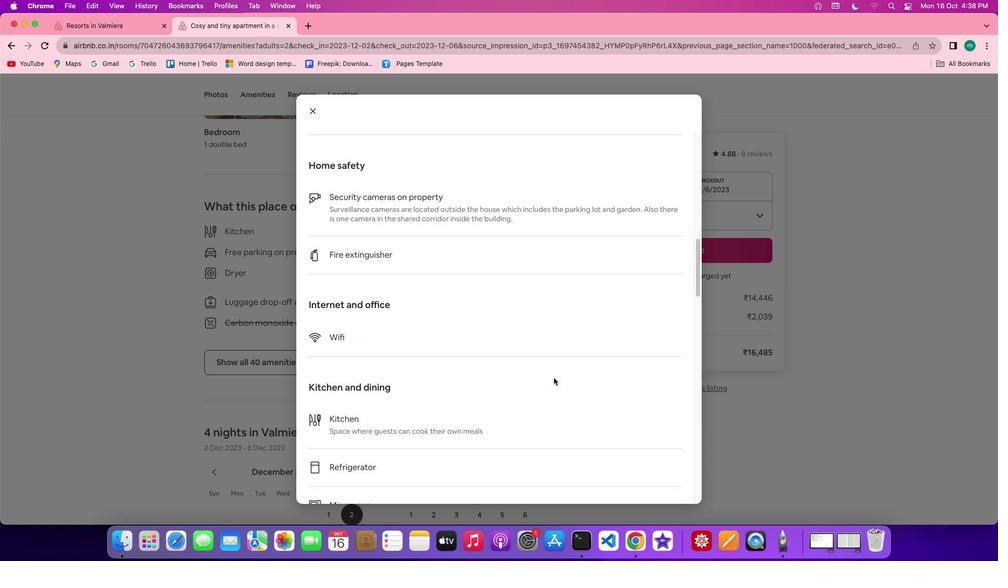 
Action: Mouse scrolled (553, 378) with delta (0, 0)
Screenshot: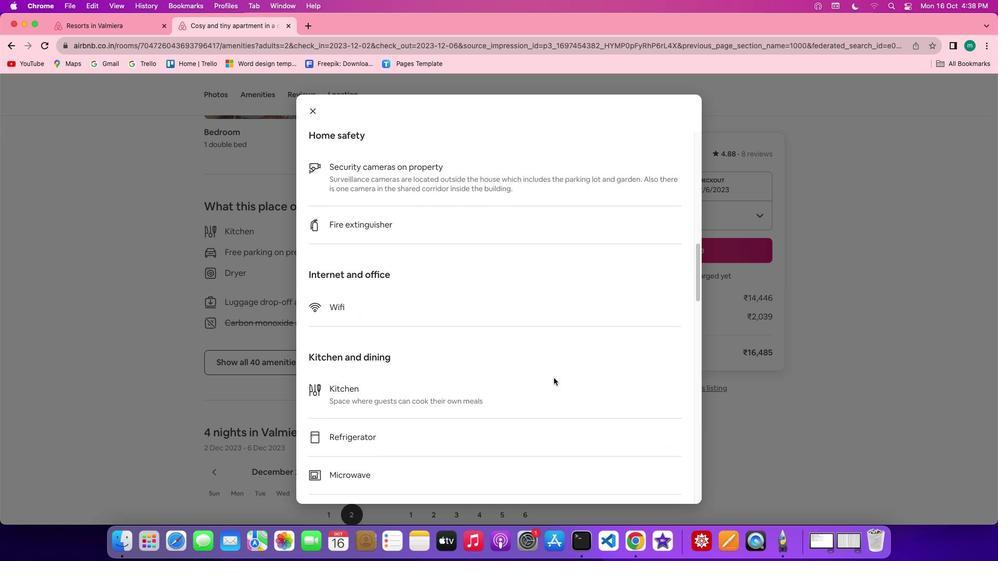 
Action: Mouse scrolled (553, 378) with delta (0, 0)
Screenshot: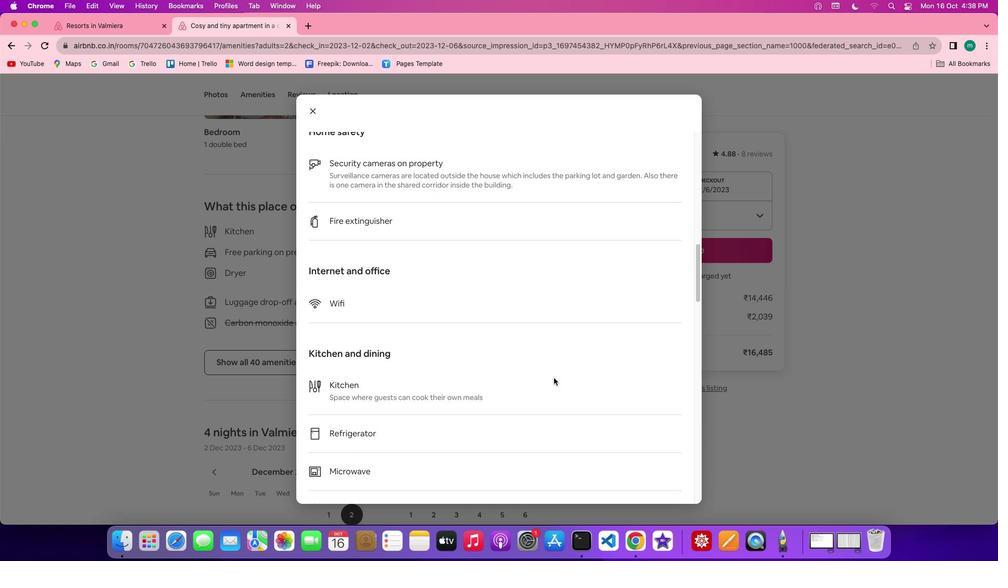 
Action: Mouse scrolled (553, 378) with delta (0, 0)
Screenshot: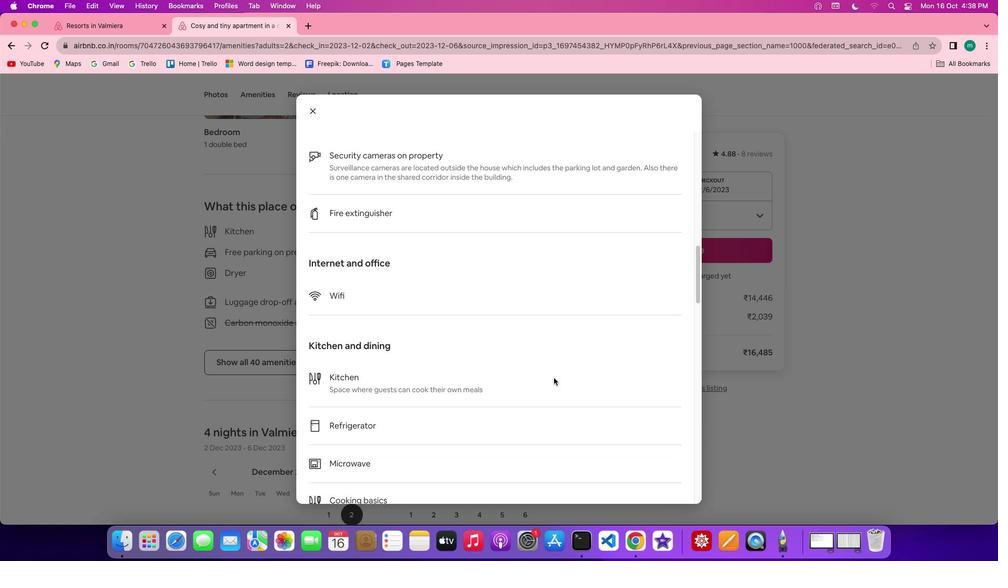 
Action: Mouse scrolled (553, 378) with delta (0, 0)
Screenshot: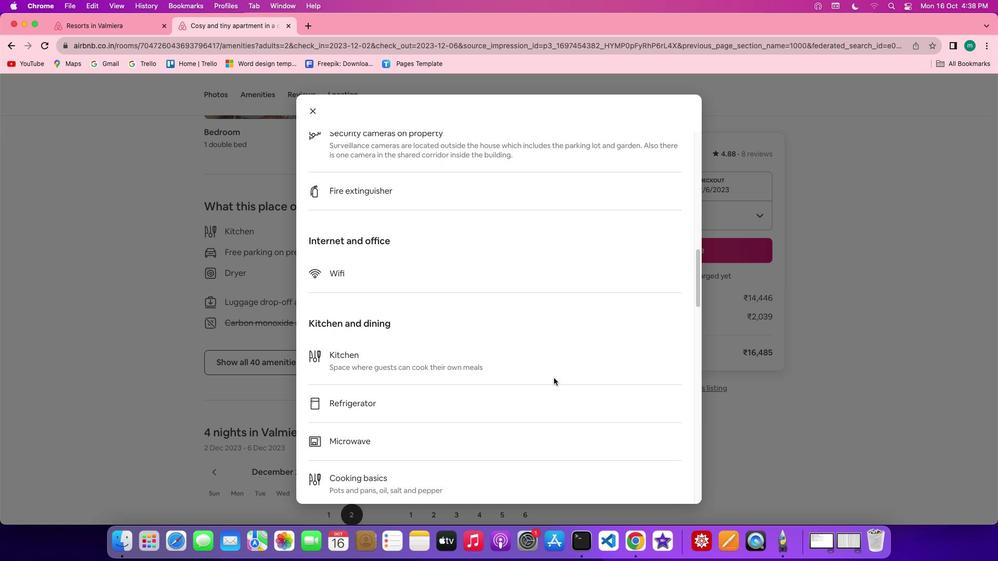 
Action: Mouse scrolled (553, 378) with delta (0, 0)
Screenshot: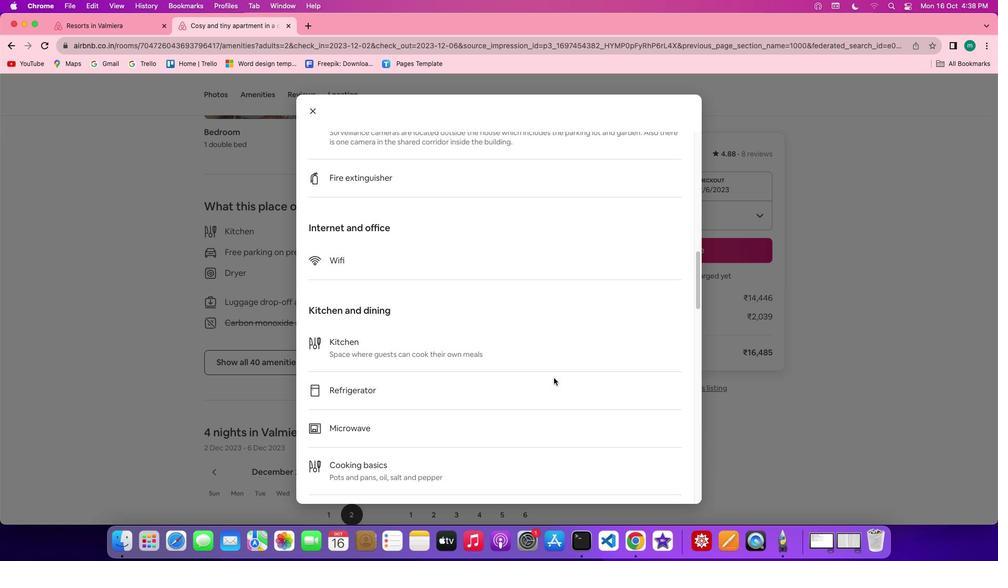 
Action: Mouse scrolled (553, 378) with delta (0, 0)
Screenshot: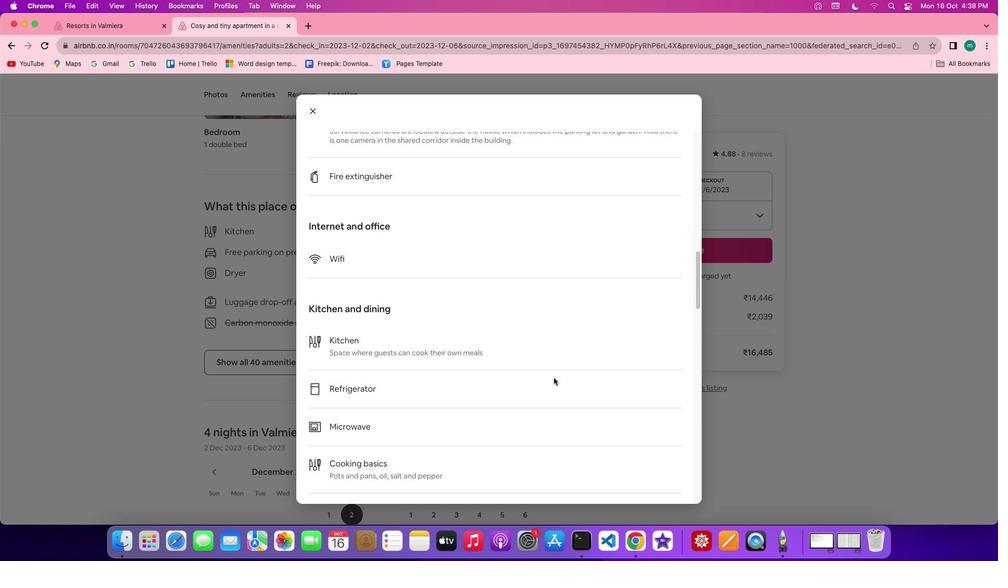 
Action: Mouse scrolled (553, 378) with delta (0, 0)
Screenshot: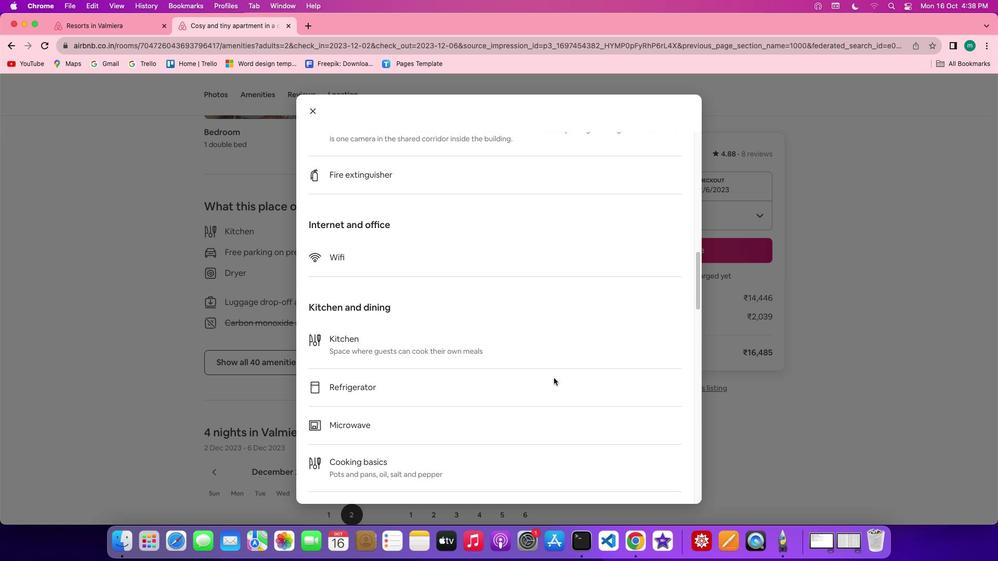 
Action: Mouse scrolled (553, 378) with delta (0, 0)
Screenshot: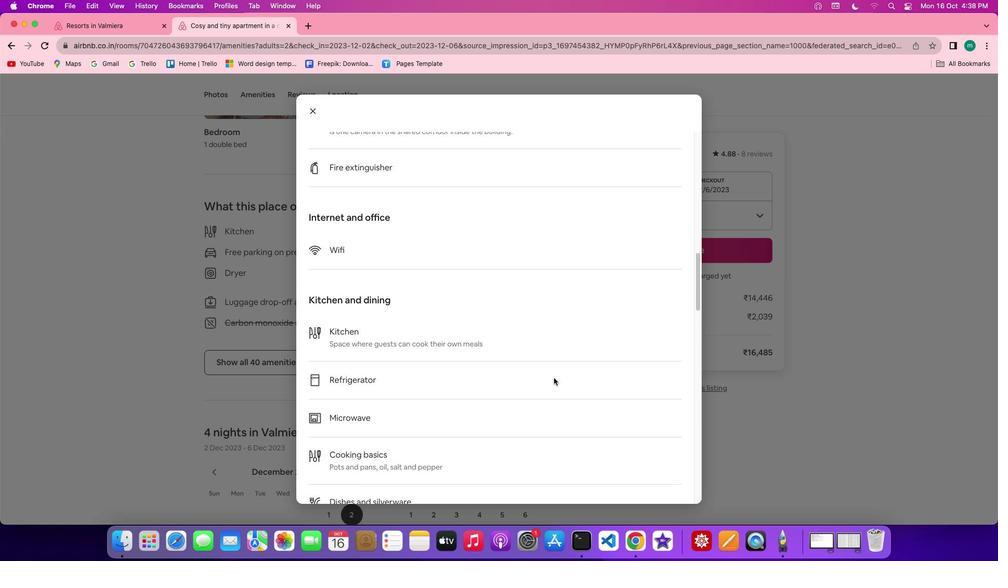 
Action: Mouse scrolled (553, 378) with delta (0, 0)
Screenshot: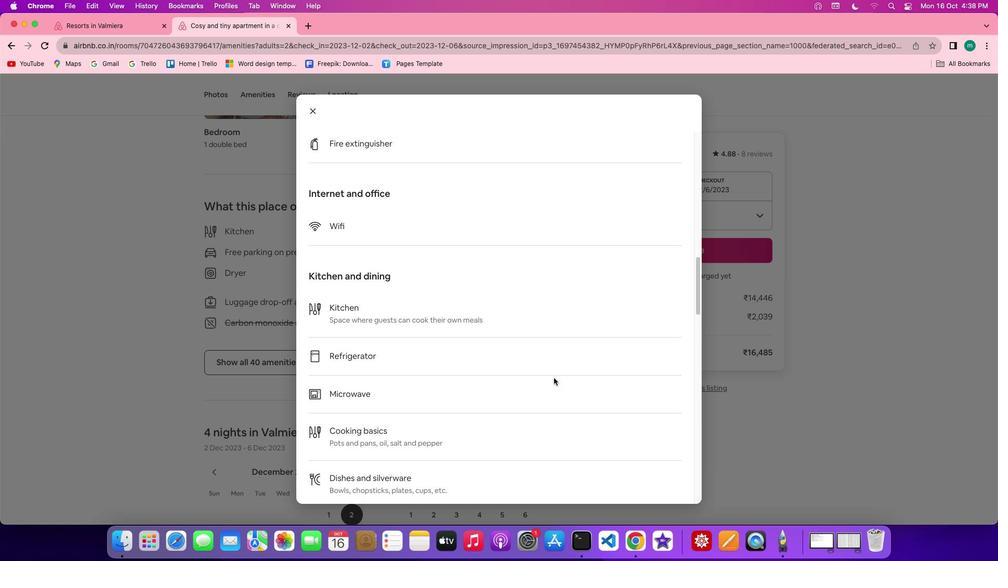 
Action: Mouse scrolled (553, 378) with delta (0, 0)
Screenshot: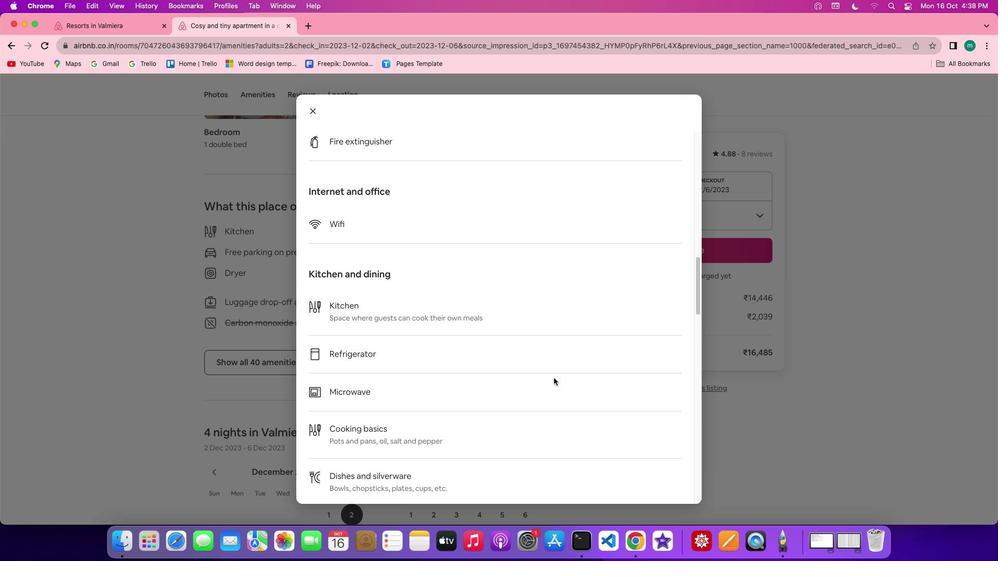
Action: Mouse scrolled (553, 378) with delta (0, 0)
Screenshot: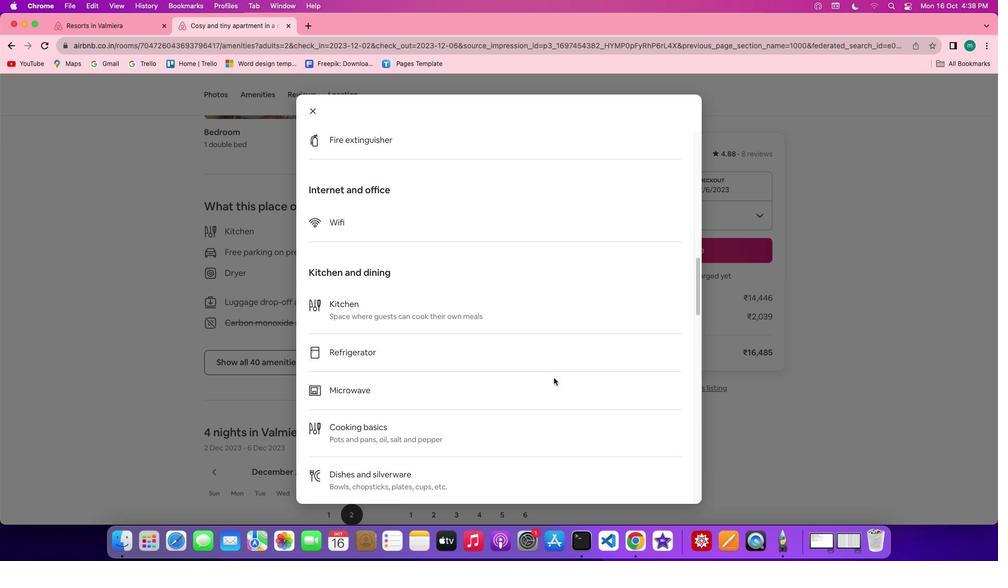 
Action: Mouse scrolled (553, 378) with delta (0, 0)
Screenshot: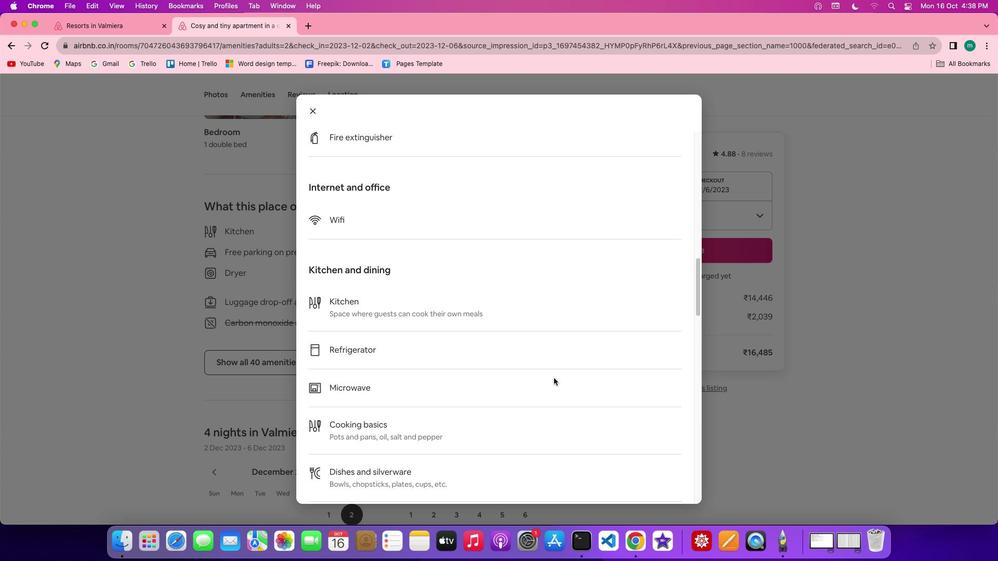 
Action: Mouse scrolled (553, 378) with delta (0, 0)
Screenshot: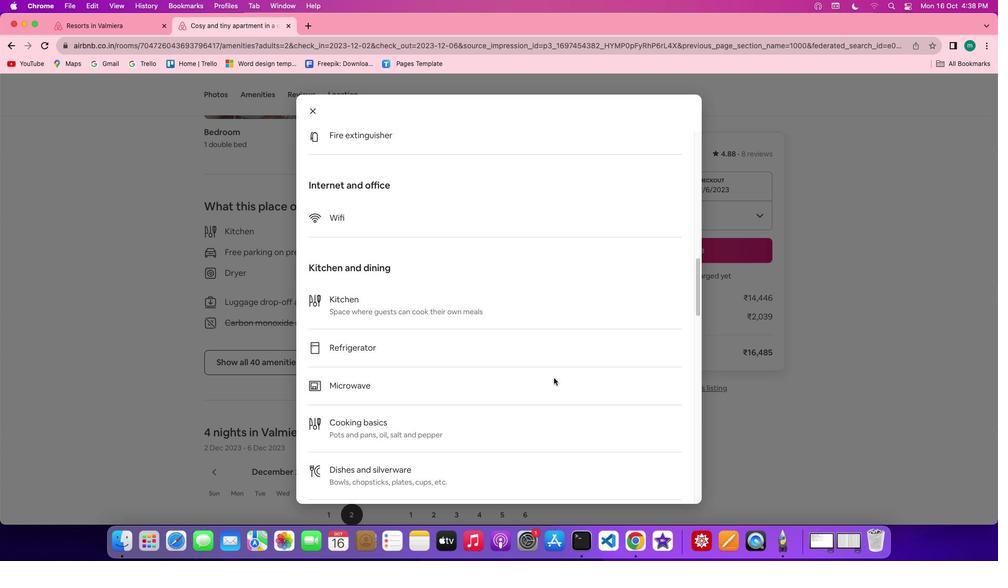 
Action: Mouse scrolled (553, 378) with delta (0, 0)
Screenshot: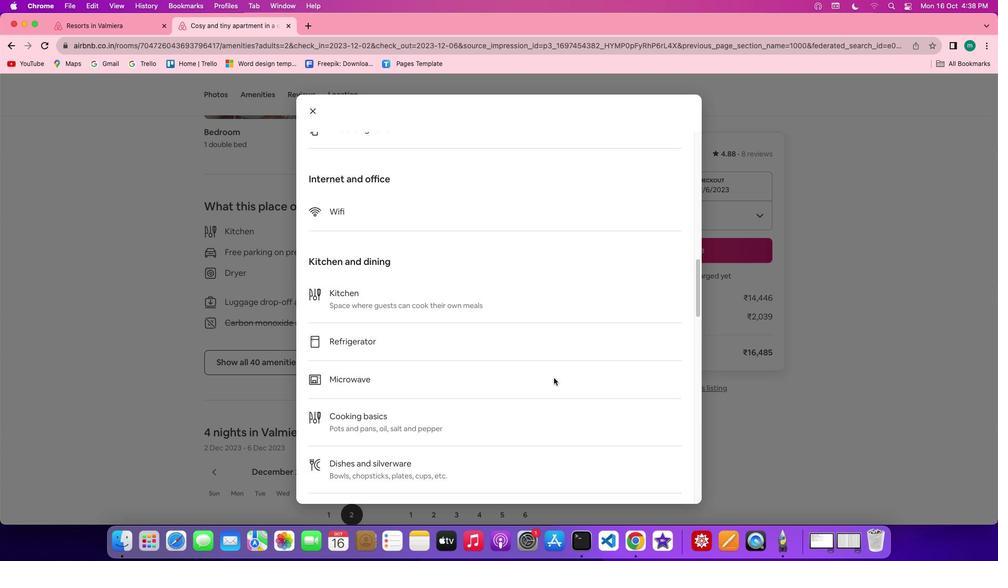 
Action: Mouse scrolled (553, 378) with delta (0, 0)
Screenshot: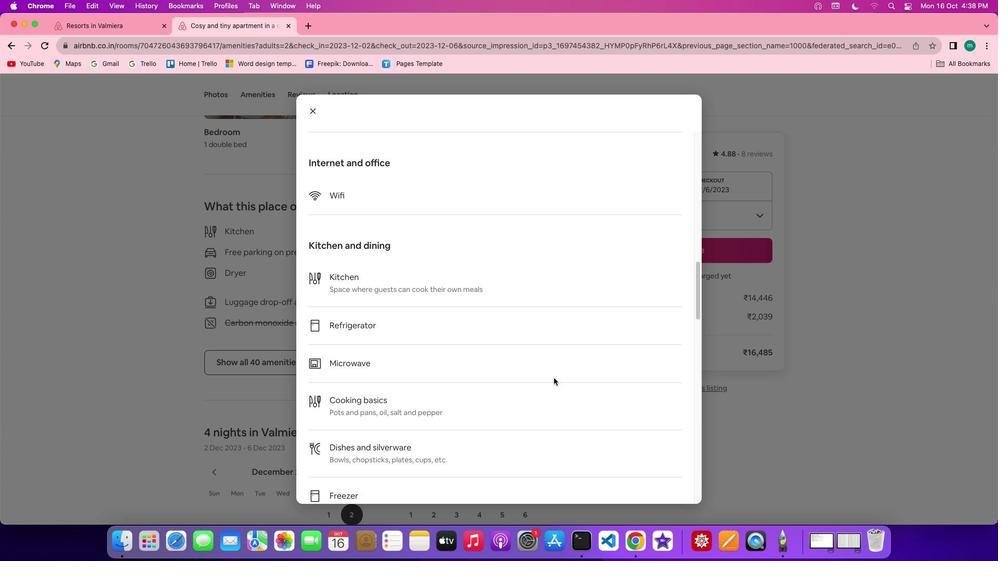 
Action: Mouse scrolled (553, 378) with delta (0, 0)
Screenshot: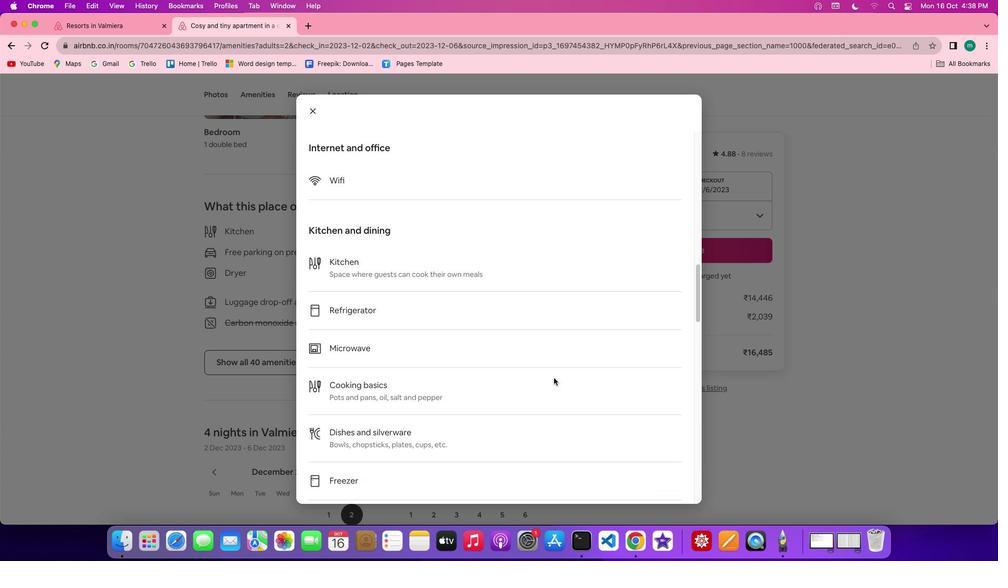 
Action: Mouse scrolled (553, 378) with delta (0, 0)
Screenshot: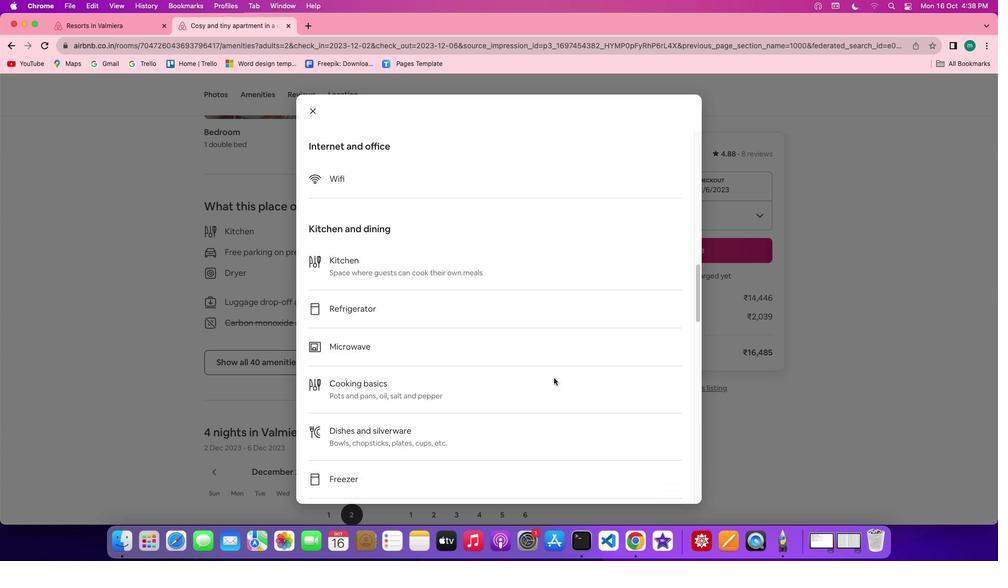 
Action: Mouse scrolled (553, 378) with delta (0, 0)
Screenshot: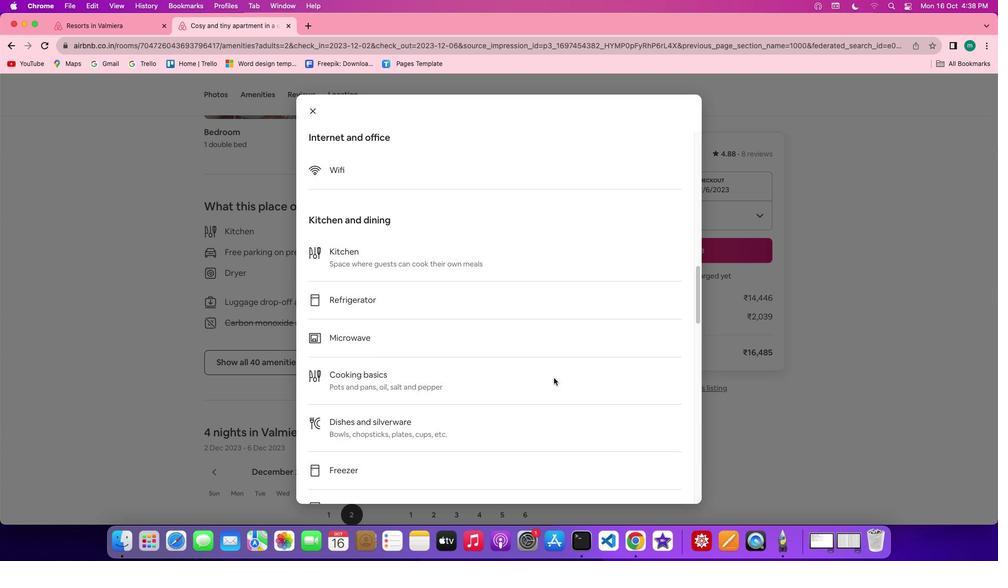 
Action: Mouse scrolled (553, 378) with delta (0, 0)
Screenshot: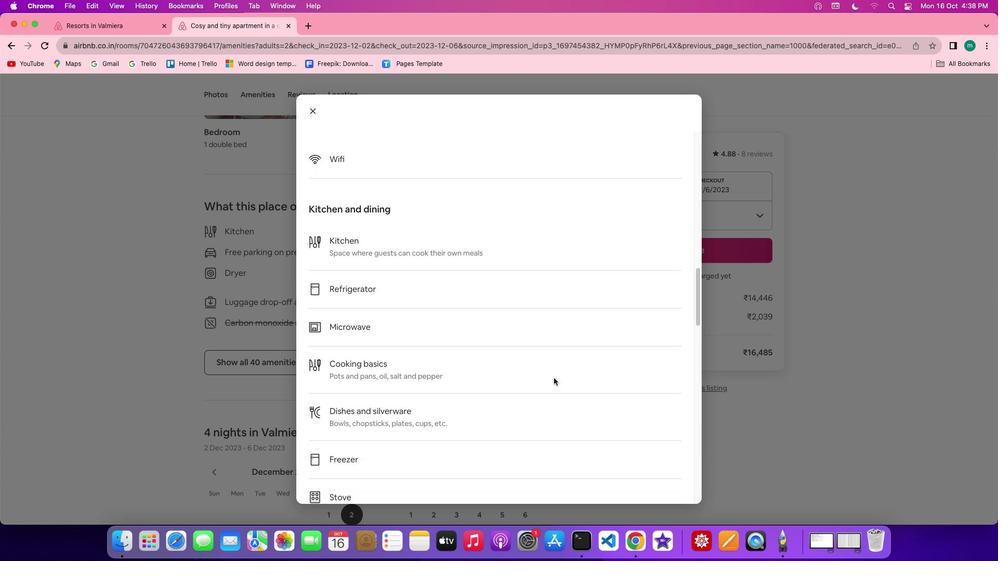 
Action: Mouse scrolled (553, 378) with delta (0, 0)
Screenshot: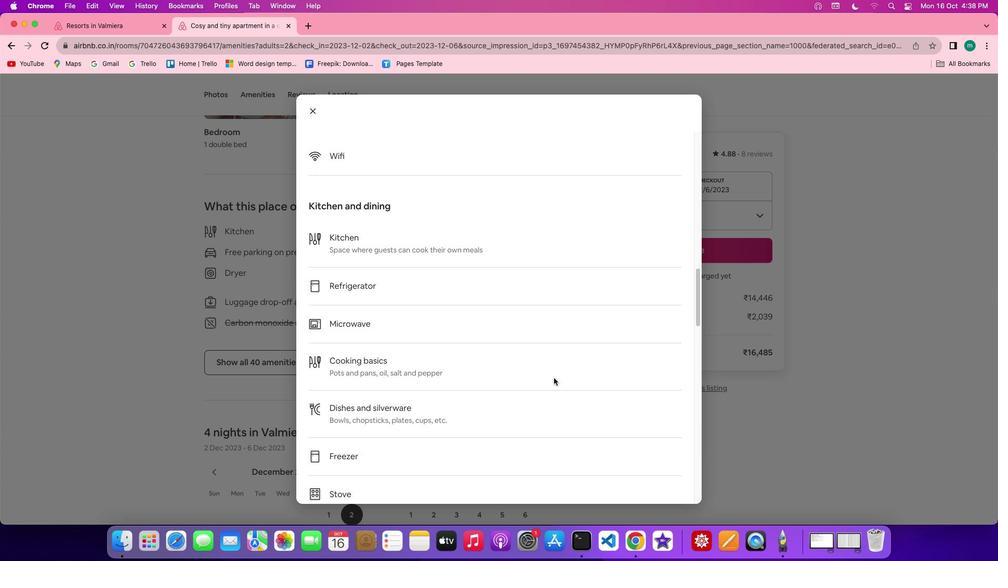 
Action: Mouse scrolled (553, 378) with delta (0, 0)
Screenshot: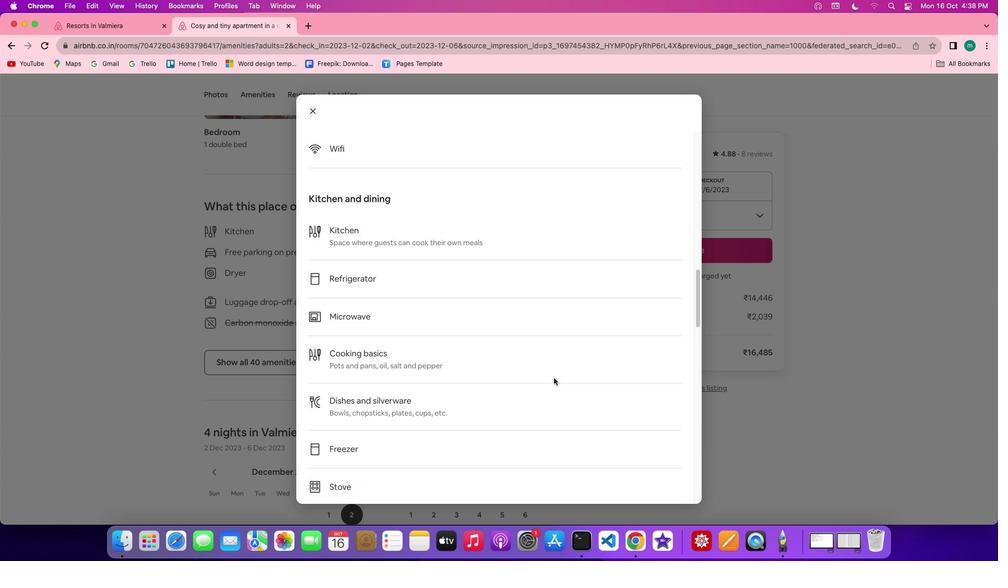 
Action: Mouse scrolled (553, 378) with delta (0, 0)
Screenshot: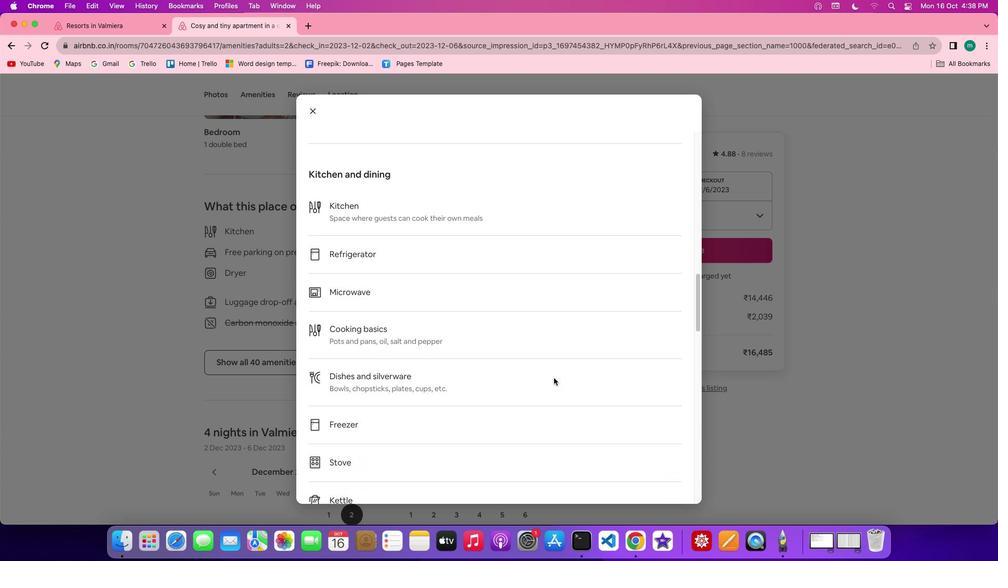 
Action: Mouse scrolled (553, 378) with delta (0, 0)
Screenshot: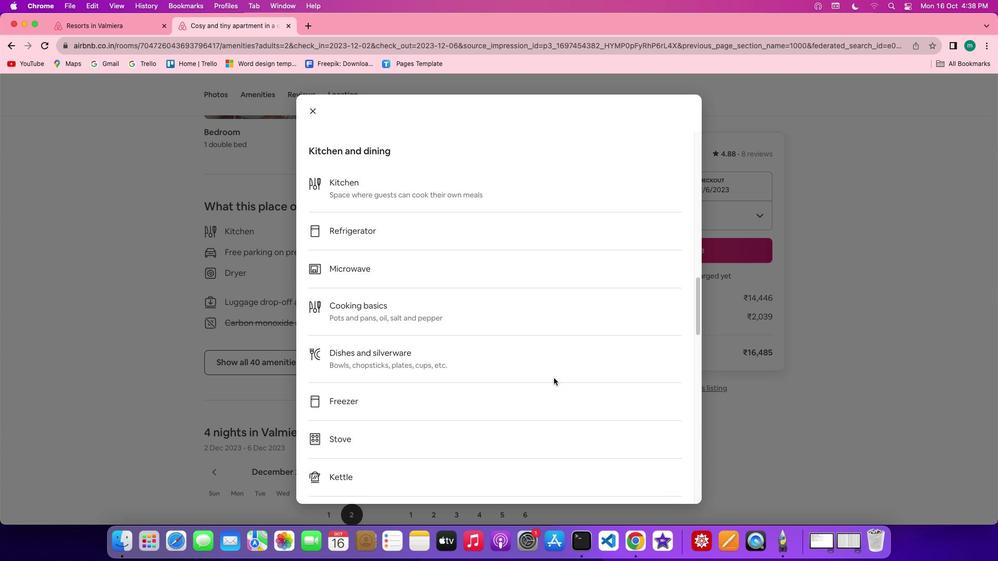 
Action: Mouse scrolled (553, 378) with delta (0, 0)
Screenshot: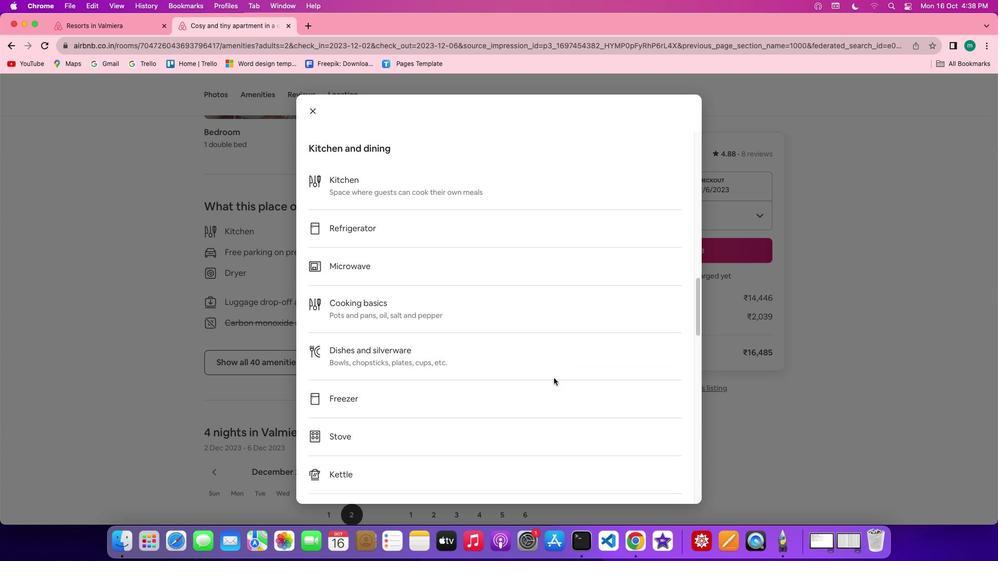 
Action: Mouse scrolled (553, 378) with delta (0, 0)
Screenshot: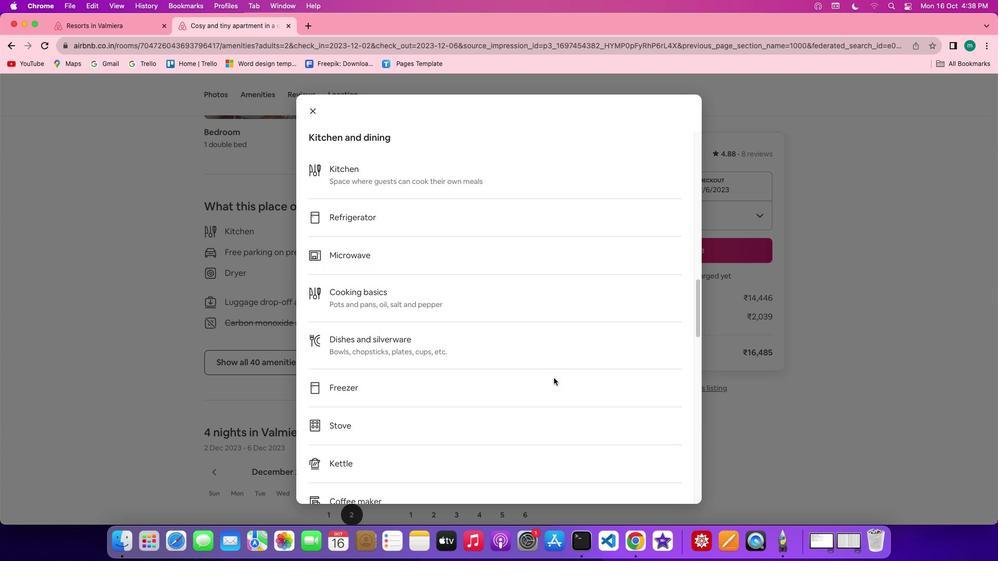 
Action: Mouse scrolled (553, 378) with delta (0, 0)
